 Task: Buy 1 Training Pants of size Medium for Baby Girls from Clothing section under best seller category for shipping address: Elle Wilson, 1130 Star Trek Drive, Pensacola, Florida 32501, Cell Number 8503109646. Pay from credit card ending with 2005, CVV 3321
Action: Mouse moved to (251, 70)
Screenshot: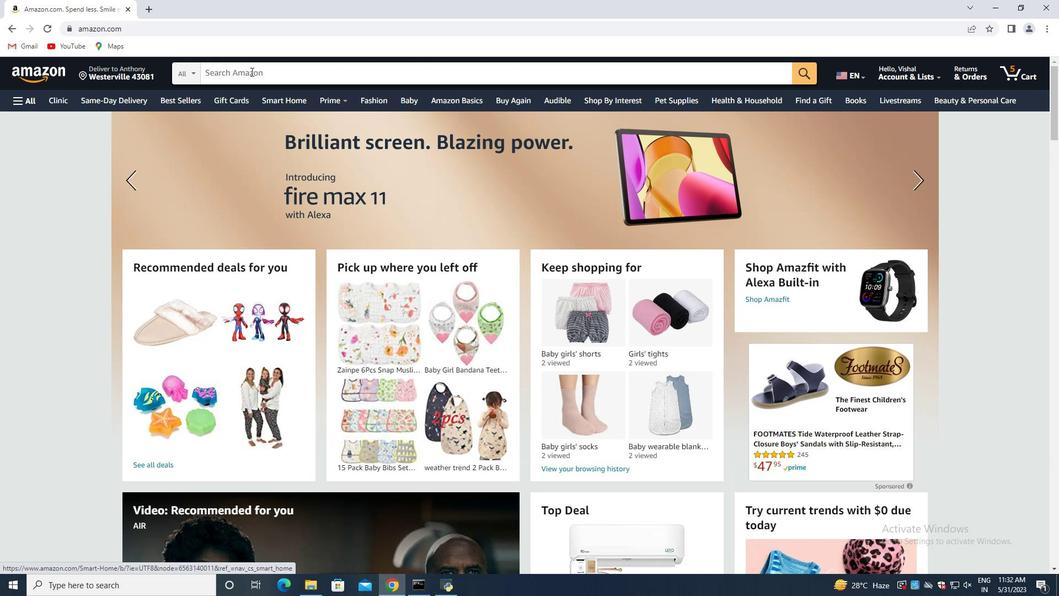 
Action: Mouse pressed left at (251, 70)
Screenshot: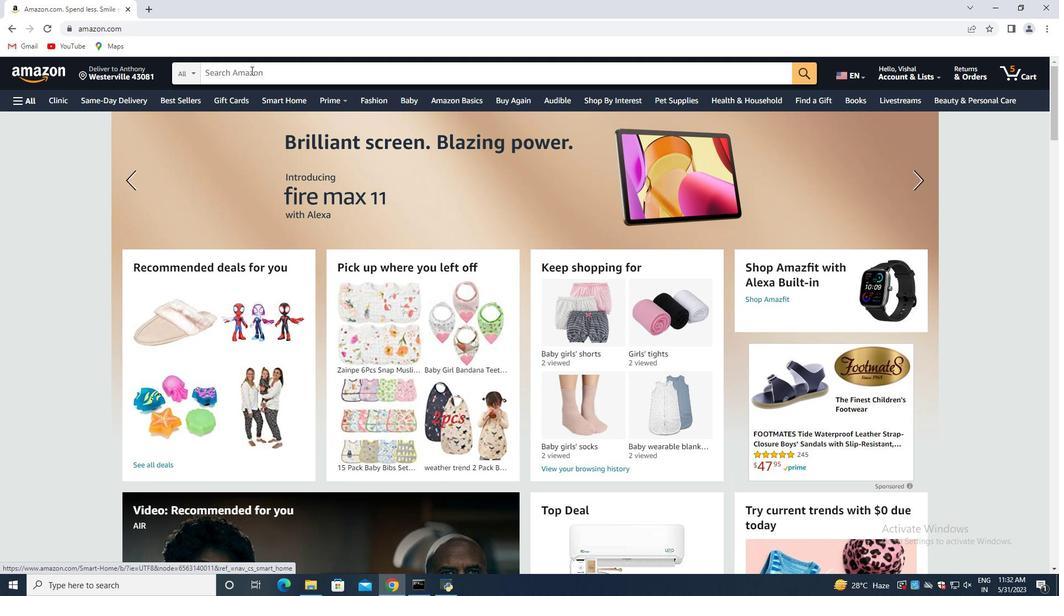 
Action: Key pressed <Key.shift>Training<Key.space><Key.shift>Pants<Key.space>of<Key.space>size<Key.space><Key.shift>Medium<Key.space>for<Key.space><Key.shift>Baby<Key.space><Key.shift><Key.shift><Key.shift><Key.shift><Key.shift><Key.shift>Girls<Key.enter>
Screenshot: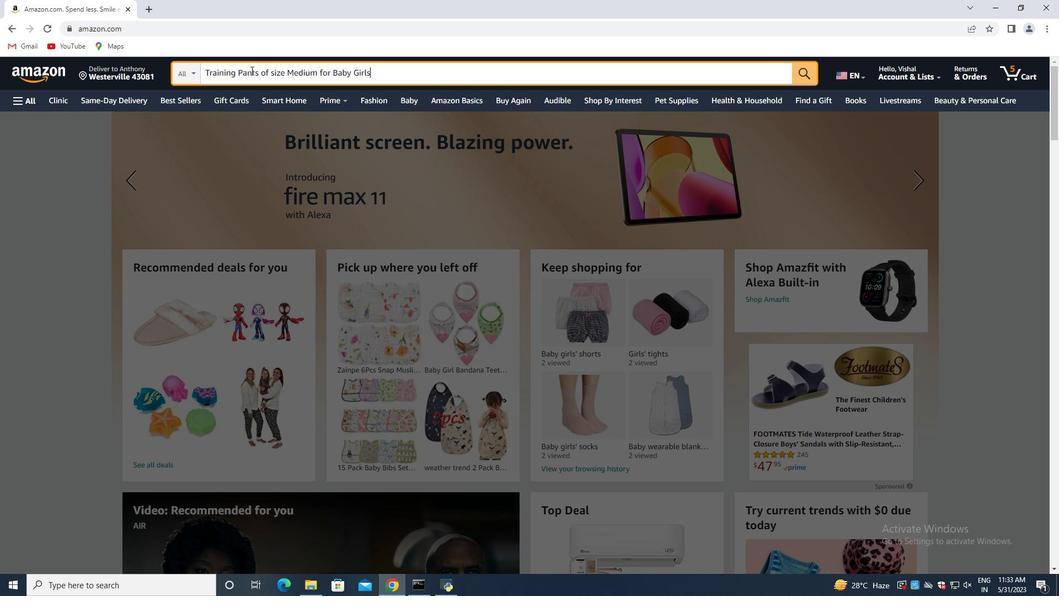 
Action: Mouse moved to (173, 71)
Screenshot: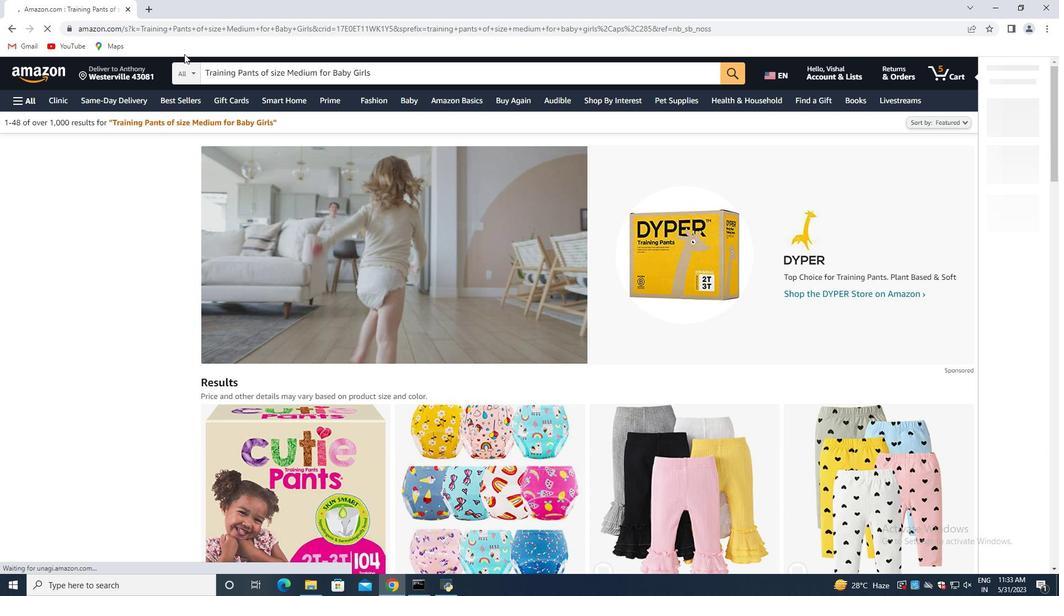 
Action: Mouse scrolled (173, 70) with delta (0, 0)
Screenshot: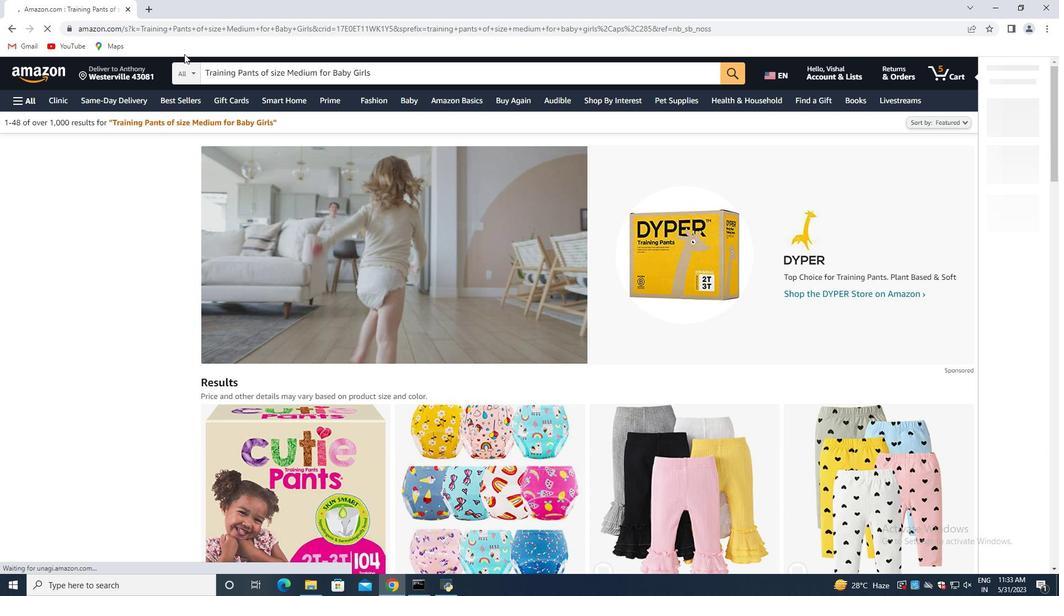 
Action: Mouse moved to (166, 79)
Screenshot: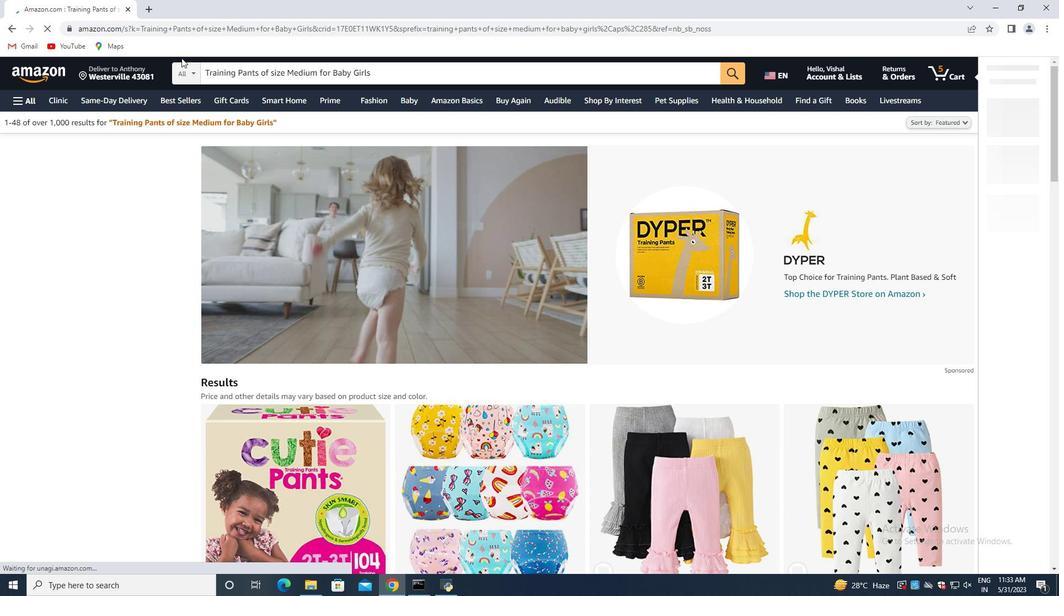 
Action: Mouse scrolled (166, 78) with delta (0, 0)
Screenshot: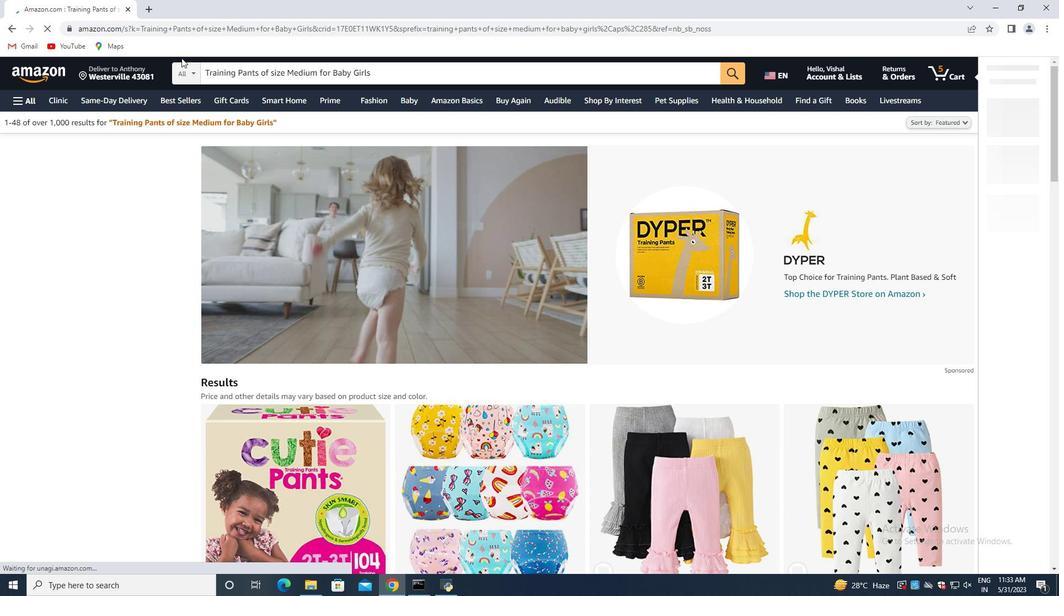 
Action: Mouse moved to (140, 156)
Screenshot: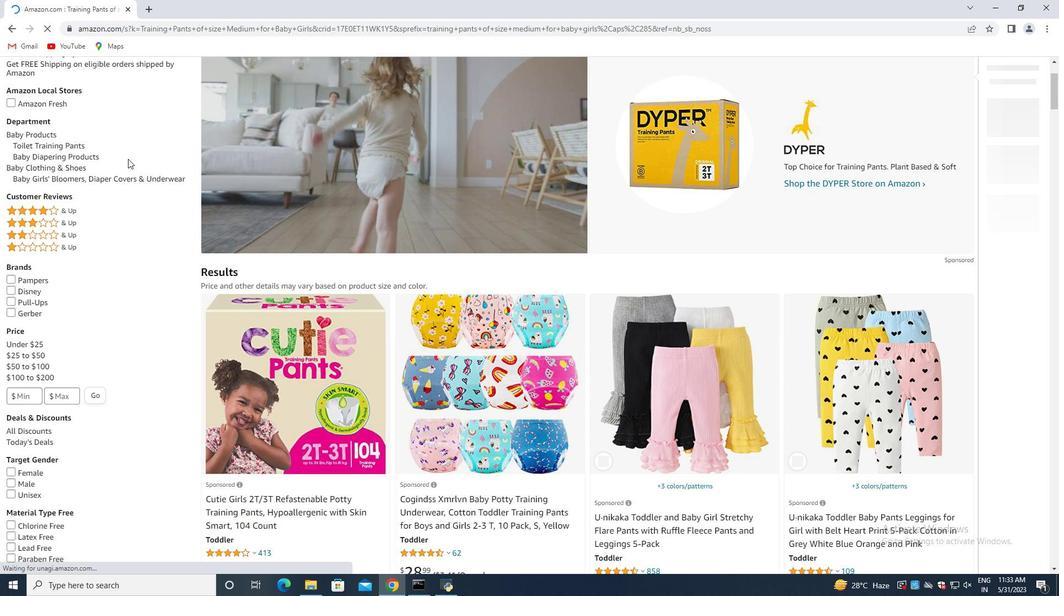 
Action: Mouse scrolled (140, 156) with delta (0, 0)
Screenshot: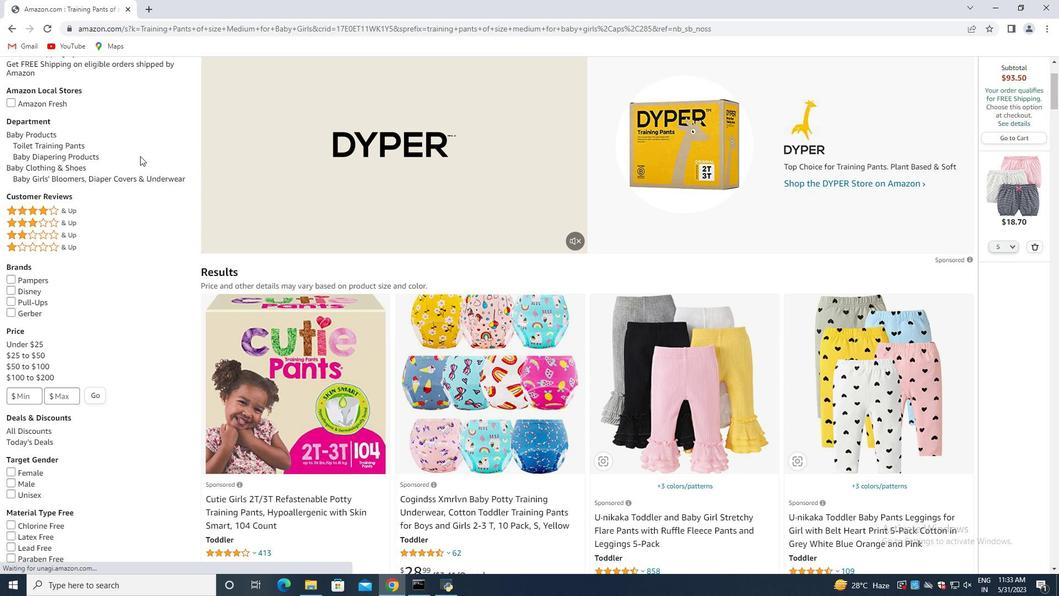 
Action: Mouse scrolled (140, 156) with delta (0, 0)
Screenshot: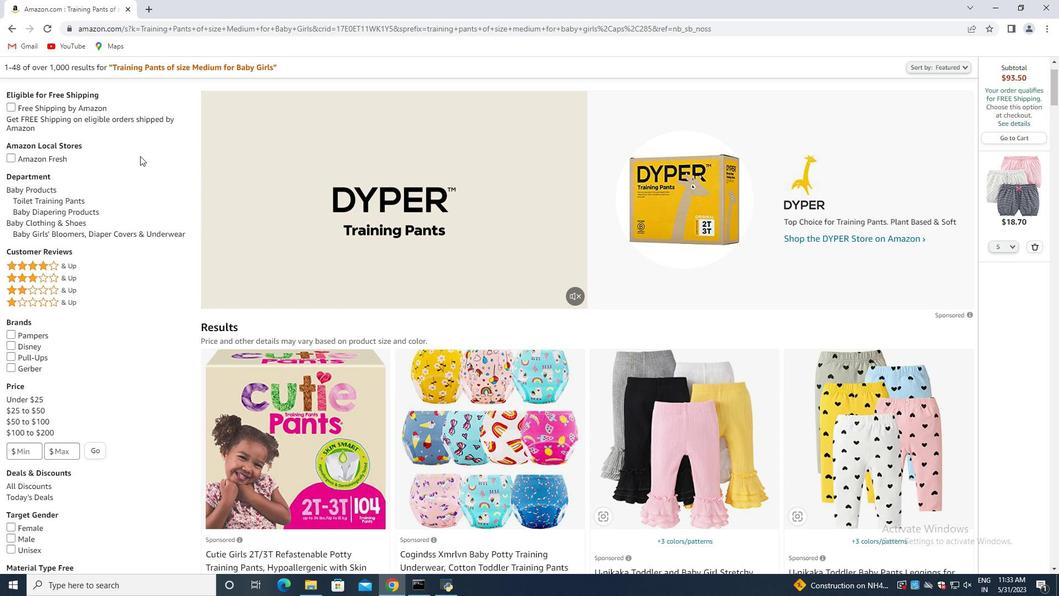 
Action: Mouse scrolled (140, 156) with delta (0, 0)
Screenshot: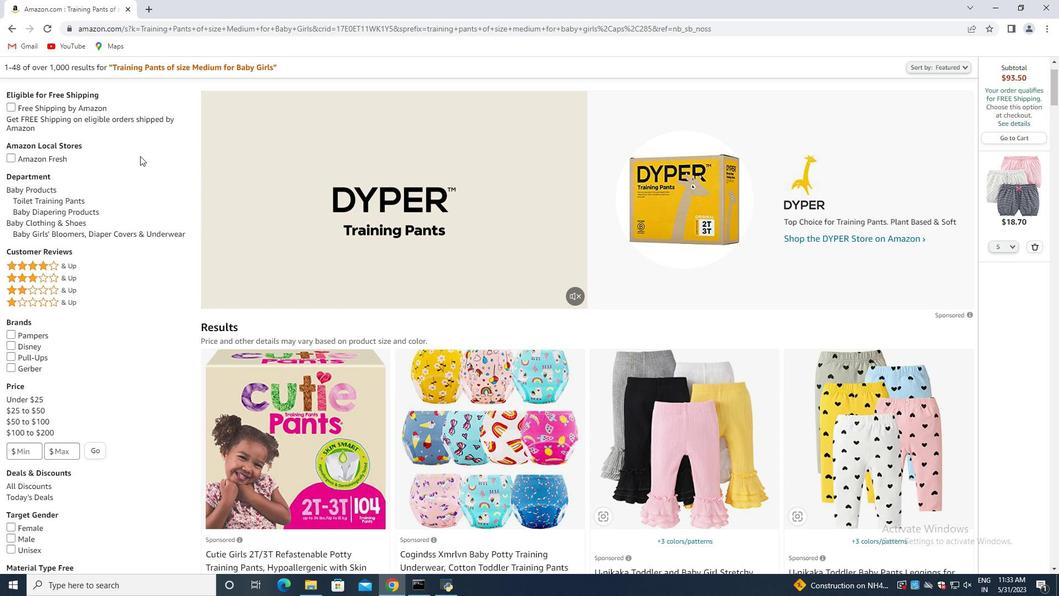 
Action: Mouse moved to (54, 277)
Screenshot: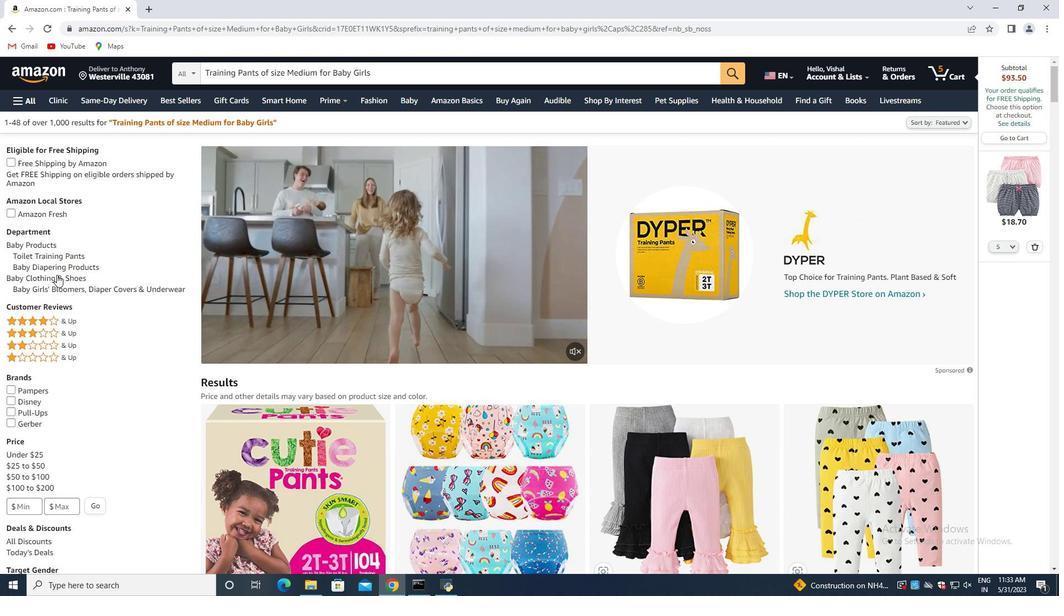 
Action: Mouse pressed left at (54, 277)
Screenshot: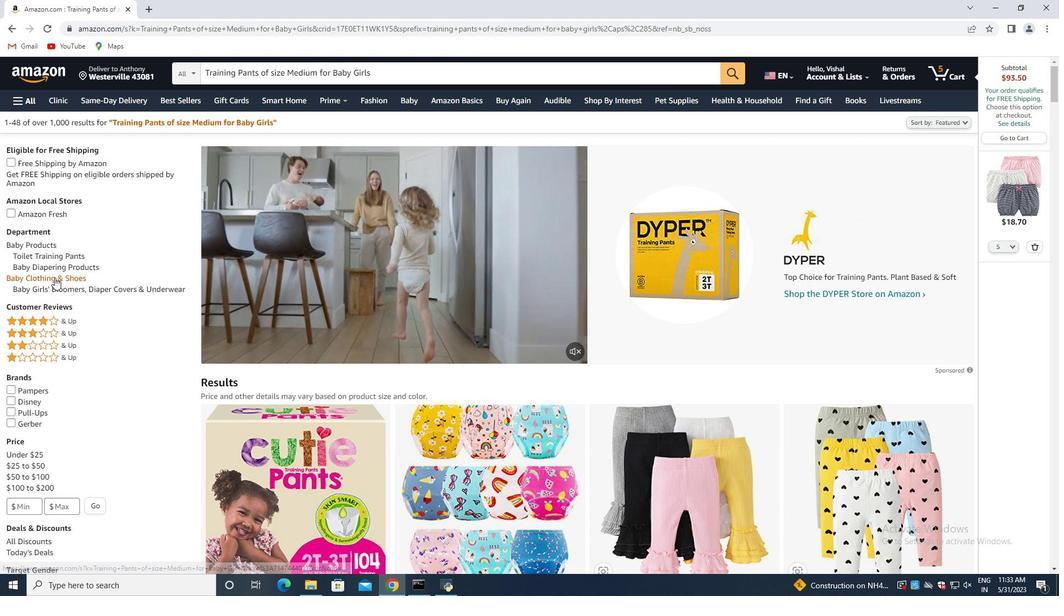 
Action: Mouse moved to (200, 72)
Screenshot: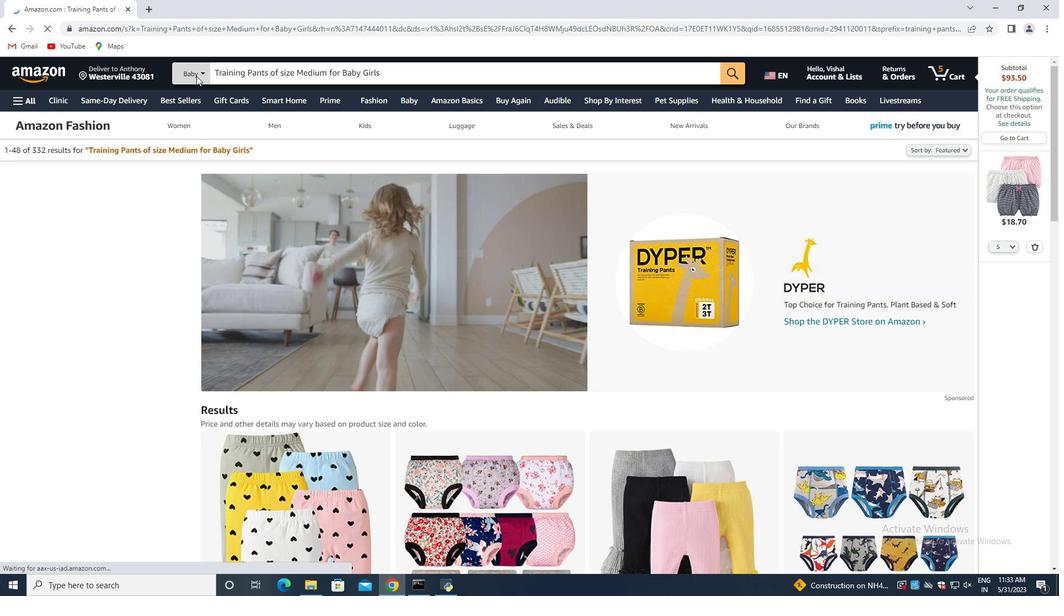 
Action: Mouse pressed left at (200, 72)
Screenshot: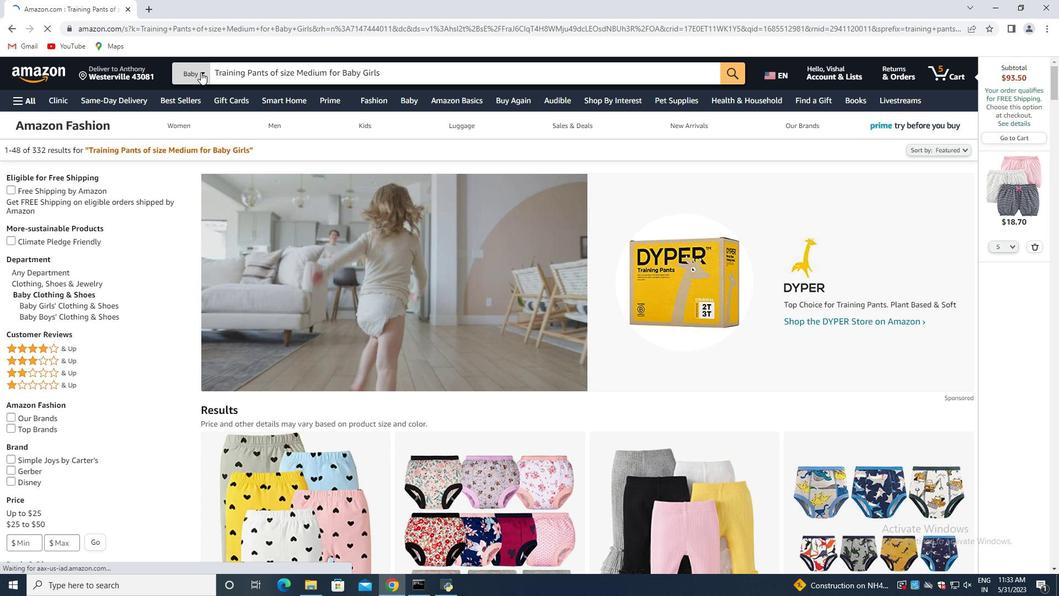 
Action: Mouse moved to (243, 208)
Screenshot: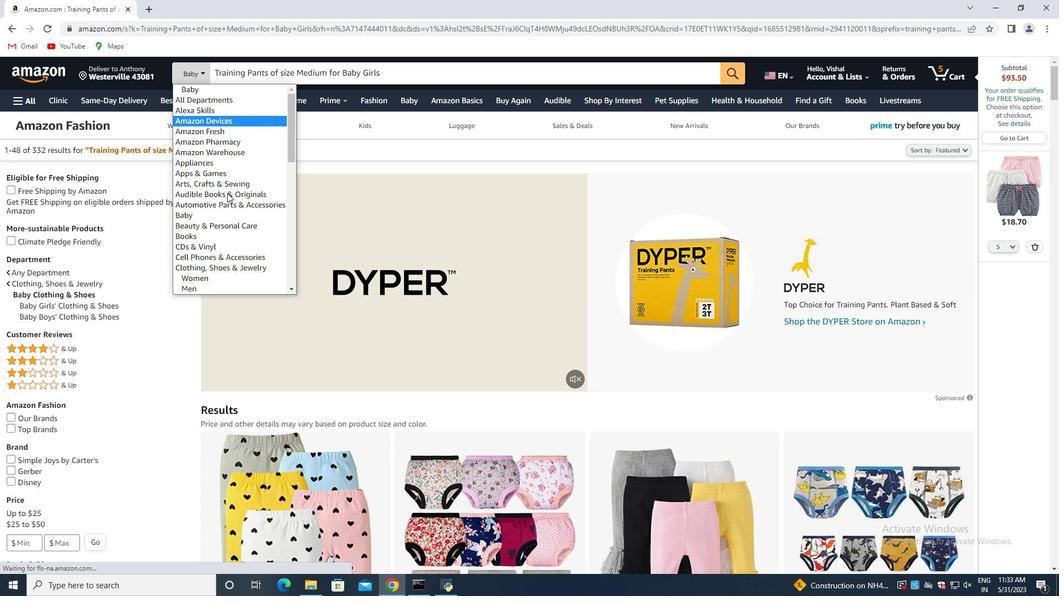 
Action: Mouse scrolled (243, 208) with delta (0, 0)
Screenshot: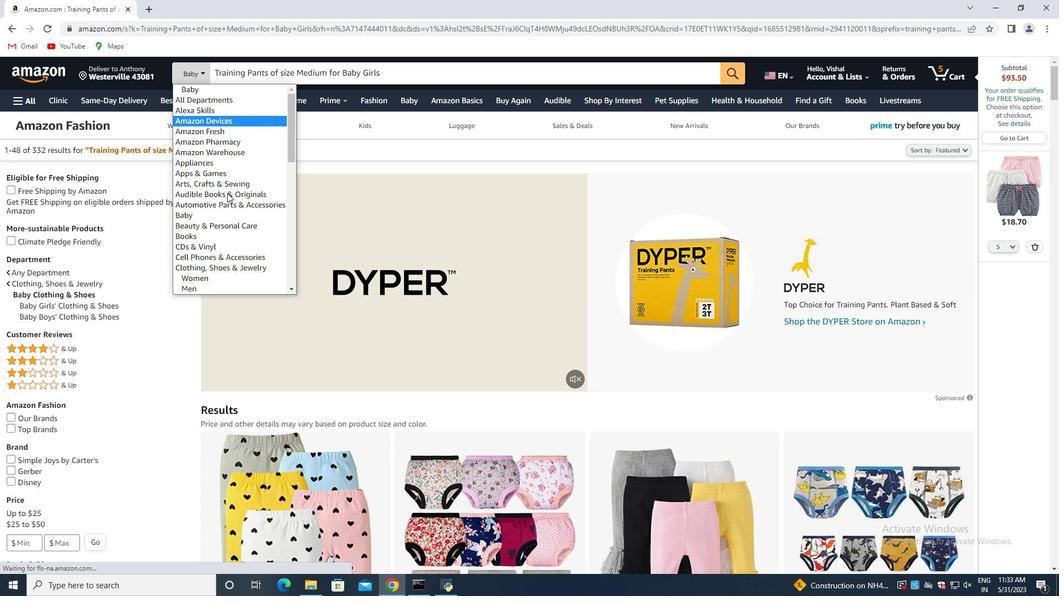 
Action: Mouse moved to (243, 208)
Screenshot: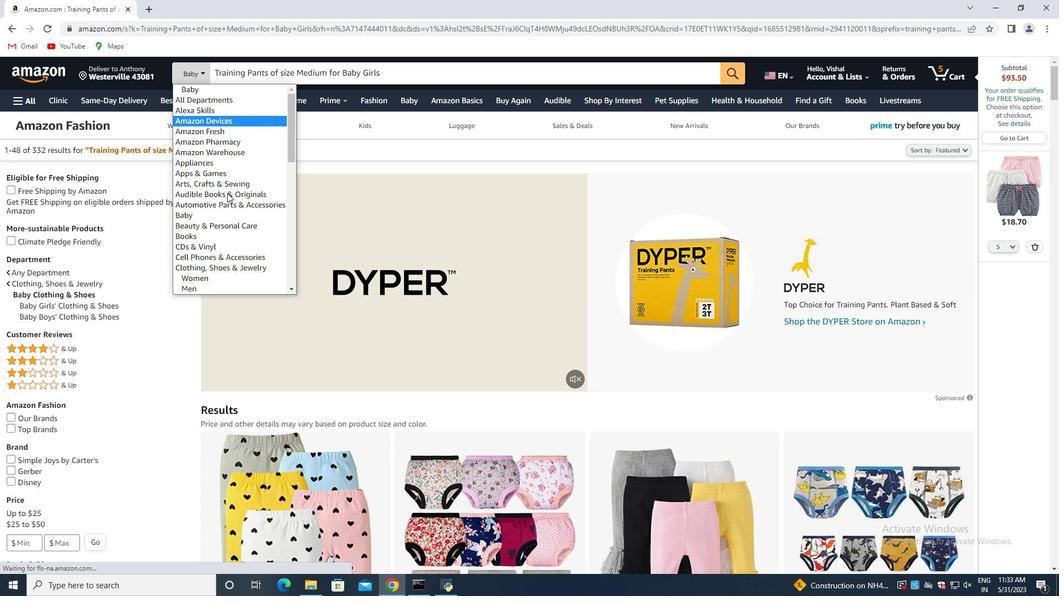 
Action: Mouse scrolled (243, 208) with delta (0, 0)
Screenshot: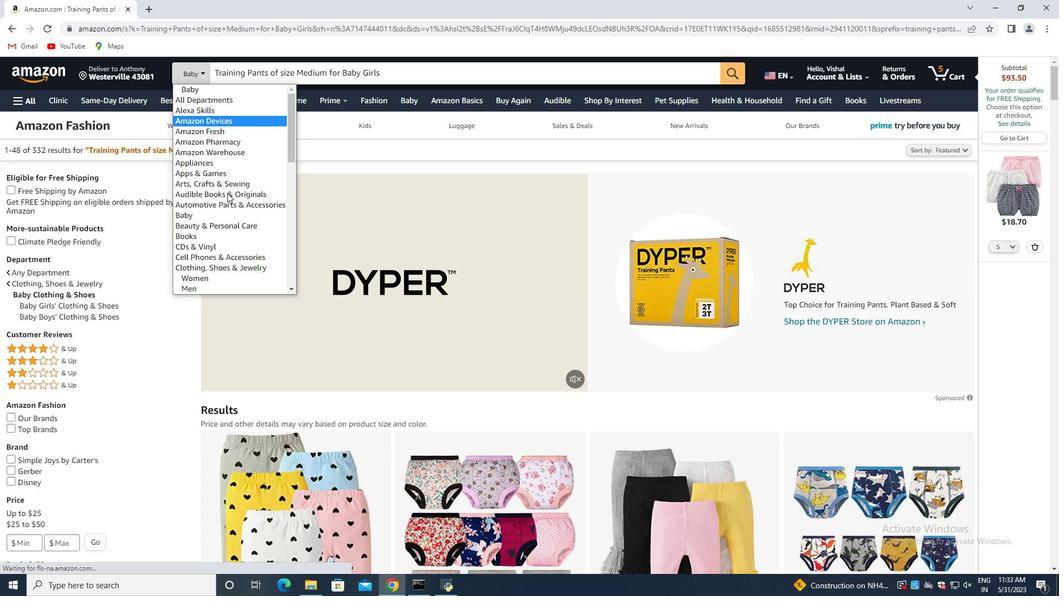 
Action: Mouse moved to (243, 210)
Screenshot: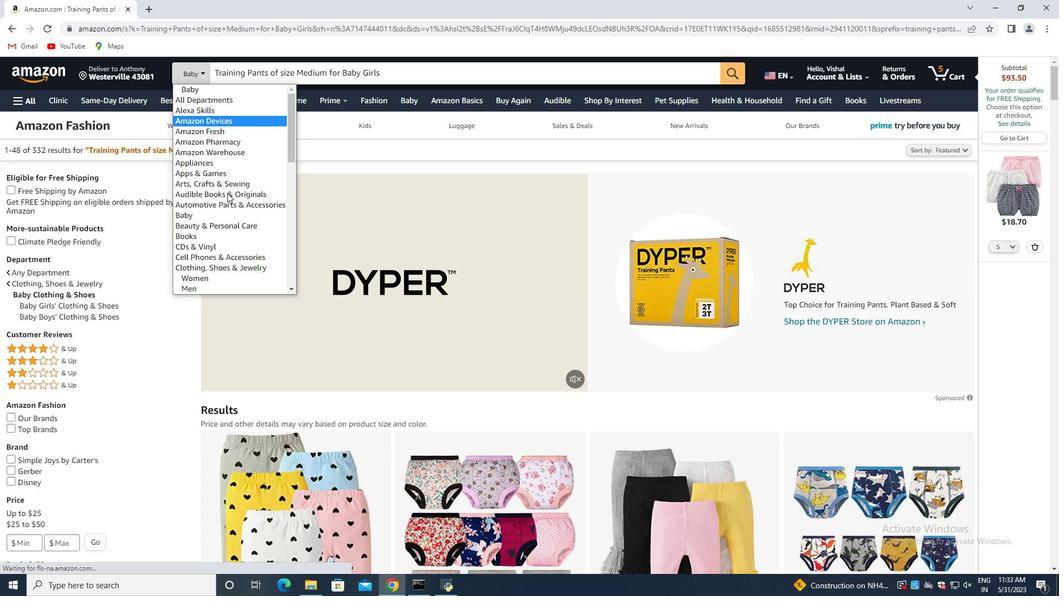 
Action: Mouse scrolled (243, 209) with delta (0, 0)
Screenshot: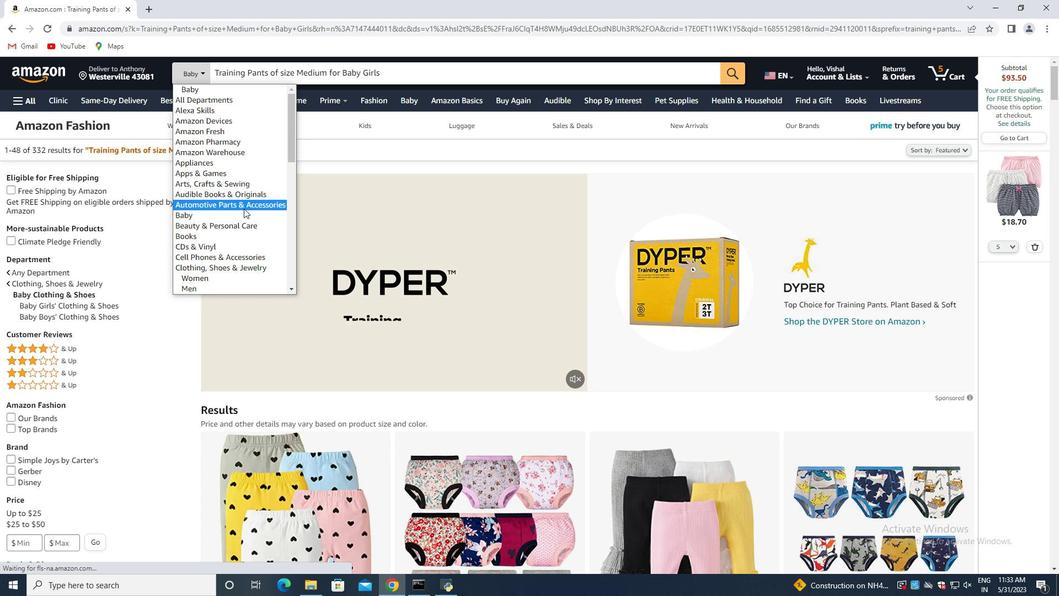
Action: Mouse moved to (243, 211)
Screenshot: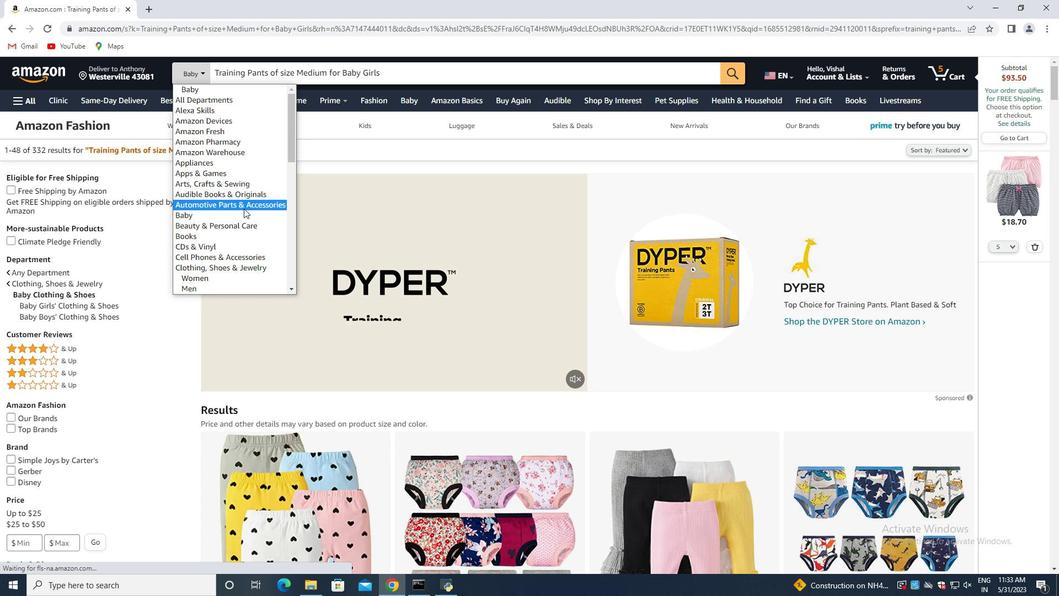 
Action: Mouse scrolled (243, 210) with delta (0, 0)
Screenshot: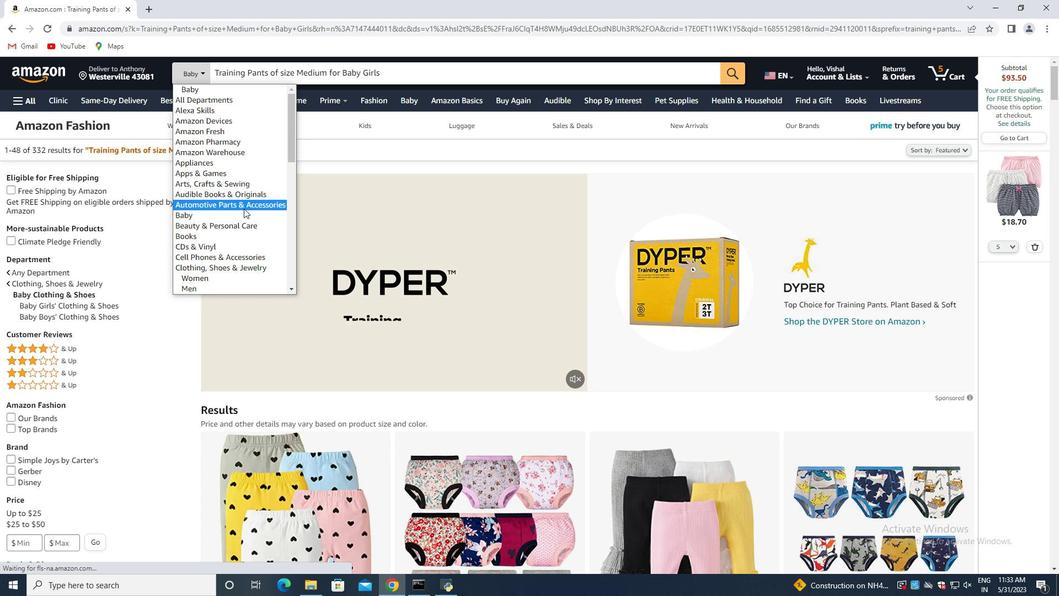 
Action: Mouse moved to (243, 213)
Screenshot: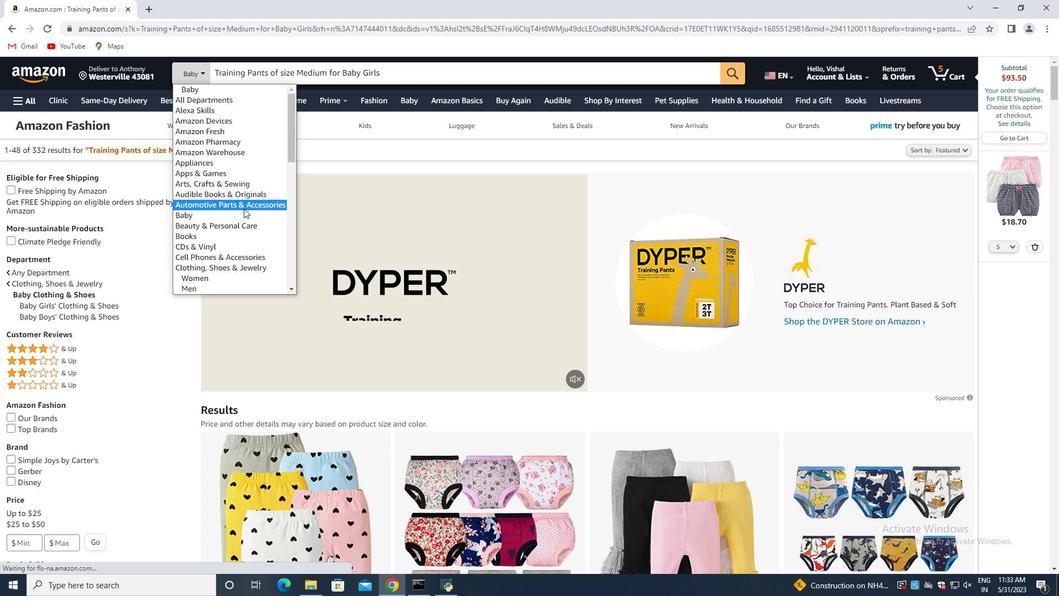 
Action: Mouse scrolled (243, 212) with delta (0, 0)
Screenshot: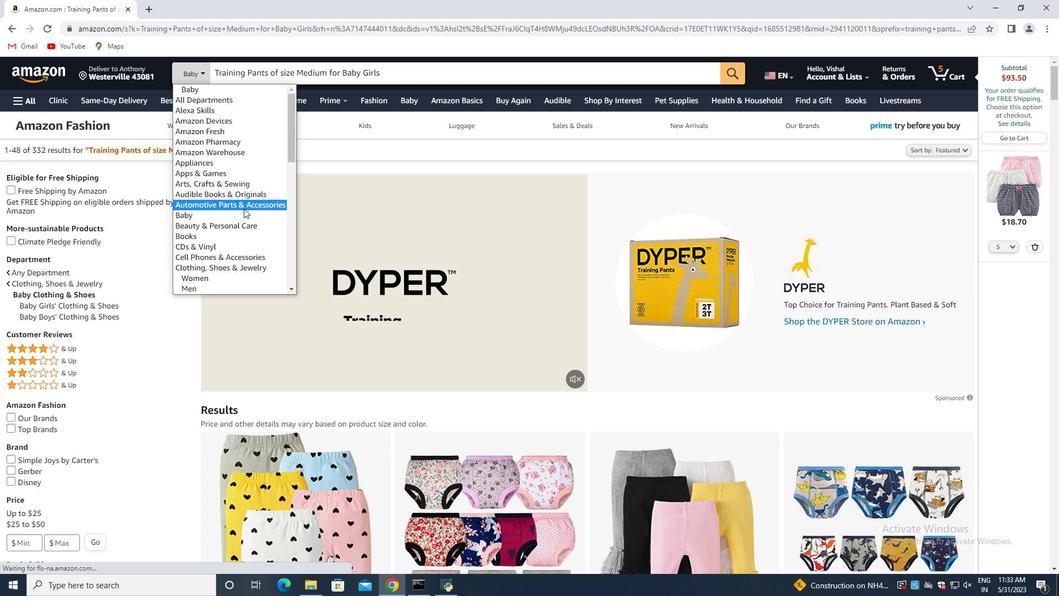 
Action: Mouse moved to (245, 214)
Screenshot: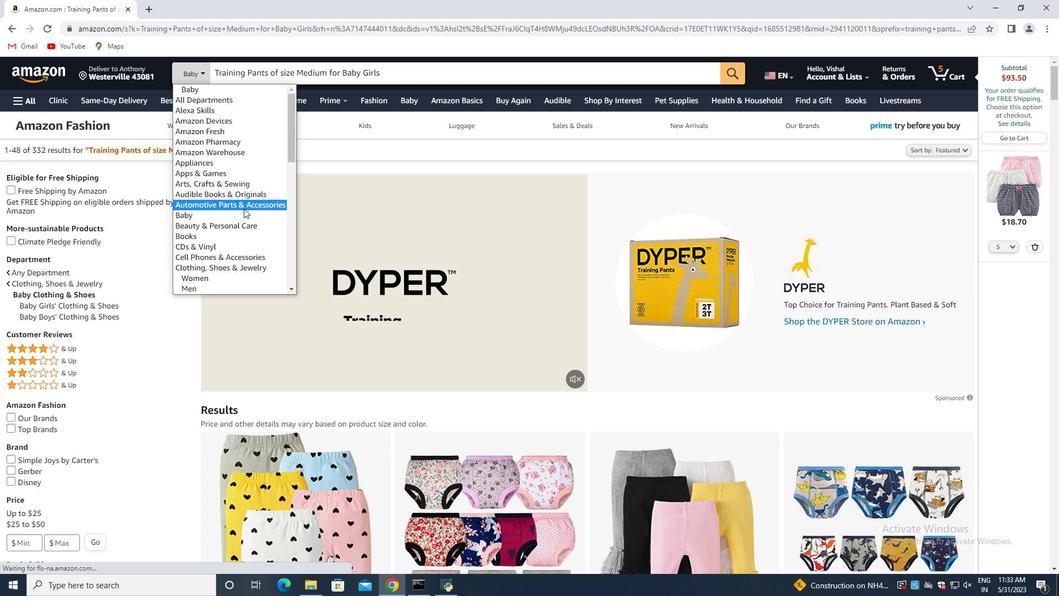 
Action: Mouse scrolled (245, 213) with delta (0, 0)
Screenshot: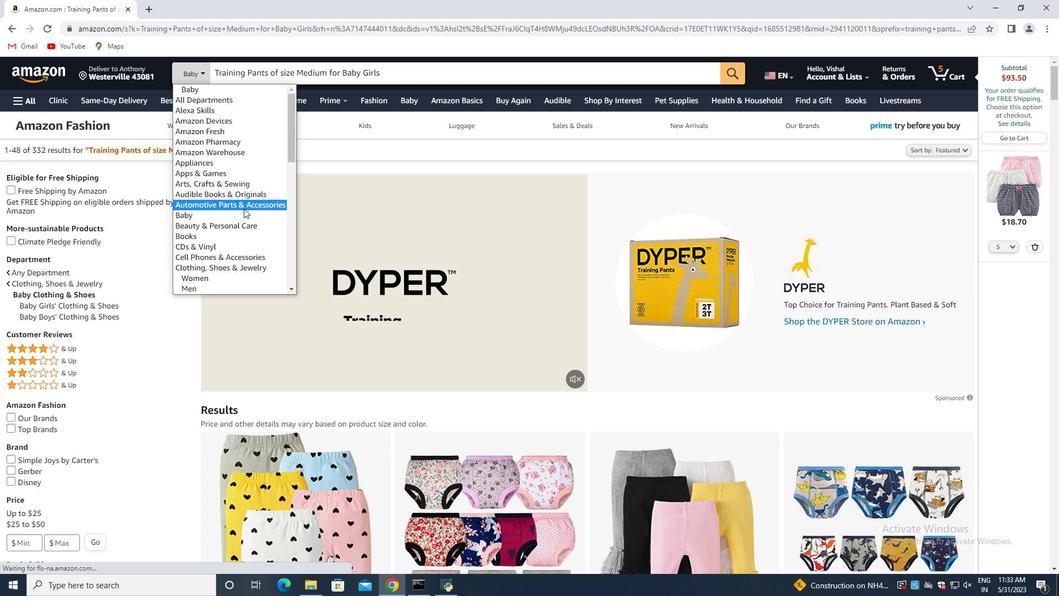 
Action: Mouse moved to (242, 225)
Screenshot: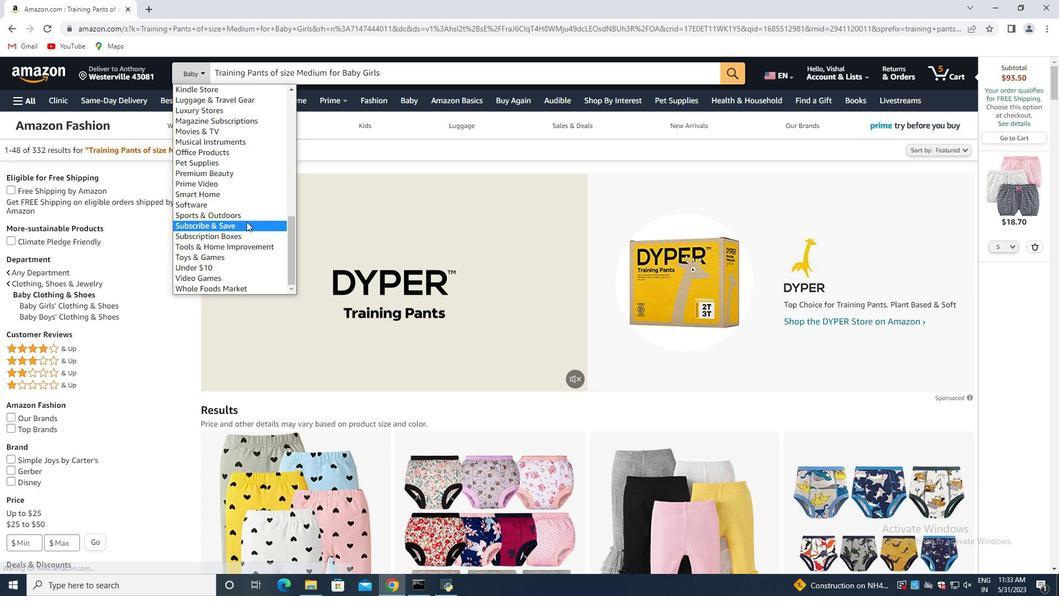 
Action: Mouse scrolled (243, 224) with delta (0, 0)
Screenshot: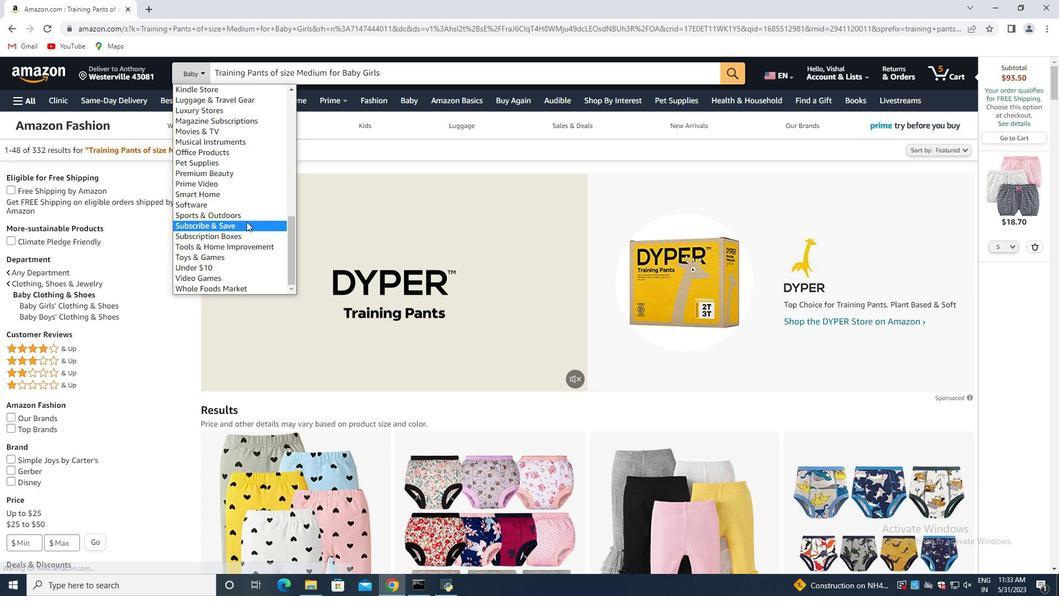 
Action: Mouse moved to (242, 226)
Screenshot: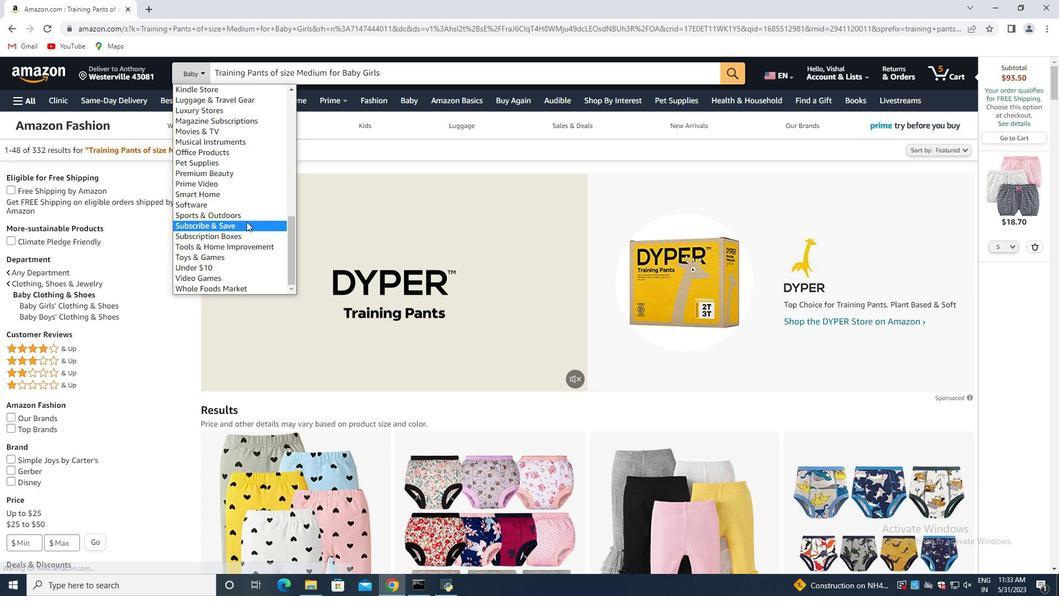 
Action: Mouse scrolled (242, 224) with delta (0, 0)
Screenshot: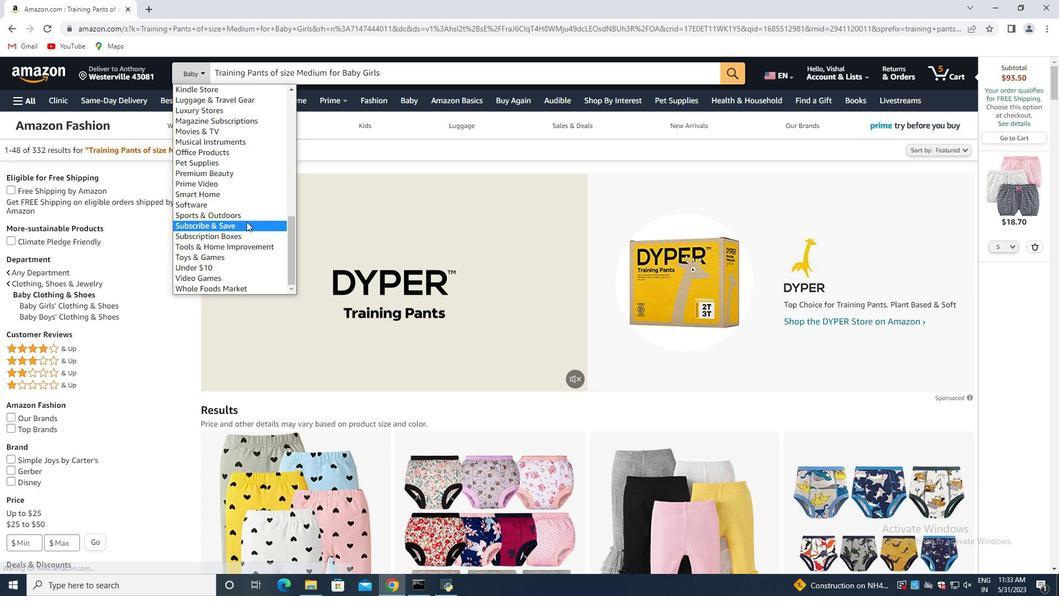 
Action: Mouse moved to (239, 232)
Screenshot: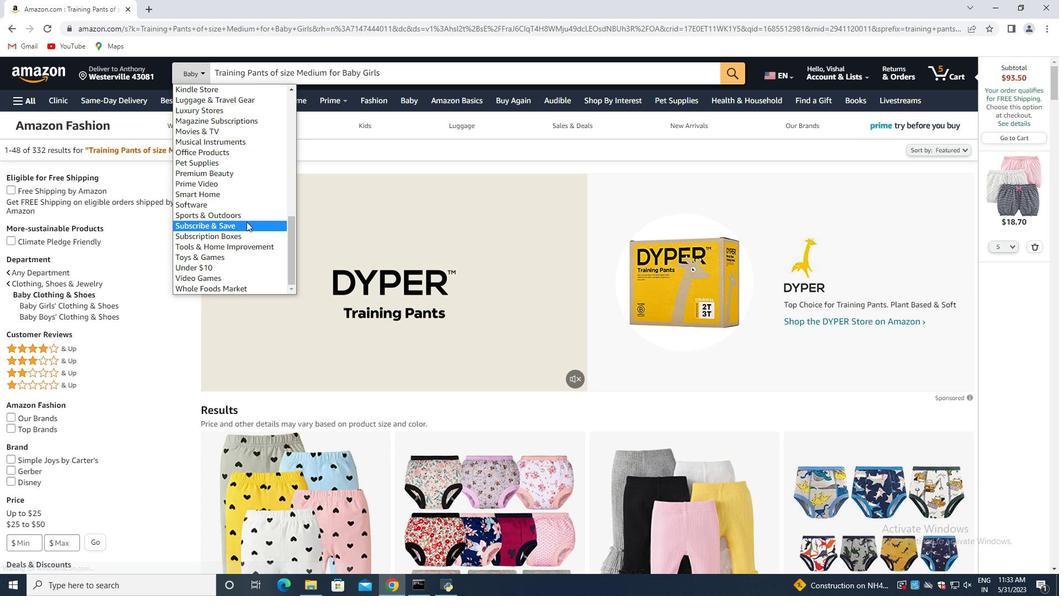
Action: Mouse scrolled (241, 227) with delta (0, 0)
Screenshot: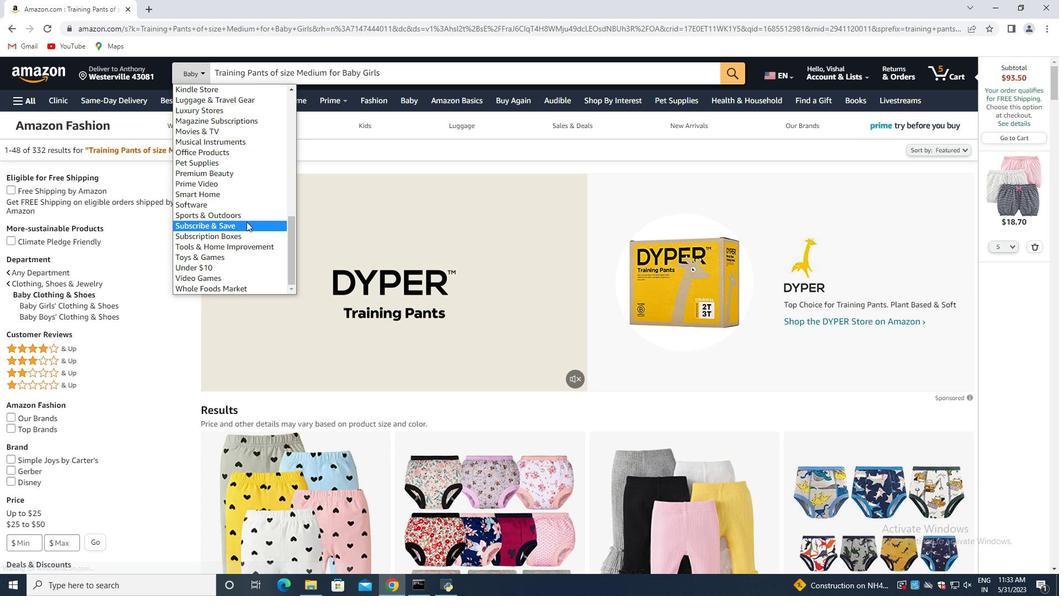 
Action: Mouse scrolled (240, 229) with delta (0, 0)
Screenshot: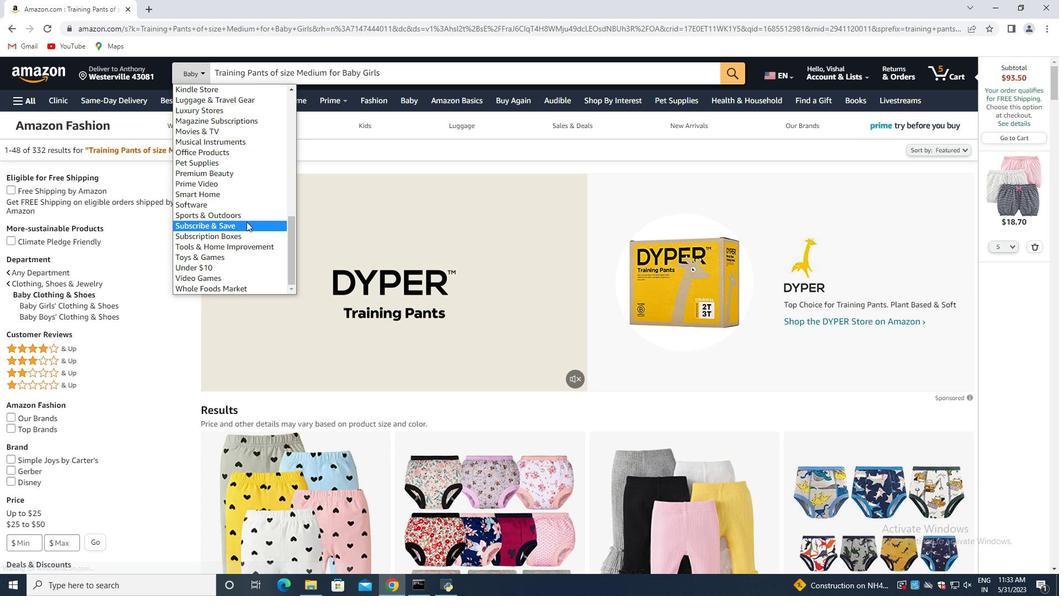 
Action: Mouse moved to (229, 246)
Screenshot: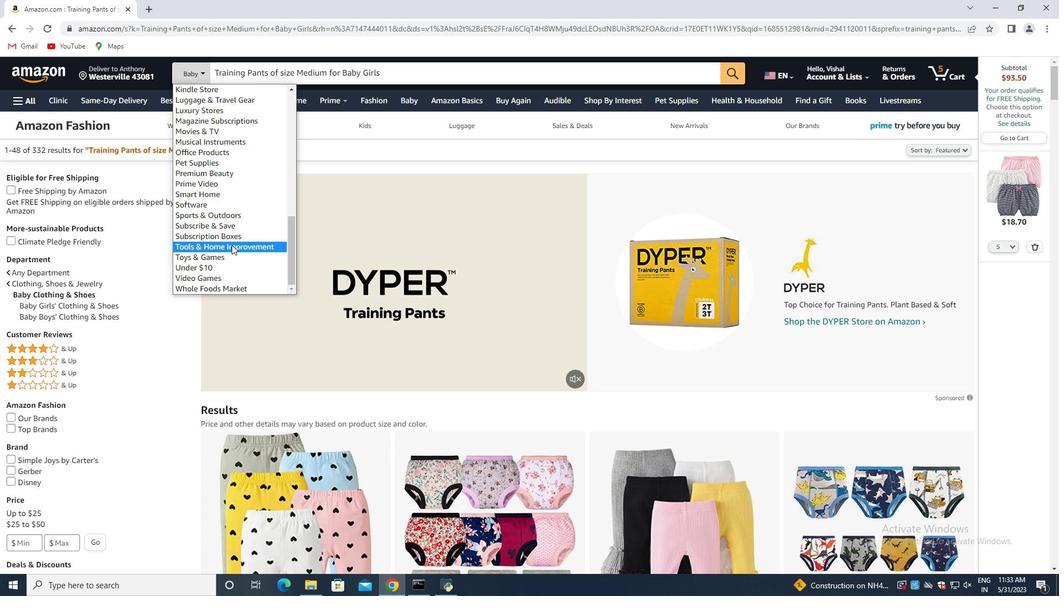 
Action: Mouse scrolled (229, 246) with delta (0, 0)
Screenshot: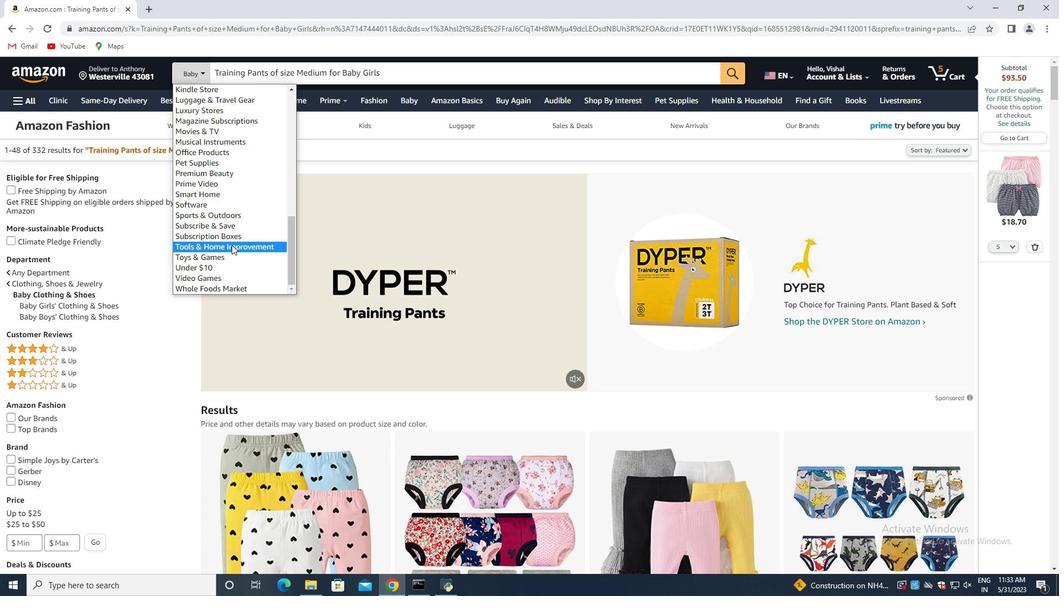 
Action: Mouse moved to (229, 247)
Screenshot: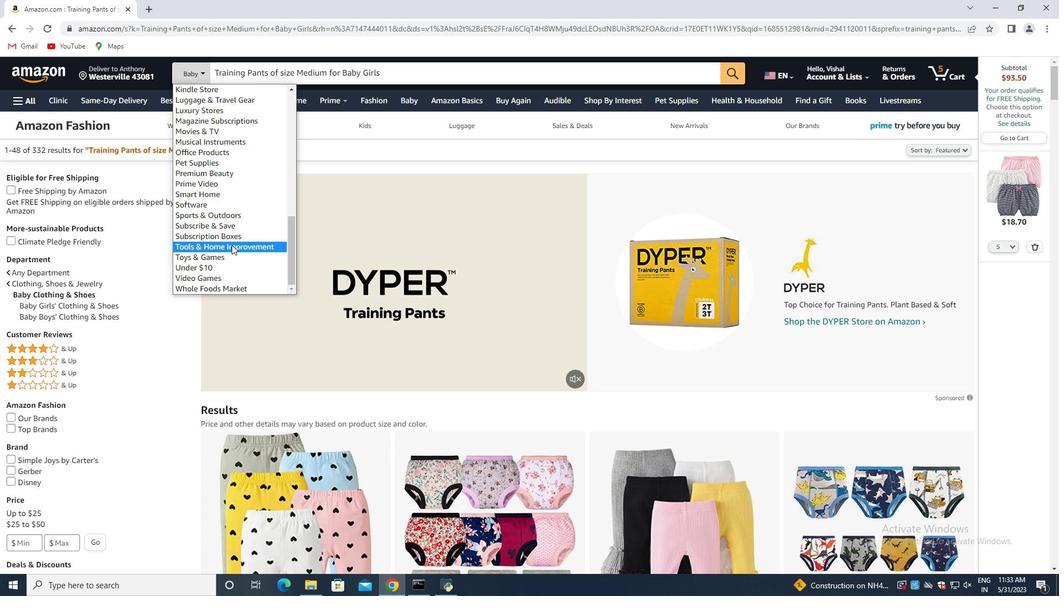 
Action: Mouse scrolled (229, 246) with delta (0, 0)
Screenshot: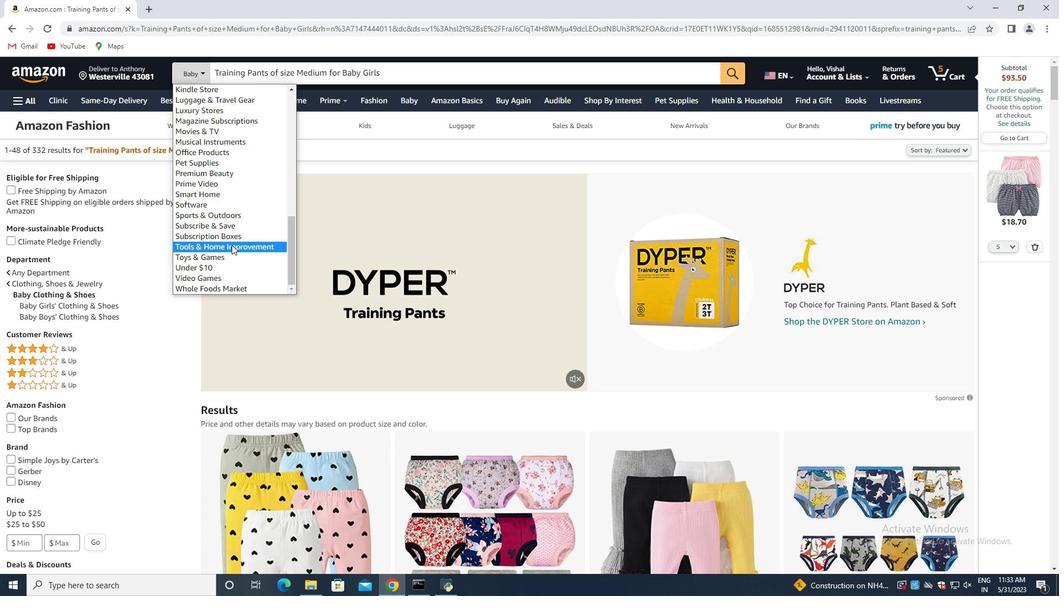
Action: Mouse moved to (229, 248)
Screenshot: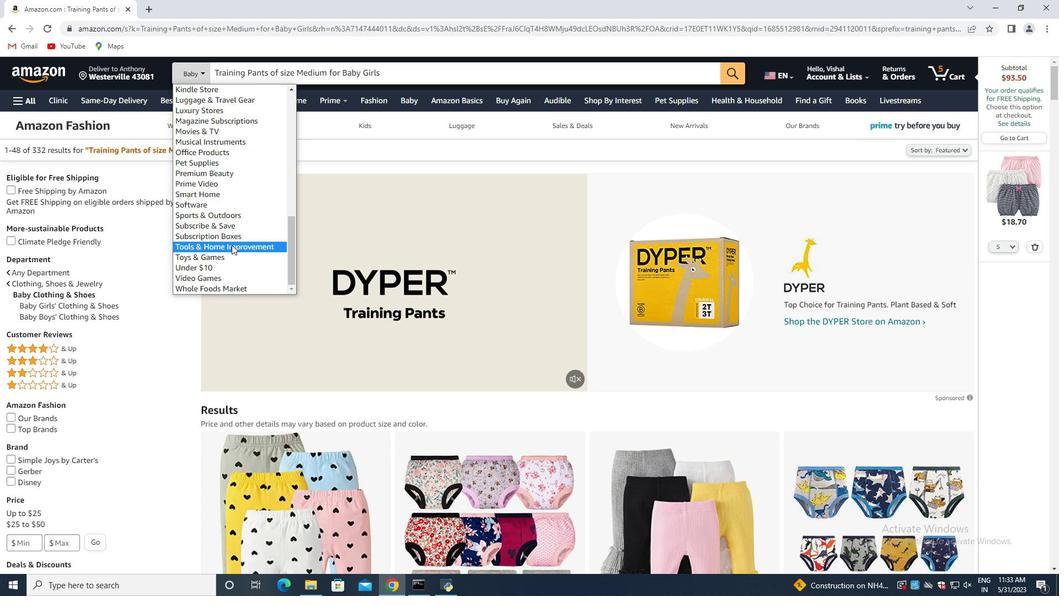 
Action: Mouse scrolled (229, 247) with delta (0, 0)
Screenshot: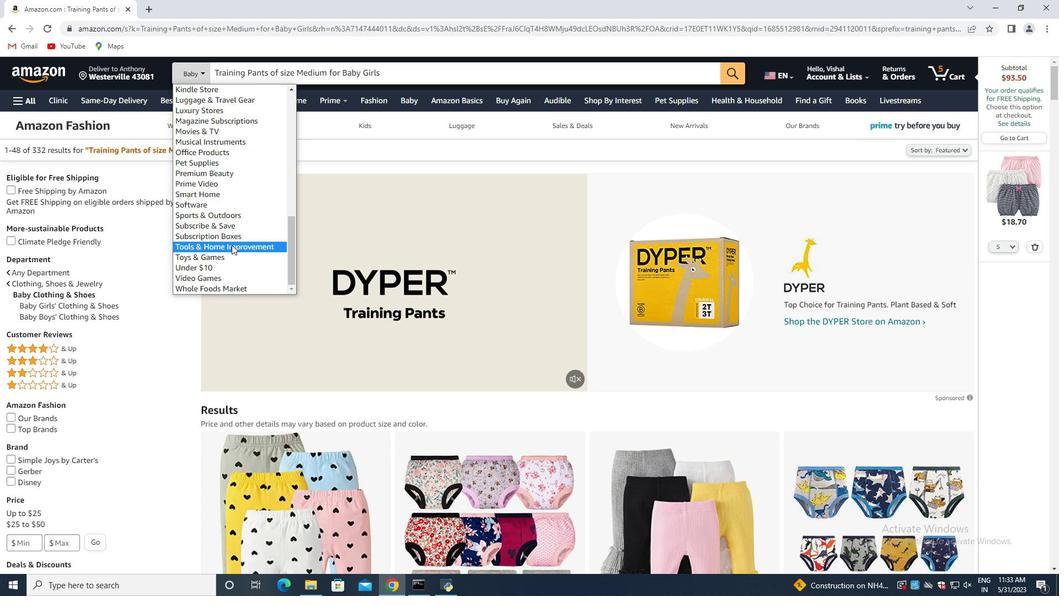 
Action: Mouse moved to (157, 316)
Screenshot: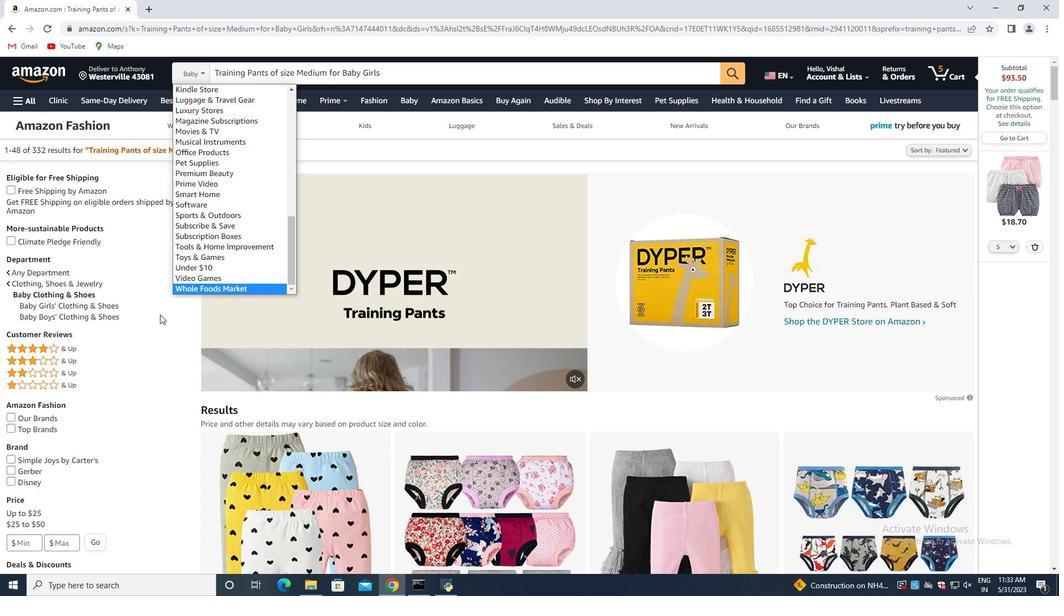 
Action: Mouse pressed left at (157, 316)
Screenshot: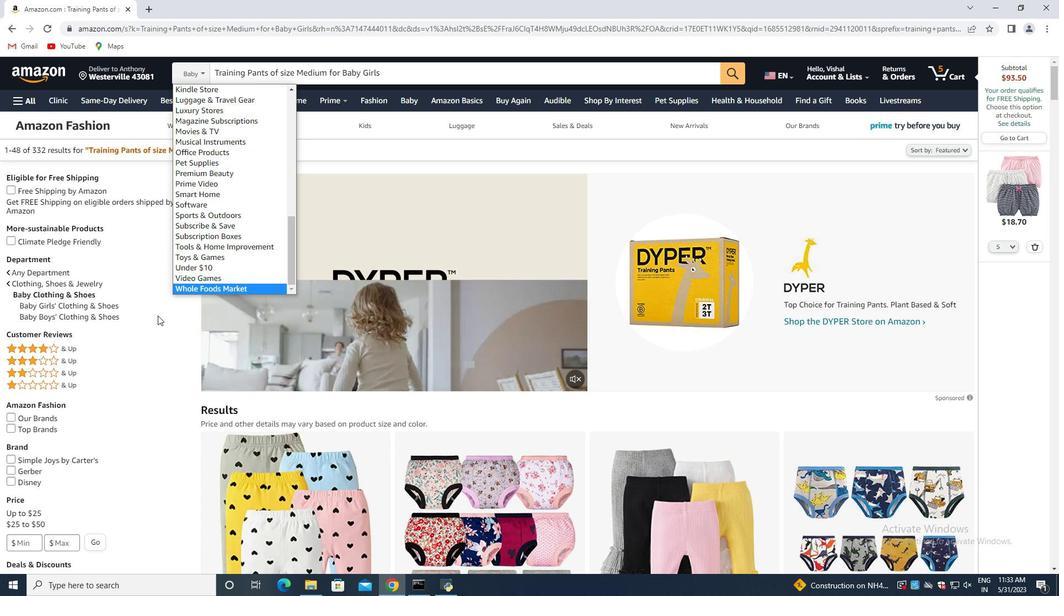 
Action: Mouse moved to (404, 295)
Screenshot: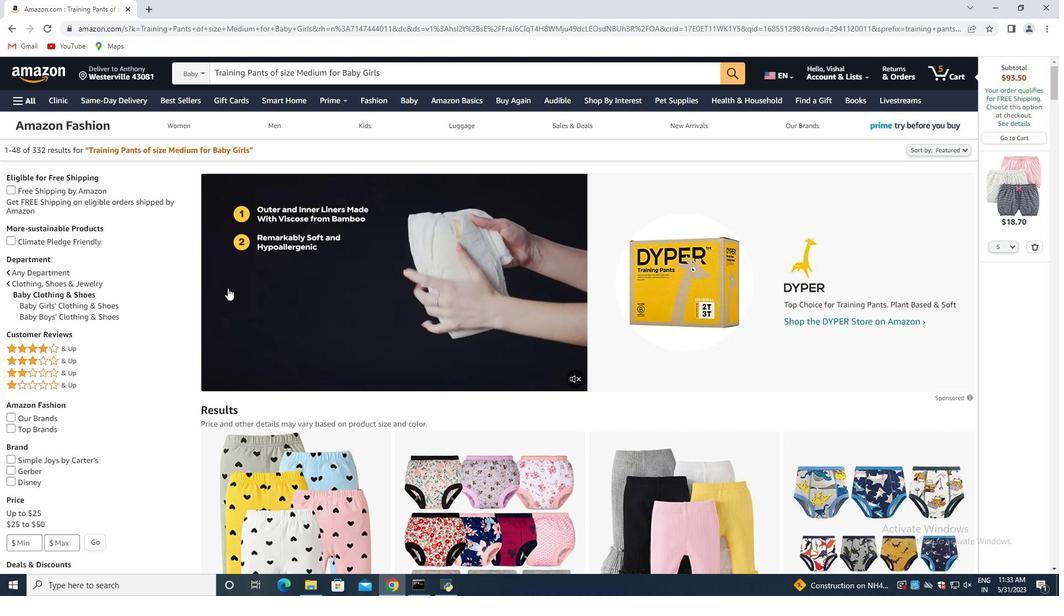 
Action: Mouse scrolled (404, 295) with delta (0, 0)
Screenshot: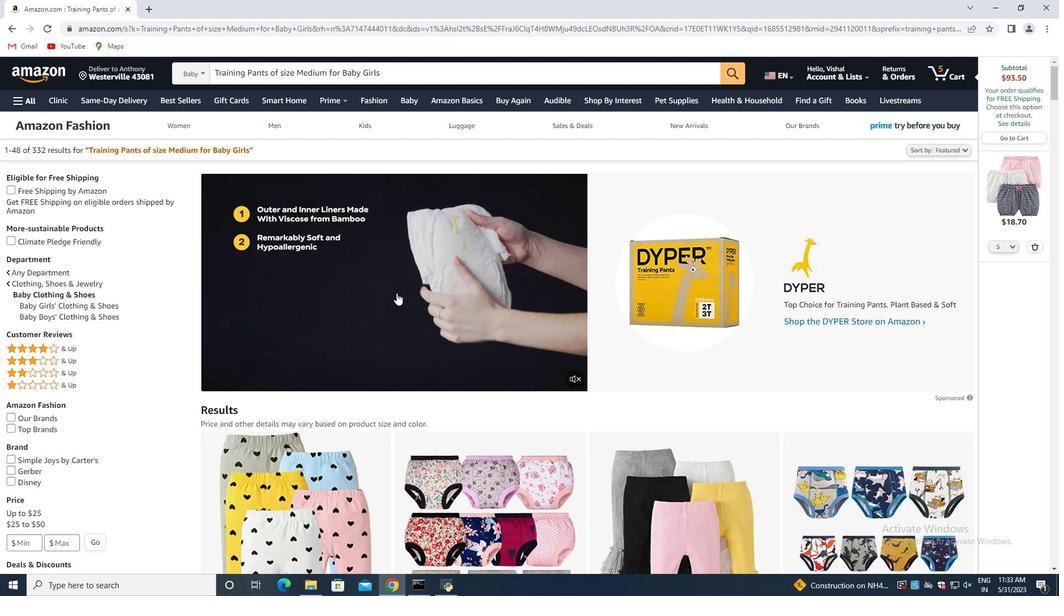 
Action: Mouse moved to (404, 298)
Screenshot: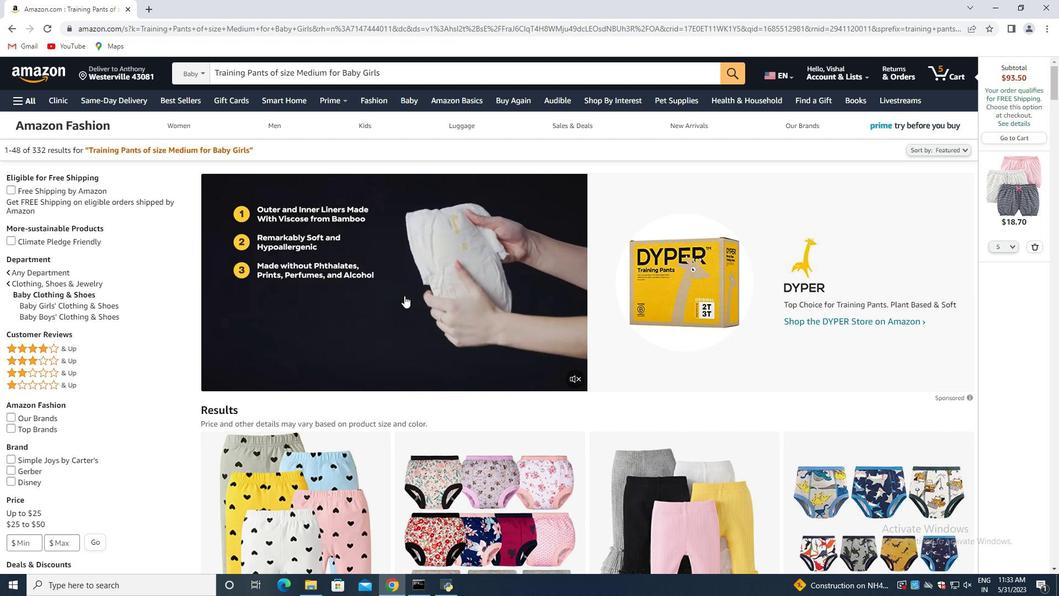 
Action: Mouse scrolled (404, 297) with delta (0, 0)
Screenshot: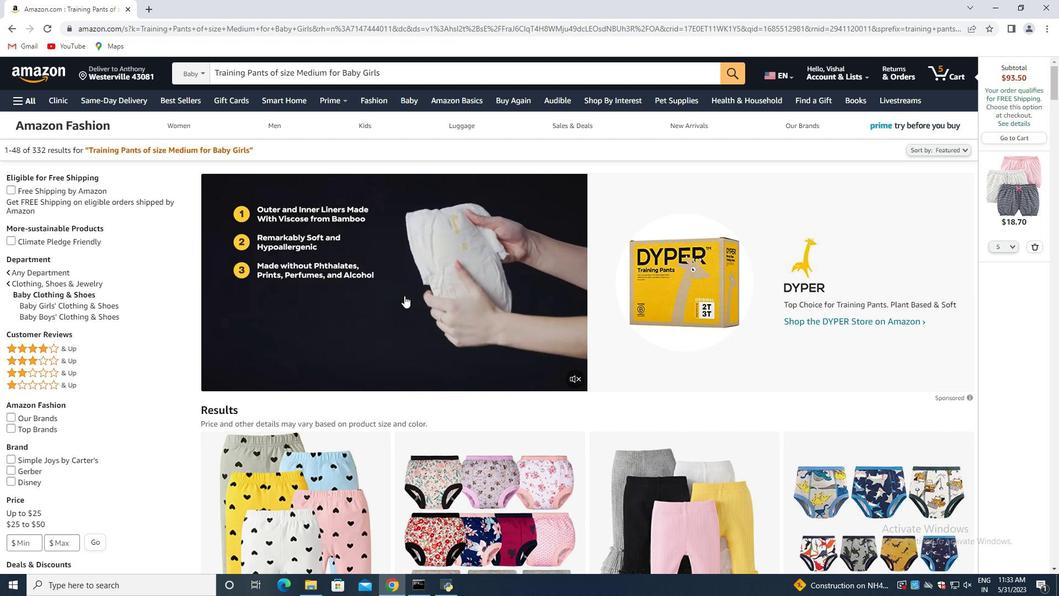 
Action: Mouse moved to (404, 299)
Screenshot: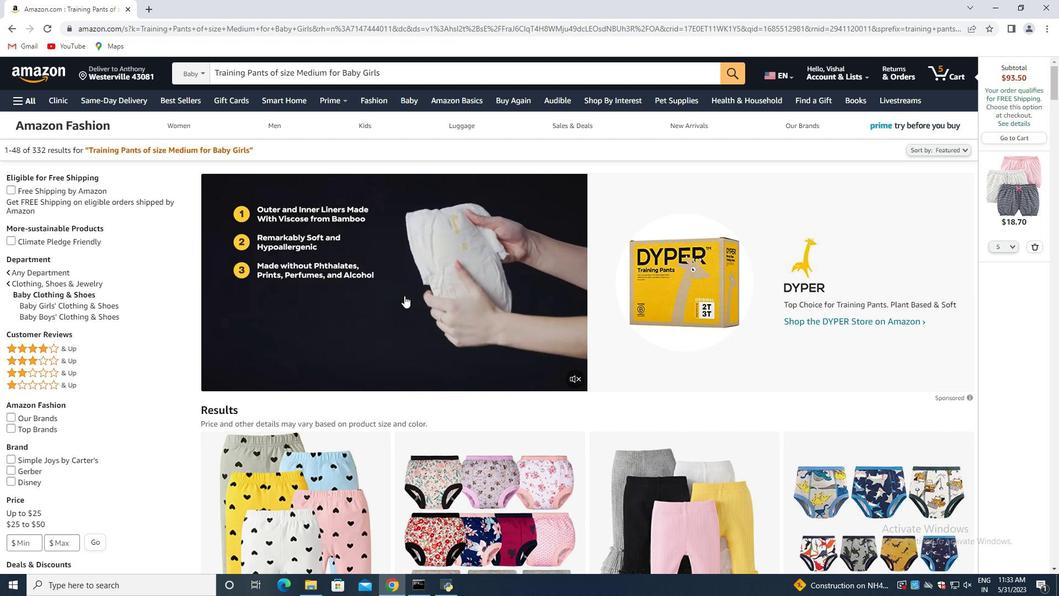
Action: Mouse scrolled (404, 298) with delta (0, 0)
Screenshot: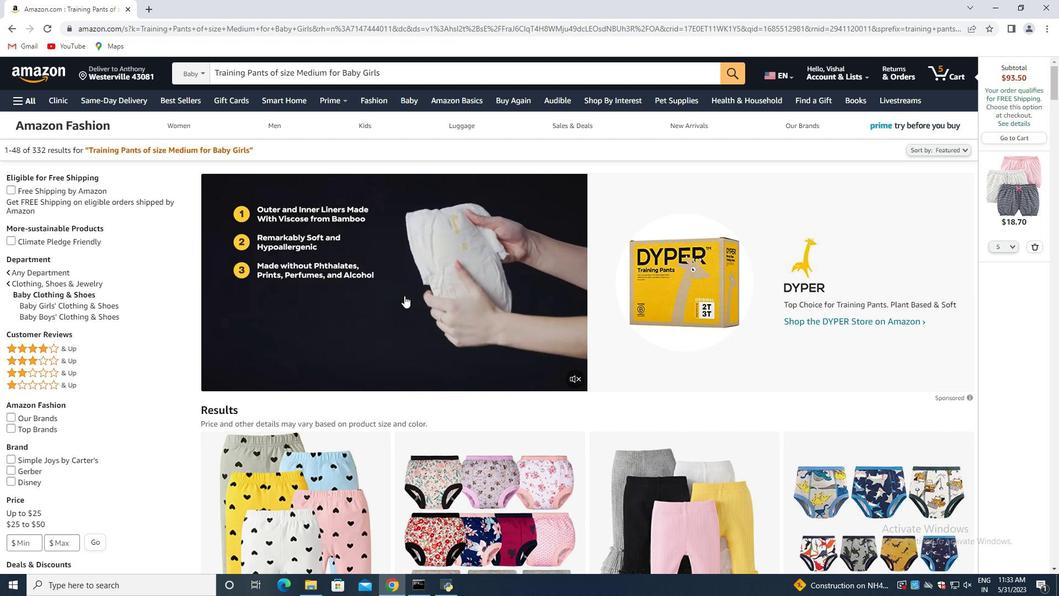 
Action: Mouse moved to (404, 299)
Screenshot: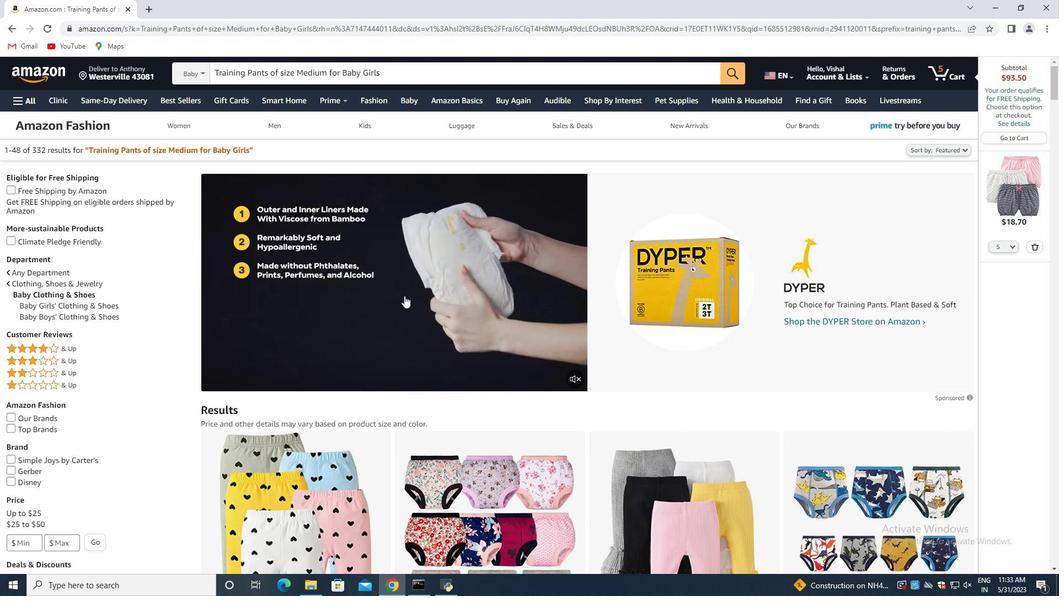 
Action: Mouse scrolled (404, 299) with delta (0, 0)
Screenshot: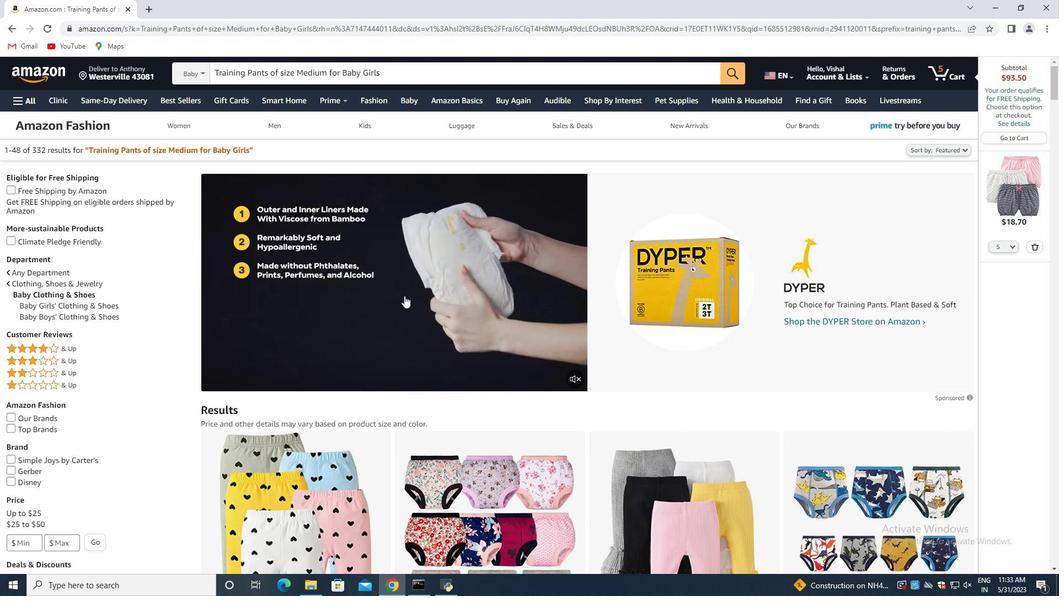 
Action: Mouse moved to (494, 302)
Screenshot: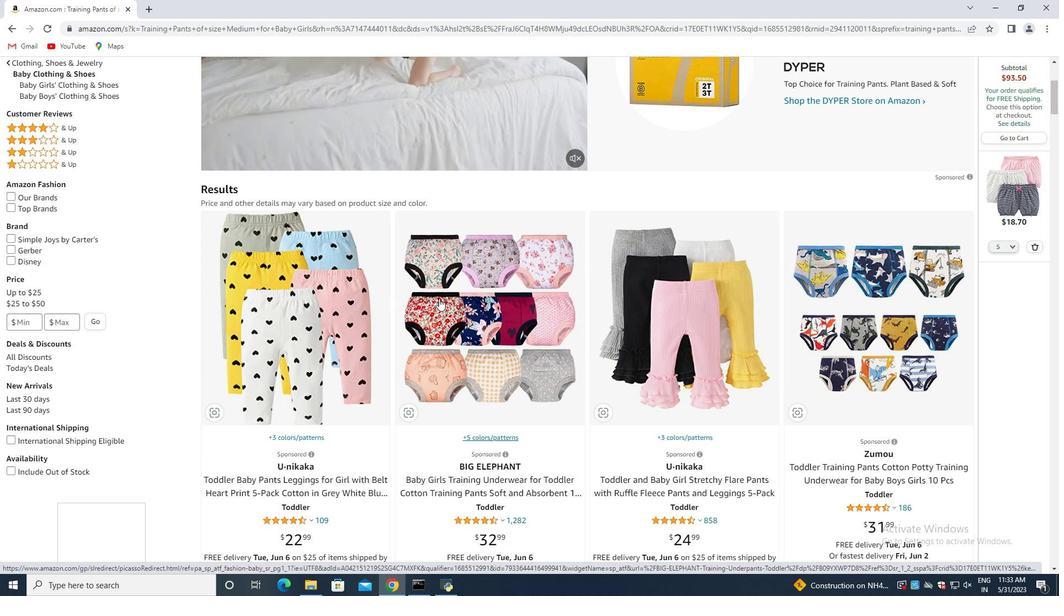 
Action: Mouse scrolled (478, 299) with delta (0, 0)
Screenshot: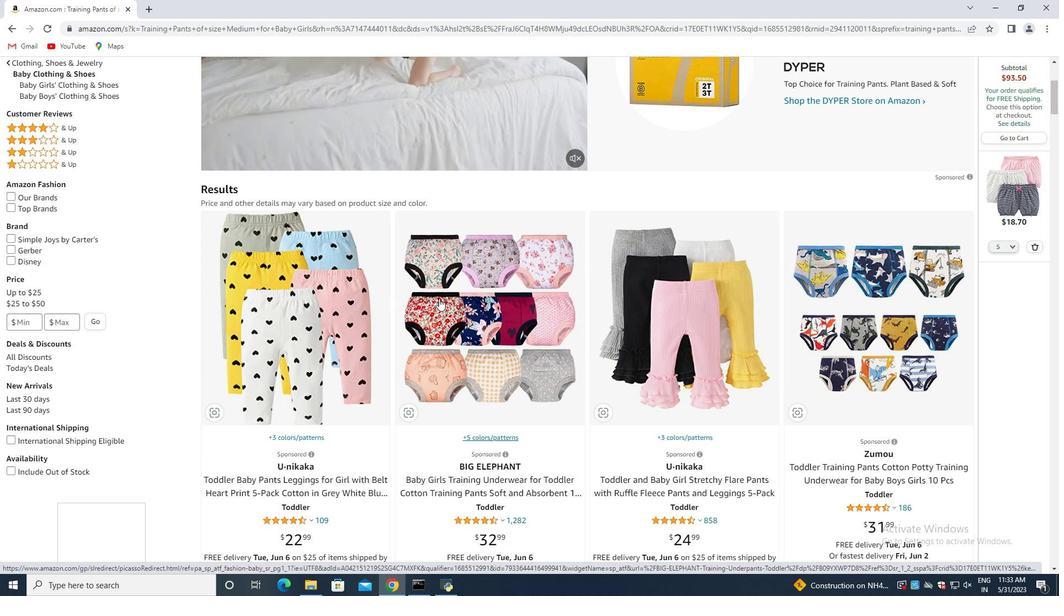 
Action: Mouse moved to (496, 302)
Screenshot: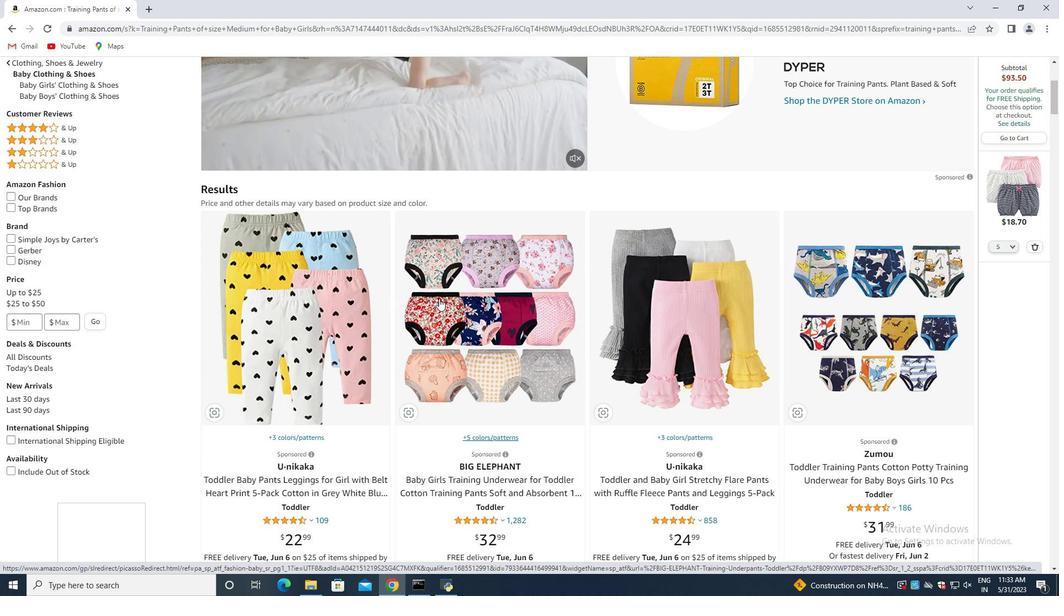 
Action: Mouse scrolled (495, 301) with delta (0, 0)
Screenshot: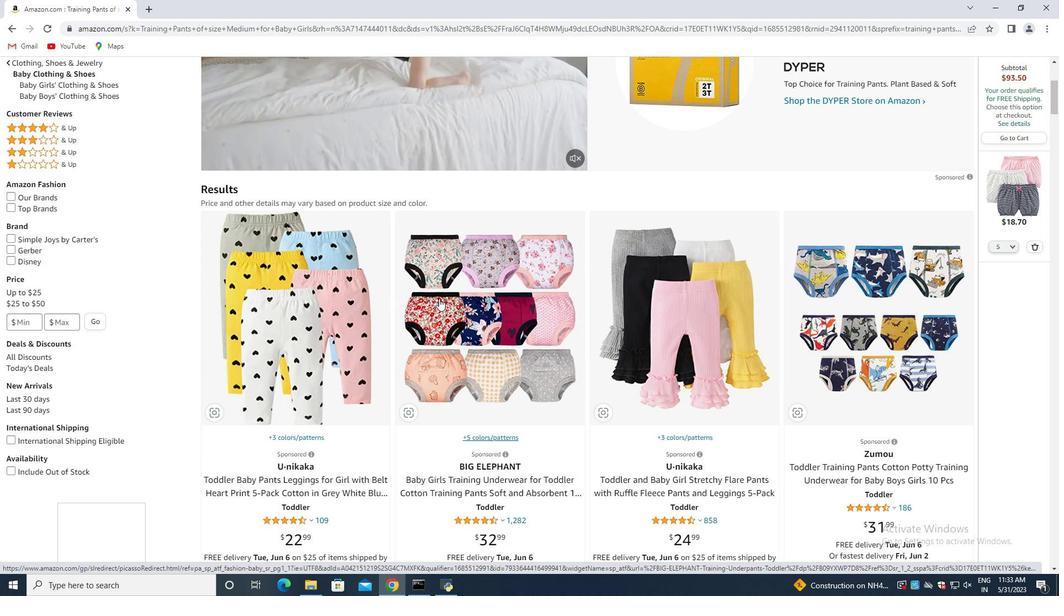 
Action: Mouse moved to (499, 290)
Screenshot: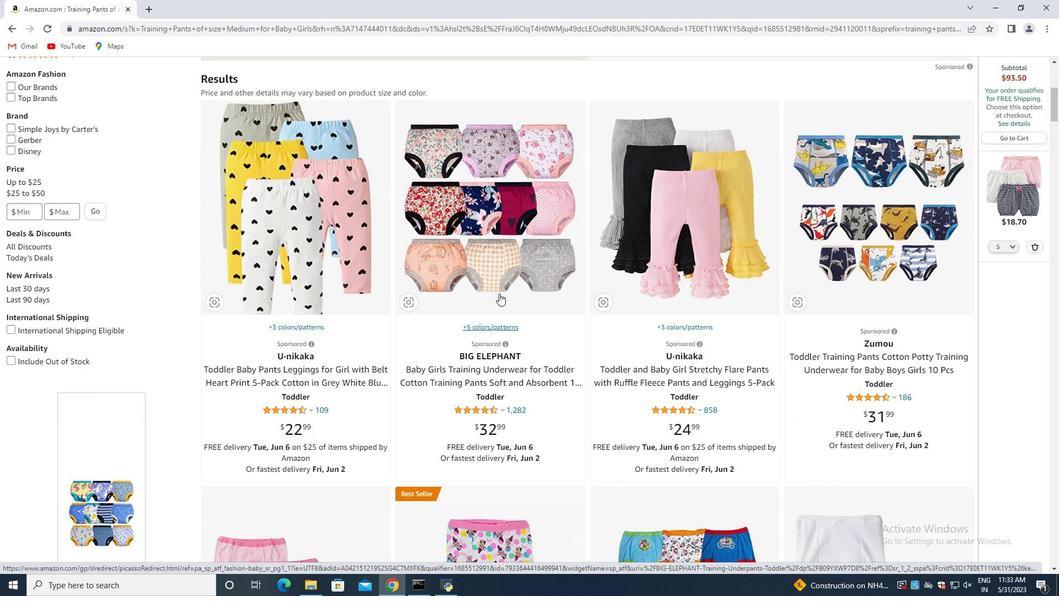 
Action: Mouse scrolled (499, 290) with delta (0, 0)
Screenshot: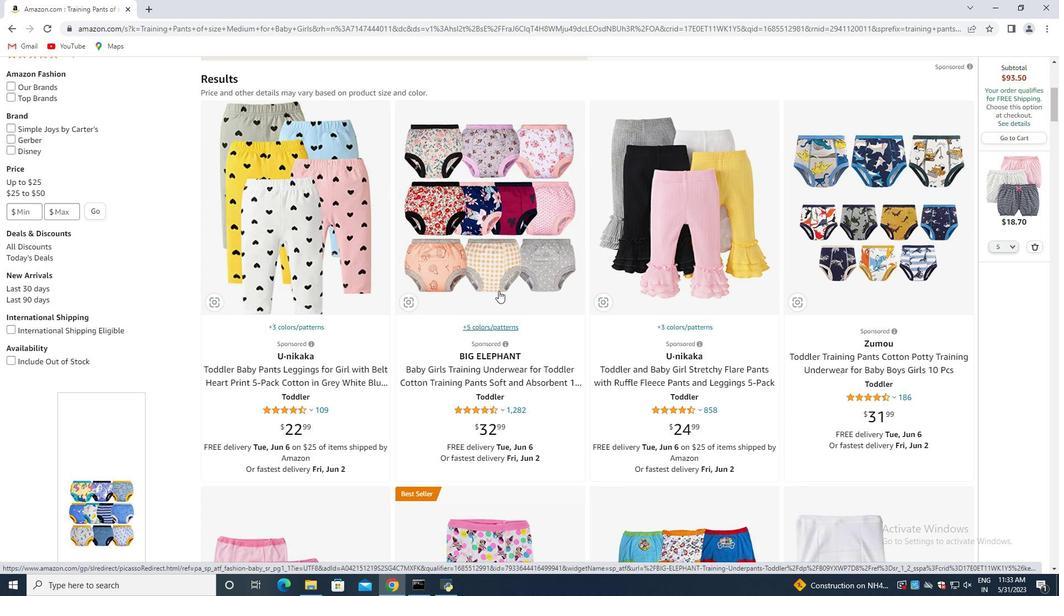 
Action: Mouse scrolled (499, 290) with delta (0, 0)
Screenshot: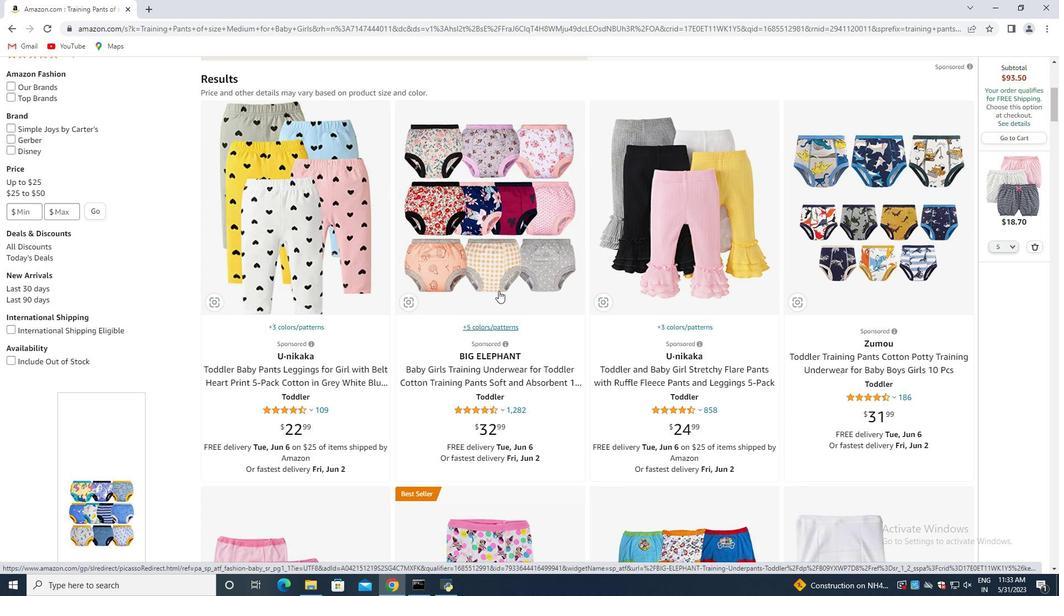 
Action: Mouse scrolled (499, 290) with delta (0, 0)
Screenshot: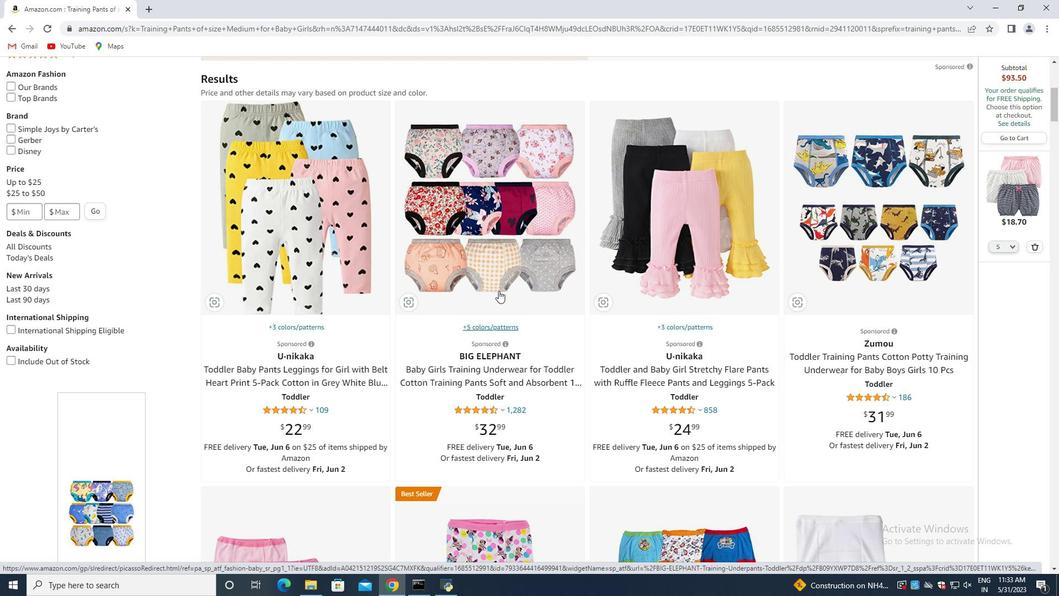 
Action: Mouse moved to (1039, 248)
Screenshot: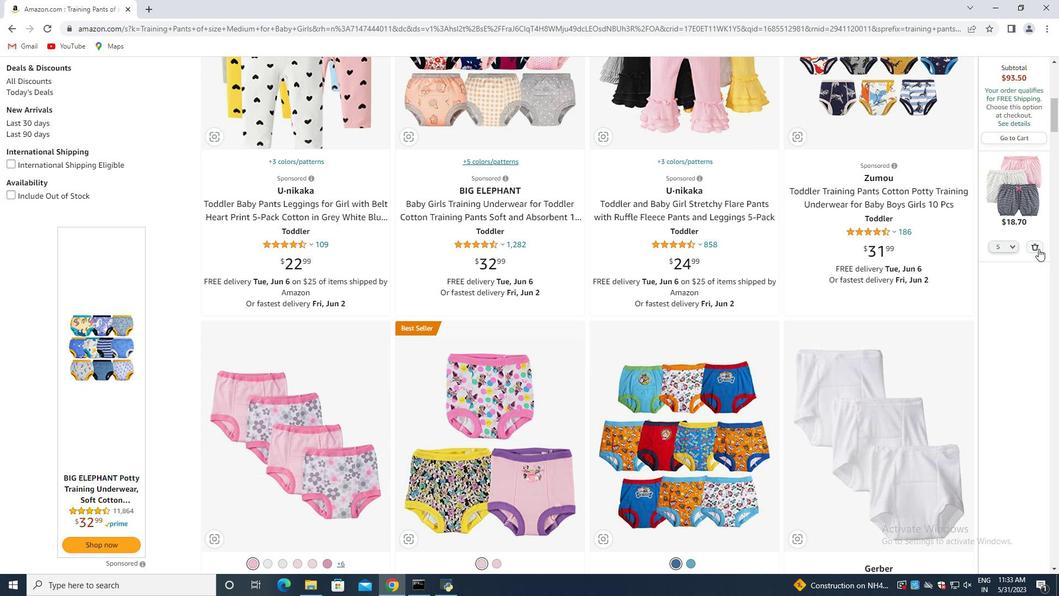 
Action: Mouse pressed left at (1039, 248)
Screenshot: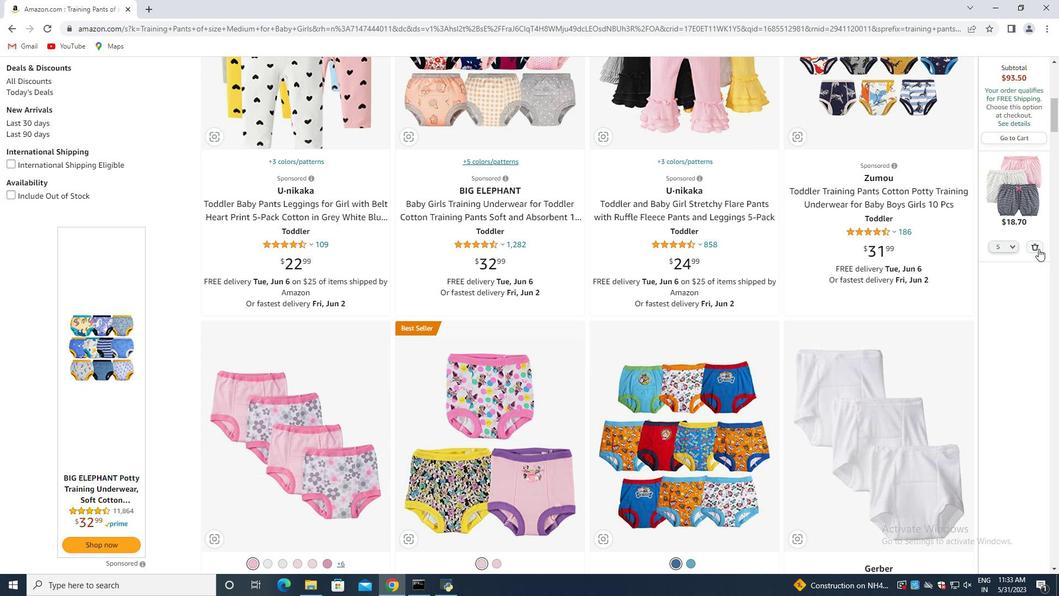 
Action: Mouse moved to (504, 304)
Screenshot: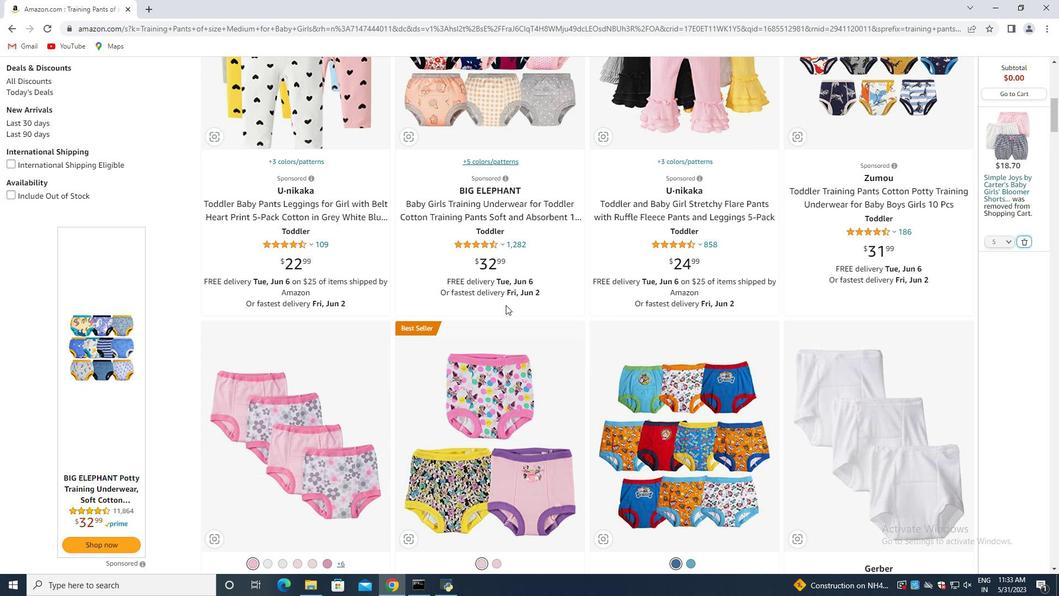 
Action: Mouse scrolled (504, 304) with delta (0, 0)
Screenshot: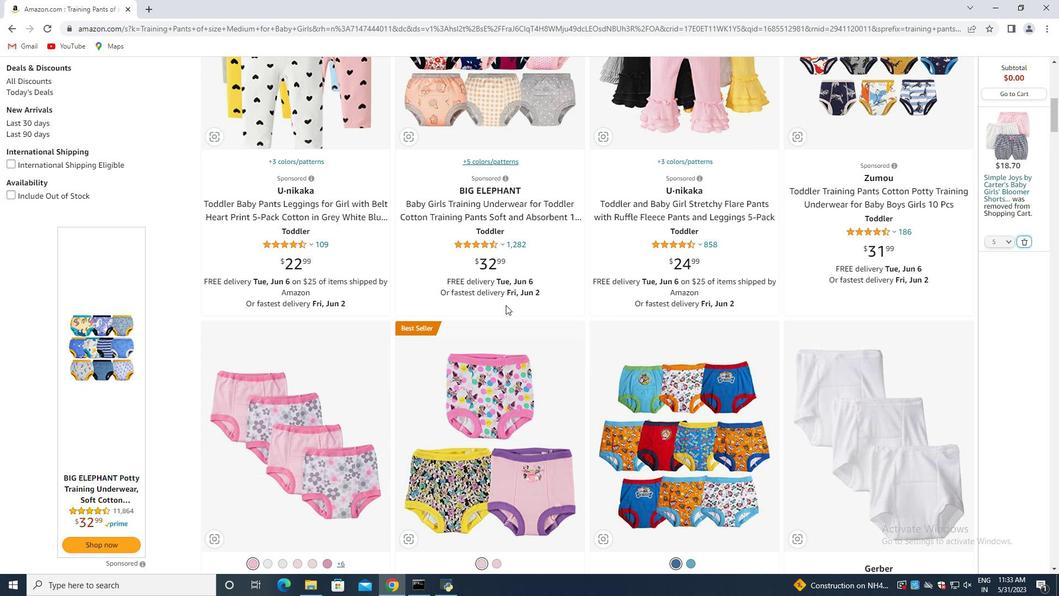 
Action: Mouse moved to (502, 305)
Screenshot: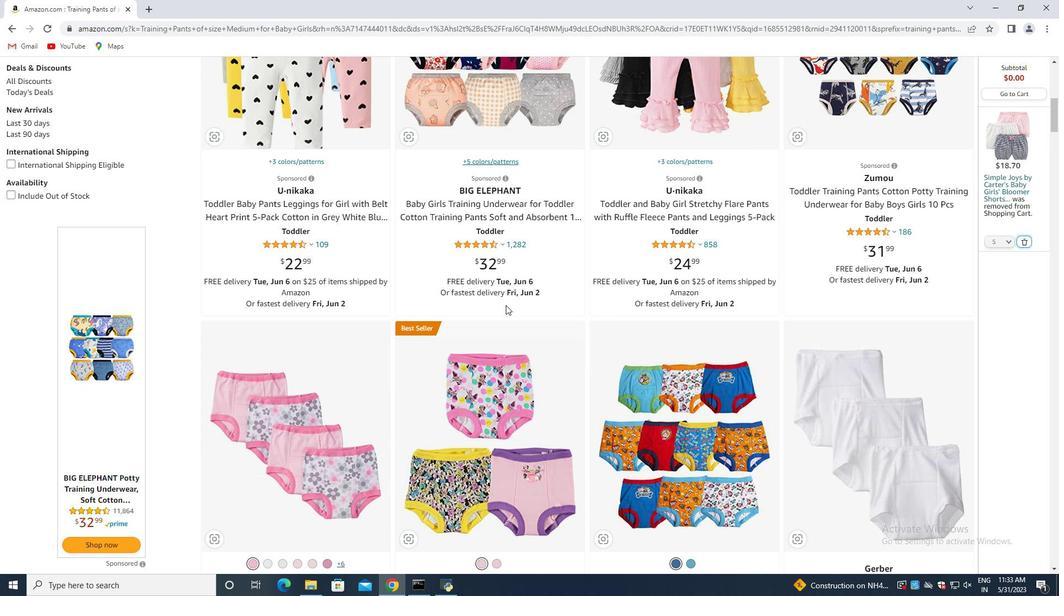 
Action: Mouse scrolled (502, 304) with delta (0, 0)
Screenshot: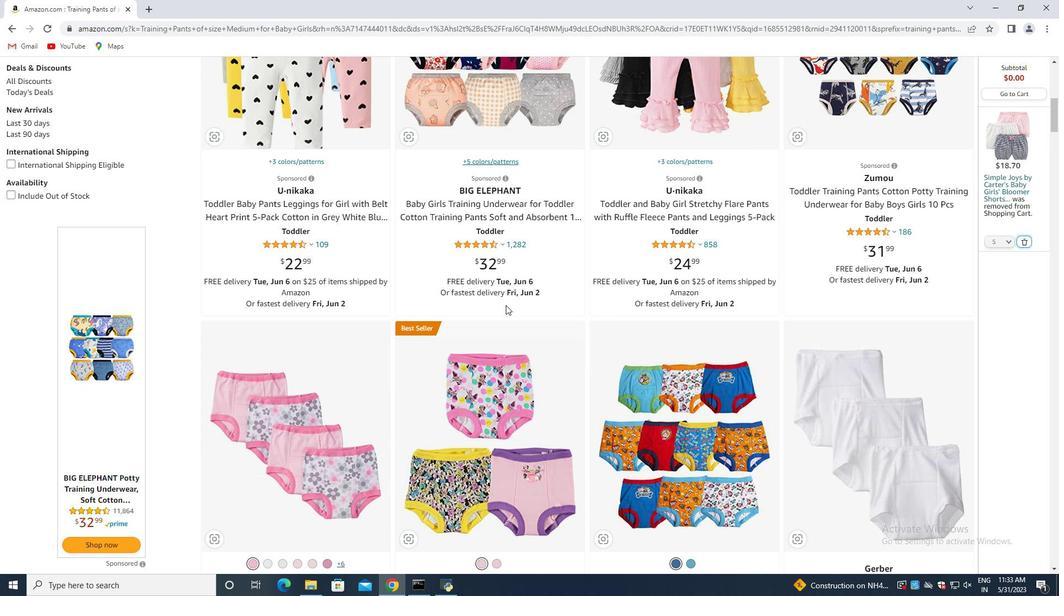 
Action: Mouse moved to (499, 307)
Screenshot: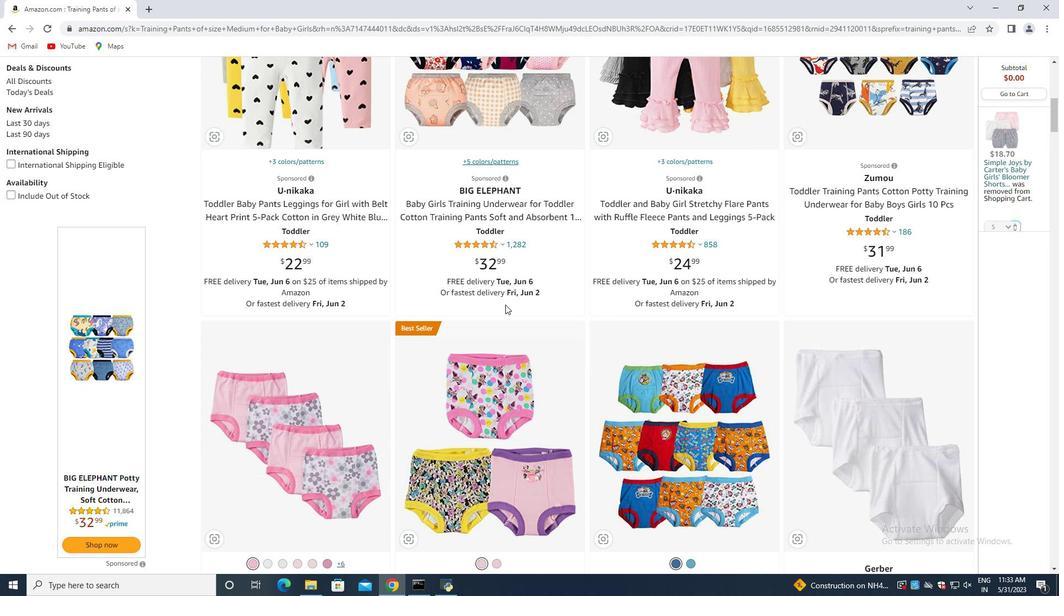 
Action: Mouse scrolled (499, 306) with delta (0, 0)
Screenshot: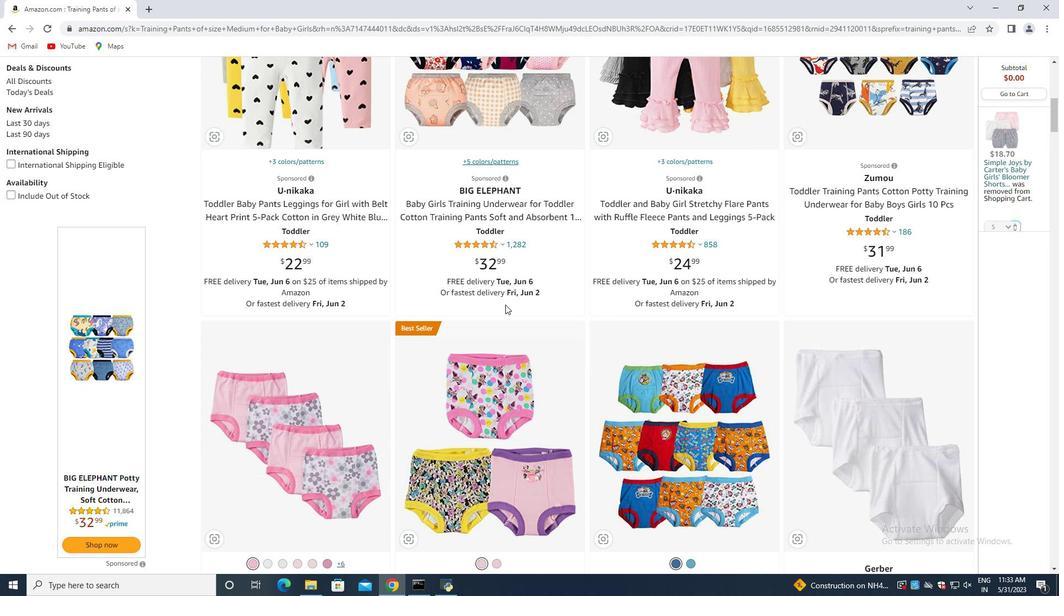 
Action: Mouse moved to (500, 273)
Screenshot: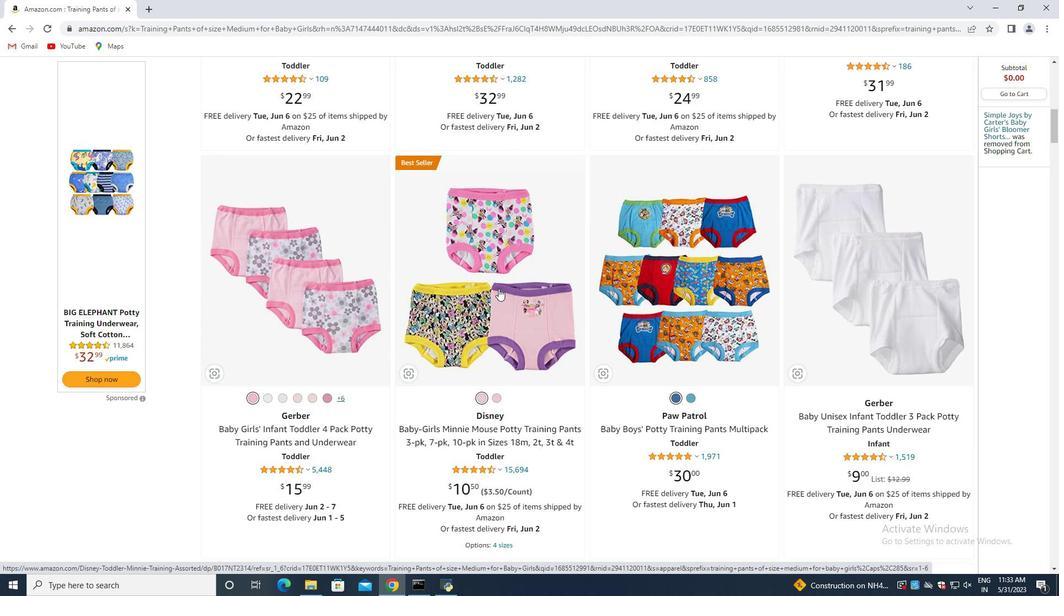 
Action: Mouse pressed left at (500, 273)
Screenshot: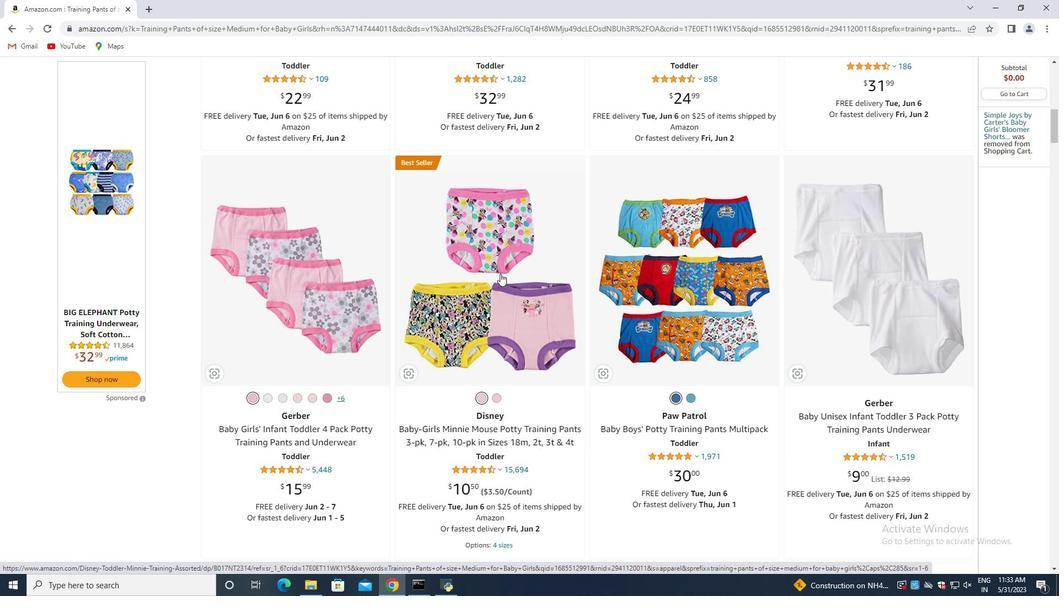 
Action: Mouse moved to (527, 371)
Screenshot: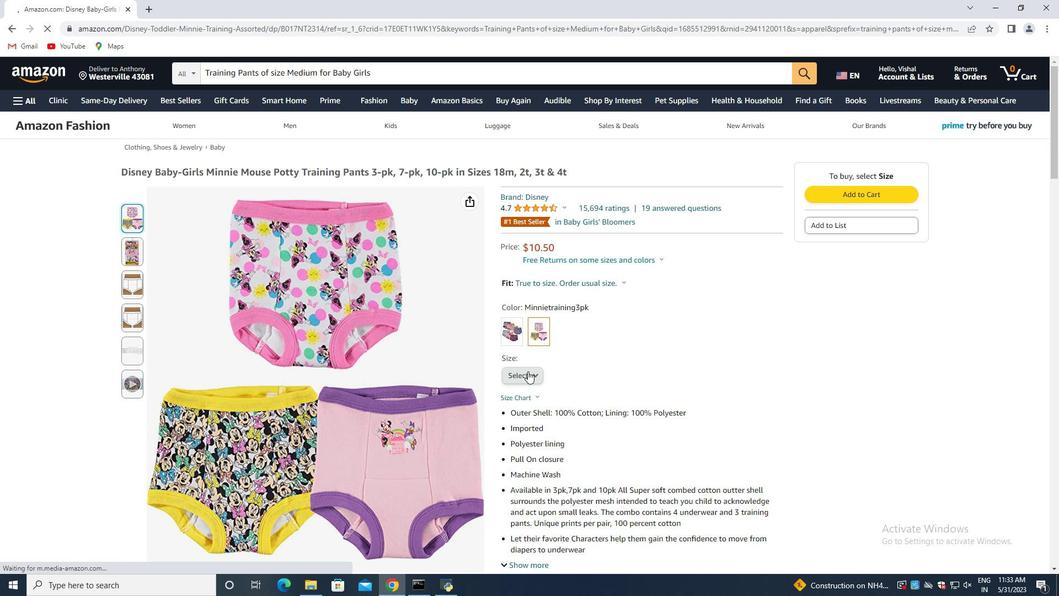 
Action: Mouse pressed left at (527, 371)
Screenshot: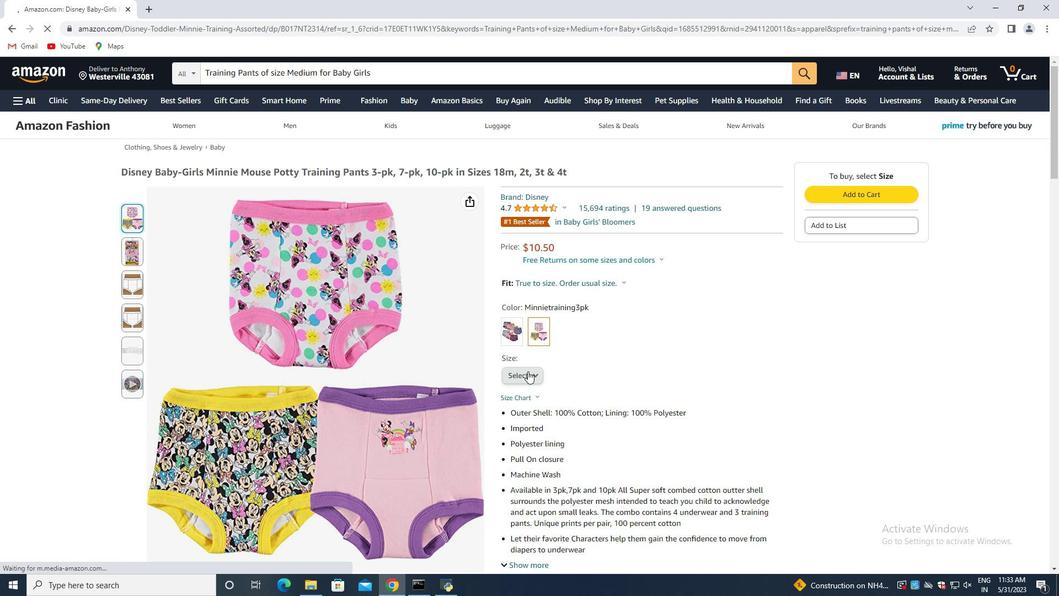 
Action: Mouse moved to (534, 408)
Screenshot: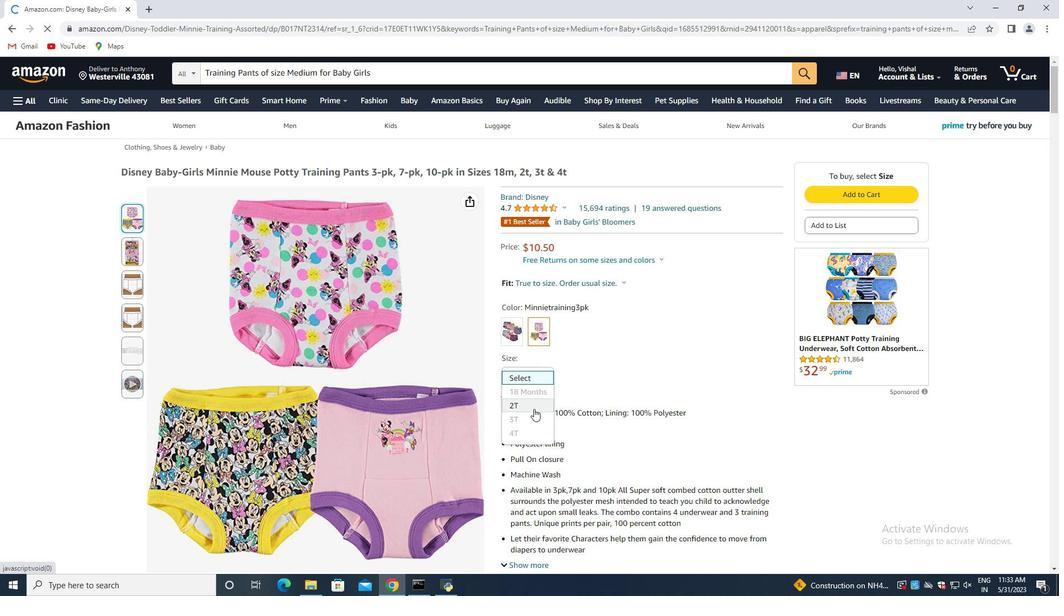 
Action: Mouse pressed left at (534, 408)
Screenshot: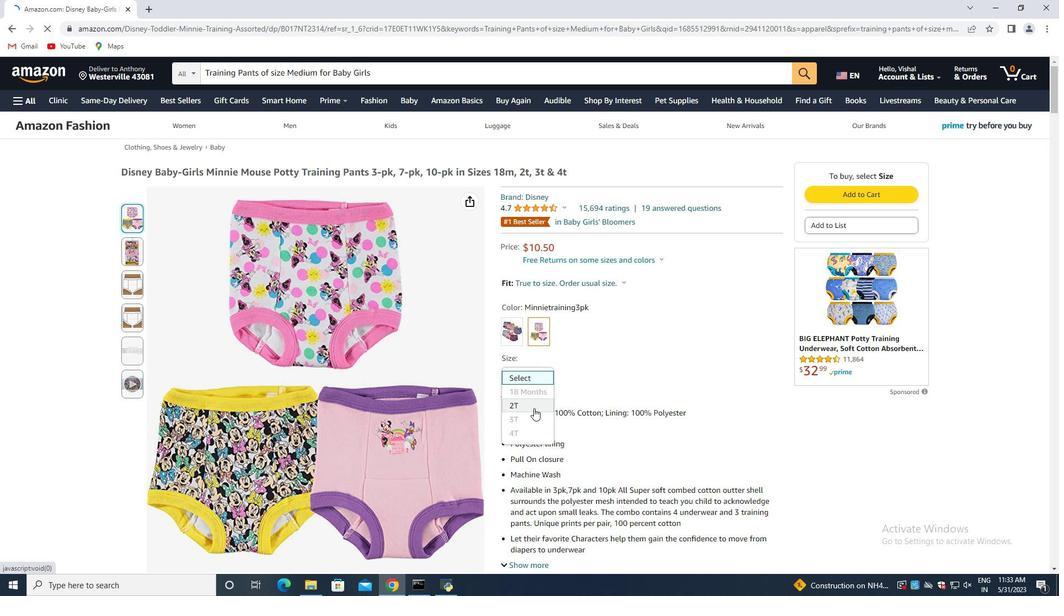 
Action: Mouse moved to (468, 309)
Screenshot: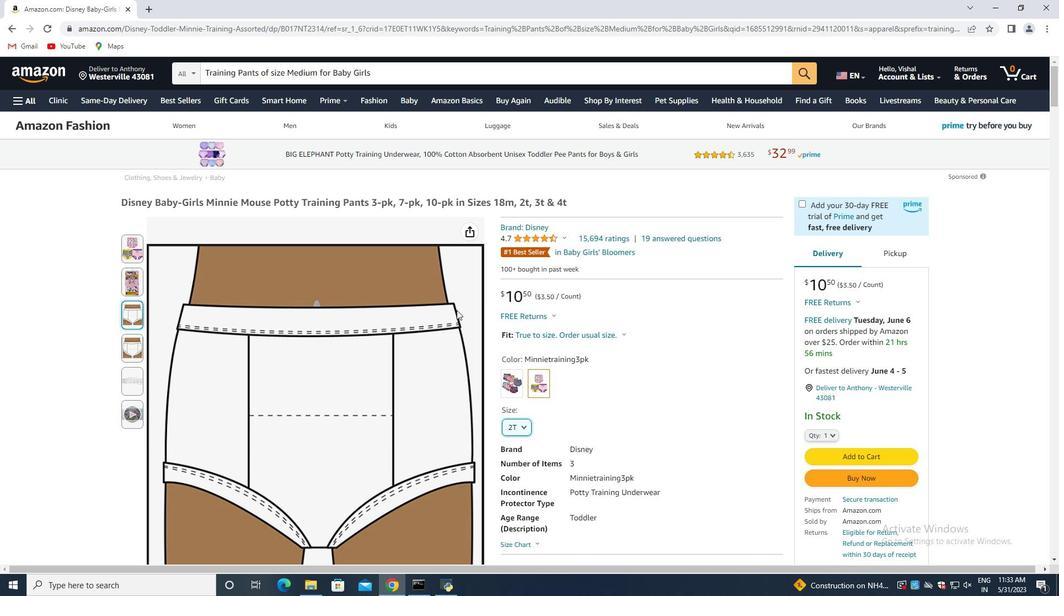 
Action: Mouse scrolled (468, 308) with delta (0, 0)
Screenshot: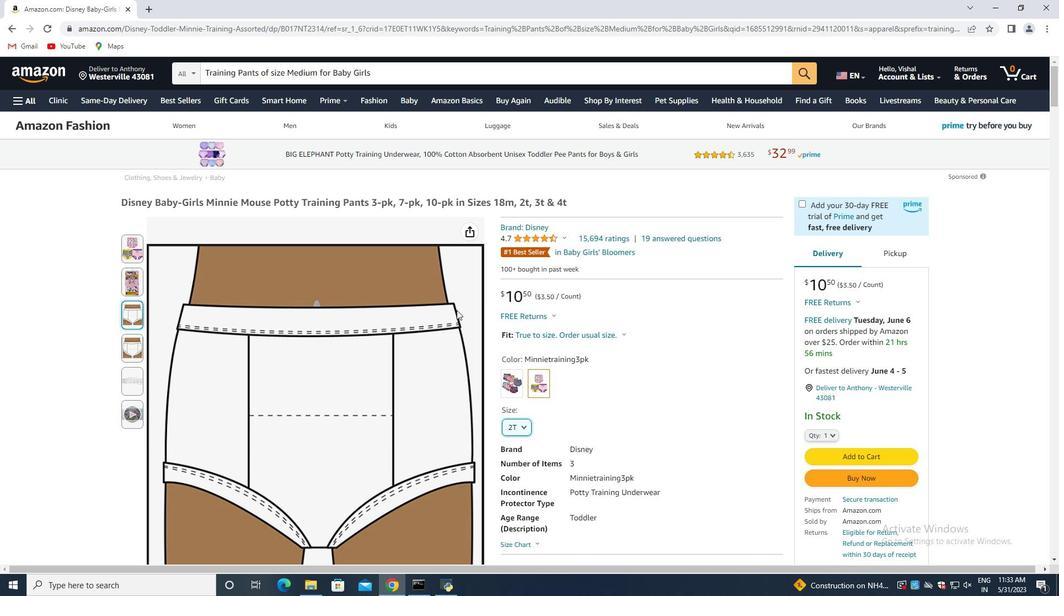
Action: Mouse moved to (469, 310)
Screenshot: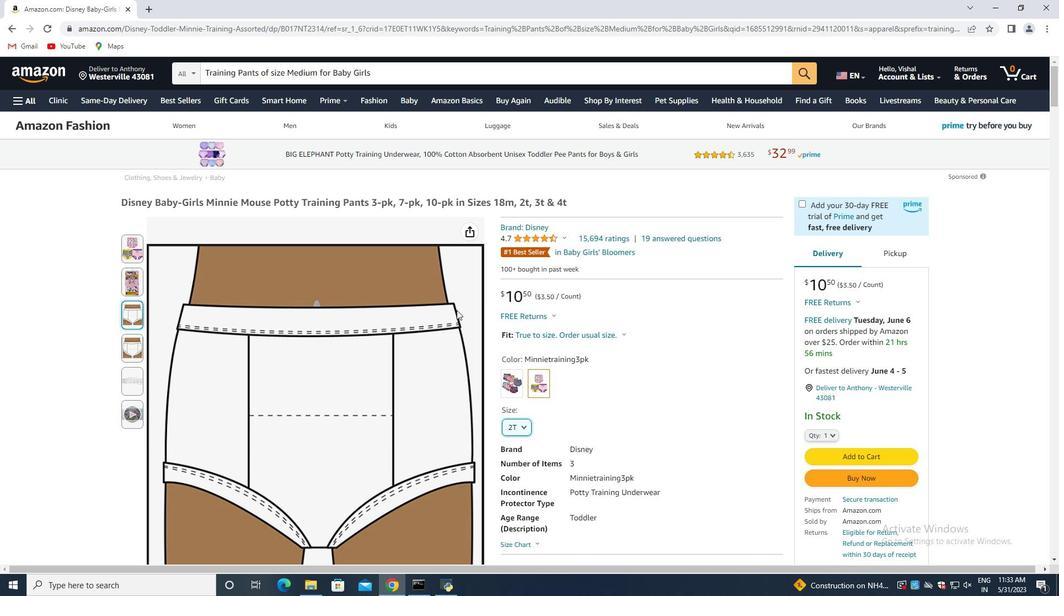 
Action: Mouse scrolled (469, 309) with delta (0, 0)
Screenshot: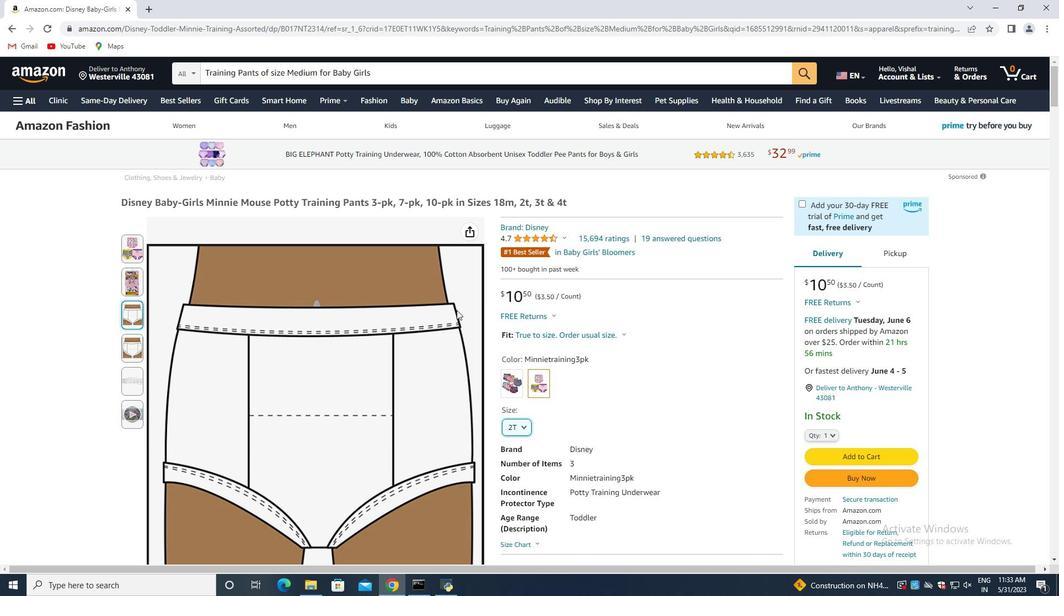 
Action: Mouse moved to (470, 310)
Screenshot: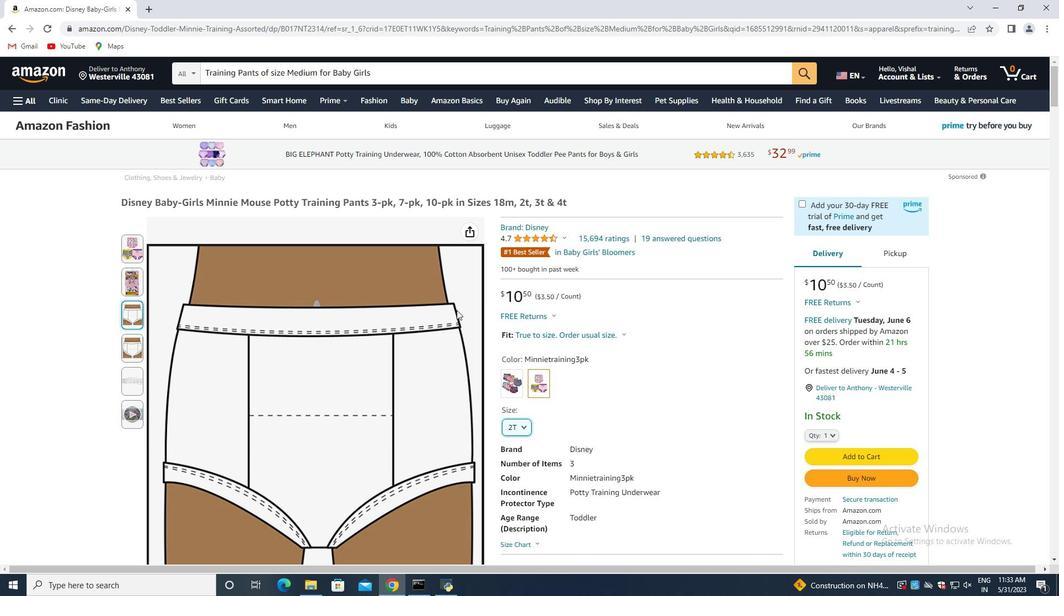 
Action: Mouse scrolled (470, 309) with delta (0, 0)
Screenshot: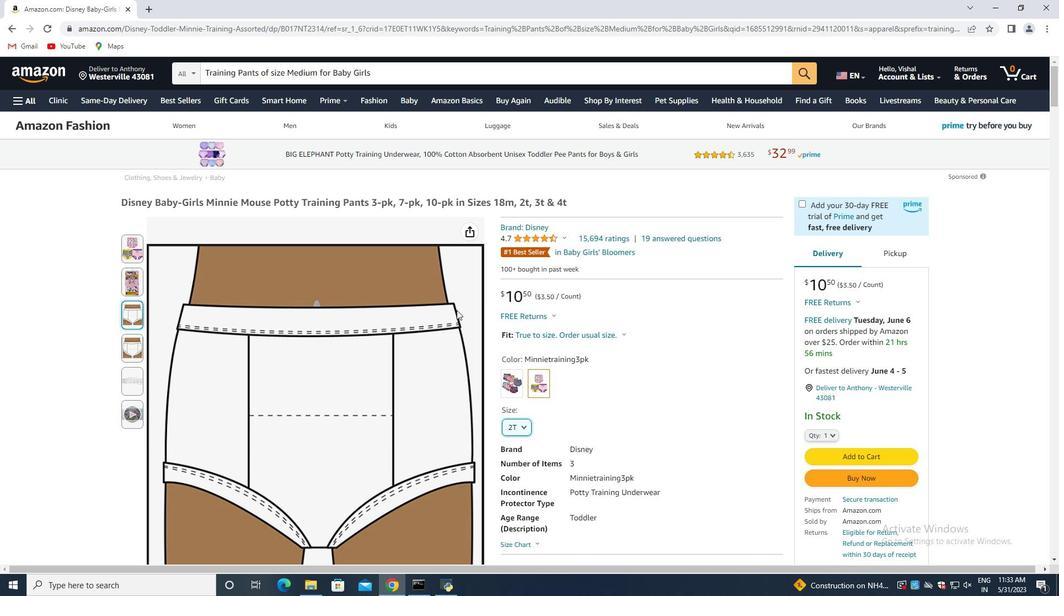 
Action: Mouse moved to (470, 310)
Screenshot: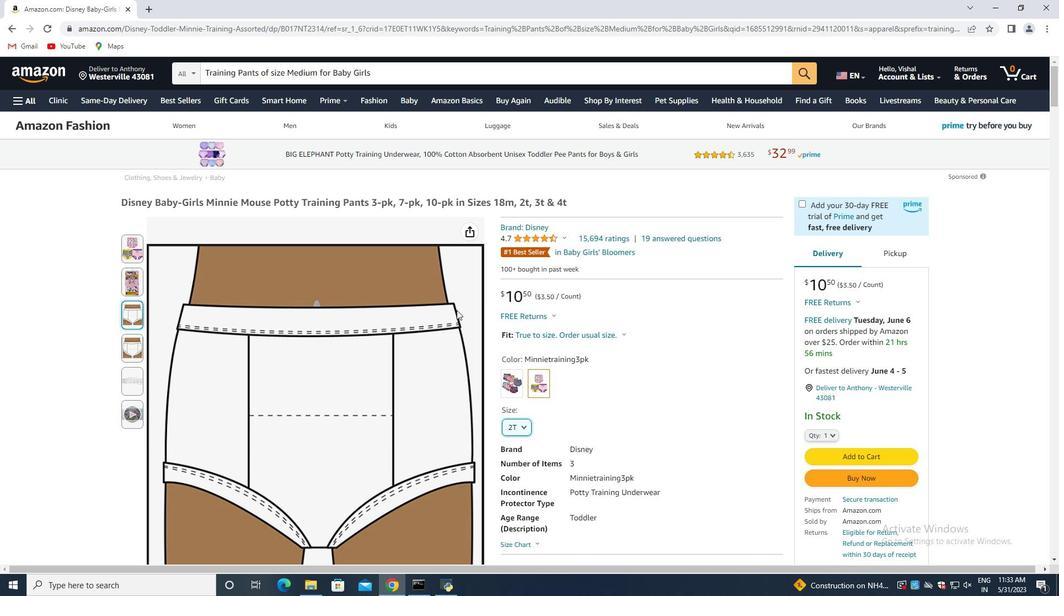
Action: Mouse scrolled (470, 310) with delta (0, 0)
Screenshot: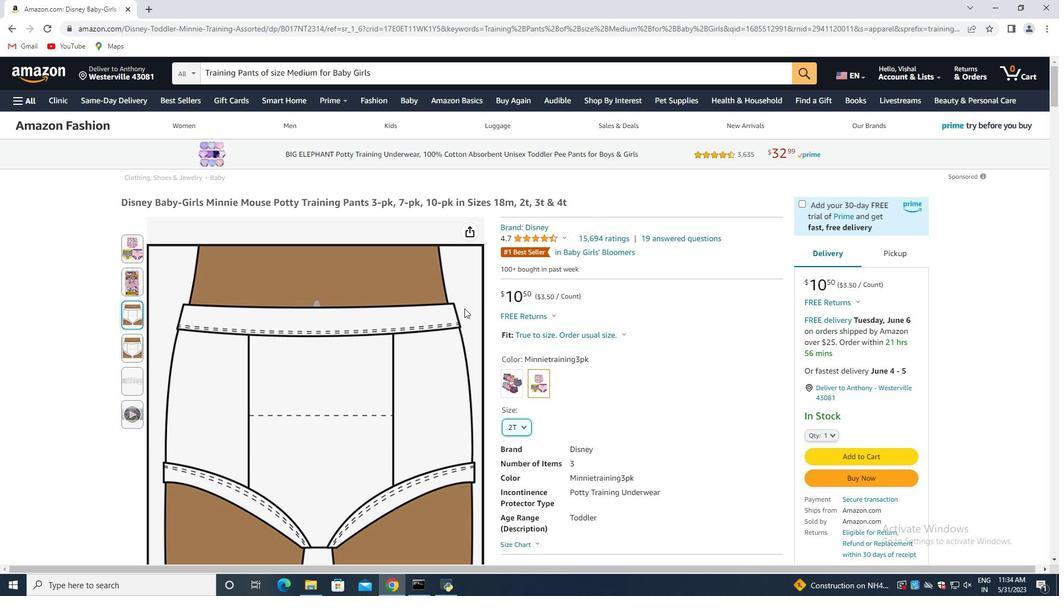 
Action: Mouse moved to (470, 310)
Screenshot: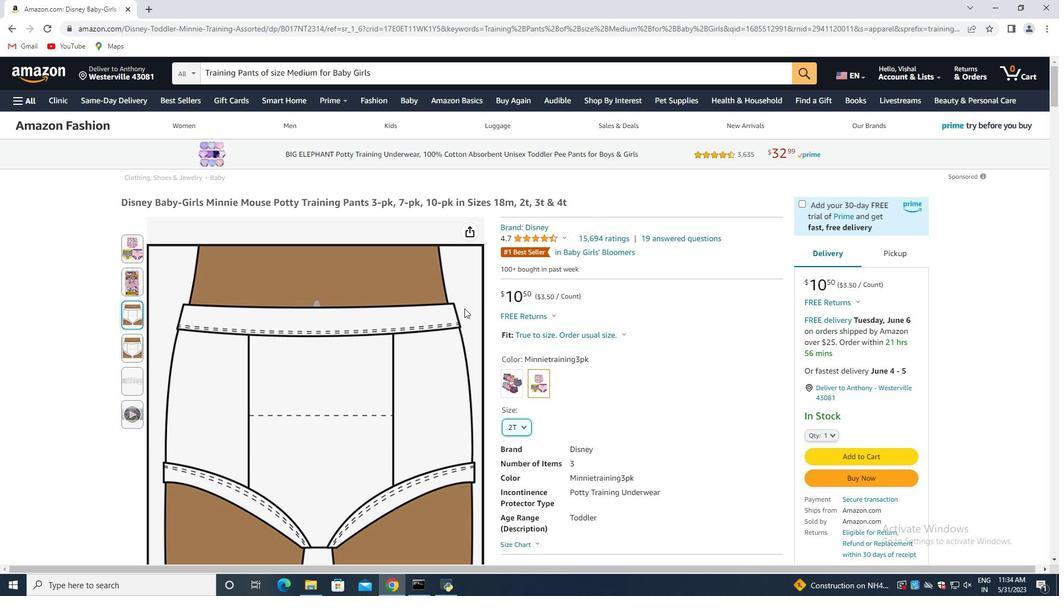 
Action: Mouse scrolled (470, 310) with delta (0, 0)
Screenshot: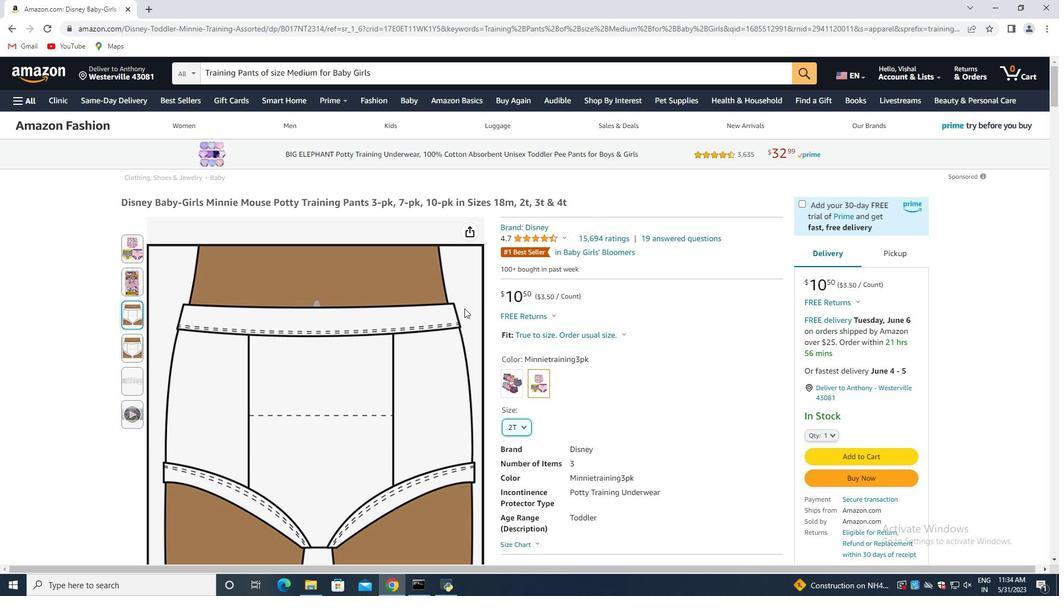 
Action: Mouse moved to (470, 303)
Screenshot: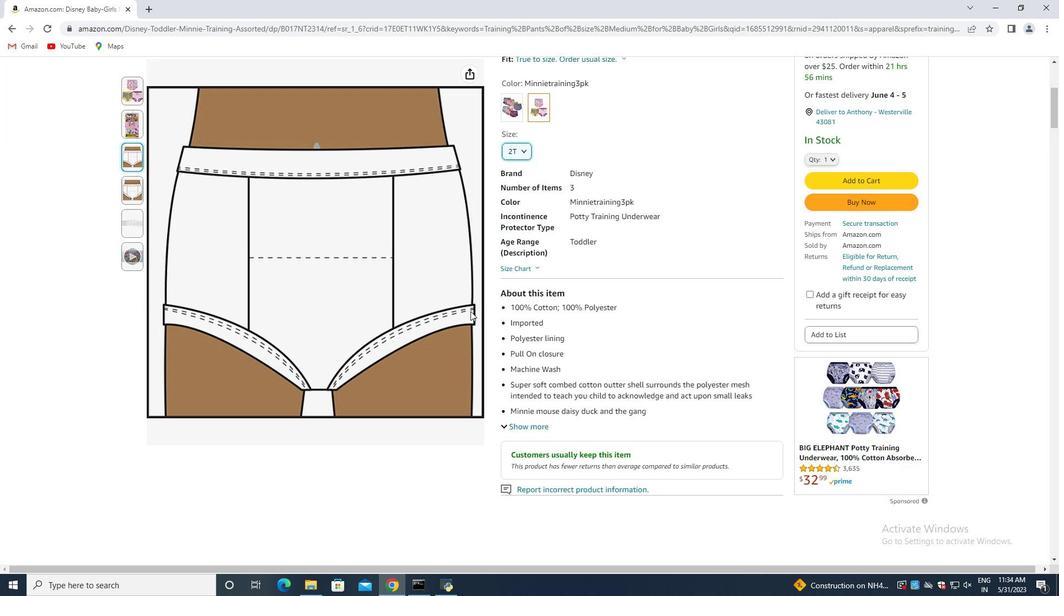 
Action: Mouse scrolled (470, 303) with delta (0, 0)
Screenshot: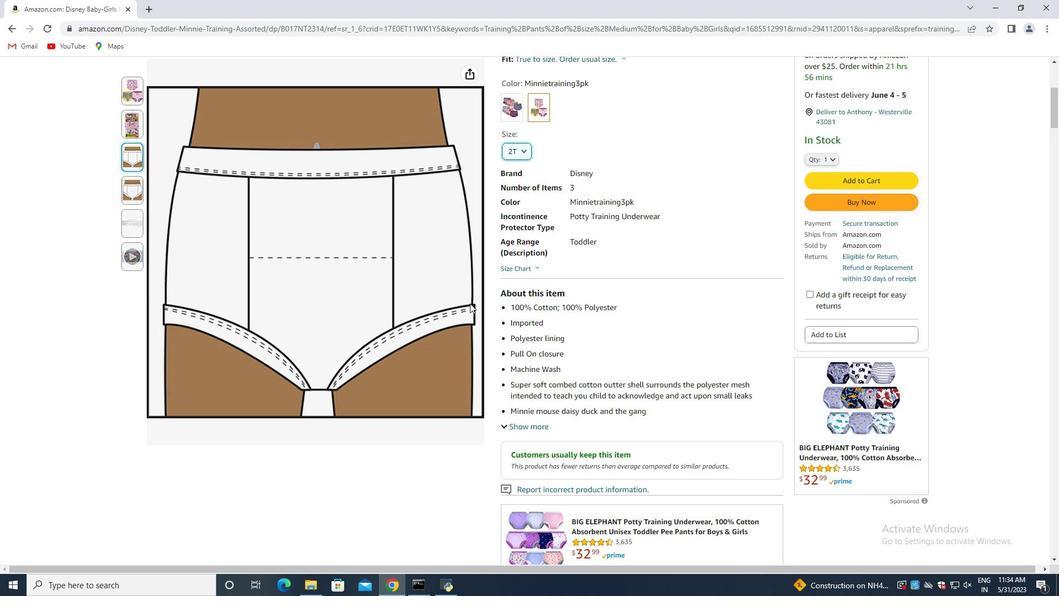 
Action: Mouse scrolled (470, 303) with delta (0, 0)
Screenshot: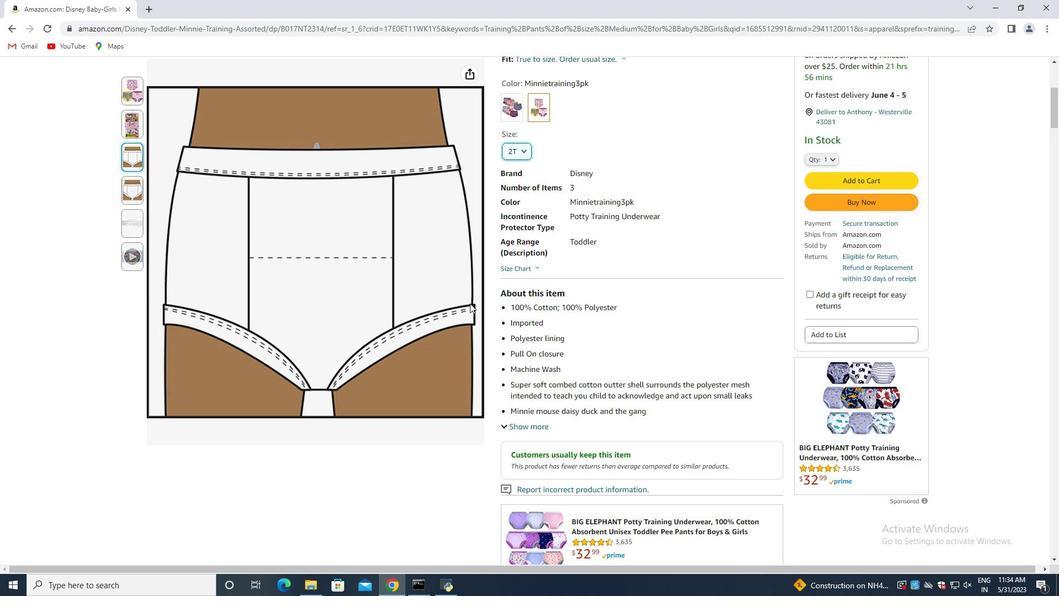 
Action: Mouse scrolled (470, 303) with delta (0, 0)
Screenshot: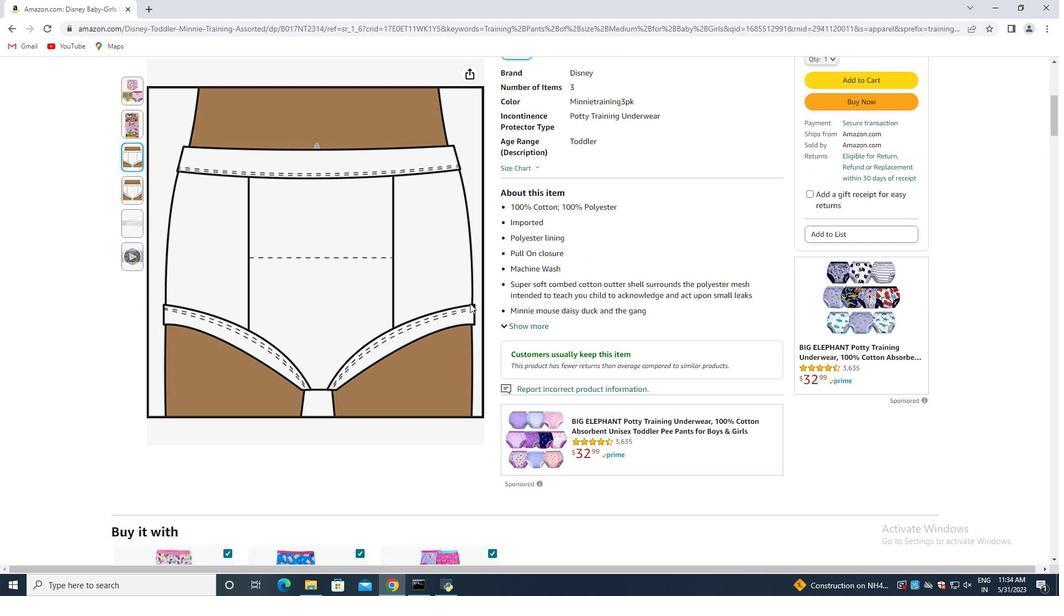 
Action: Mouse moved to (469, 303)
Screenshot: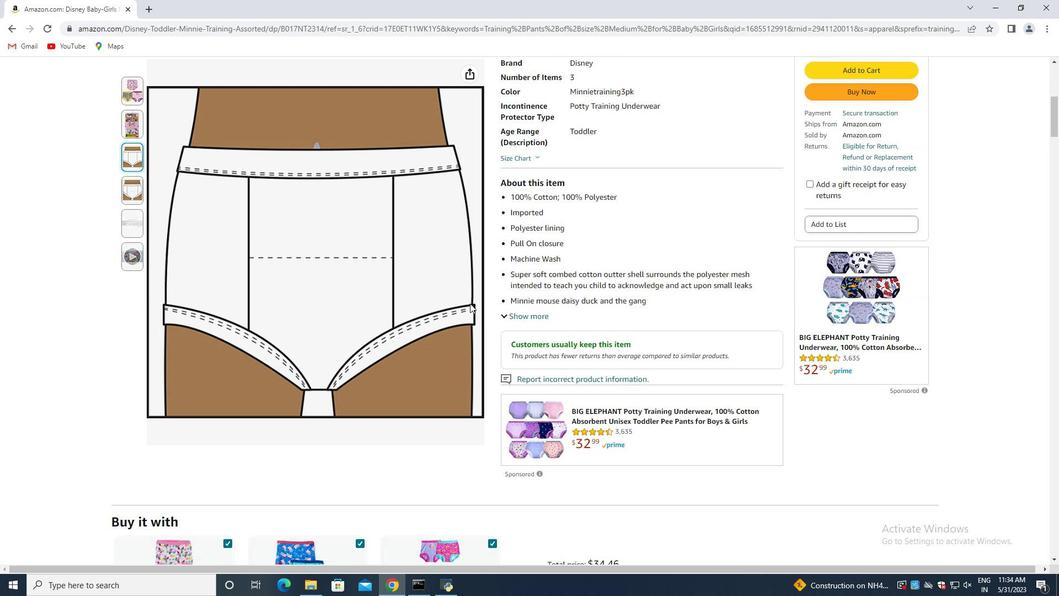 
Action: Mouse scrolled (469, 303) with delta (0, 0)
Screenshot: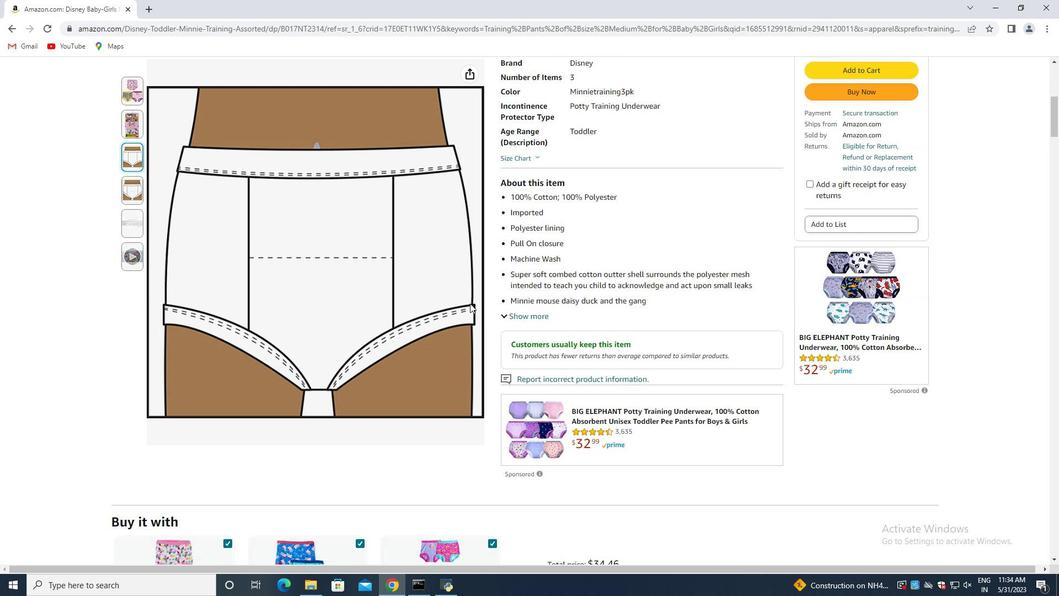 
Action: Mouse moved to (469, 303)
Screenshot: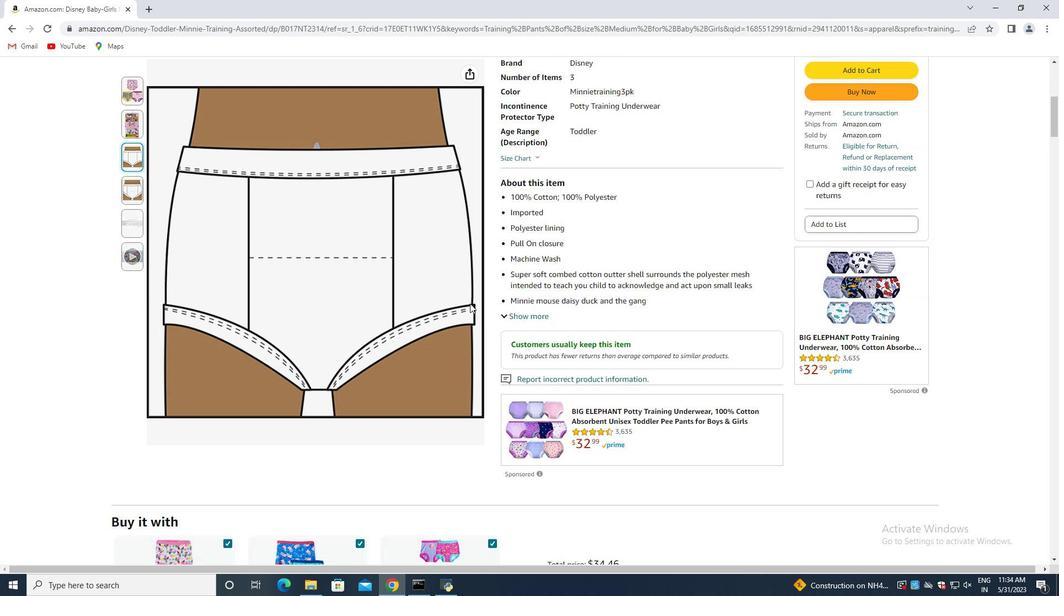 
Action: Mouse scrolled (469, 303) with delta (0, 0)
Screenshot: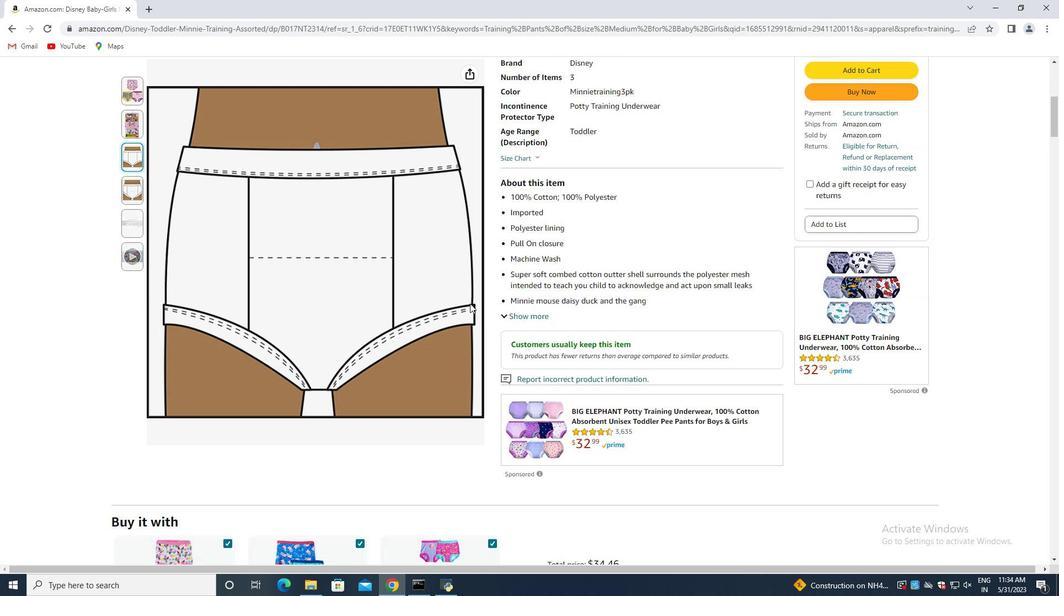 
Action: Mouse scrolled (469, 303) with delta (0, 0)
Screenshot: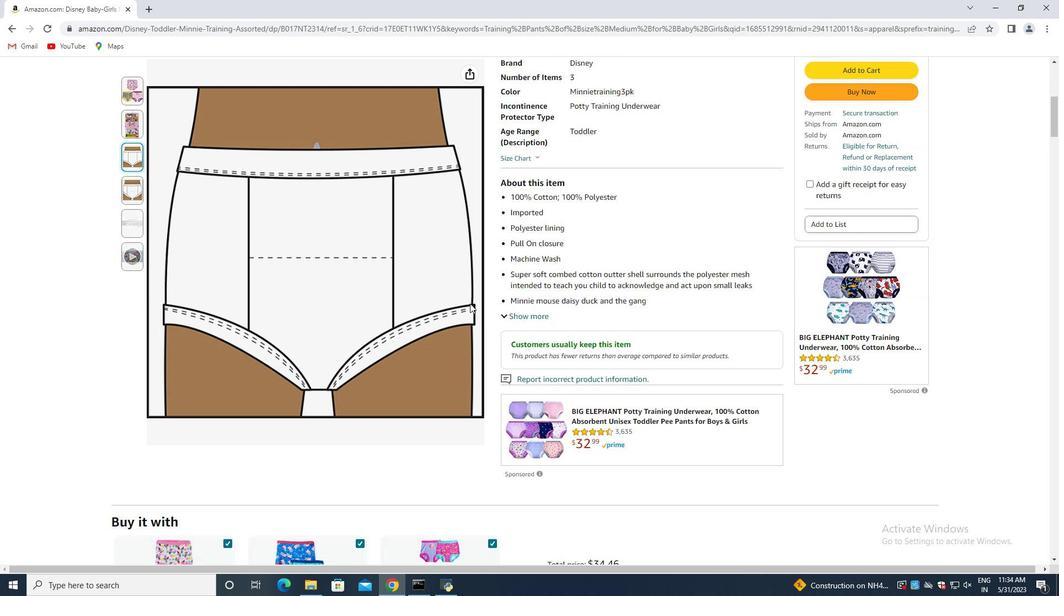 
Action: Mouse moved to (474, 304)
Screenshot: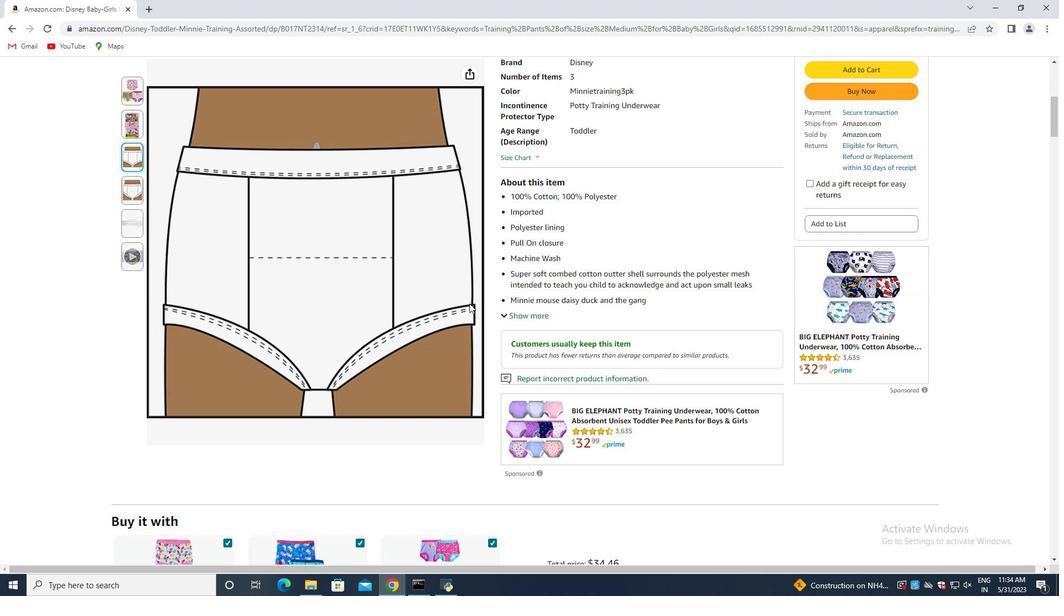 
Action: Mouse scrolled (474, 303) with delta (0, 0)
Screenshot: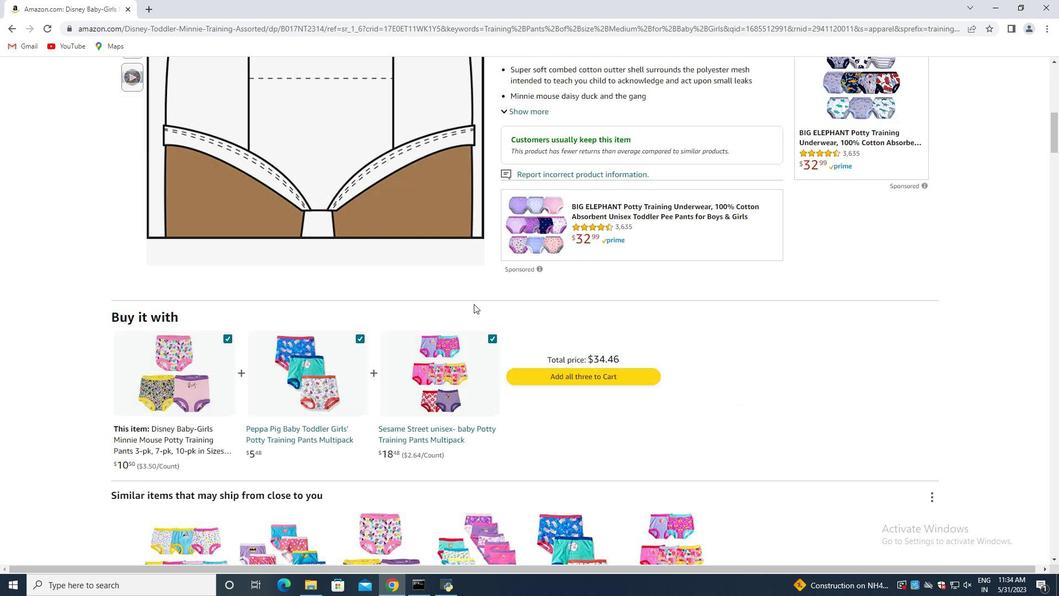 
Action: Mouse scrolled (474, 303) with delta (0, 0)
Screenshot: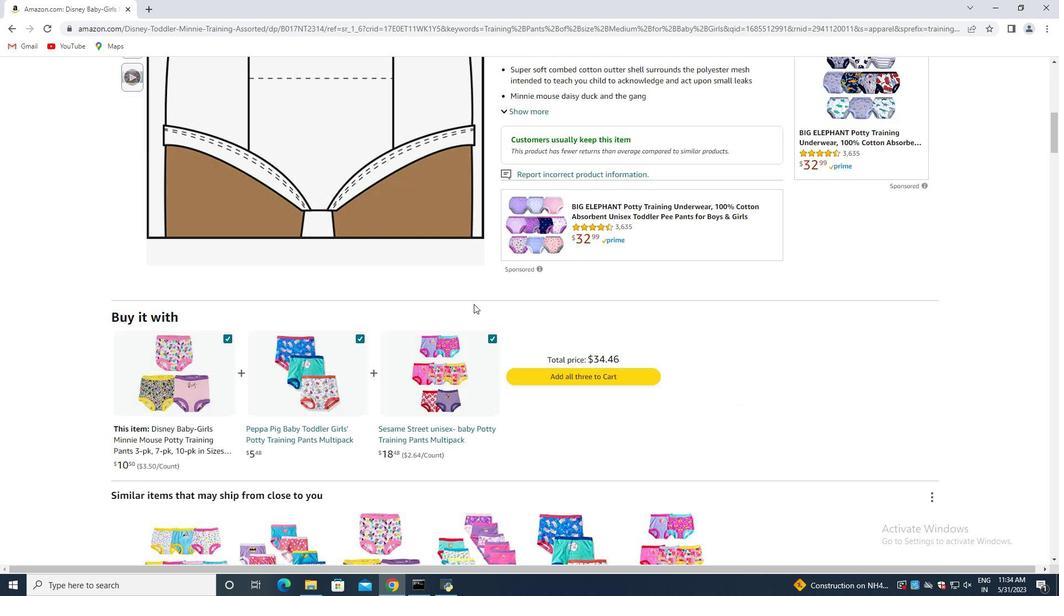 
Action: Mouse moved to (474, 305)
Screenshot: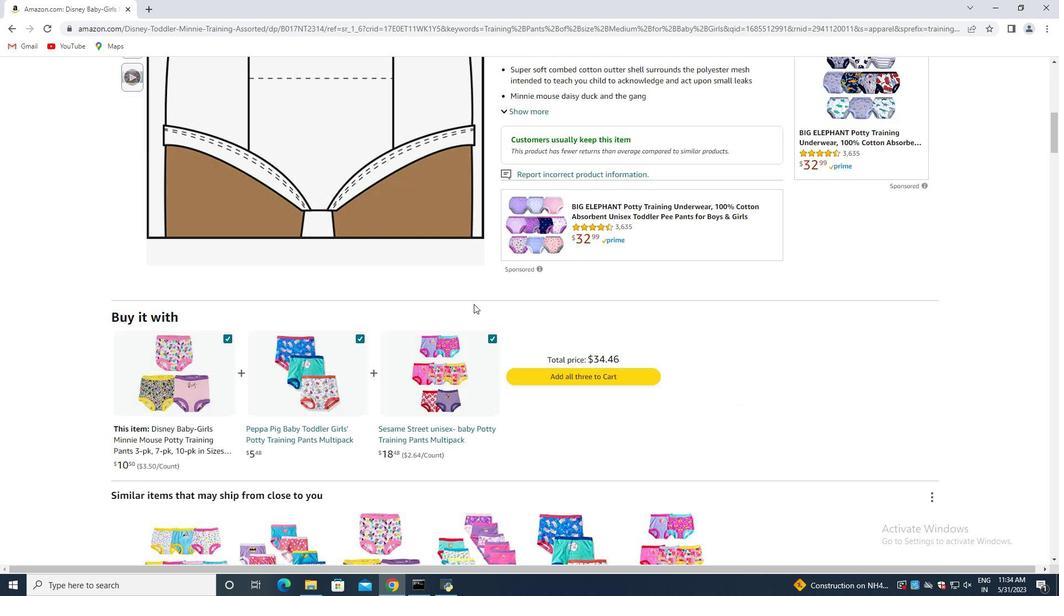 
Action: Mouse scrolled (474, 304) with delta (0, 0)
Screenshot: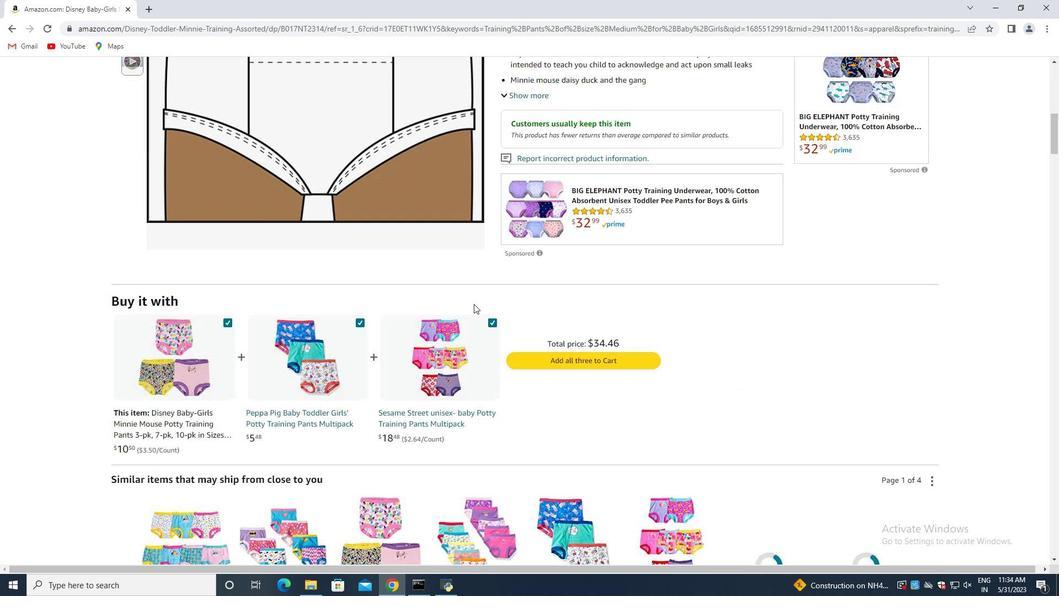 
Action: Mouse moved to (470, 305)
Screenshot: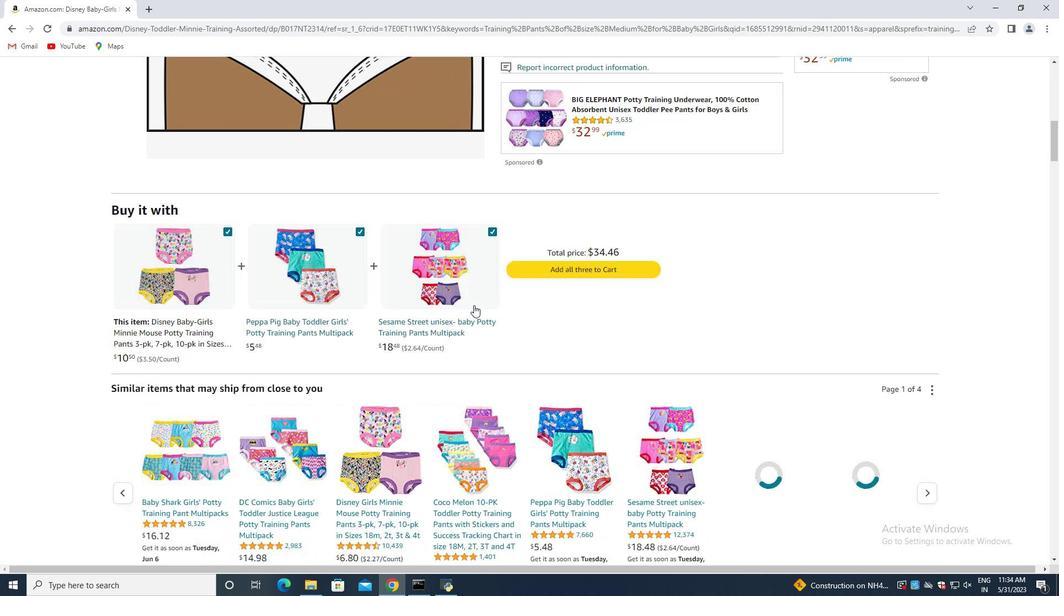 
Action: Mouse scrolled (470, 305) with delta (0, 0)
Screenshot: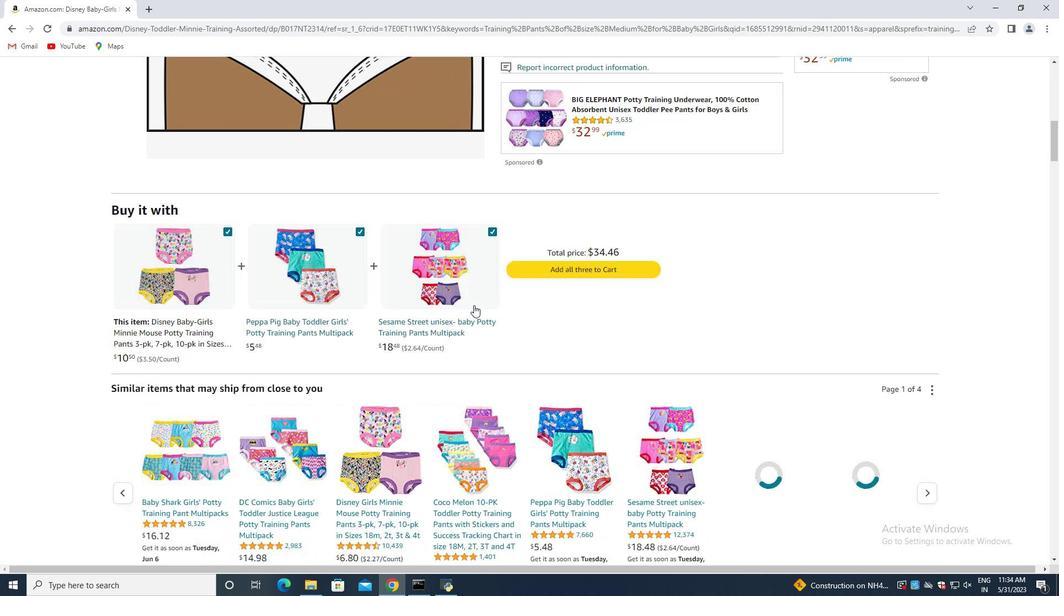 
Action: Mouse moved to (469, 305)
Screenshot: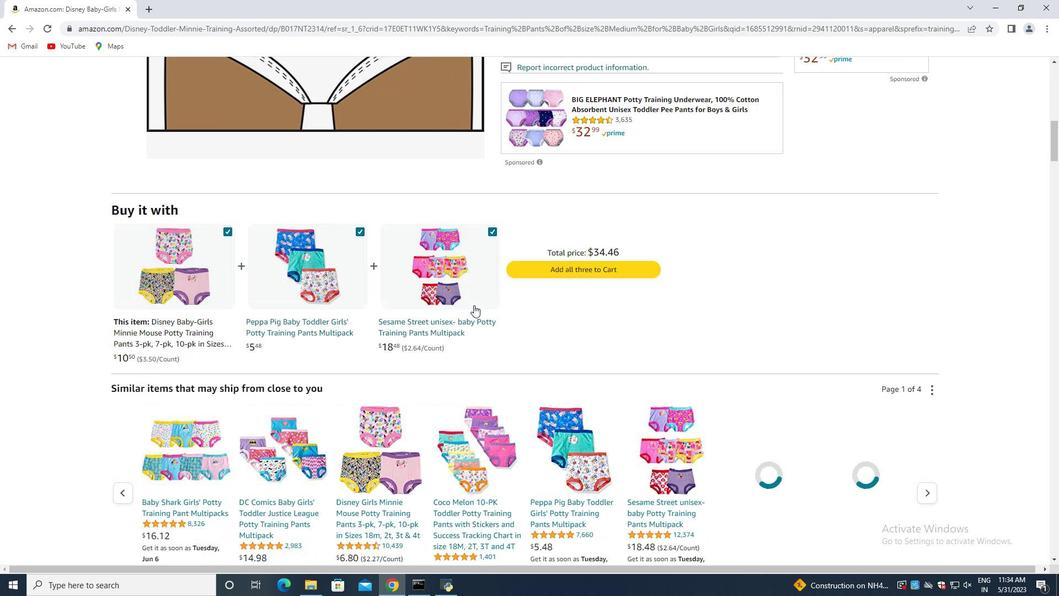 
Action: Mouse scrolled (469, 305) with delta (0, 0)
Screenshot: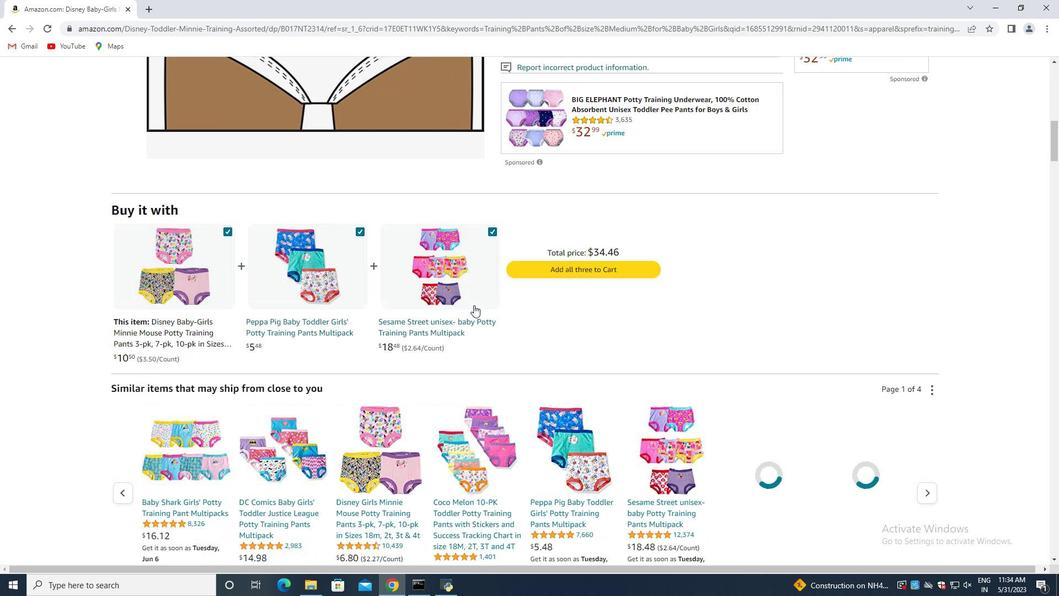 
Action: Mouse moved to (468, 305)
Screenshot: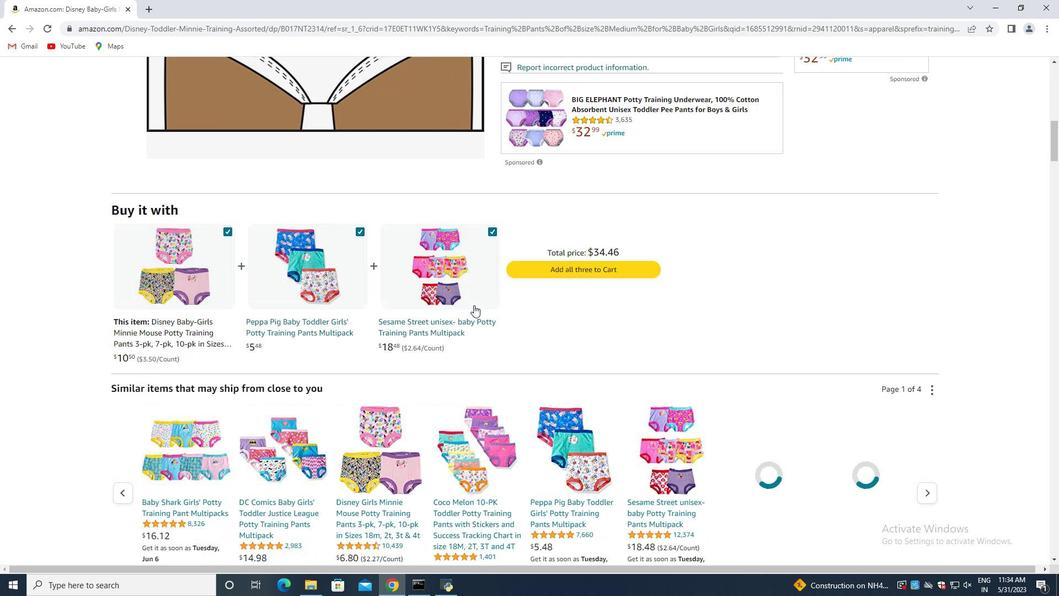 
Action: Mouse scrolled (468, 305) with delta (0, 0)
Screenshot: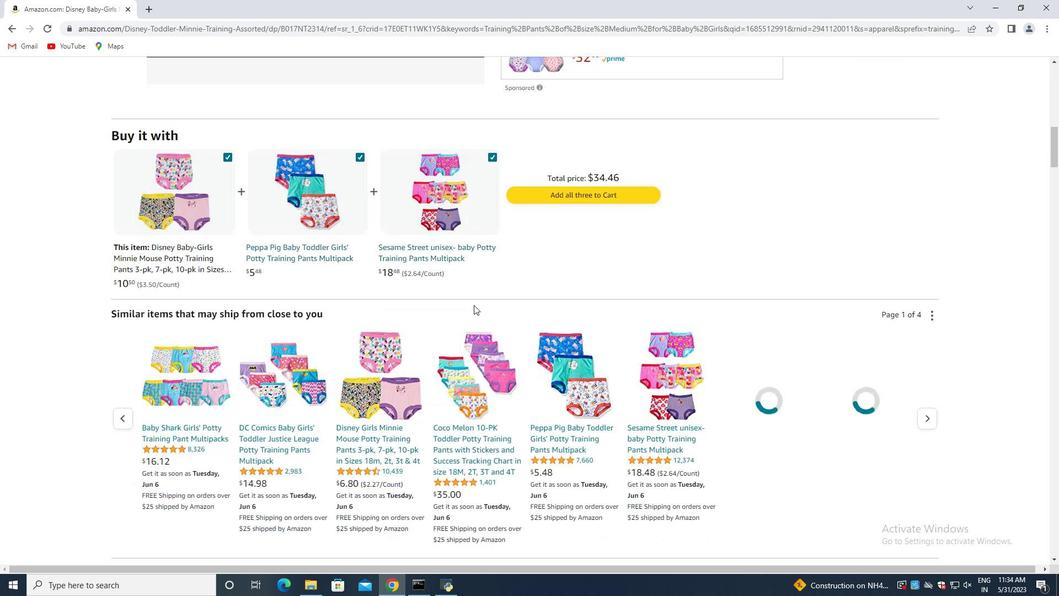 
Action: Mouse moved to (471, 305)
Screenshot: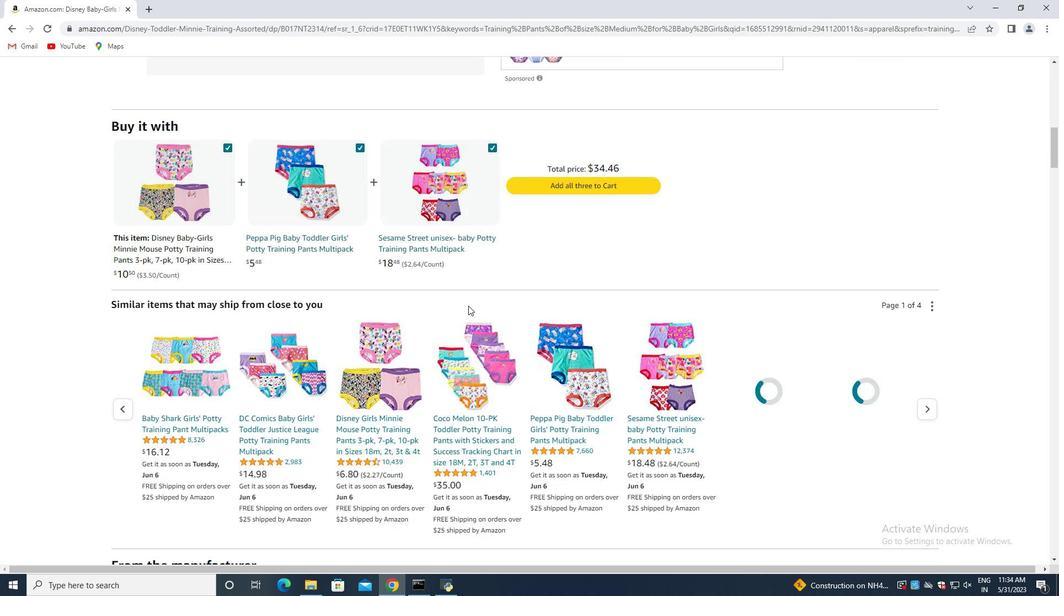 
Action: Mouse scrolled (471, 304) with delta (0, 0)
Screenshot: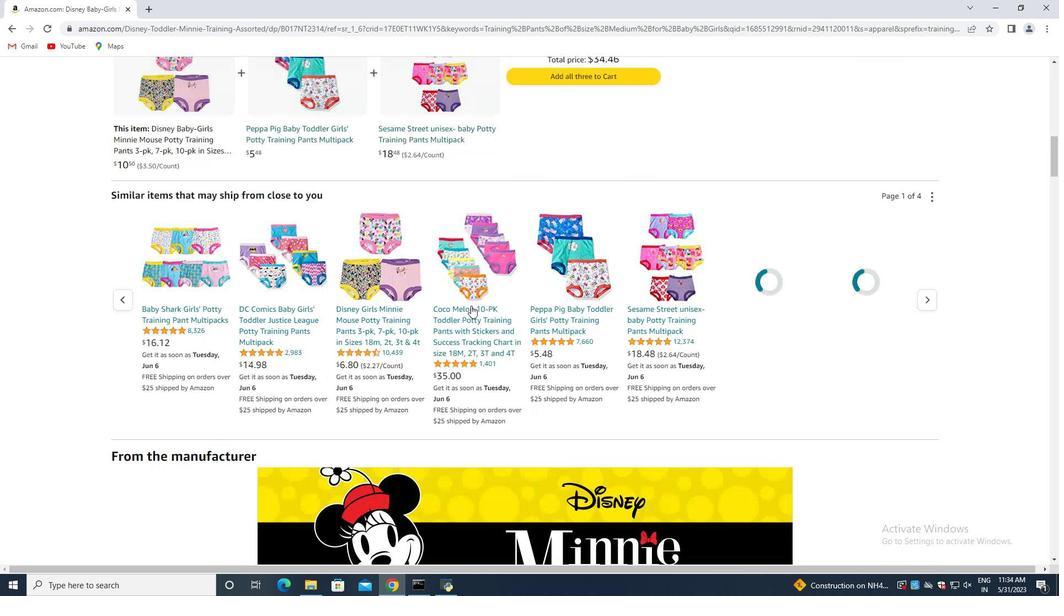 
Action: Mouse scrolled (471, 304) with delta (0, 0)
Screenshot: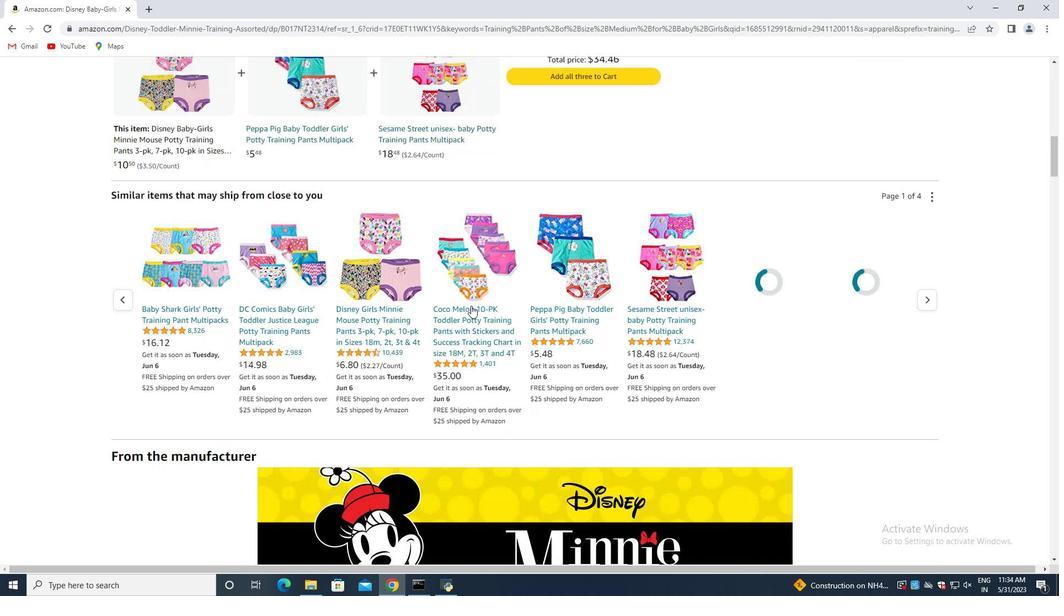 
Action: Mouse scrolled (471, 304) with delta (0, 0)
Screenshot: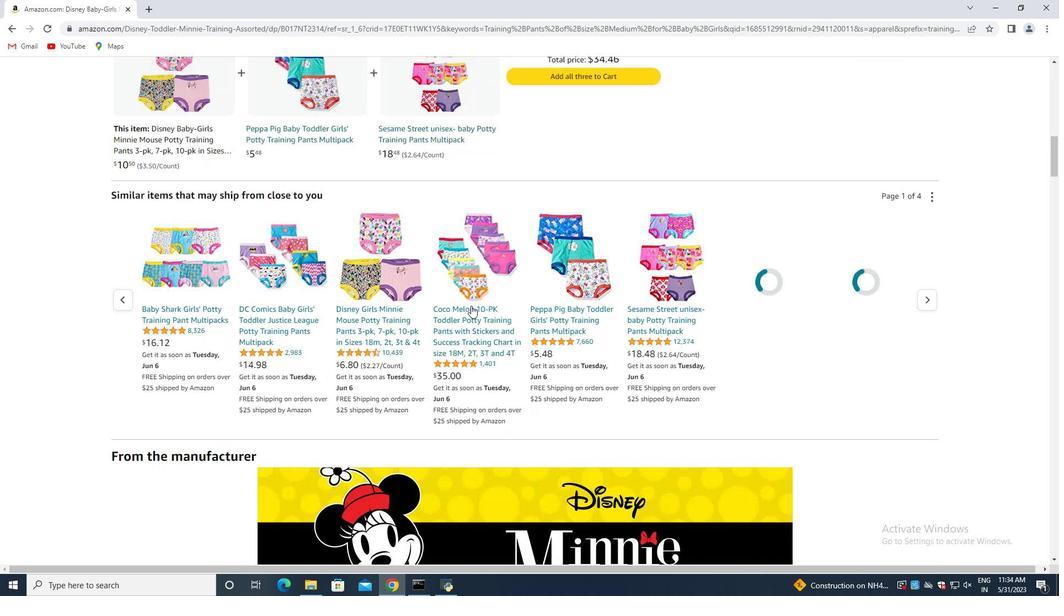 
Action: Mouse moved to (471, 305)
Screenshot: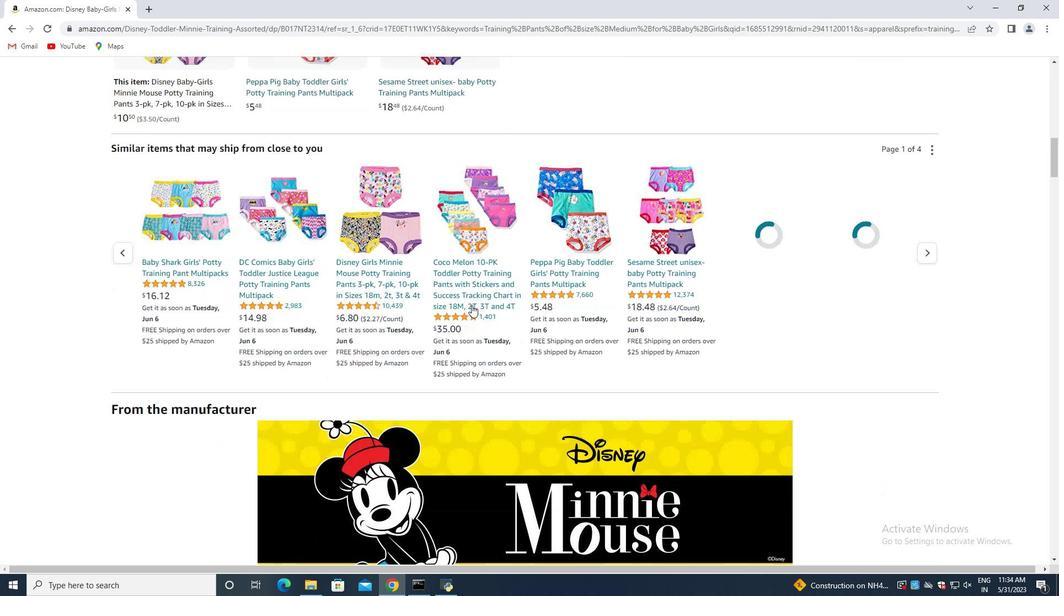 
Action: Mouse scrolled (471, 304) with delta (0, 0)
Screenshot: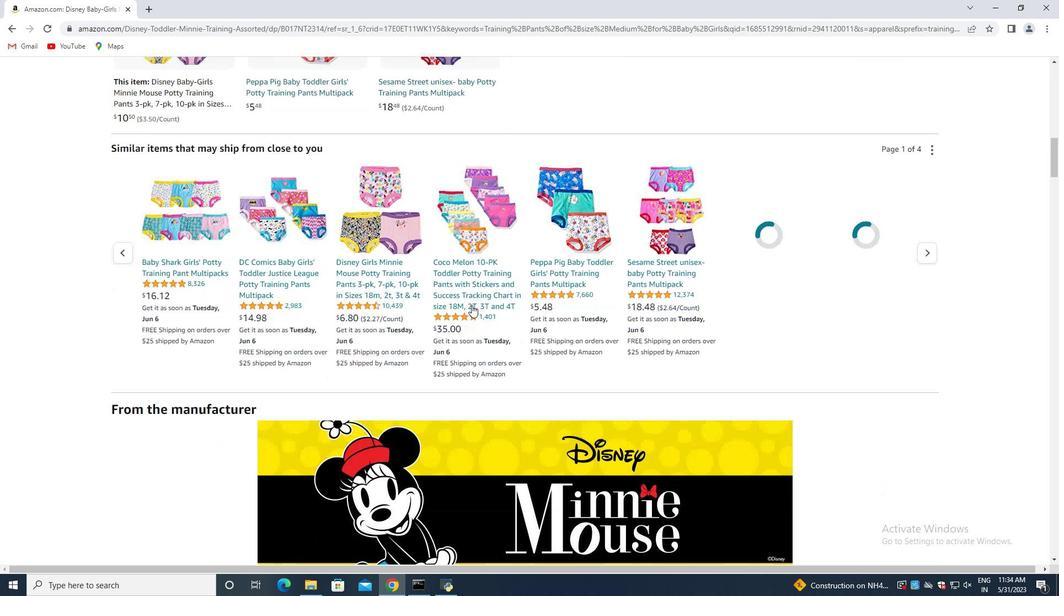 
Action: Mouse moved to (473, 303)
Screenshot: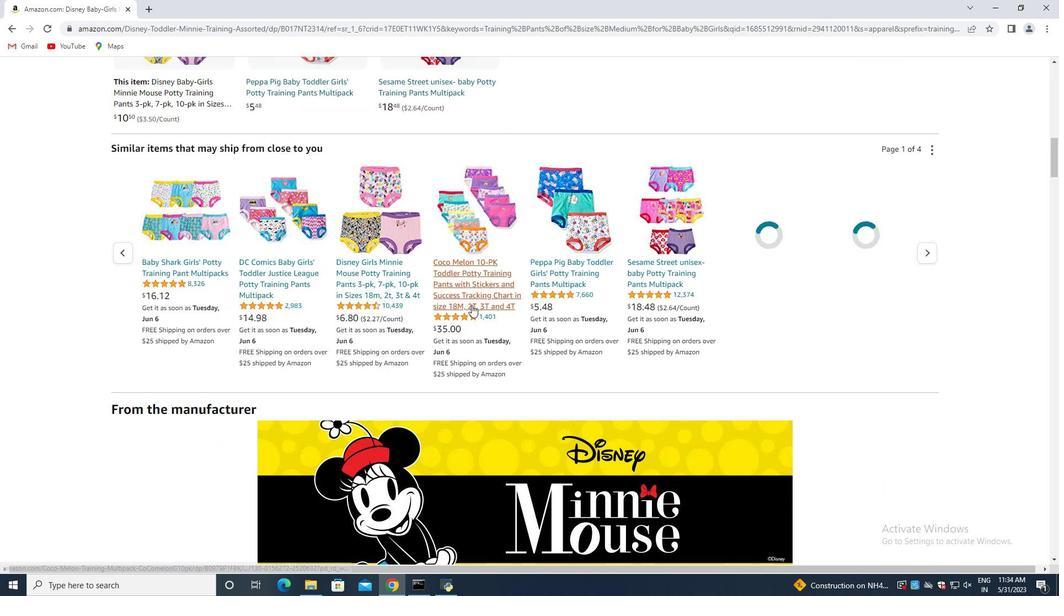 
Action: Mouse scrolled (473, 303) with delta (0, 0)
Screenshot: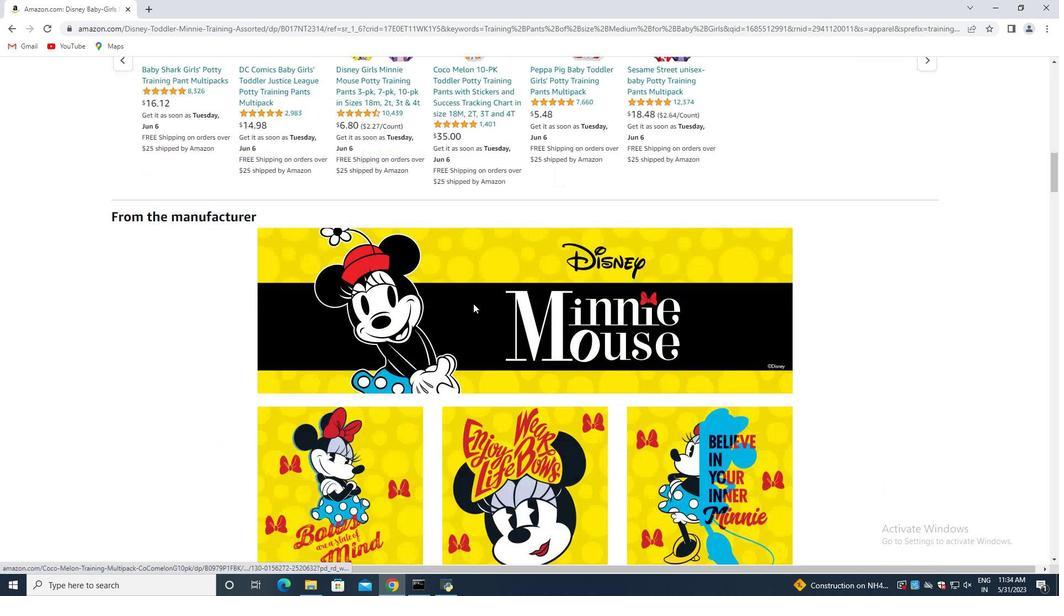 
Action: Mouse scrolled (473, 303) with delta (0, 0)
Screenshot: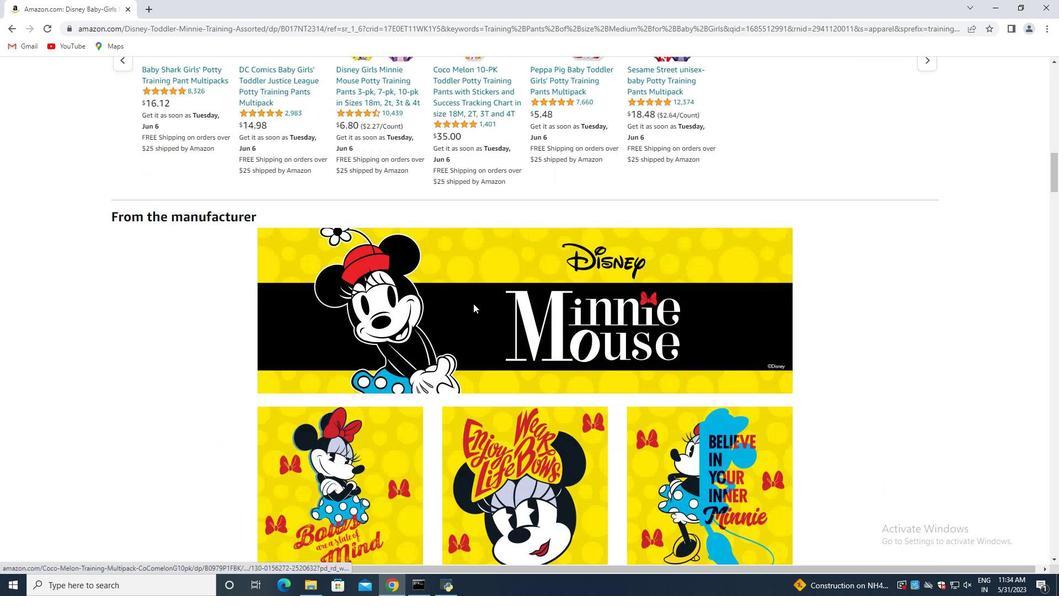 
Action: Mouse scrolled (473, 303) with delta (0, 0)
Screenshot: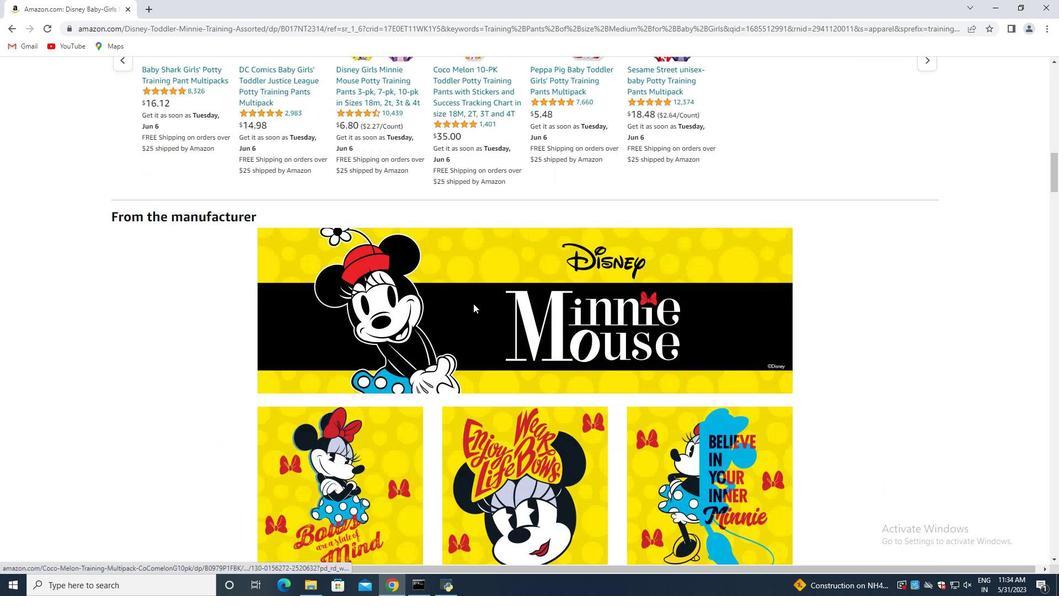 
Action: Mouse scrolled (473, 303) with delta (0, 0)
Screenshot: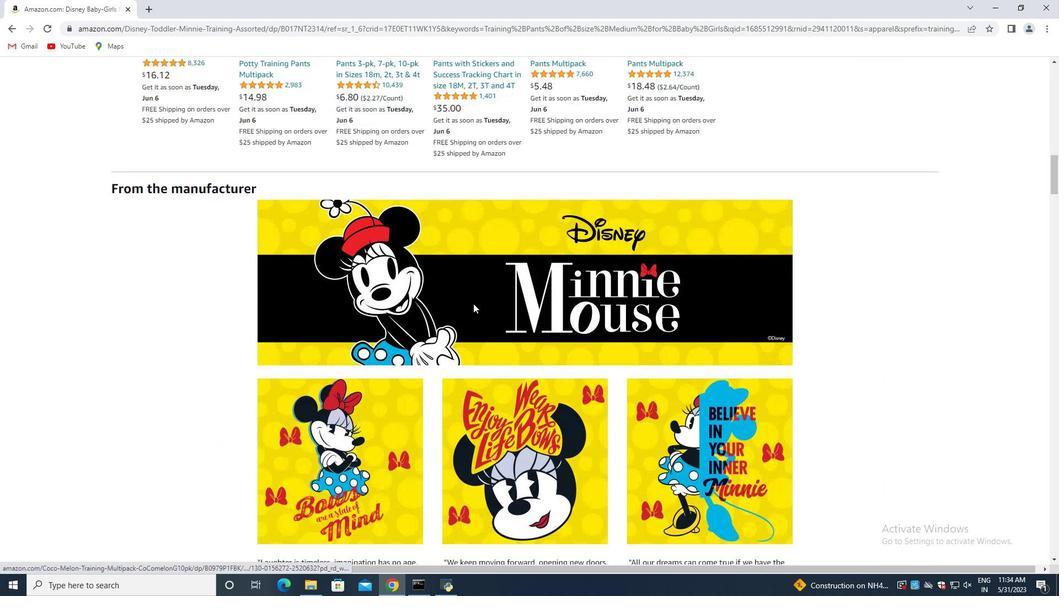 
Action: Mouse moved to (470, 304)
Screenshot: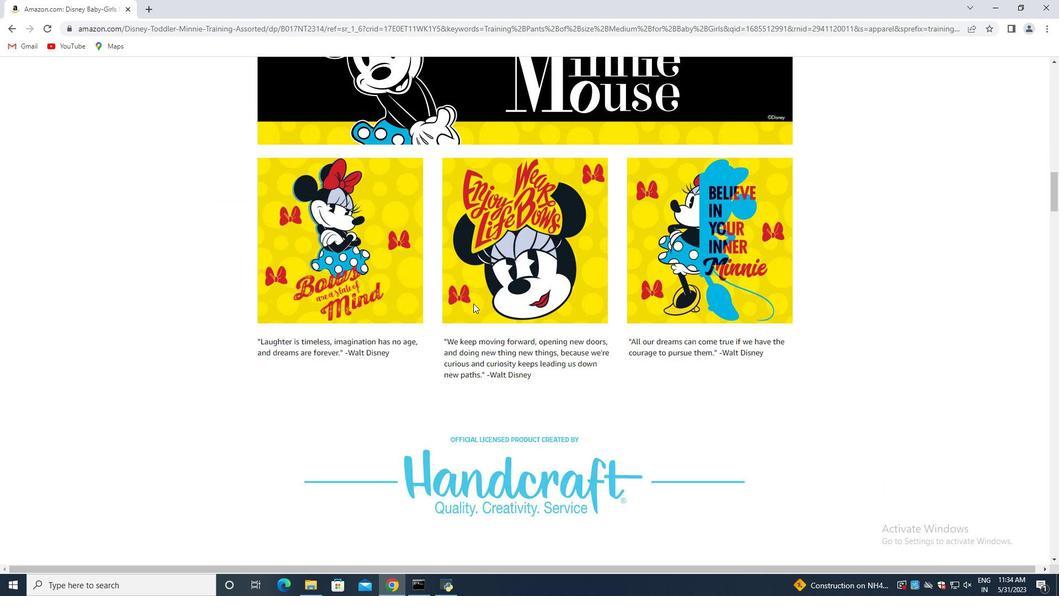 
Action: Mouse scrolled (470, 304) with delta (0, 0)
Screenshot: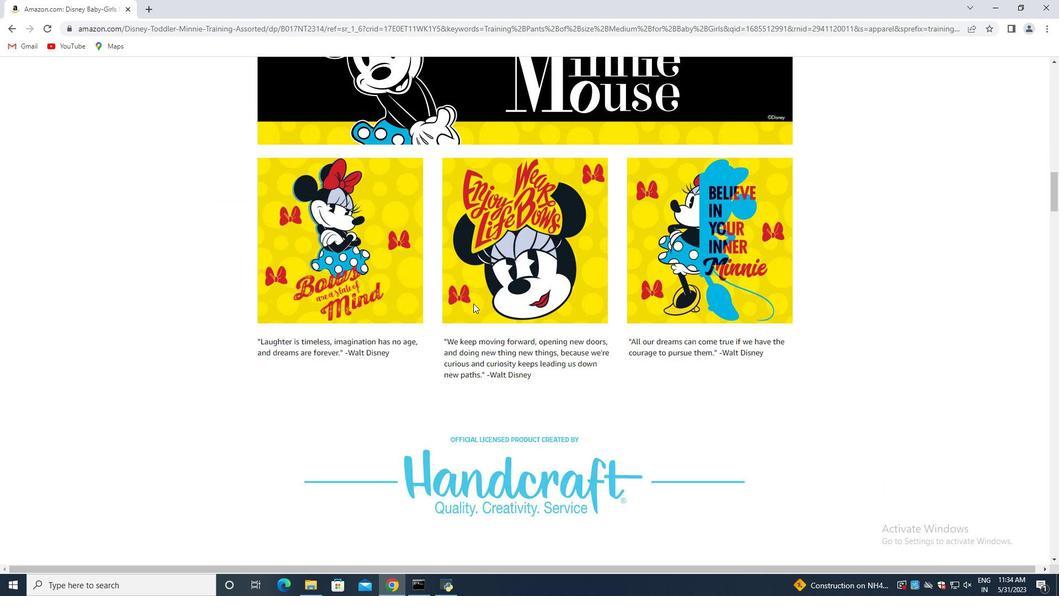 
Action: Mouse scrolled (470, 304) with delta (0, 0)
Screenshot: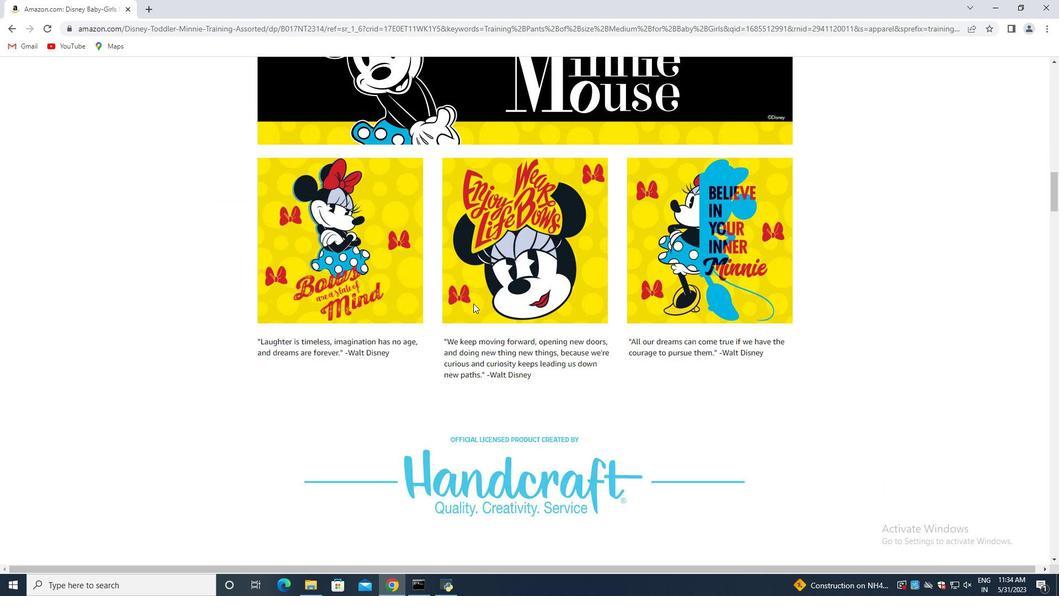 
Action: Mouse scrolled (470, 304) with delta (0, 0)
Screenshot: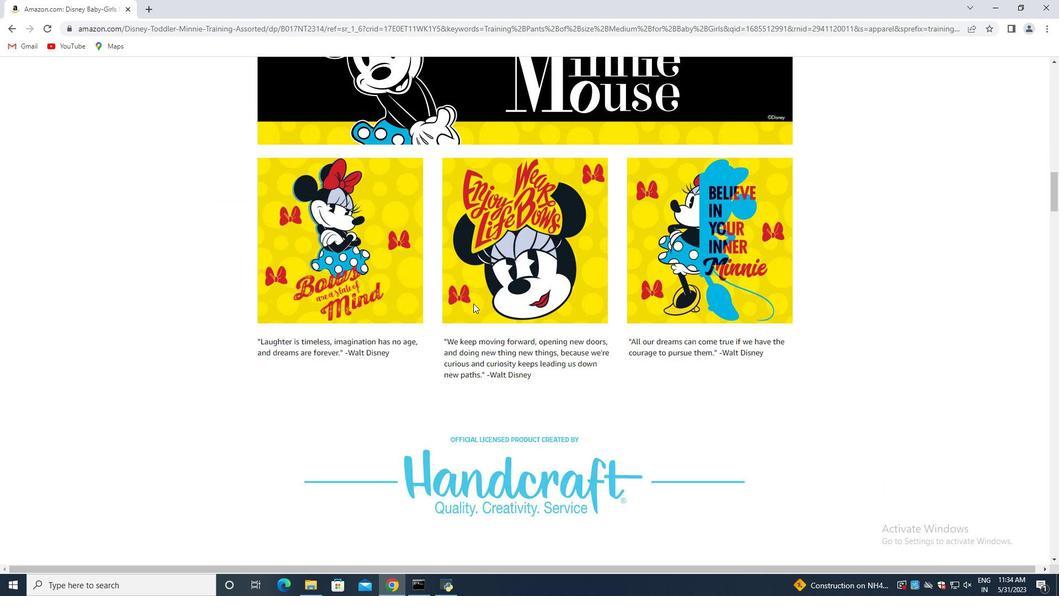 
Action: Mouse scrolled (470, 304) with delta (0, 0)
Screenshot: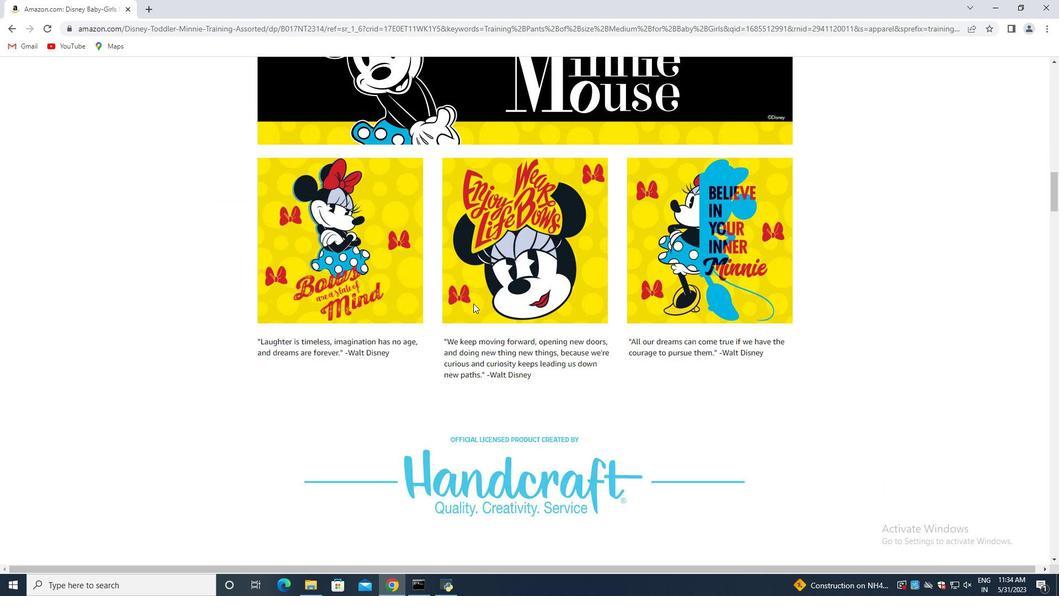 
Action: Mouse moved to (469, 308)
Screenshot: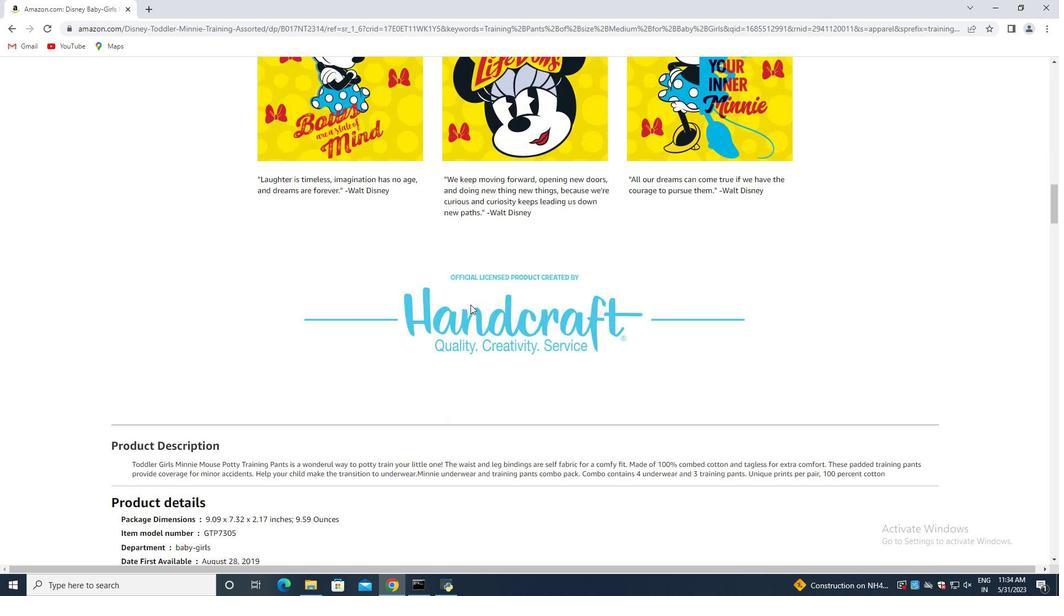 
Action: Mouse scrolled (469, 307) with delta (0, 0)
Screenshot: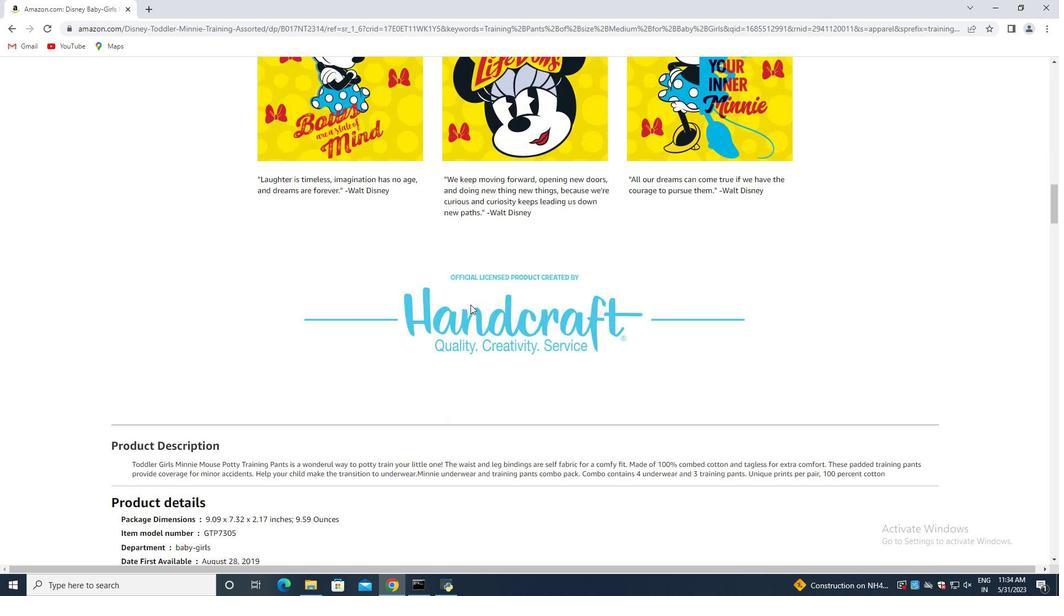 
Action: Mouse scrolled (469, 307) with delta (0, 0)
Screenshot: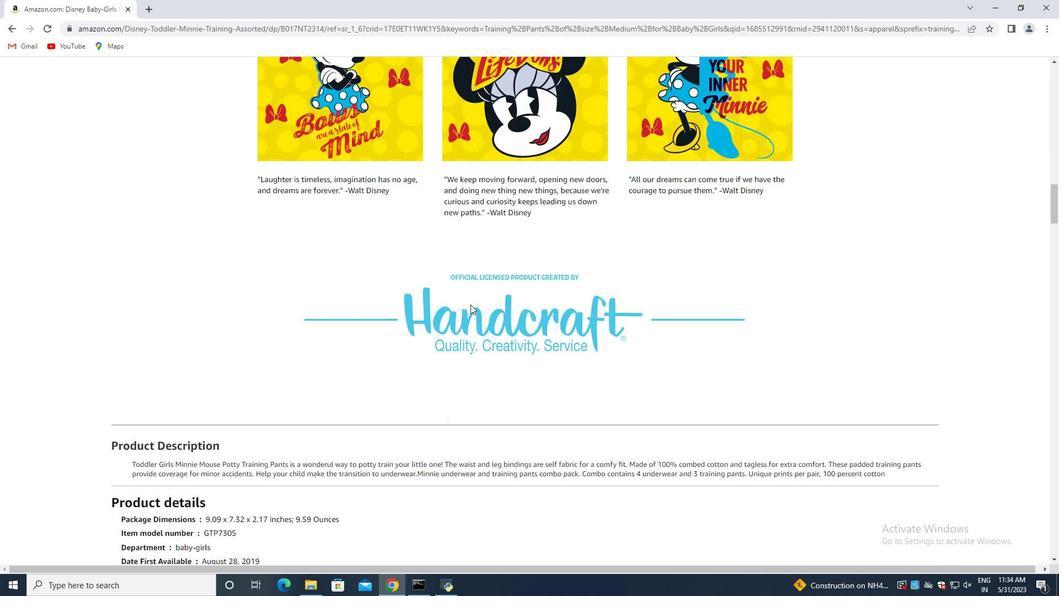 
Action: Mouse scrolled (469, 307) with delta (0, 0)
Screenshot: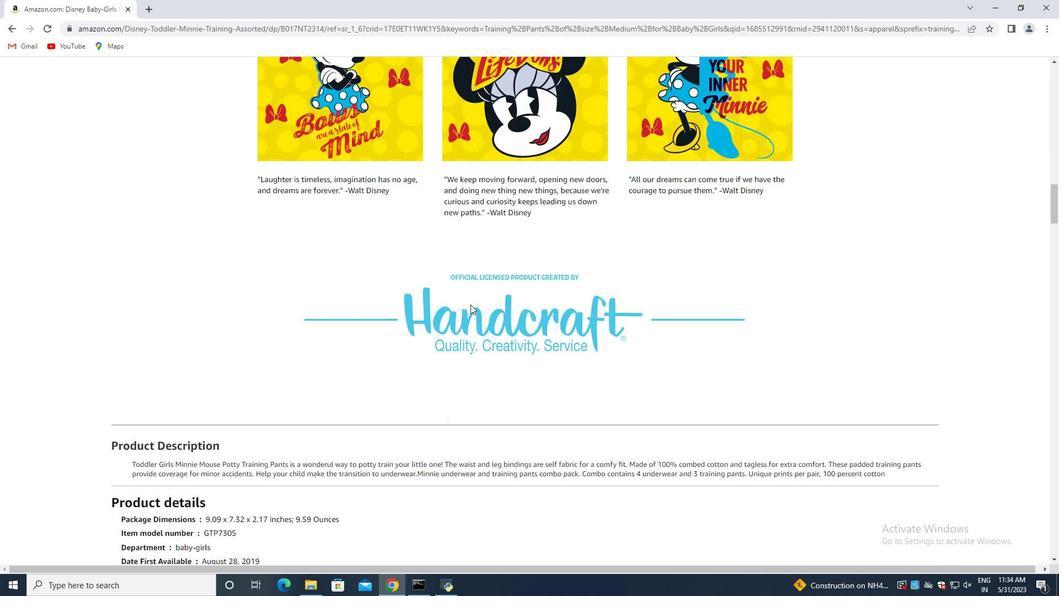 
Action: Key pressed <Key.down><Key.down><Key.down><Key.down>
Screenshot: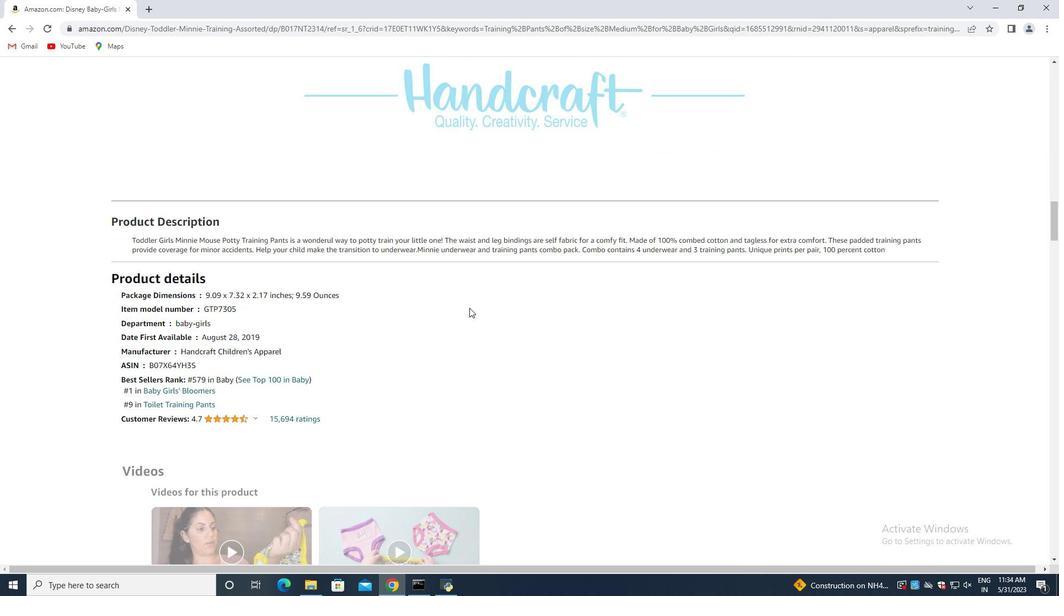 
Action: Mouse moved to (478, 280)
Screenshot: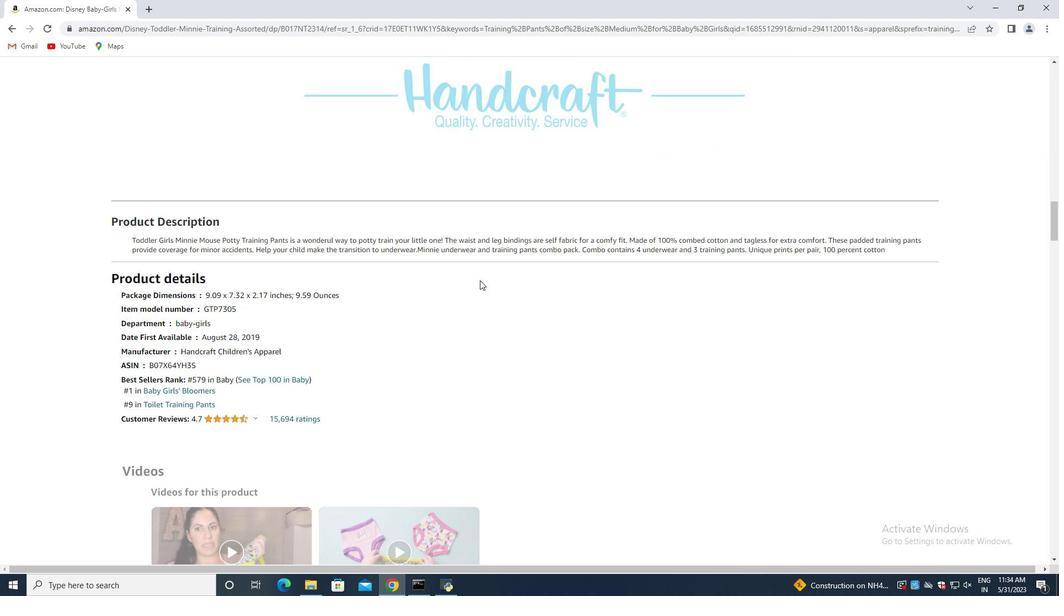 
Action: Mouse scrolled (478, 280) with delta (0, 0)
Screenshot: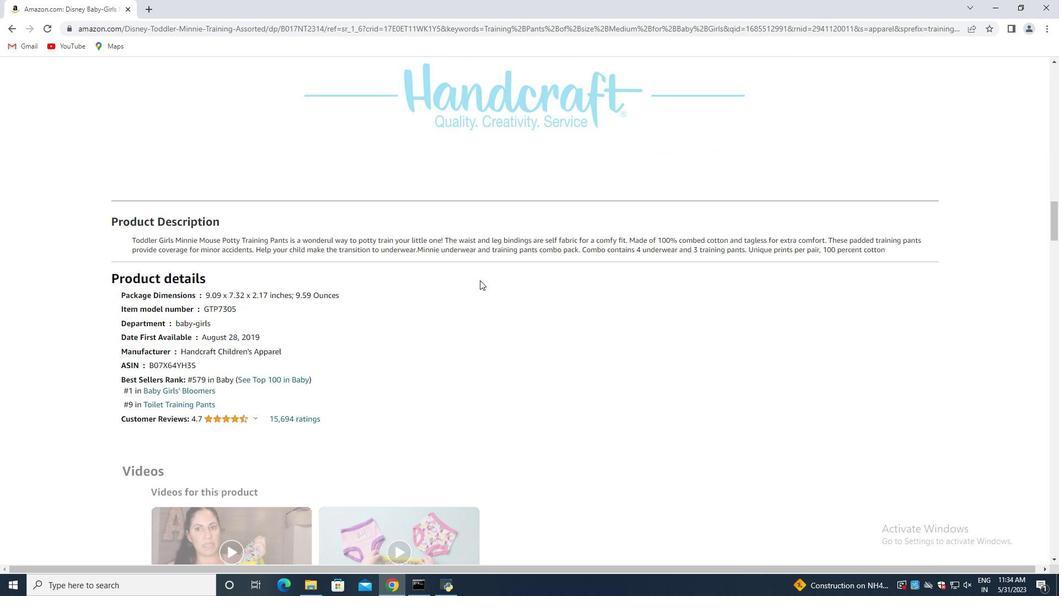 
Action: Mouse moved to (477, 280)
Screenshot: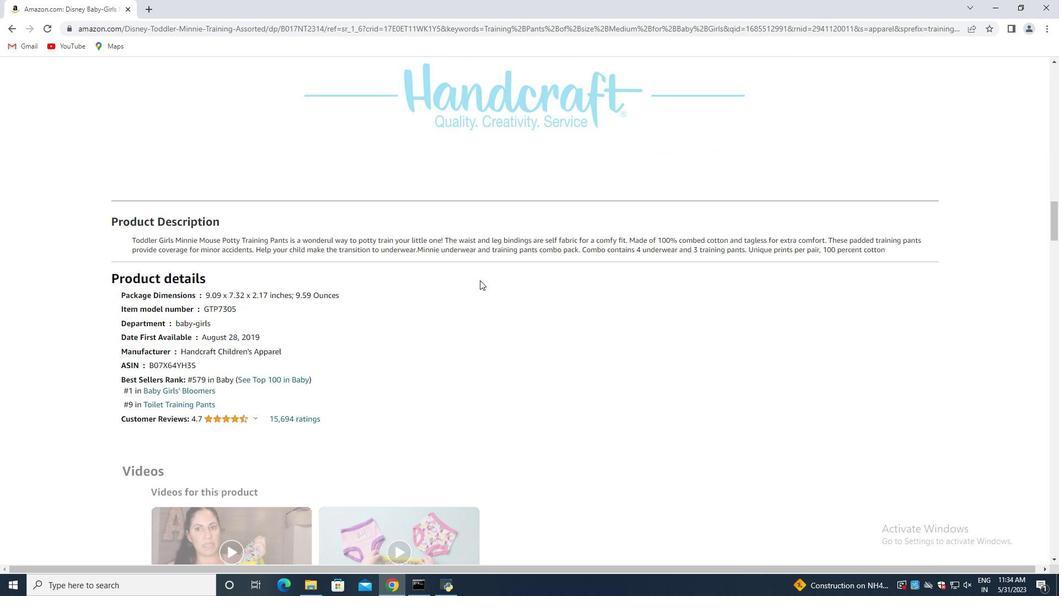 
Action: Mouse scrolled (477, 280) with delta (0, 0)
Screenshot: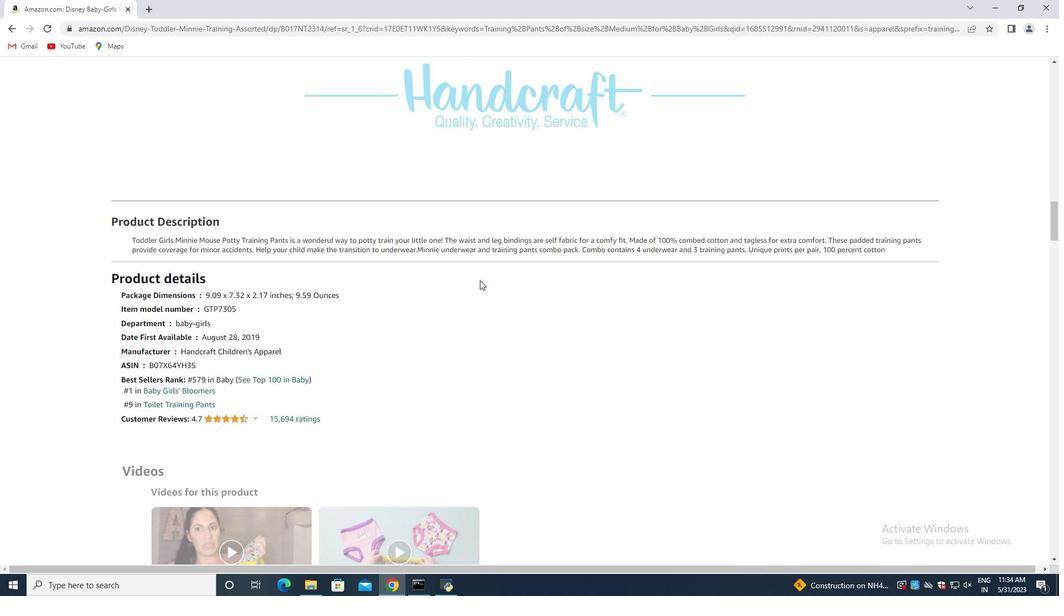 
Action: Mouse moved to (476, 282)
Screenshot: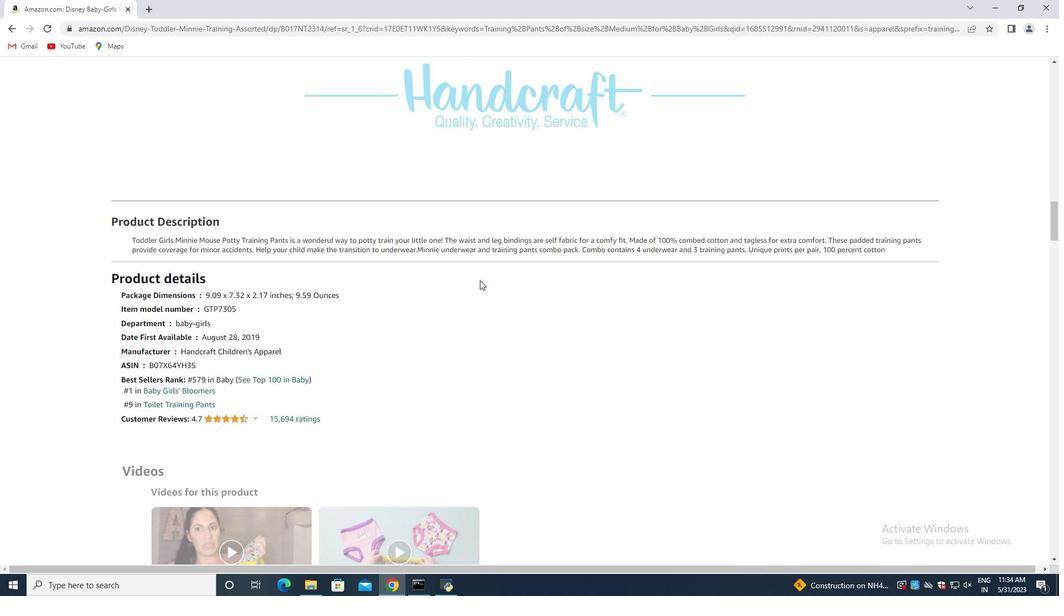 
Action: Mouse scrolled (476, 282) with delta (0, 0)
Screenshot: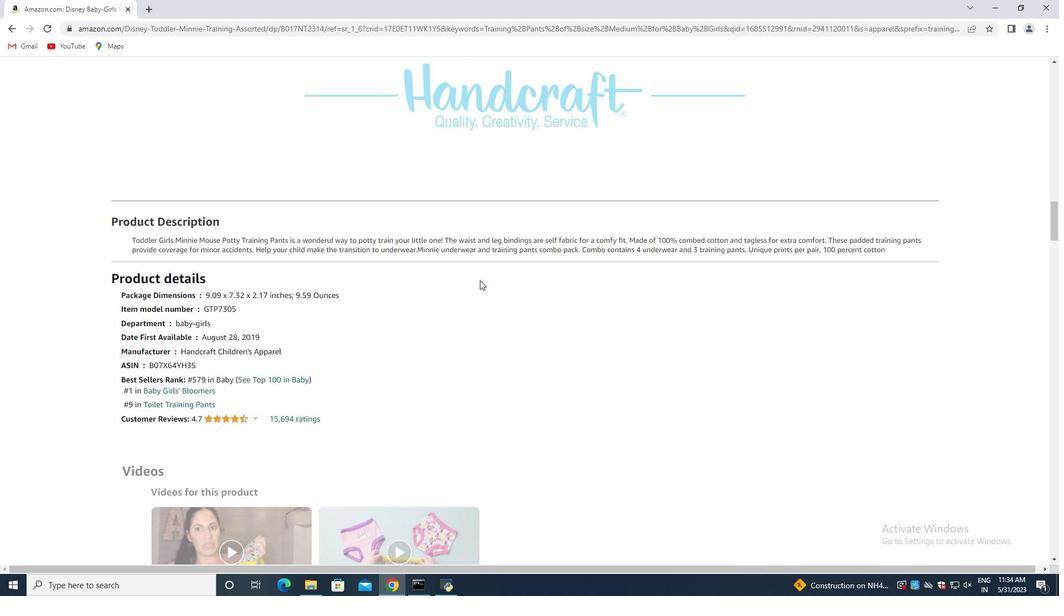 
Action: Mouse moved to (475, 286)
Screenshot: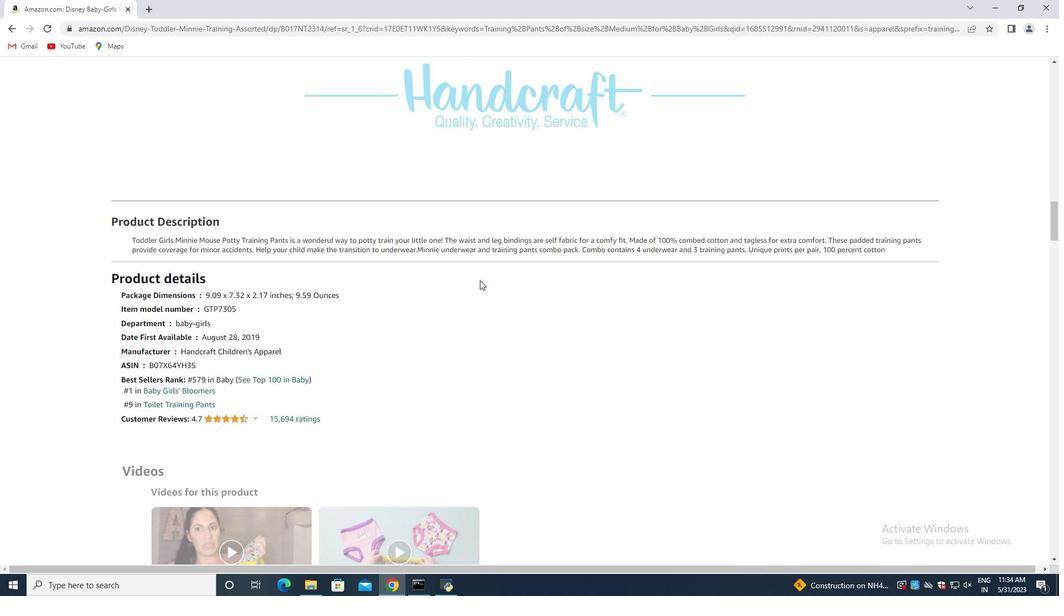 
Action: Mouse scrolled (475, 285) with delta (0, 0)
Screenshot: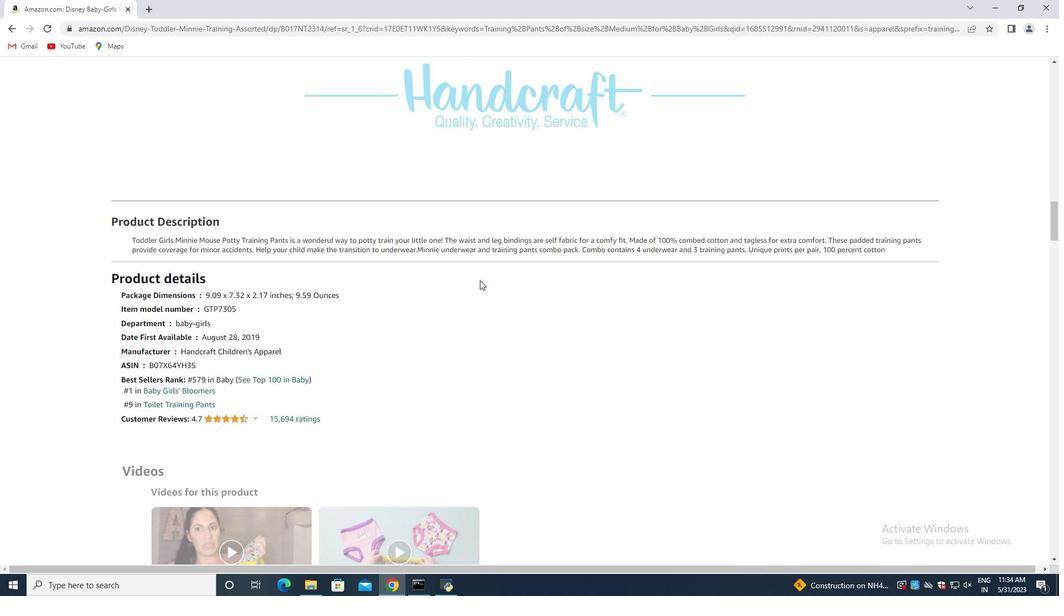 
Action: Mouse moved to (474, 287)
Screenshot: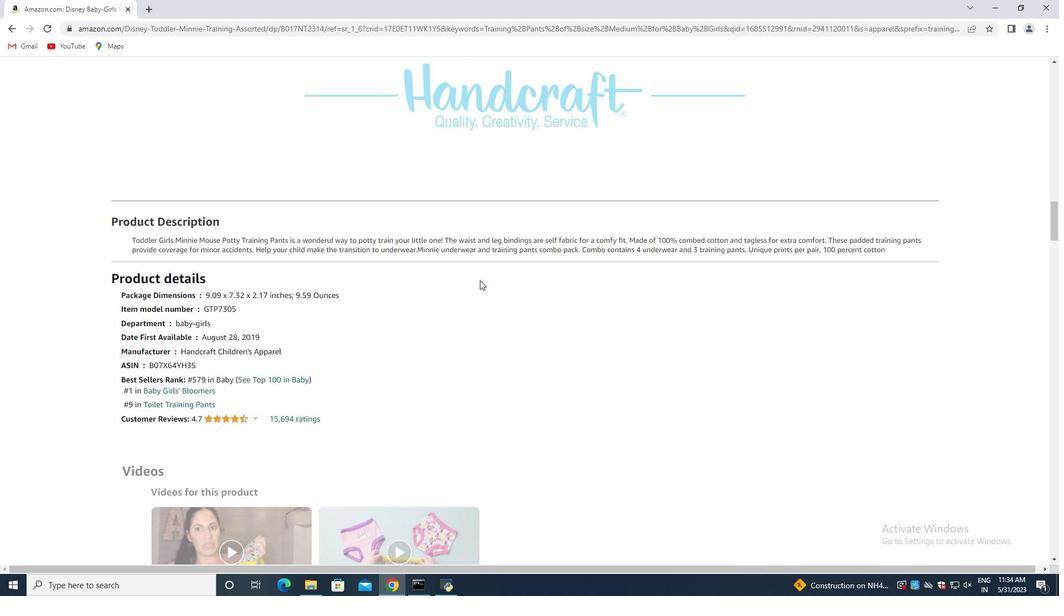 
Action: Mouse scrolled (474, 286) with delta (0, 0)
Screenshot: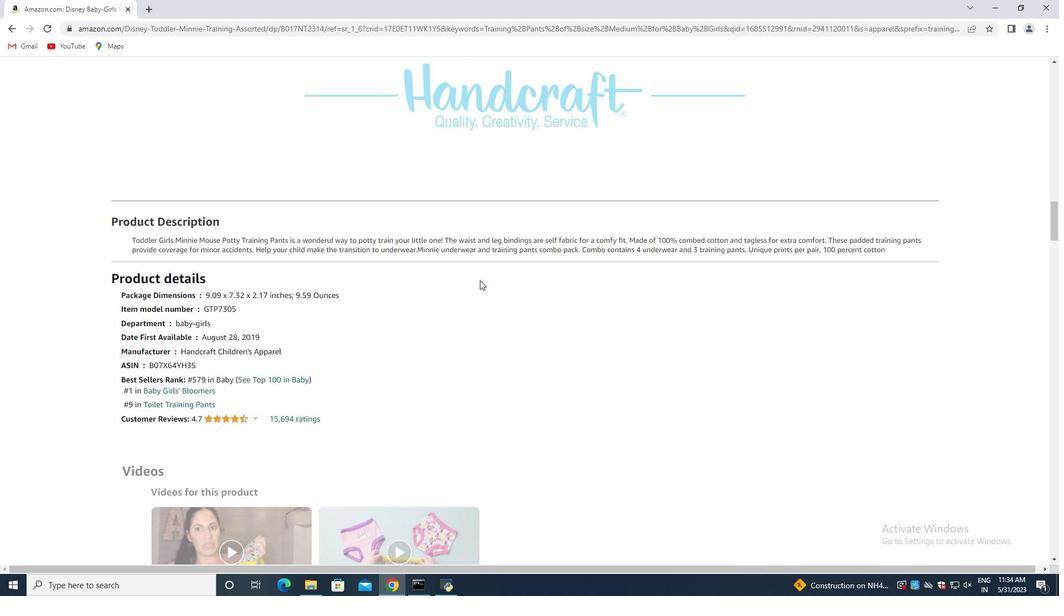 
Action: Mouse moved to (386, 221)
Screenshot: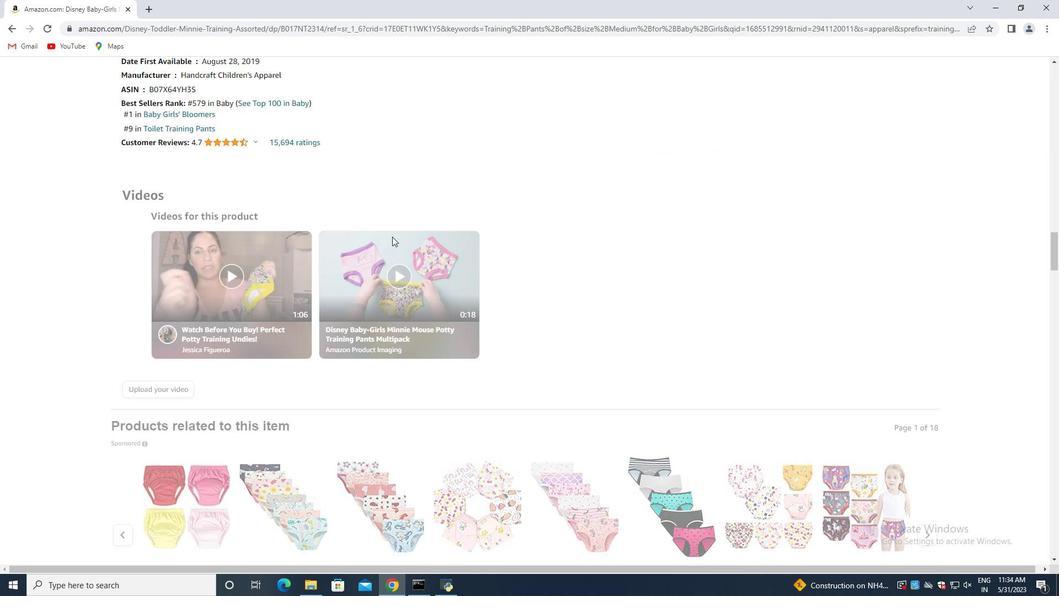 
Action: Mouse scrolled (386, 221) with delta (0, 0)
Screenshot: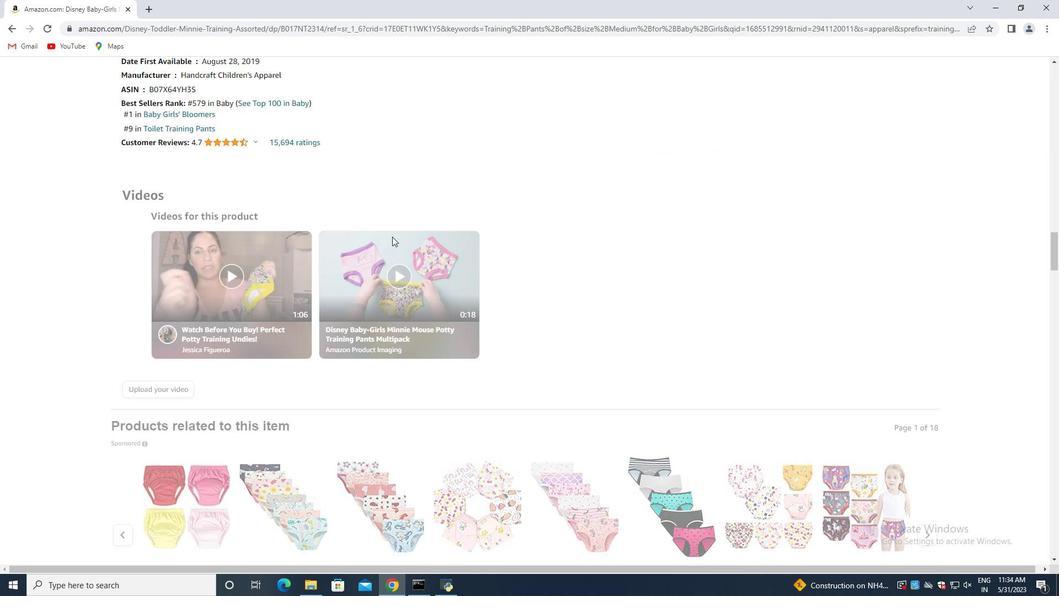 
Action: Mouse moved to (383, 223)
Screenshot: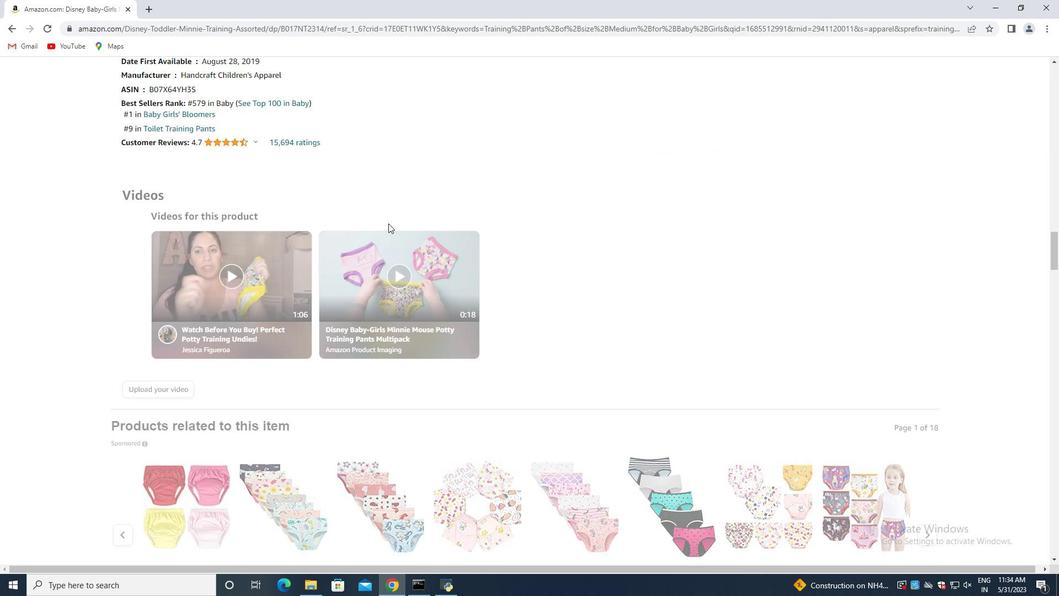 
Action: Mouse scrolled (383, 222) with delta (0, 0)
Screenshot: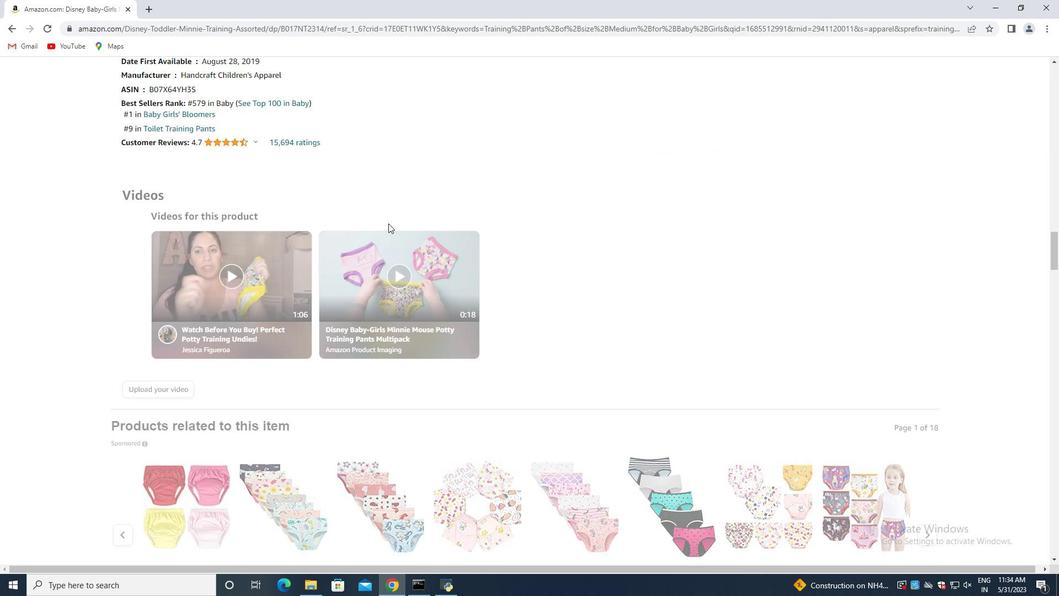 
Action: Mouse moved to (365, 216)
Screenshot: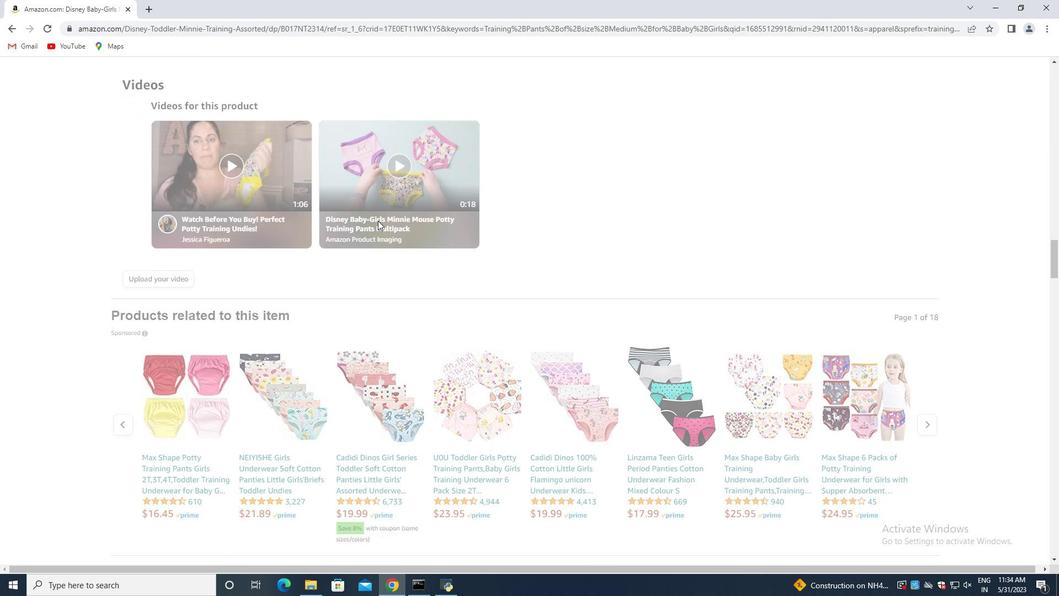 
Action: Mouse scrolled (365, 215) with delta (0, 0)
Screenshot: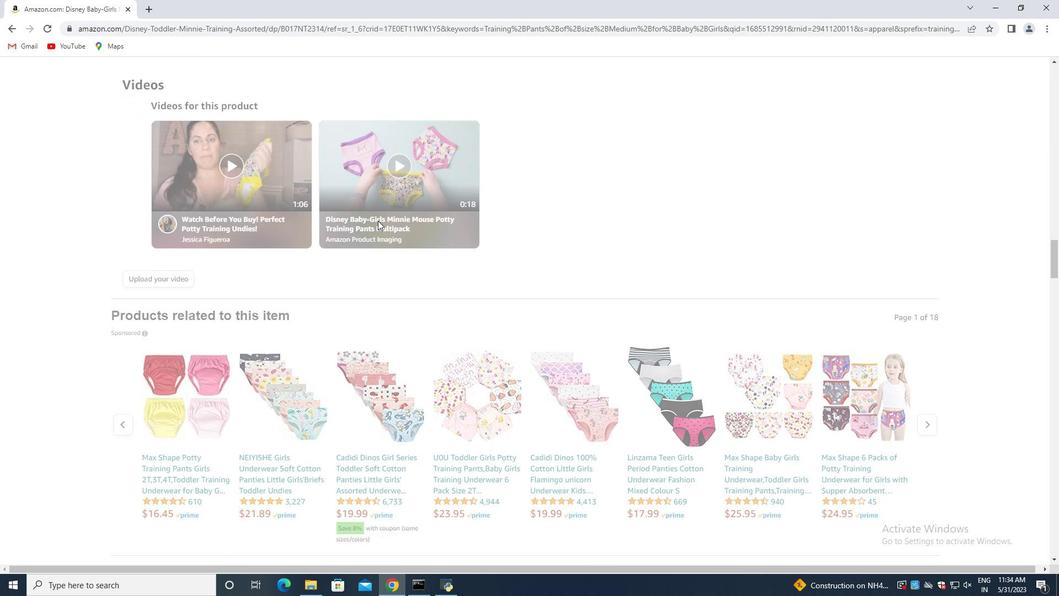 
Action: Mouse moved to (364, 217)
Screenshot: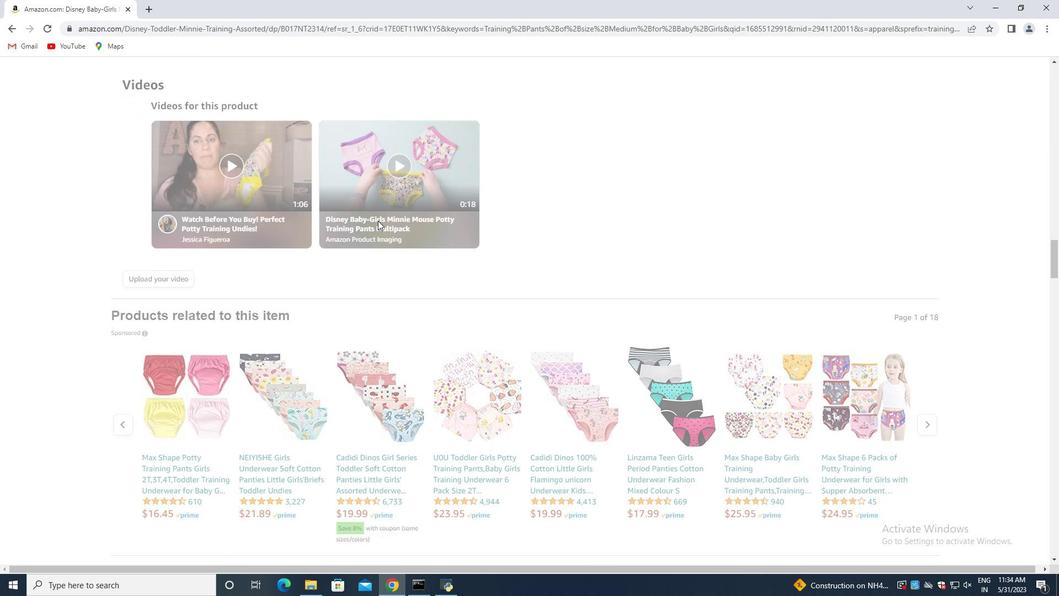 
Action: Mouse scrolled (364, 216) with delta (0, 0)
Screenshot: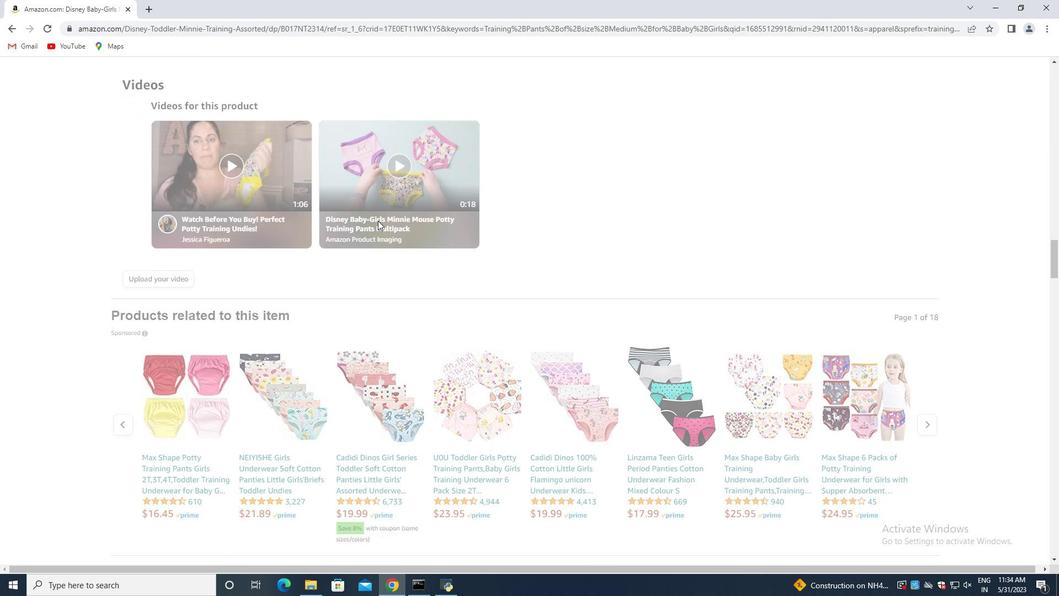 
Action: Mouse moved to (363, 220)
Screenshot: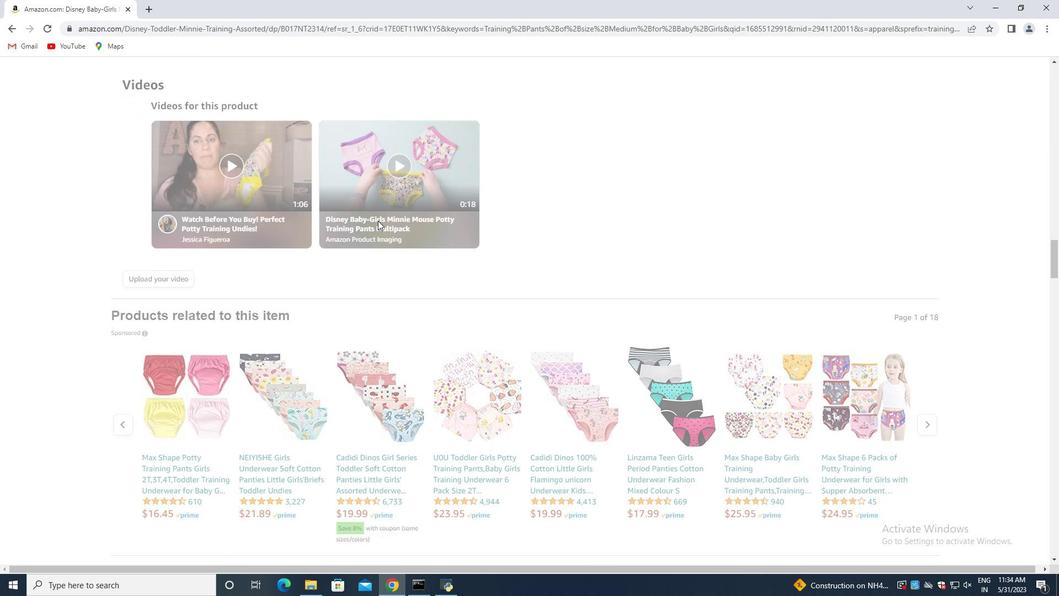 
Action: Mouse scrolled (363, 219) with delta (0, 0)
Screenshot: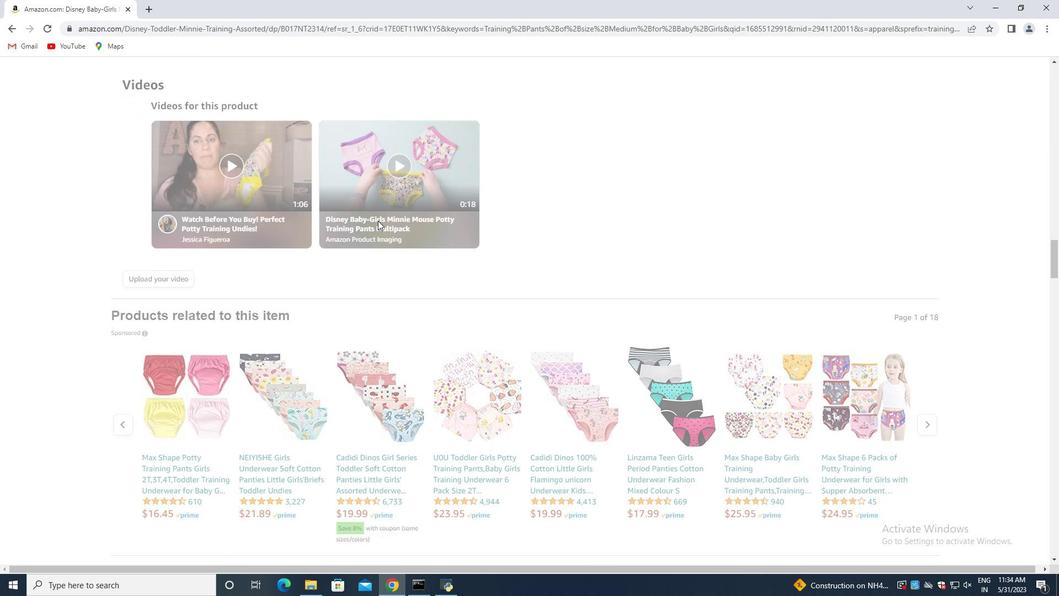
Action: Mouse moved to (363, 222)
Screenshot: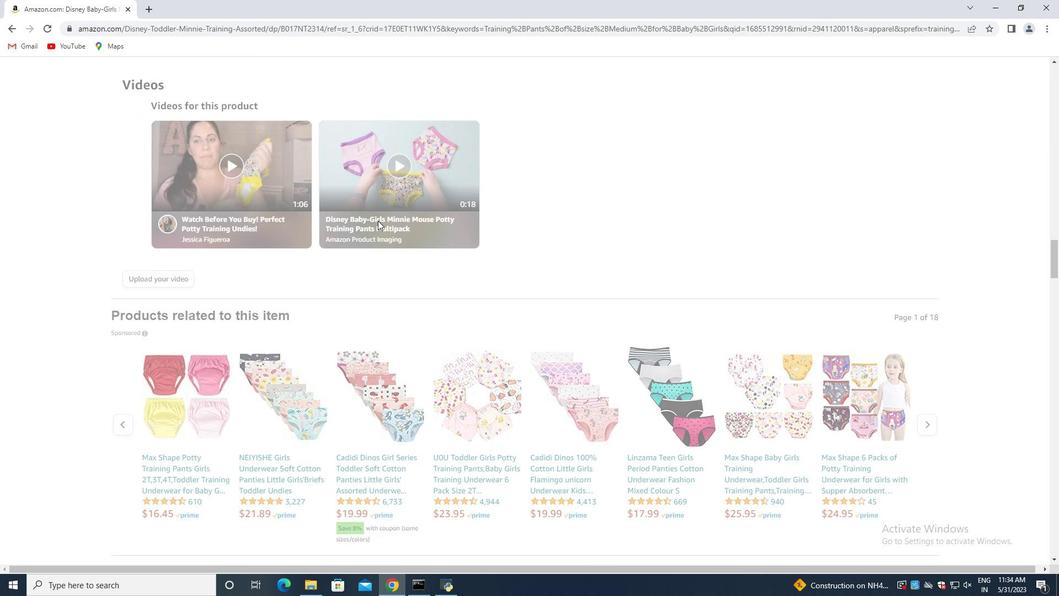 
Action: Mouse scrolled (363, 221) with delta (0, 0)
Screenshot: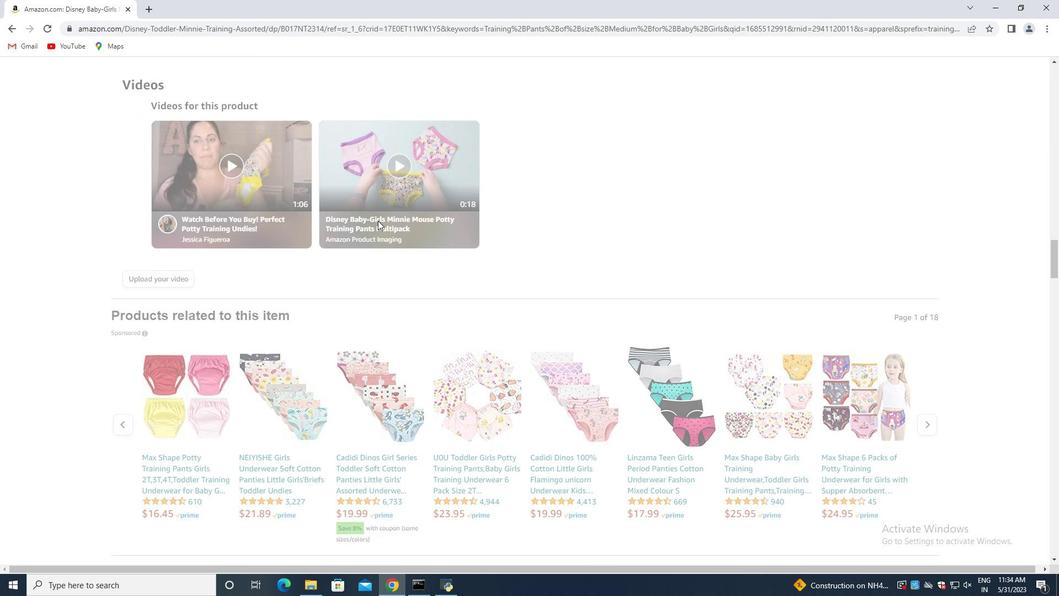 
Action: Mouse moved to (363, 224)
Screenshot: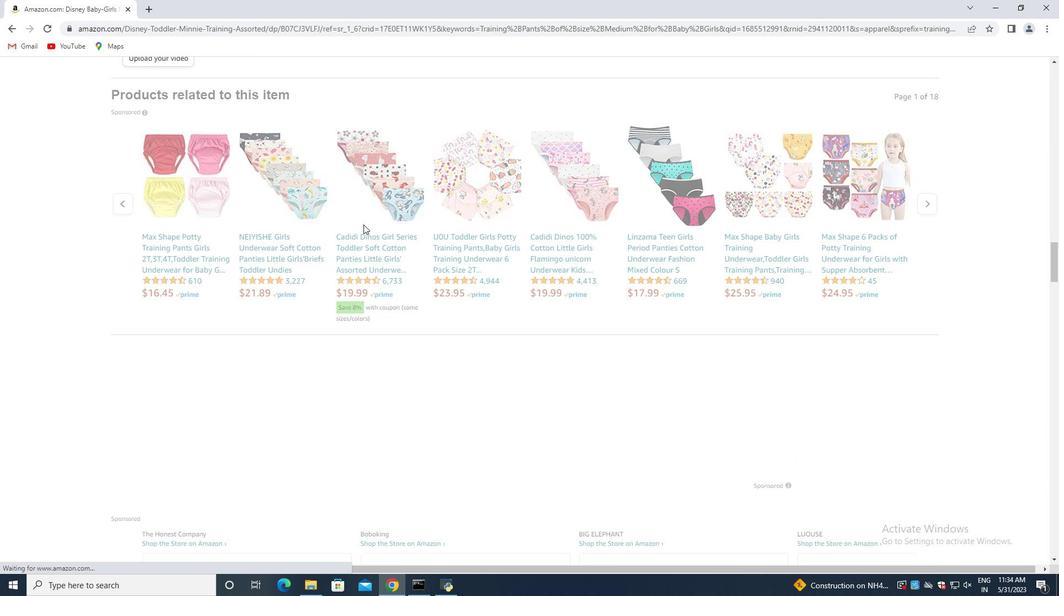 
Action: Mouse scrolled (363, 224) with delta (0, 0)
Screenshot: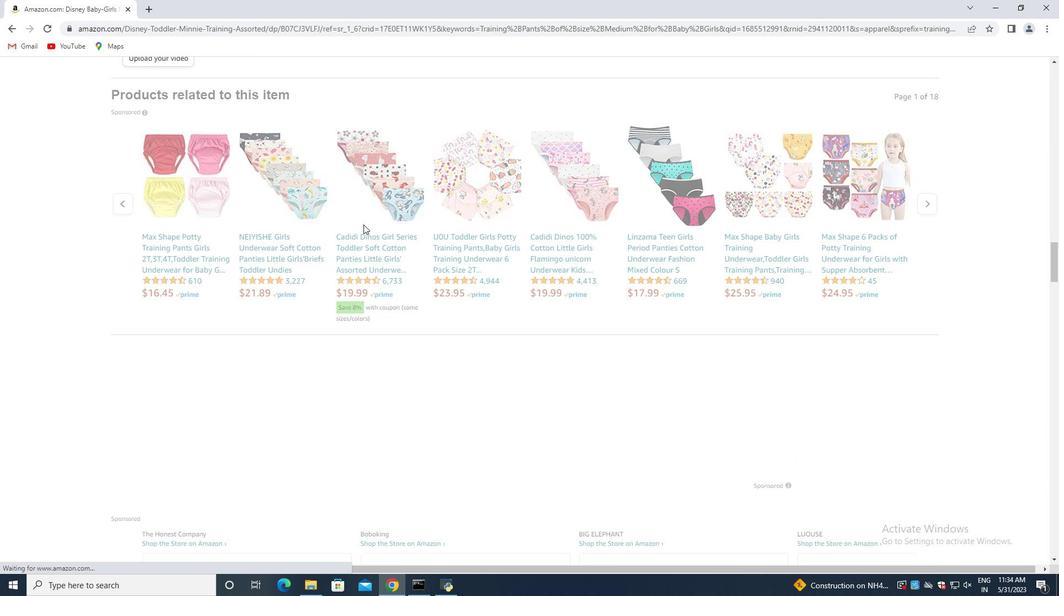 
Action: Mouse moved to (362, 224)
Screenshot: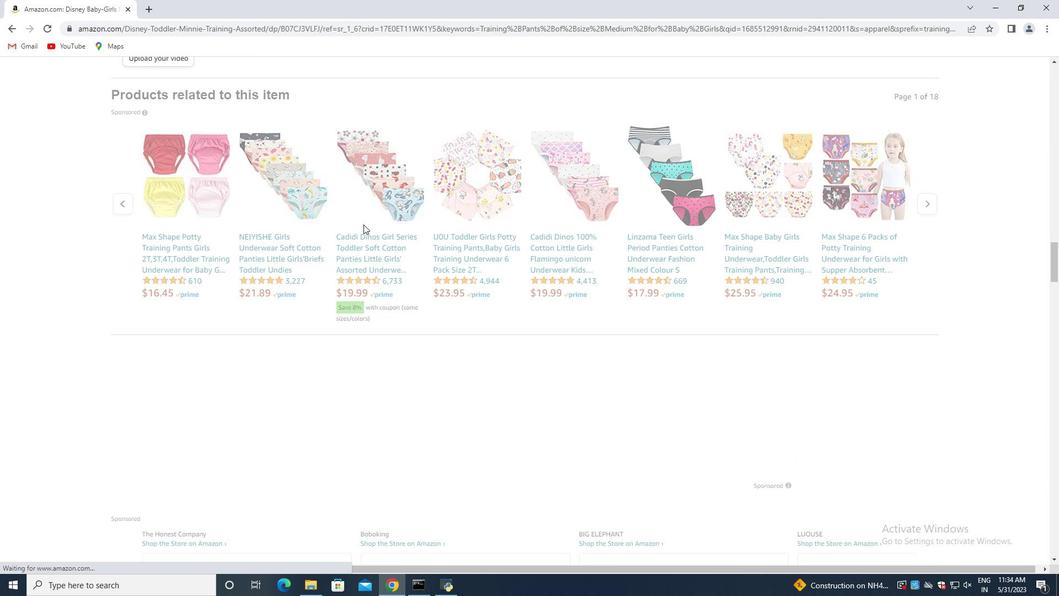
Action: Mouse scrolled (362, 224) with delta (0, 0)
Screenshot: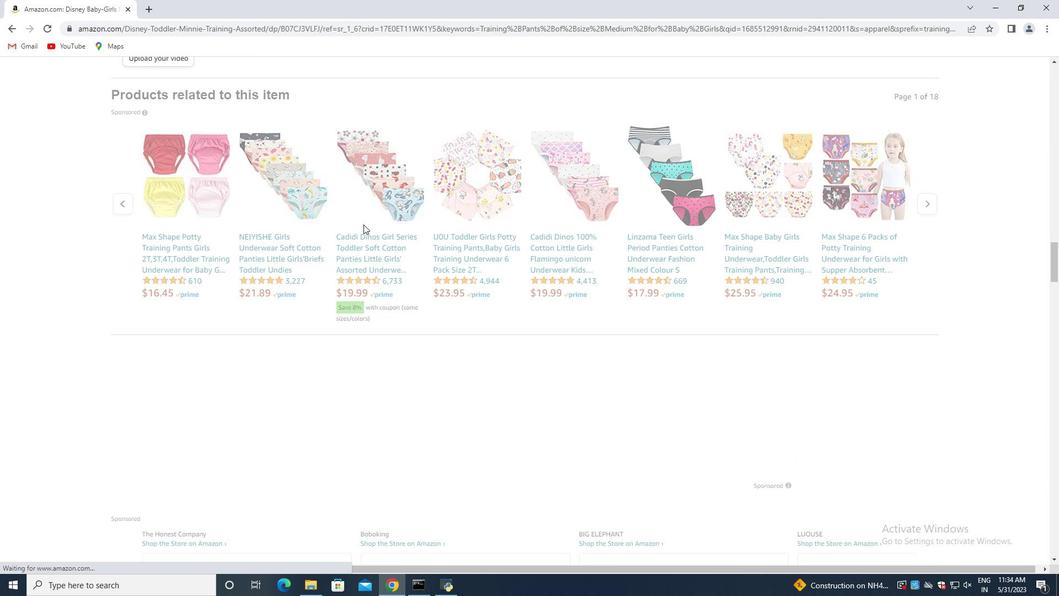 
Action: Mouse moved to (361, 225)
Screenshot: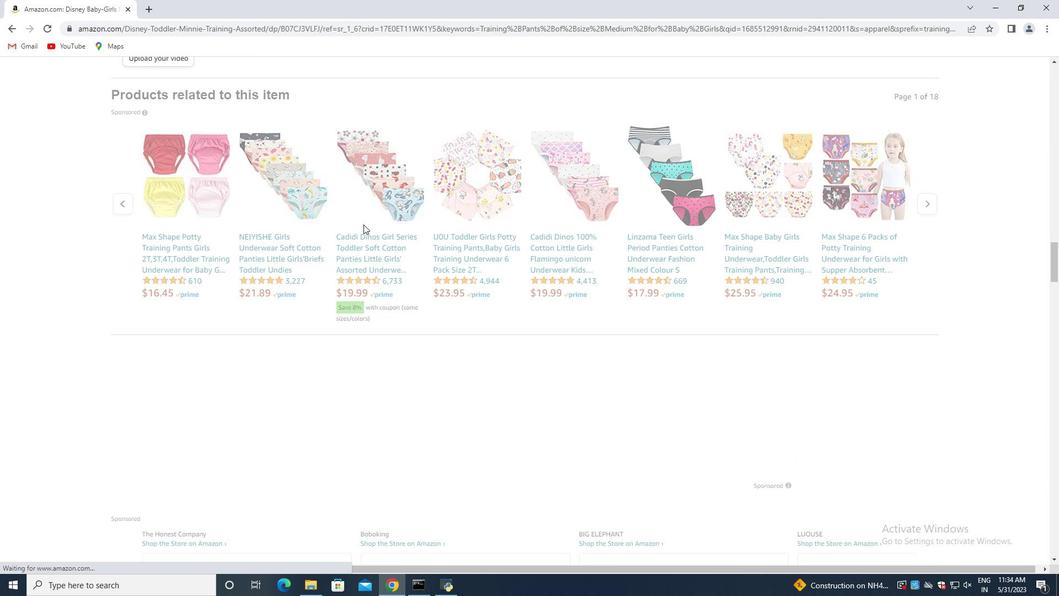 
Action: Mouse scrolled (361, 225) with delta (0, 0)
Screenshot: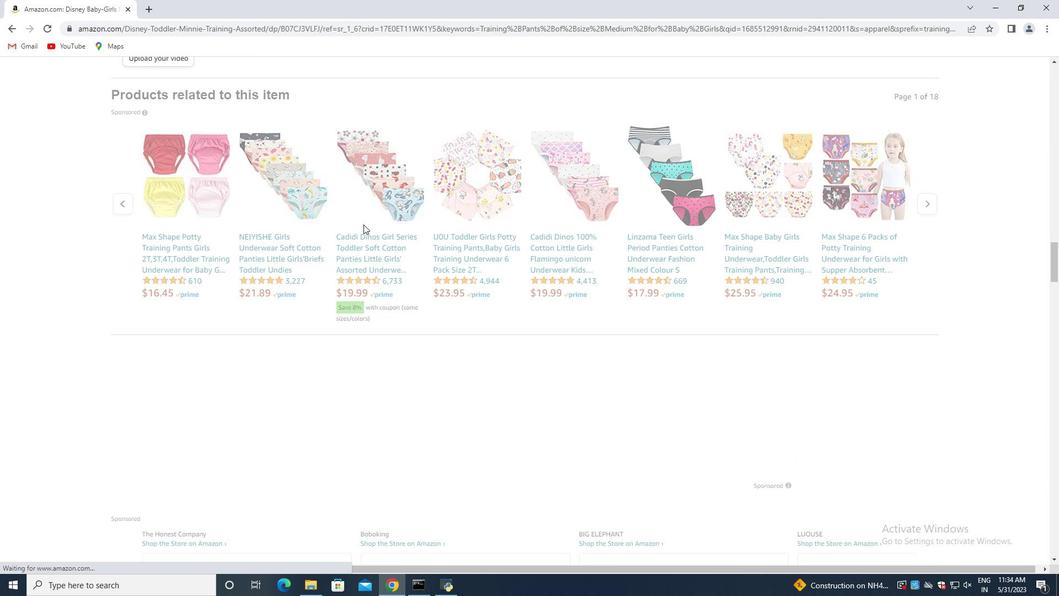 
Action: Mouse moved to (361, 225)
Screenshot: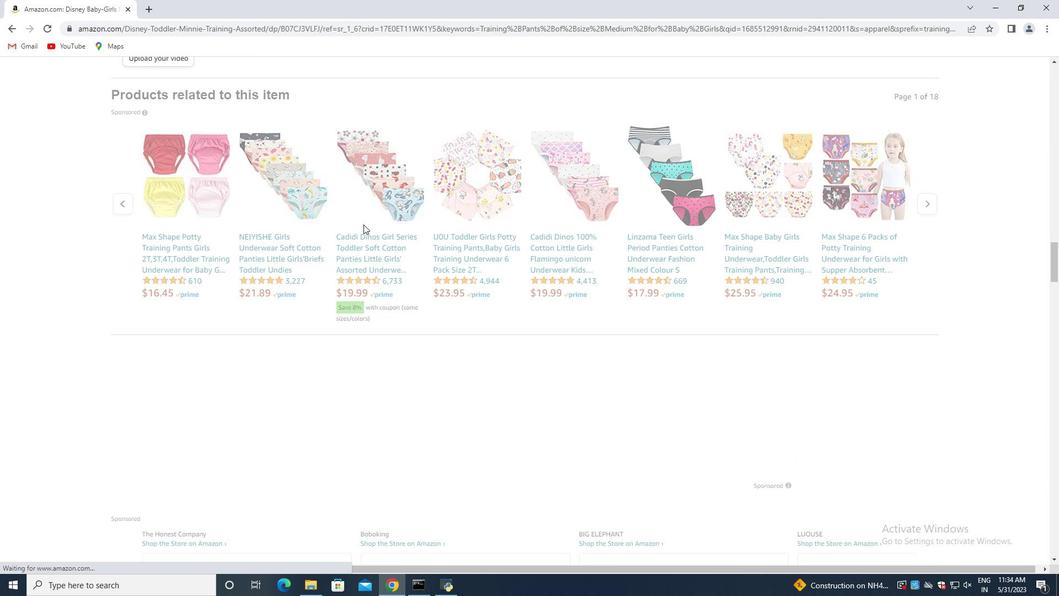 
Action: Mouse scrolled (361, 225) with delta (0, 0)
Screenshot: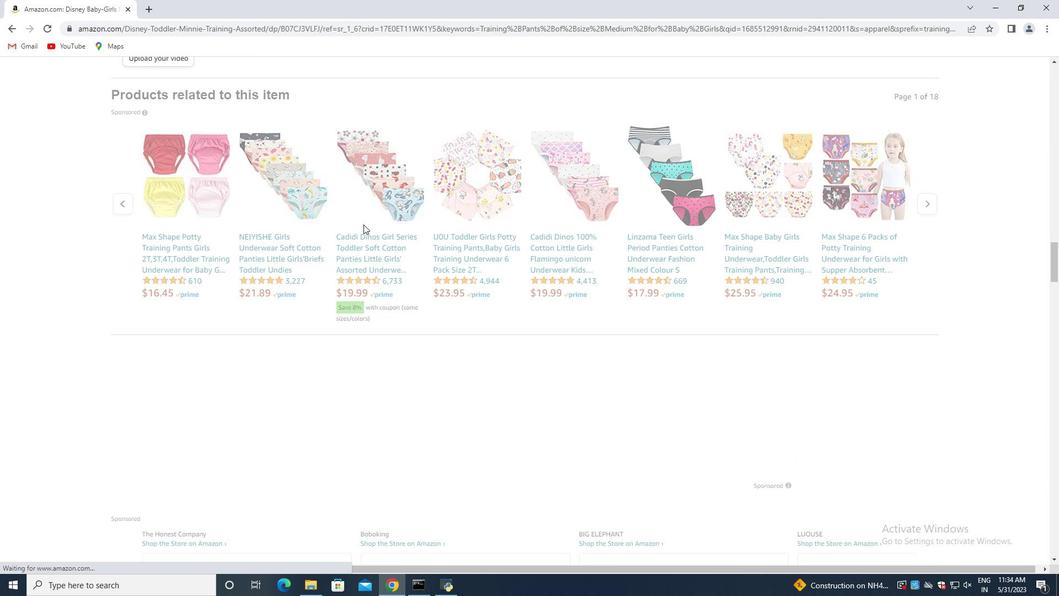 
Action: Mouse moved to (362, 227)
Screenshot: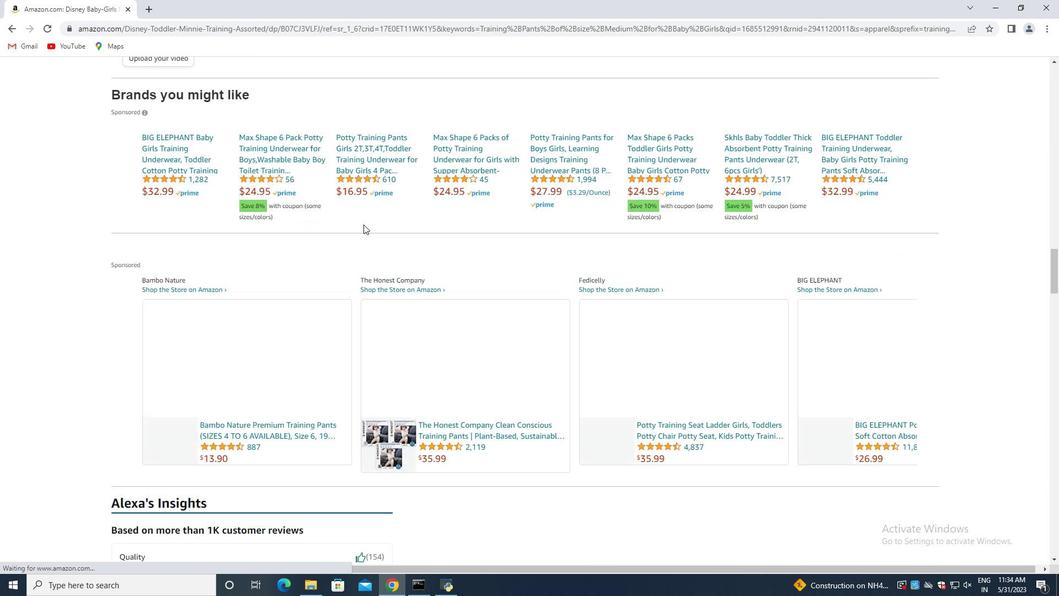 
Action: Mouse scrolled (362, 226) with delta (0, 0)
Screenshot: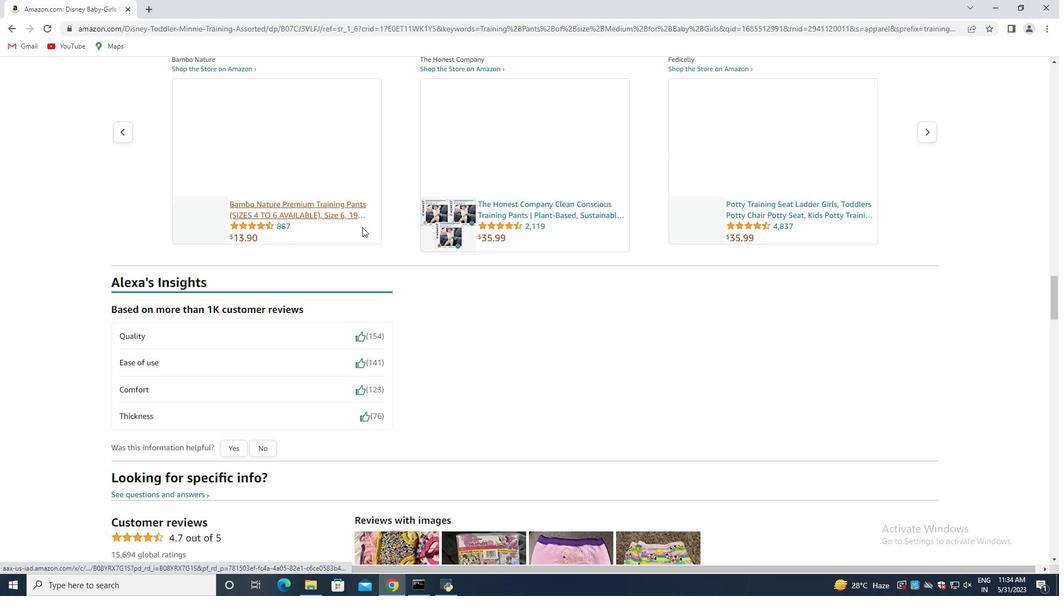 
Action: Mouse scrolled (362, 226) with delta (0, 0)
Screenshot: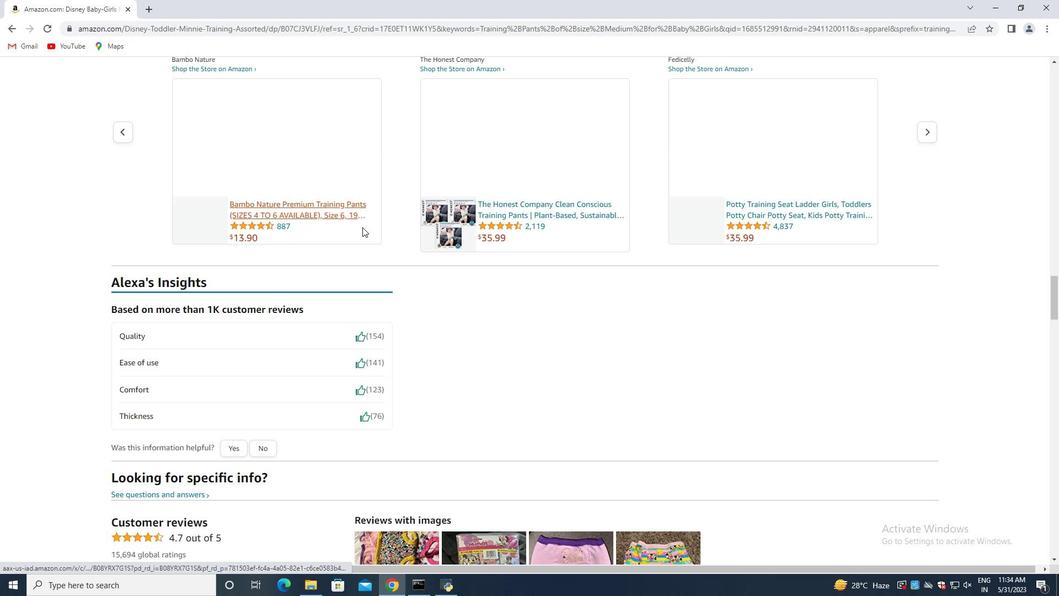 
Action: Mouse scrolled (362, 226) with delta (0, 0)
Screenshot: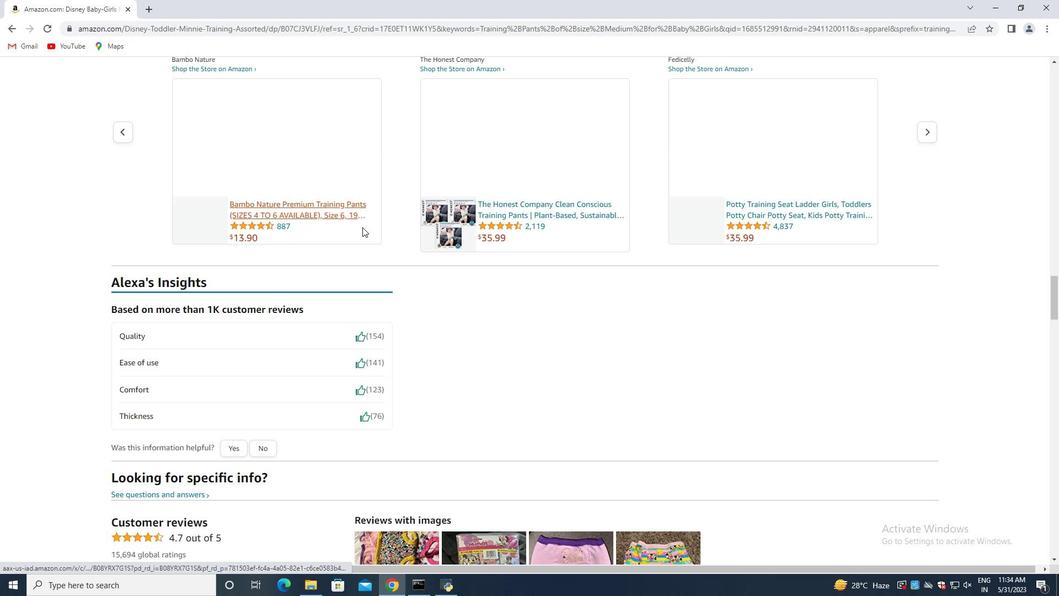 
Action: Mouse moved to (356, 277)
Screenshot: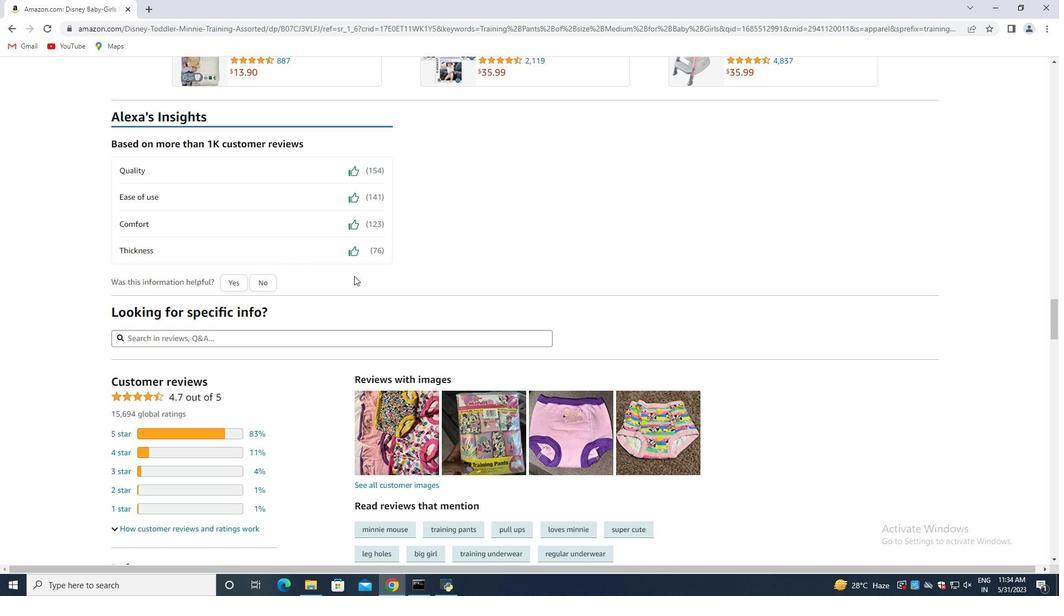 
Action: Mouse scrolled (356, 276) with delta (0, 0)
Screenshot: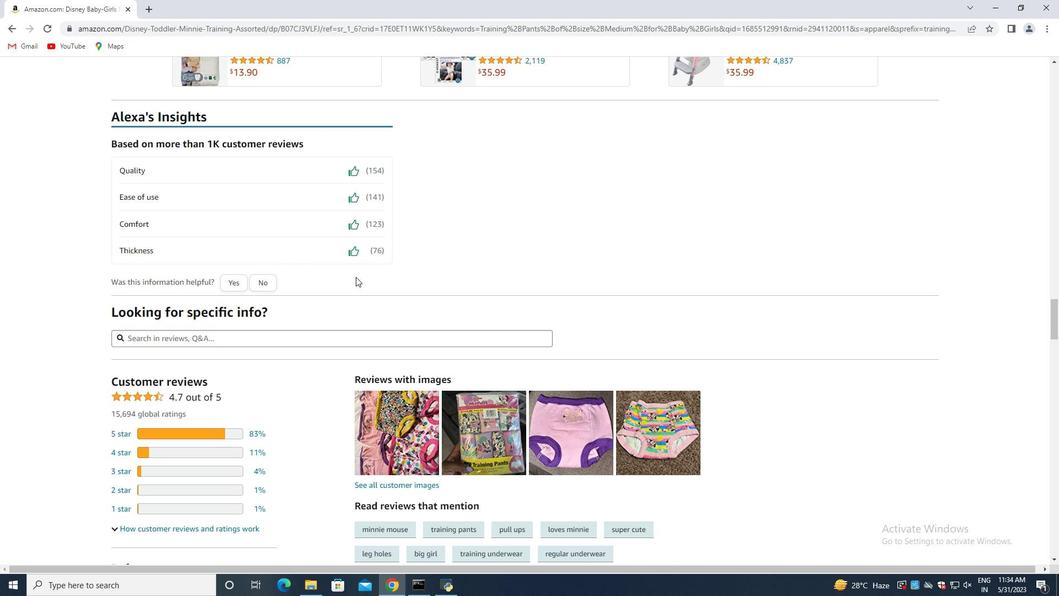 
Action: Mouse scrolled (356, 276) with delta (0, 0)
Screenshot: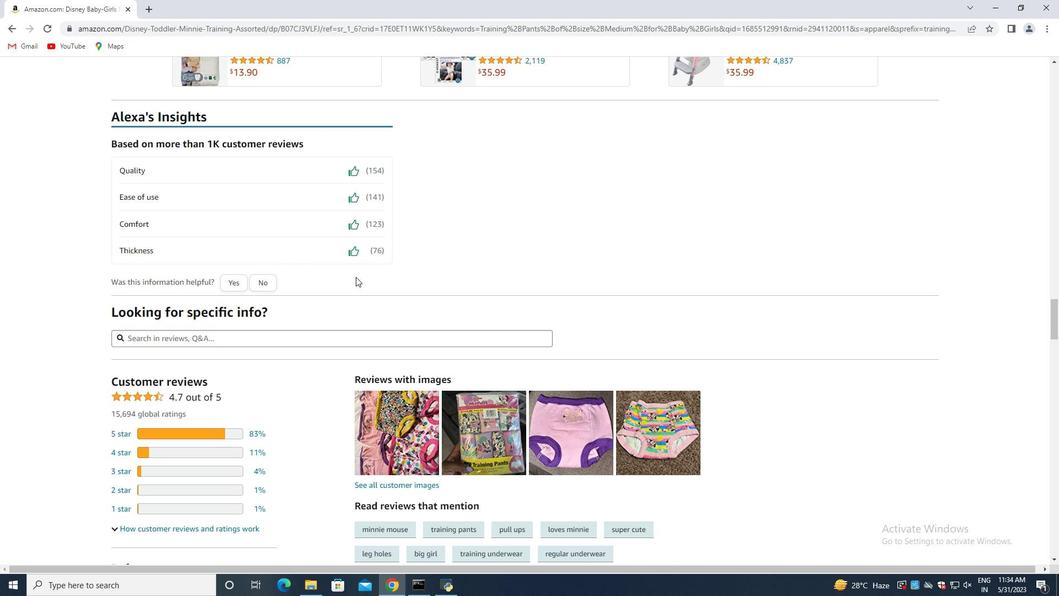 
Action: Mouse scrolled (356, 276) with delta (0, 0)
Screenshot: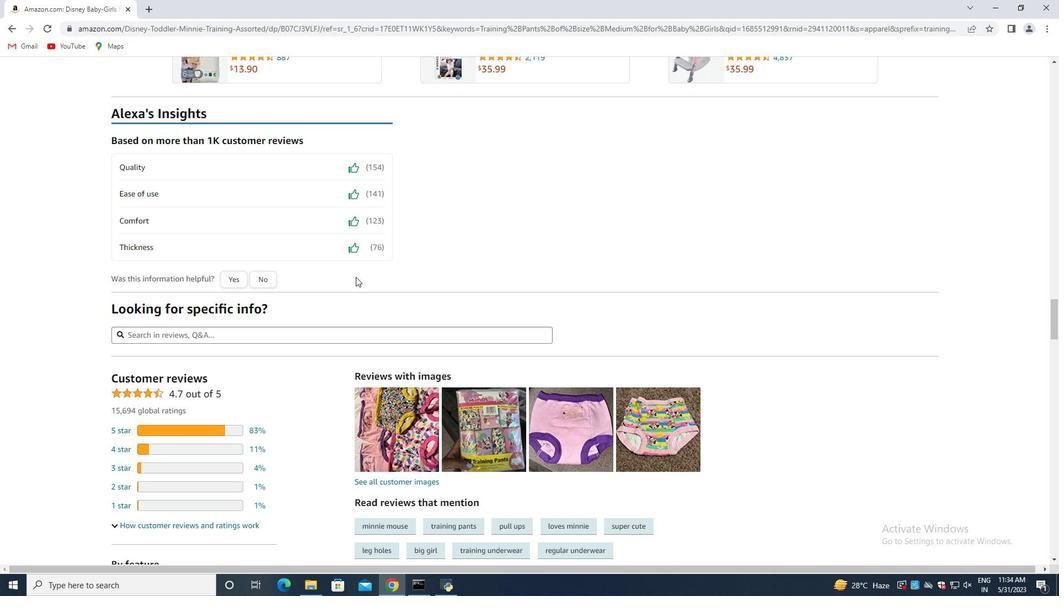 
Action: Mouse moved to (336, 289)
Screenshot: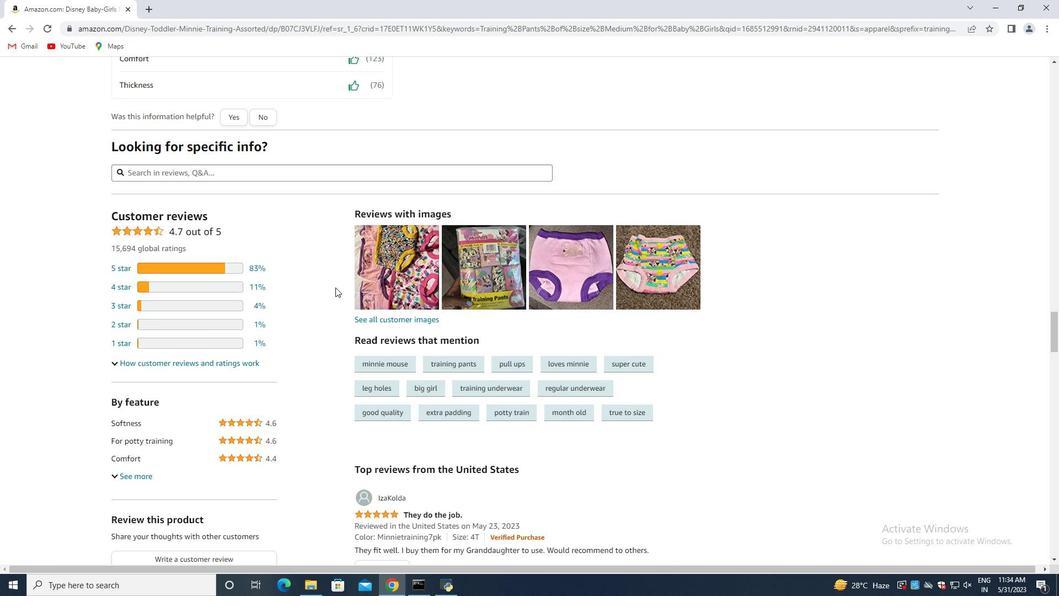 
Action: Mouse scrolled (335, 287) with delta (0, 0)
Screenshot: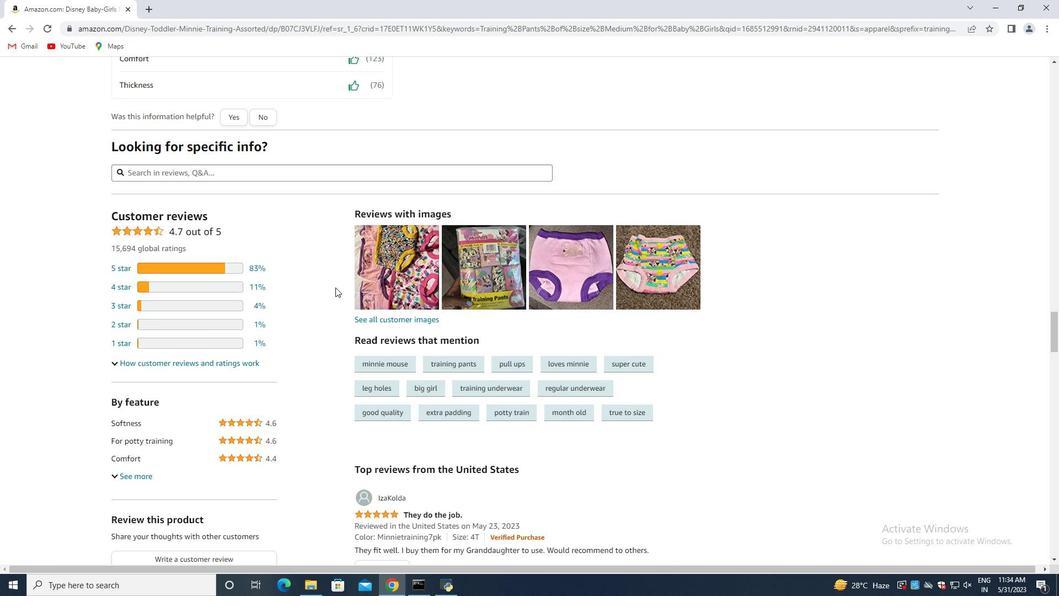 
Action: Mouse moved to (344, 294)
Screenshot: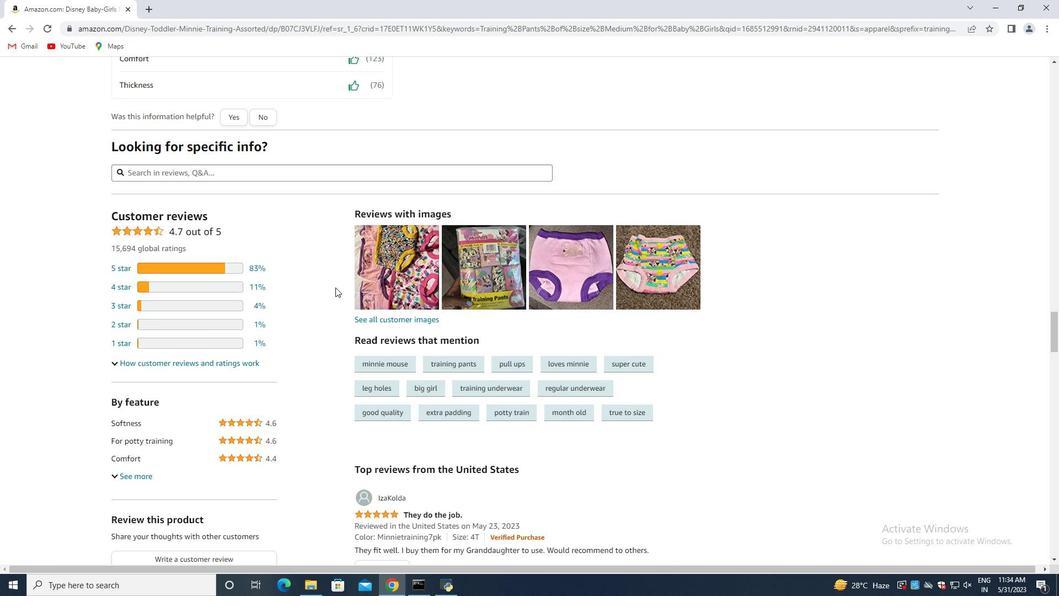 
Action: Mouse scrolled (336, 289) with delta (0, 0)
Screenshot: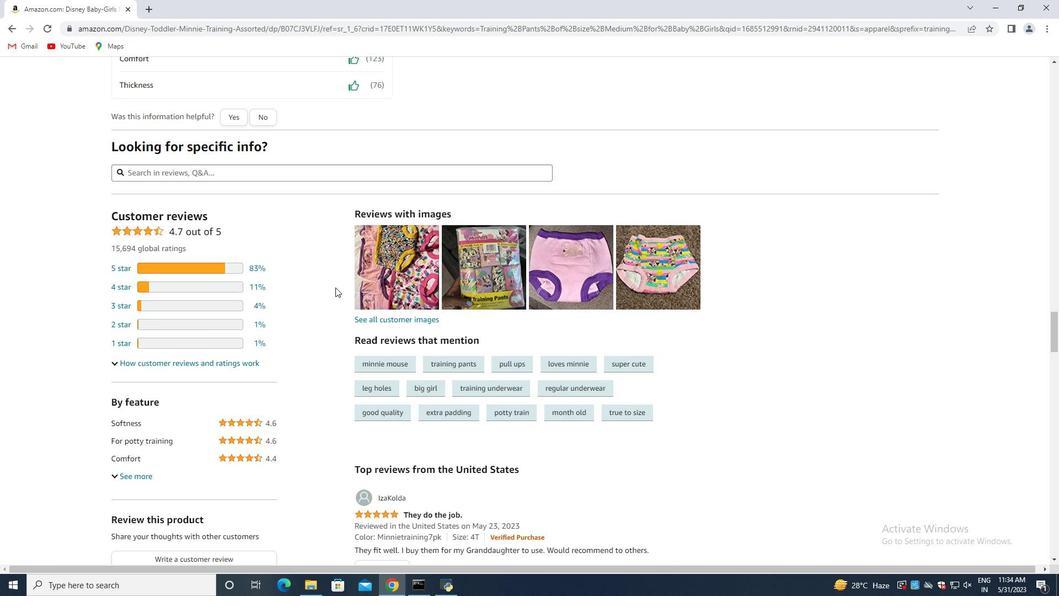 
Action: Mouse moved to (346, 294)
Screenshot: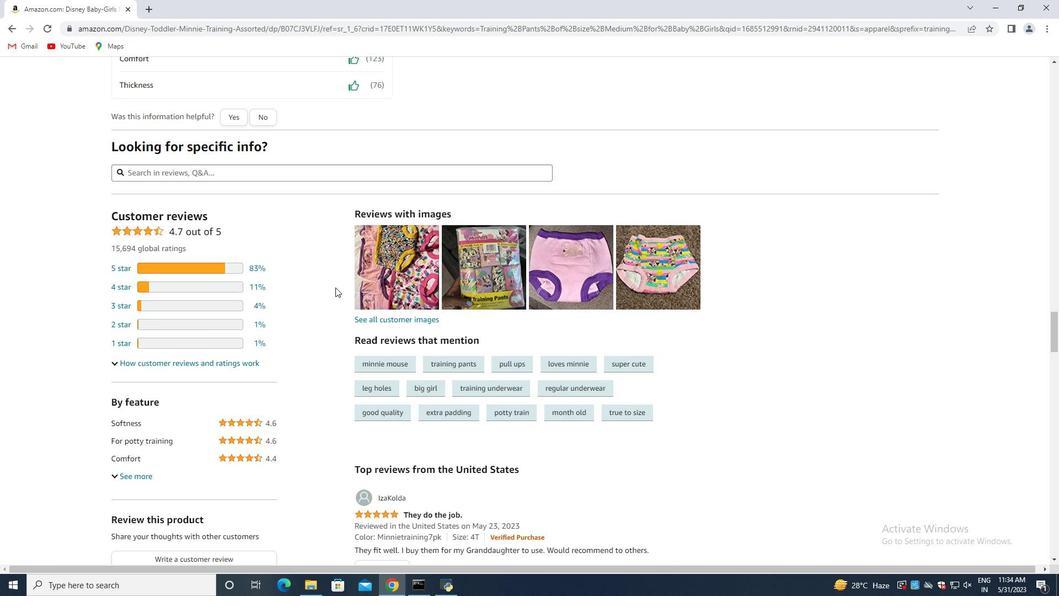
Action: Mouse scrolled (340, 292) with delta (0, 0)
Screenshot: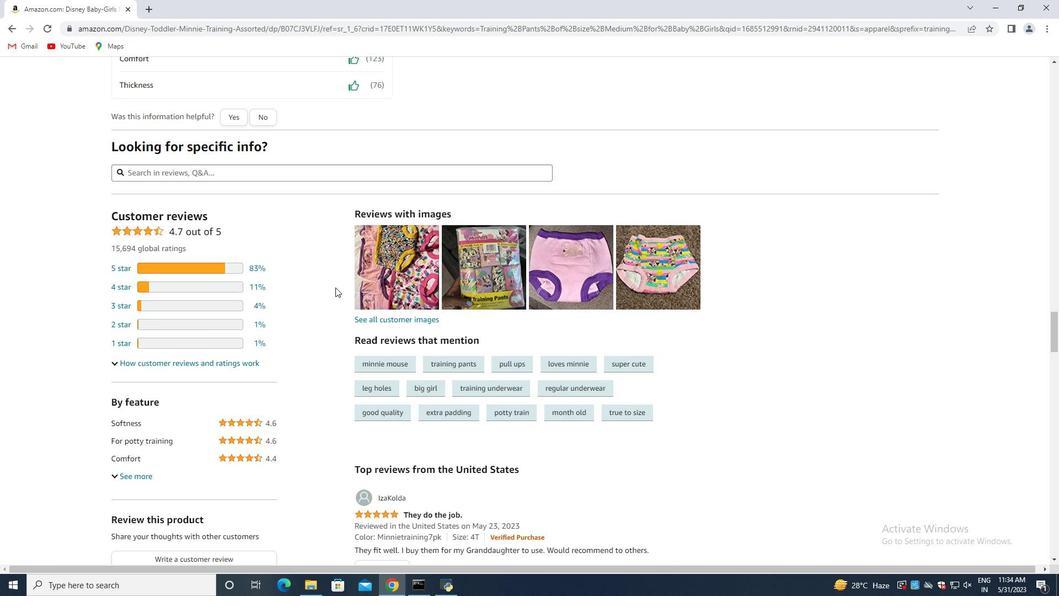 
Action: Mouse moved to (349, 303)
Screenshot: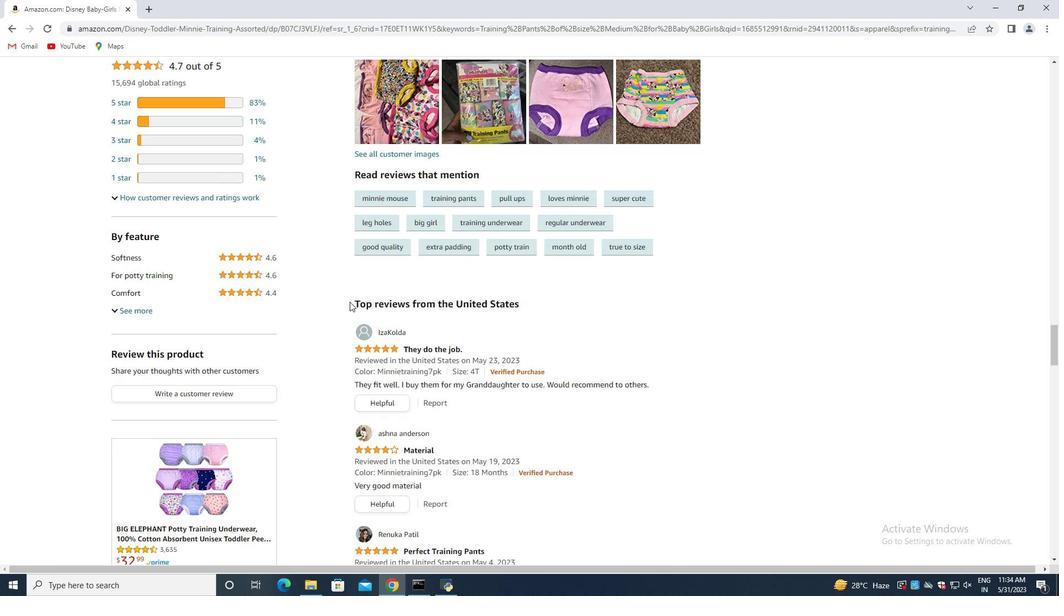 
Action: Mouse scrolled (349, 302) with delta (0, 0)
Screenshot: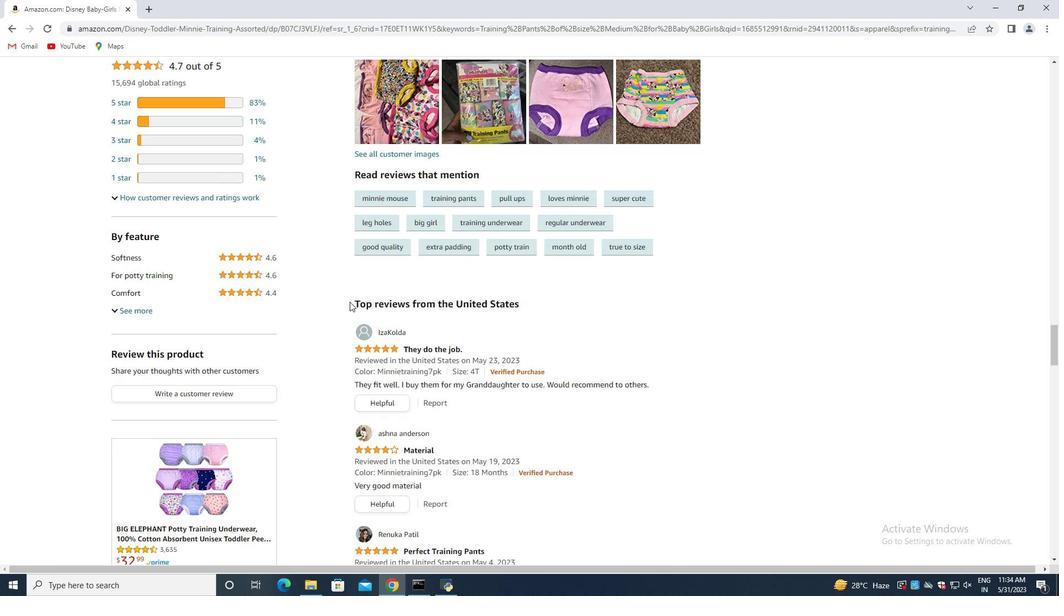 
Action: Mouse scrolled (349, 302) with delta (0, 0)
Screenshot: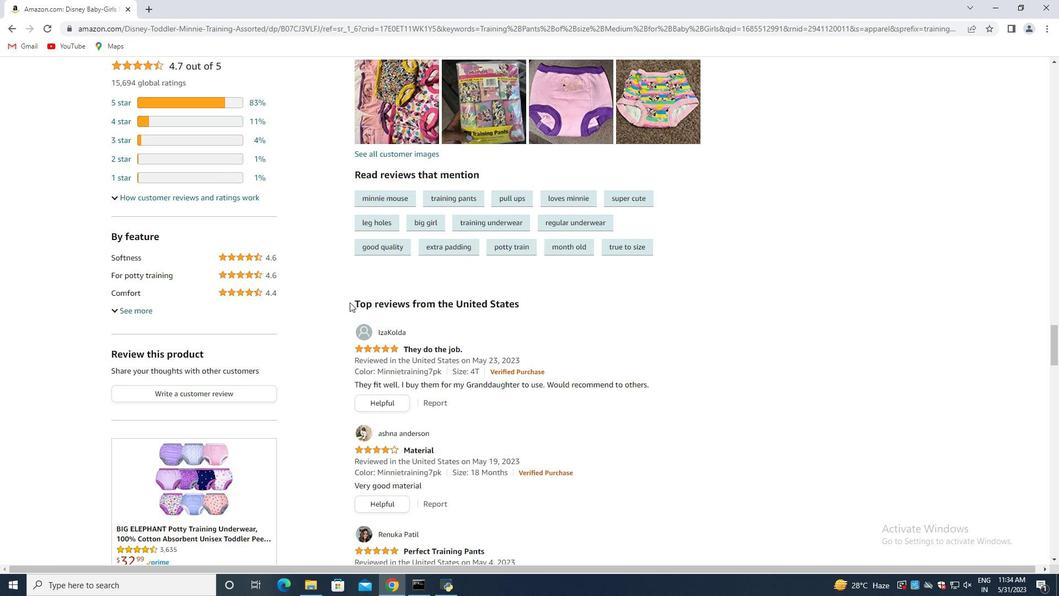 
Action: Mouse moved to (428, 325)
Screenshot: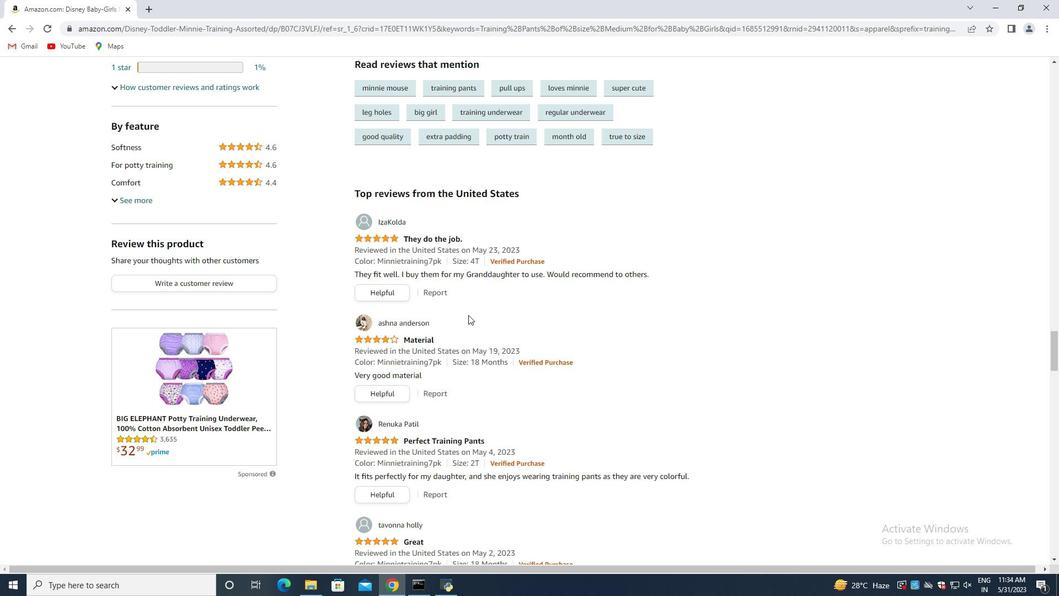 
Action: Mouse scrolled (428, 325) with delta (0, 0)
Screenshot: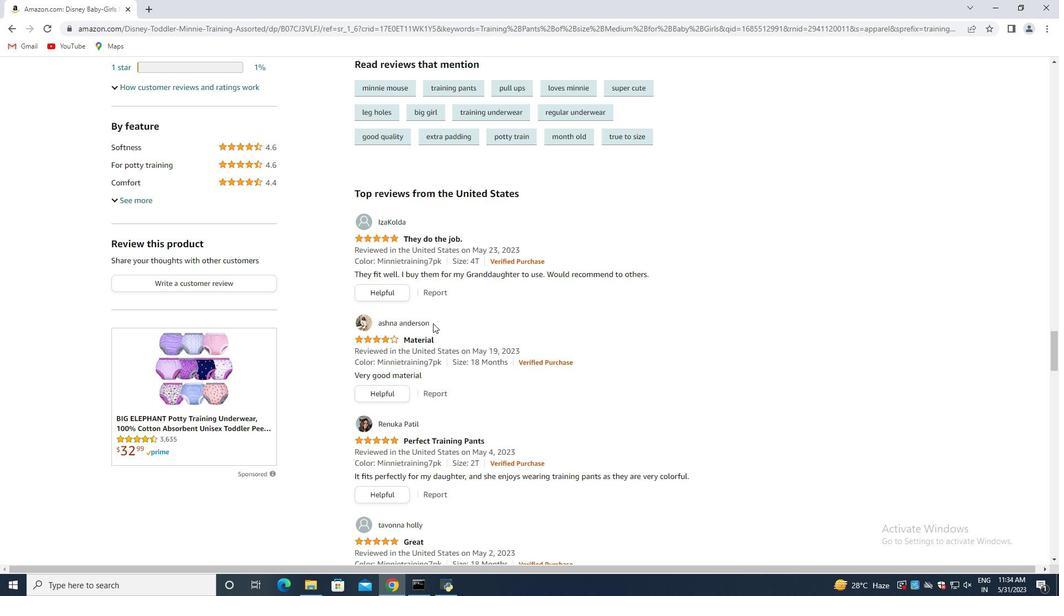 
Action: Mouse scrolled (428, 325) with delta (0, 0)
Screenshot: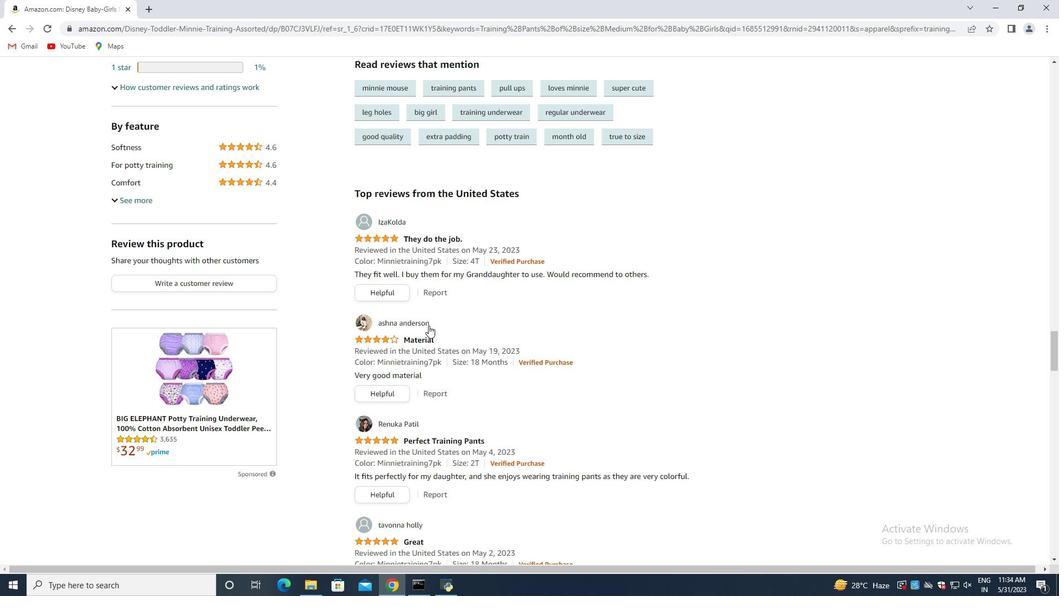 
Action: Mouse moved to (349, 289)
Screenshot: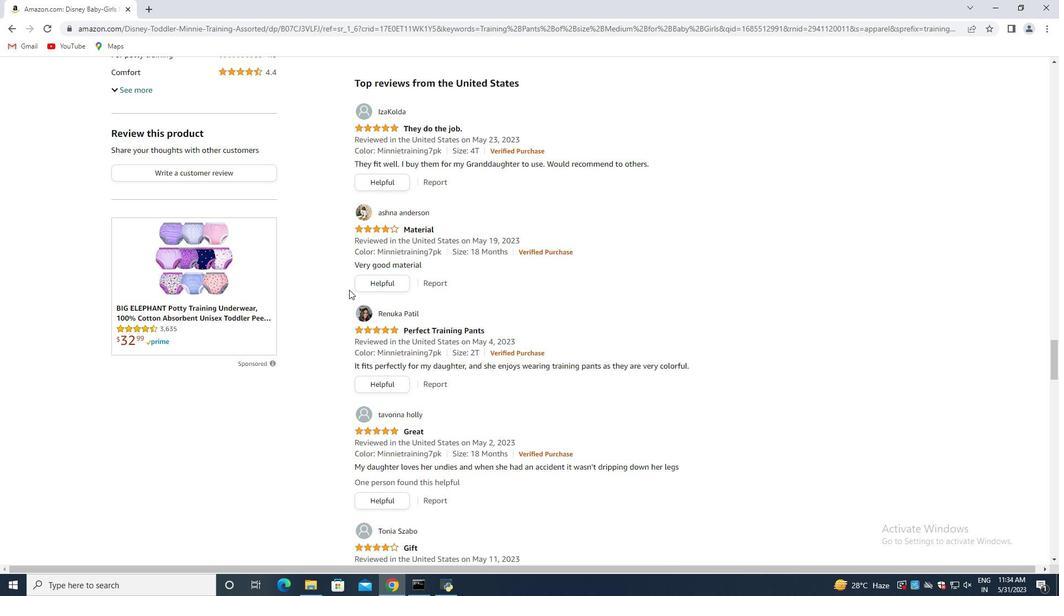
Action: Mouse scrolled (349, 289) with delta (0, 0)
Screenshot: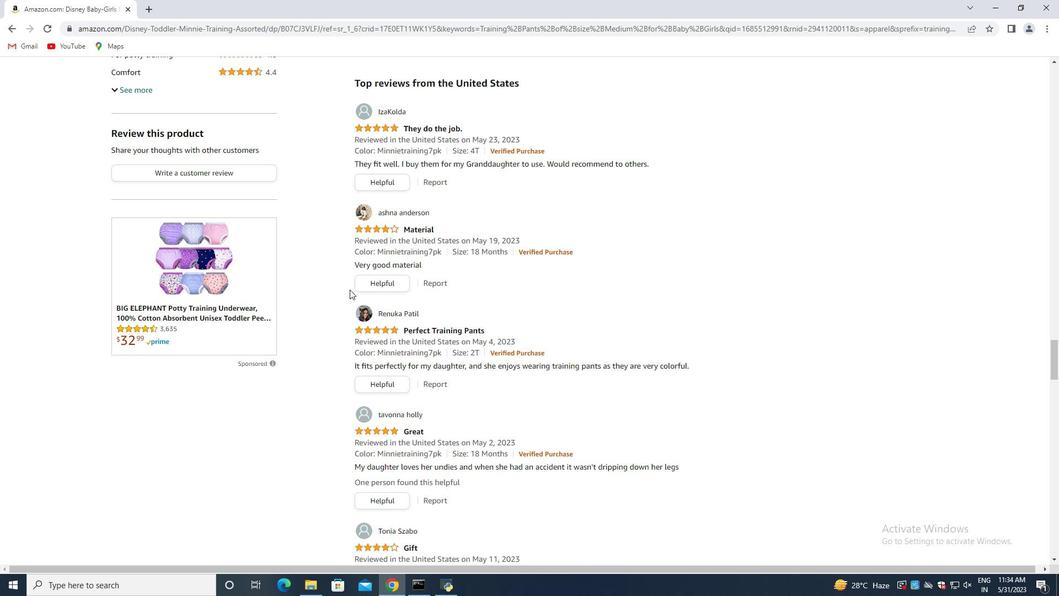 
Action: Mouse scrolled (349, 289) with delta (0, 0)
Screenshot: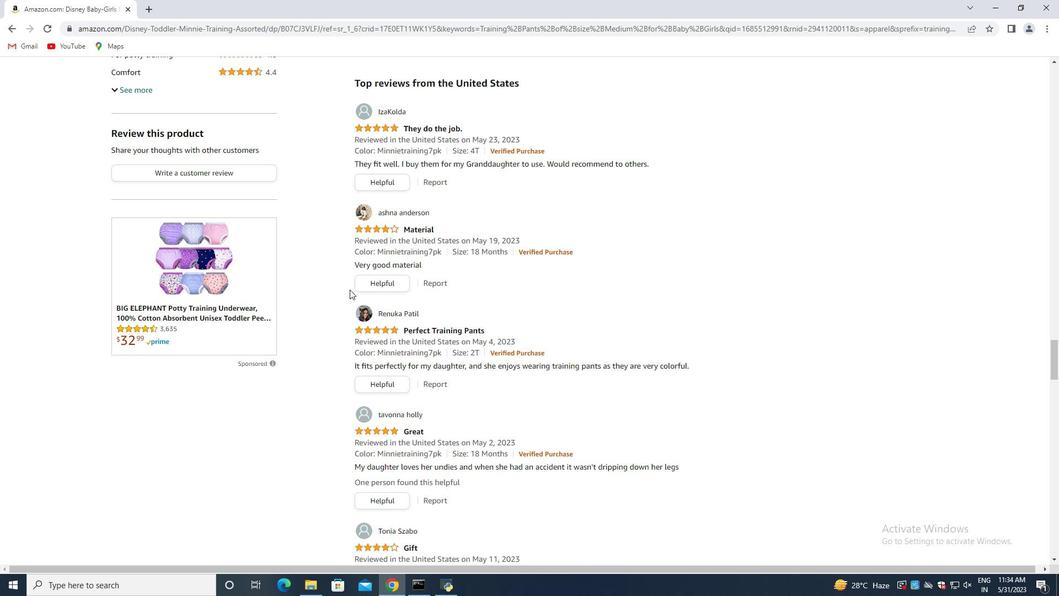 
Action: Mouse scrolled (349, 289) with delta (0, 0)
Screenshot: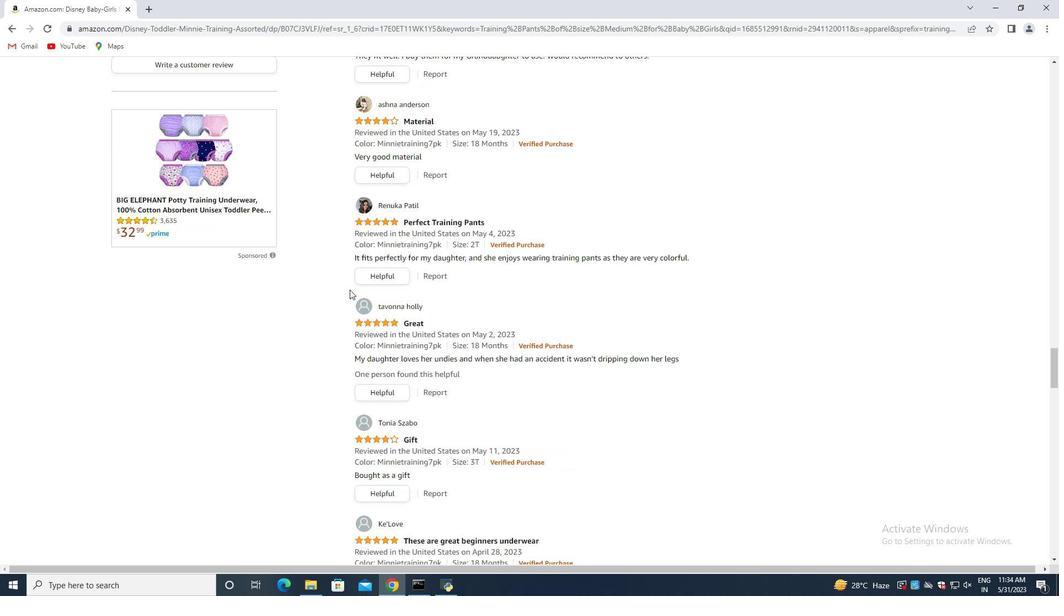 
Action: Mouse scrolled (349, 289) with delta (0, 0)
Screenshot: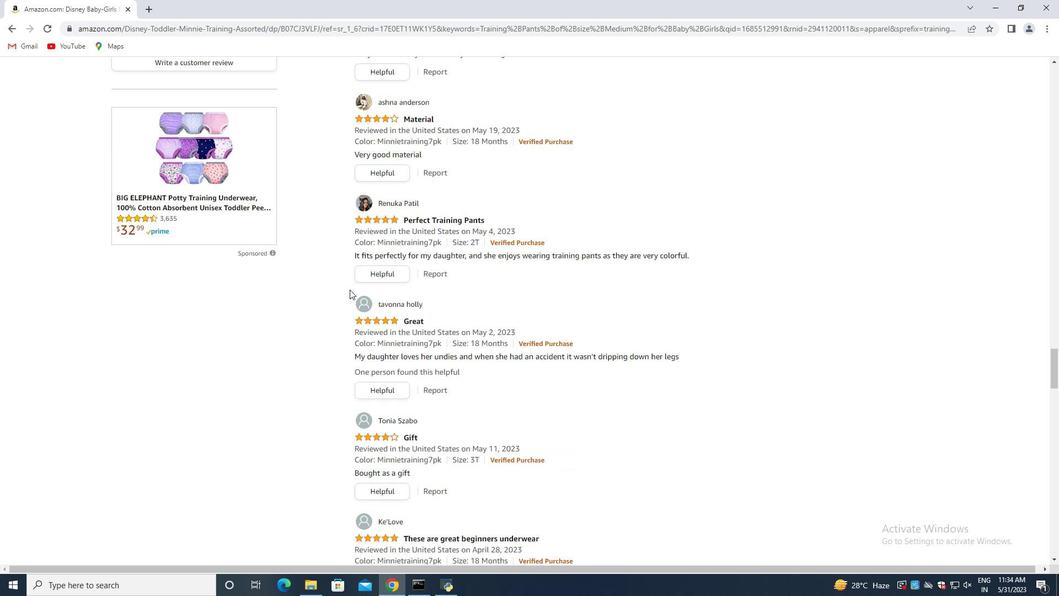 
Action: Mouse scrolled (349, 289) with delta (0, 0)
Screenshot: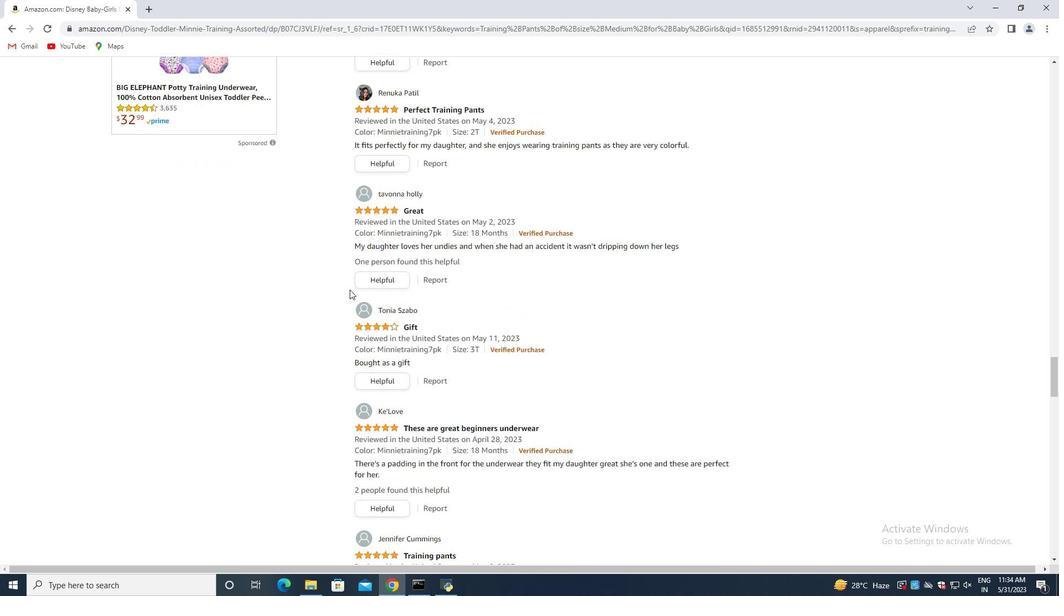
Action: Mouse scrolled (349, 289) with delta (0, 0)
Screenshot: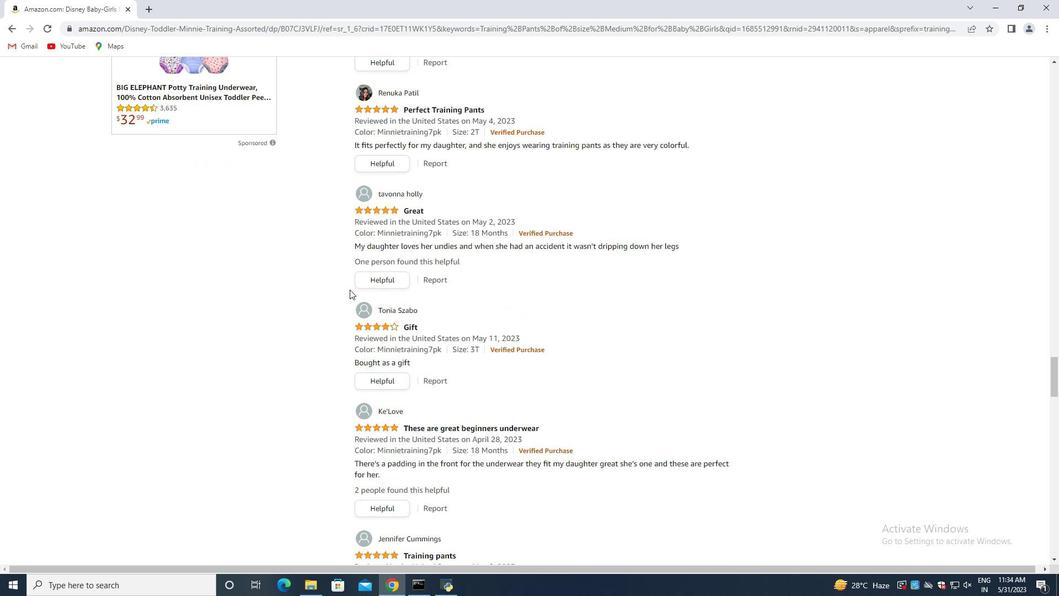 
Action: Mouse scrolled (349, 289) with delta (0, 0)
Screenshot: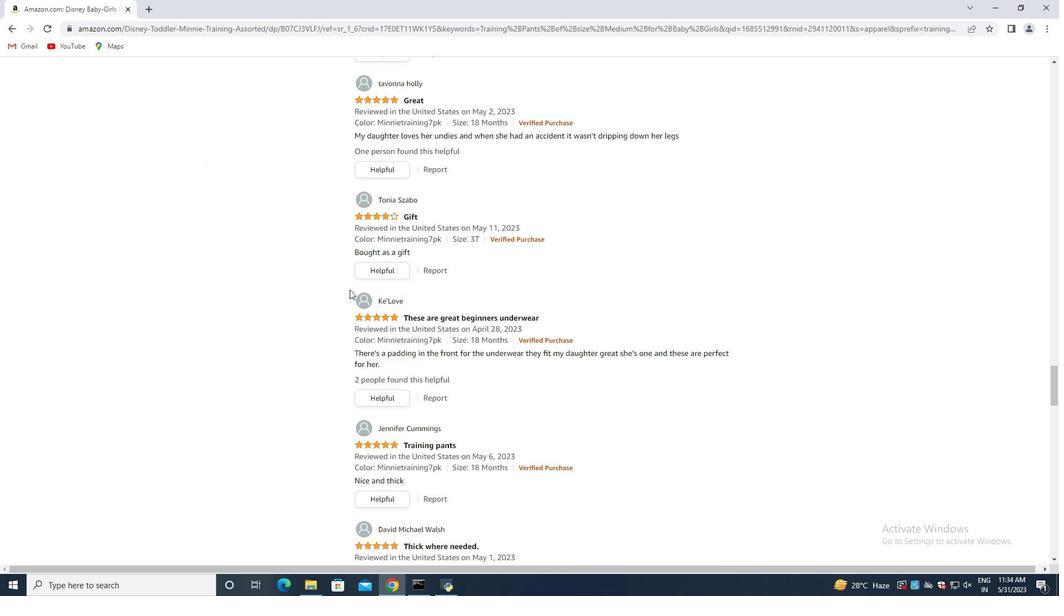 
Action: Mouse moved to (350, 289)
Screenshot: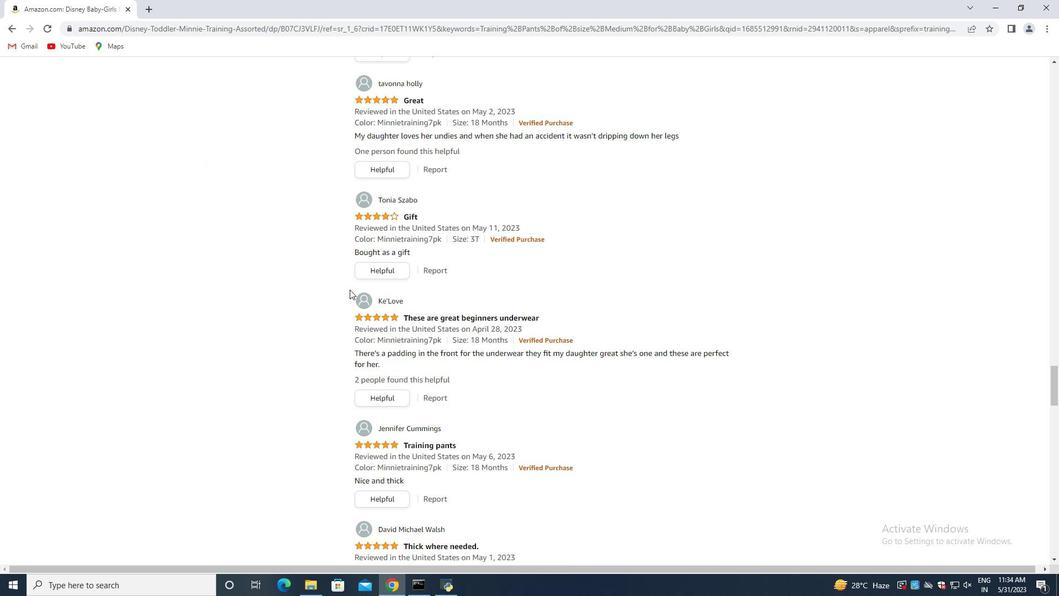 
Action: Mouse scrolled (350, 288) with delta (0, 0)
Screenshot: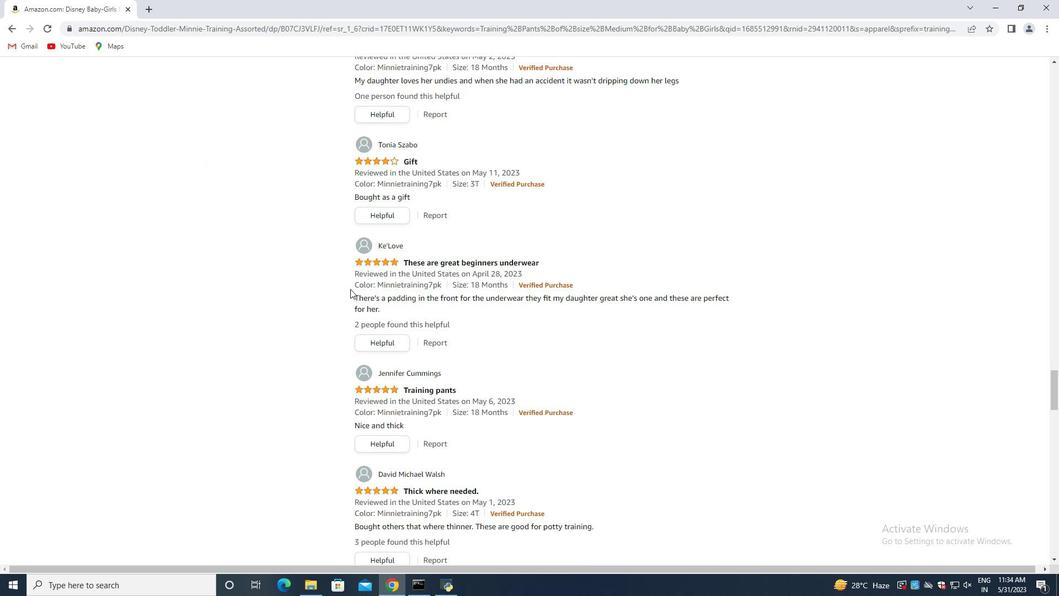 
Action: Mouse scrolled (350, 288) with delta (0, 0)
Screenshot: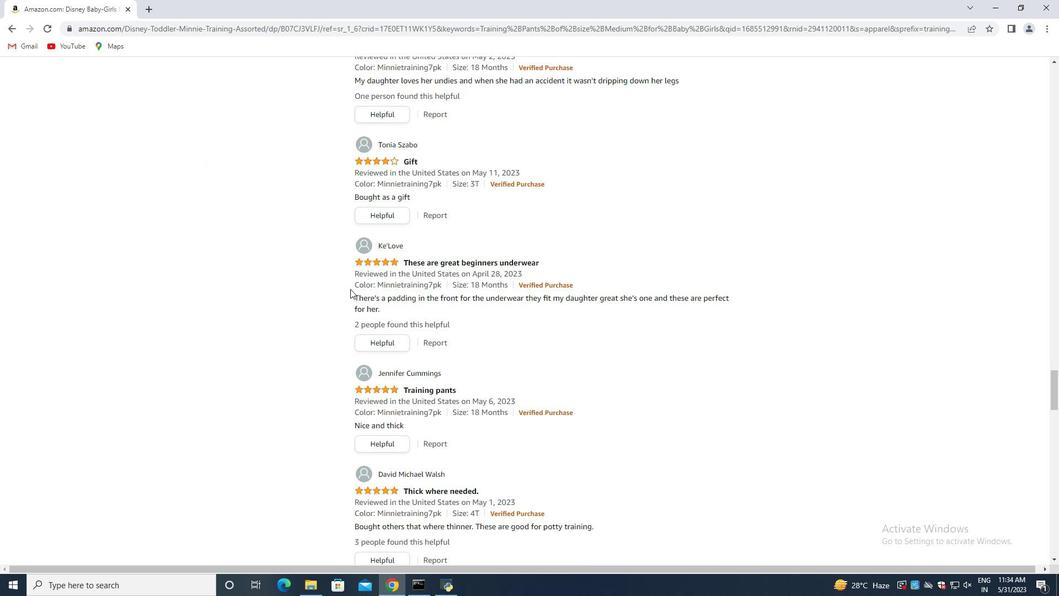 
Action: Mouse scrolled (350, 288) with delta (0, 0)
Screenshot: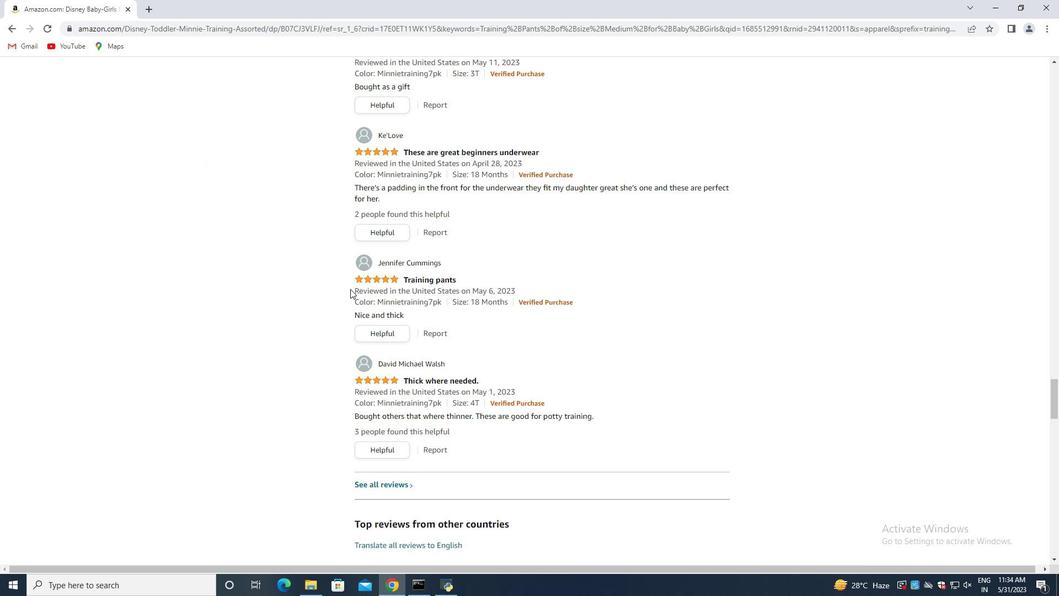 
Action: Mouse scrolled (350, 288) with delta (0, 0)
Screenshot: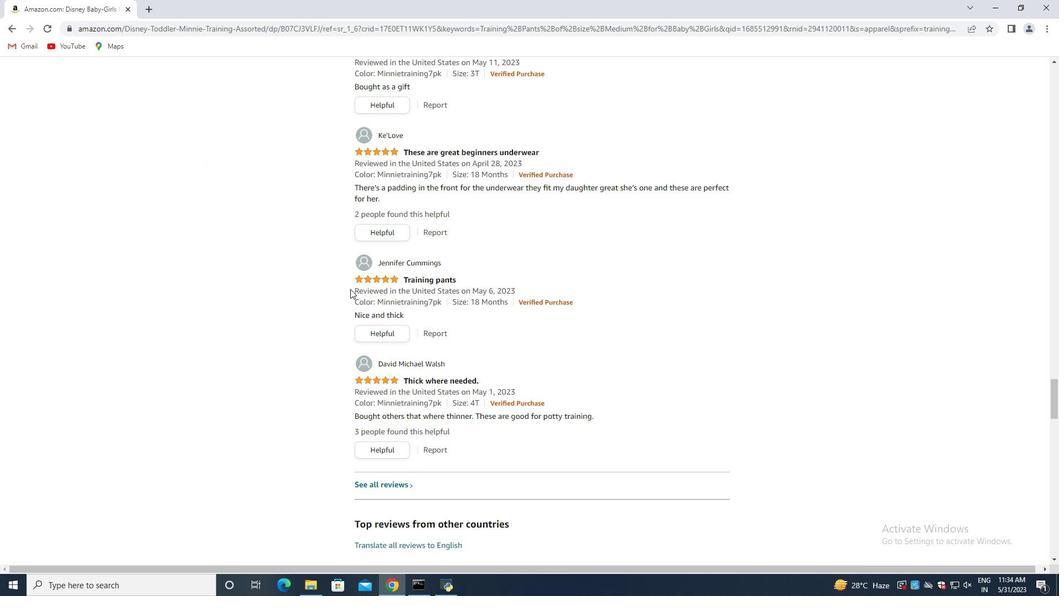 
Action: Mouse moved to (351, 288)
Screenshot: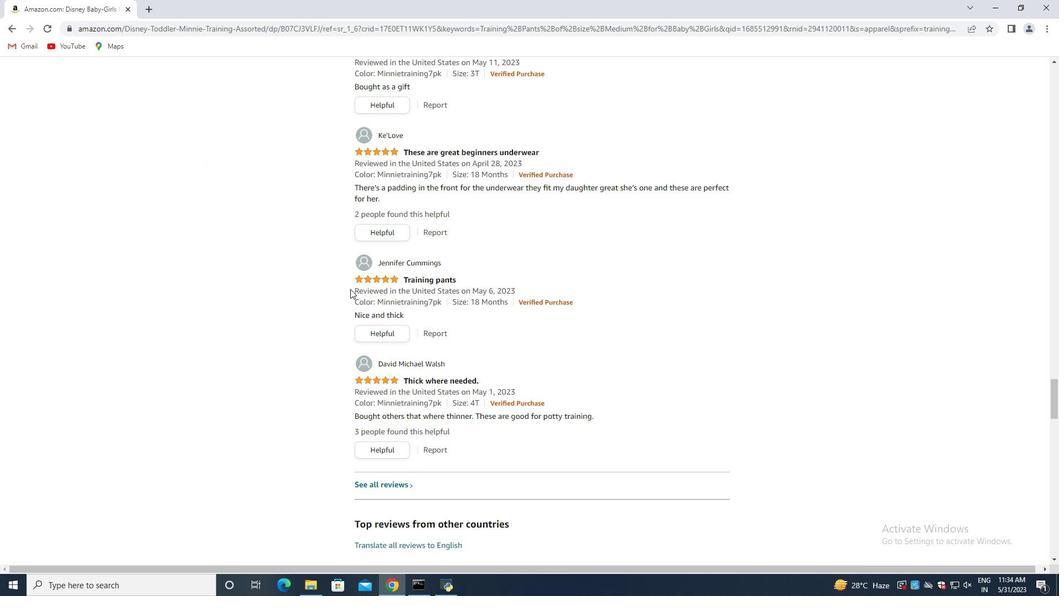 
Action: Mouse scrolled (351, 288) with delta (0, 0)
Screenshot: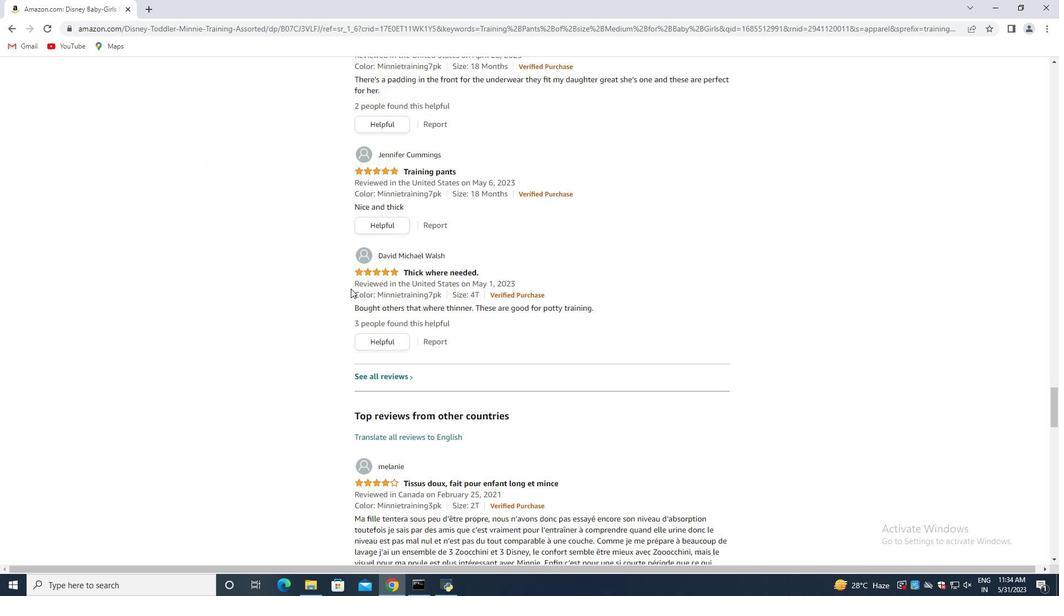 
Action: Mouse scrolled (351, 288) with delta (0, 0)
Screenshot: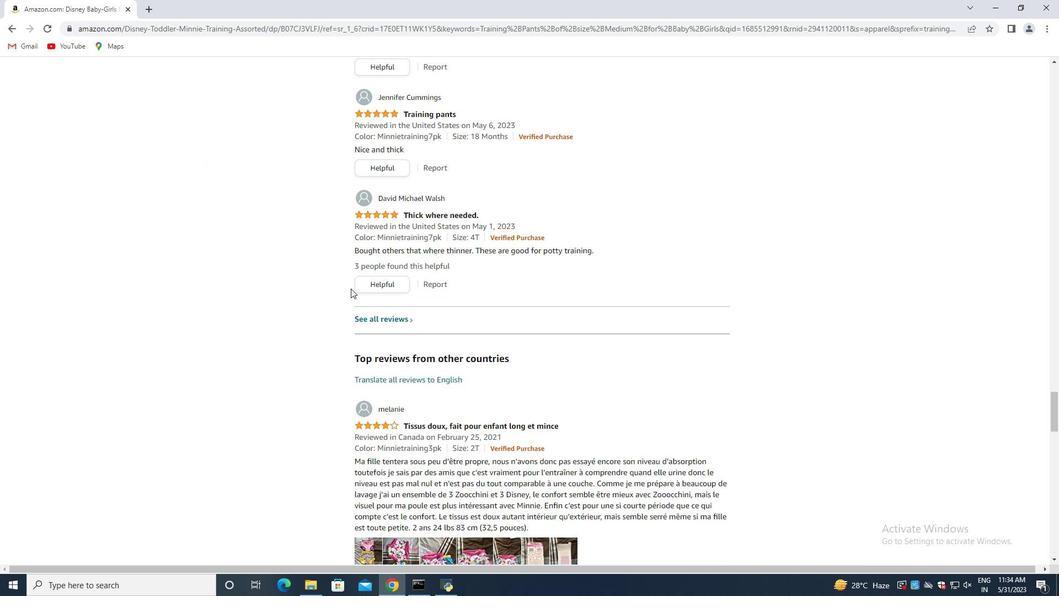 
Action: Mouse scrolled (351, 288) with delta (0, 0)
Screenshot: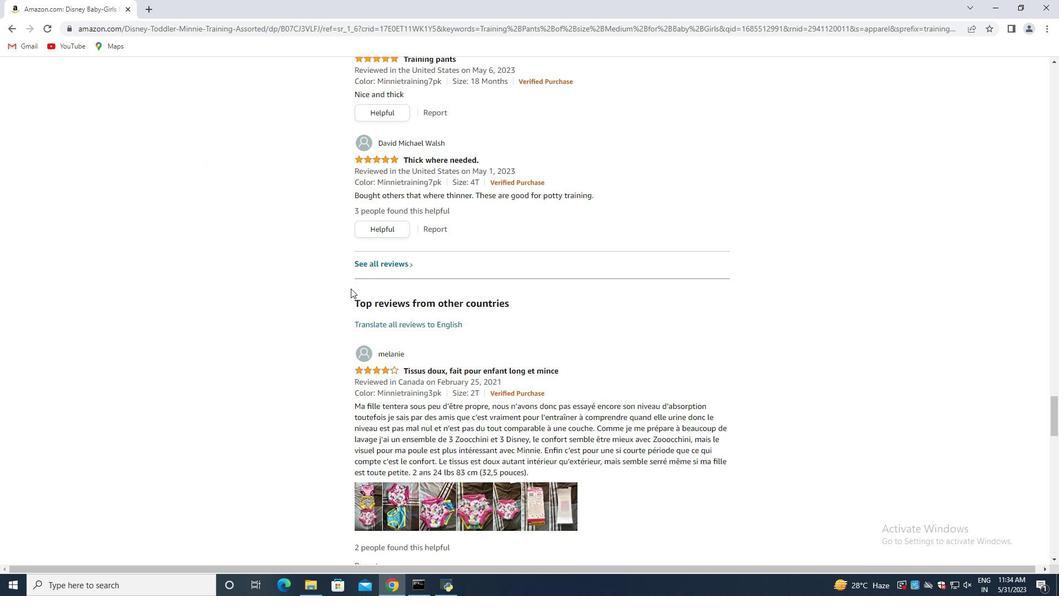 
Action: Mouse scrolled (351, 288) with delta (0, 0)
Screenshot: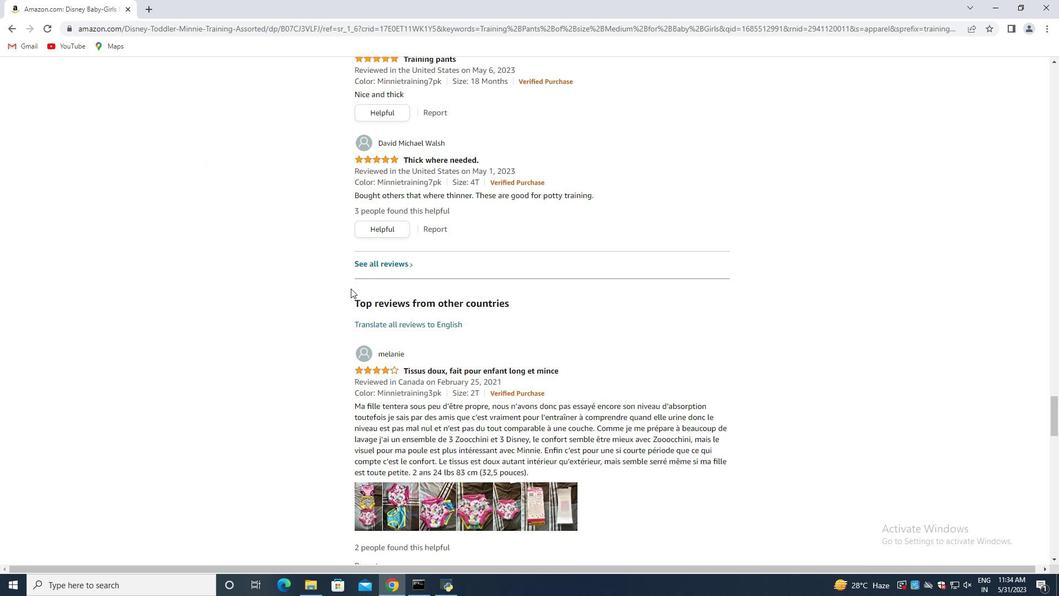
Action: Mouse scrolled (351, 288) with delta (0, 0)
Screenshot: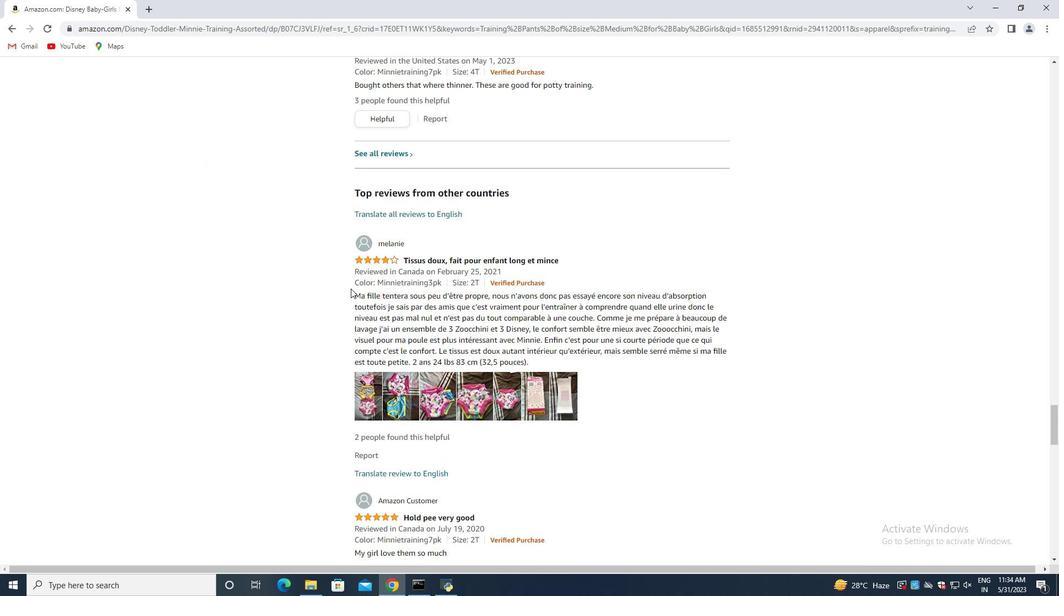 
Action: Mouse scrolled (351, 288) with delta (0, 0)
Screenshot: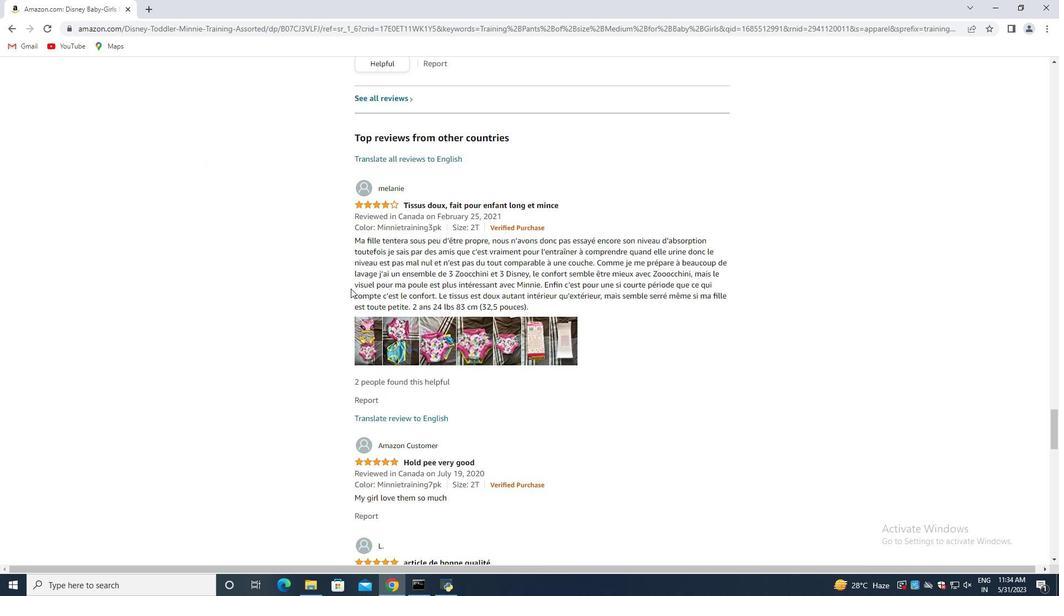 
Action: Mouse moved to (351, 288)
Screenshot: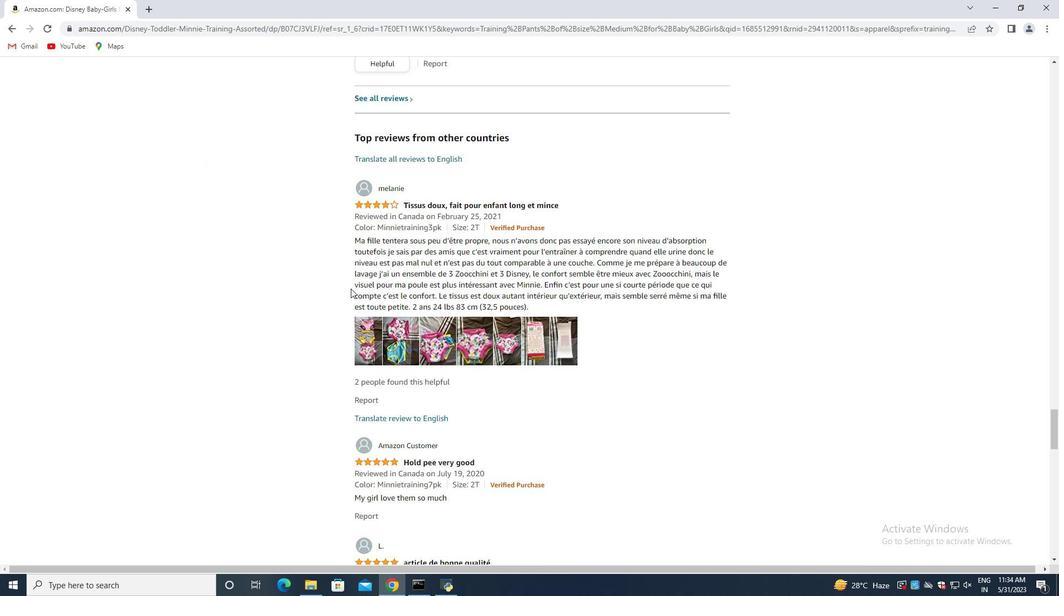 
Action: Mouse scrolled (351, 288) with delta (0, 0)
Screenshot: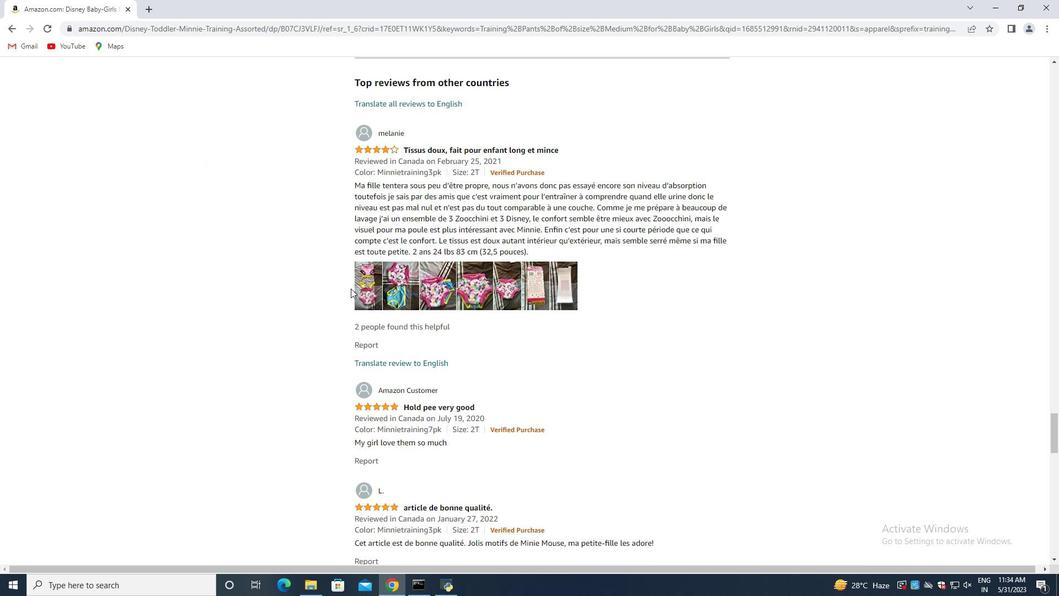 
Action: Mouse moved to (351, 289)
Screenshot: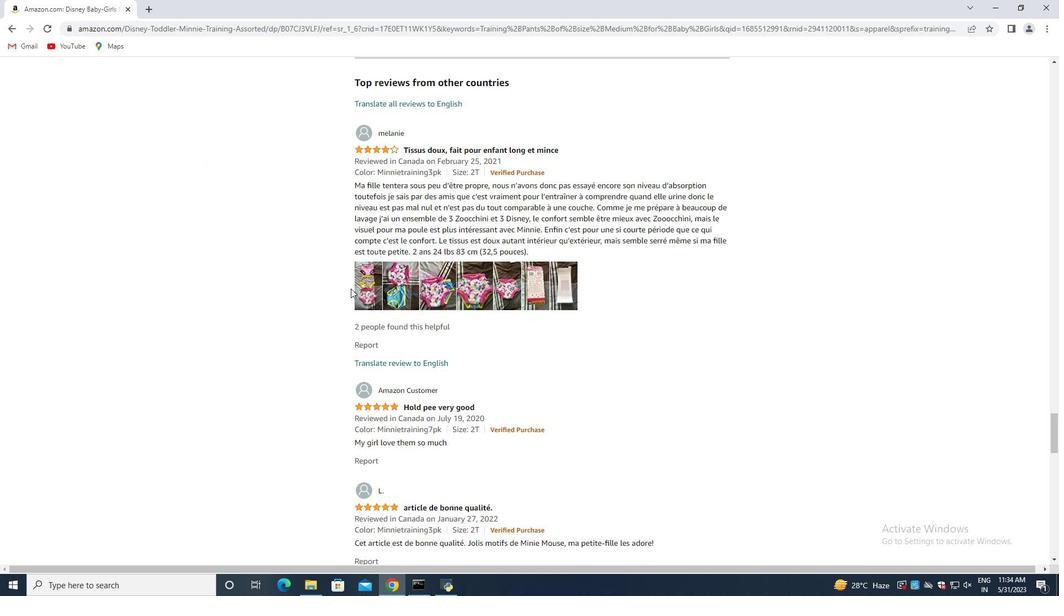 
Action: Mouse scrolled (351, 288) with delta (0, 0)
Screenshot: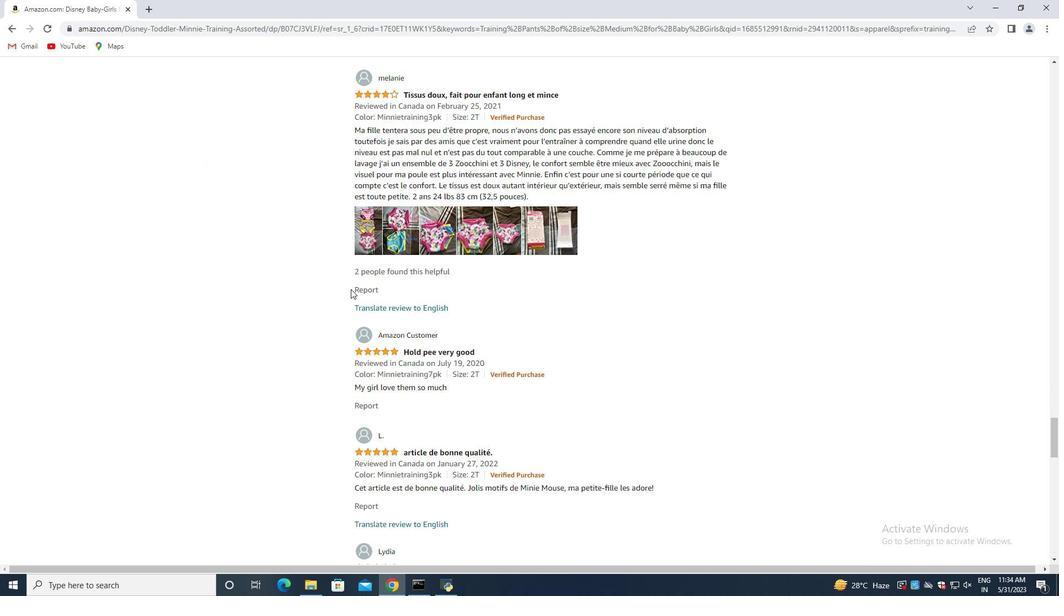 
Action: Mouse scrolled (351, 288) with delta (0, 0)
Screenshot: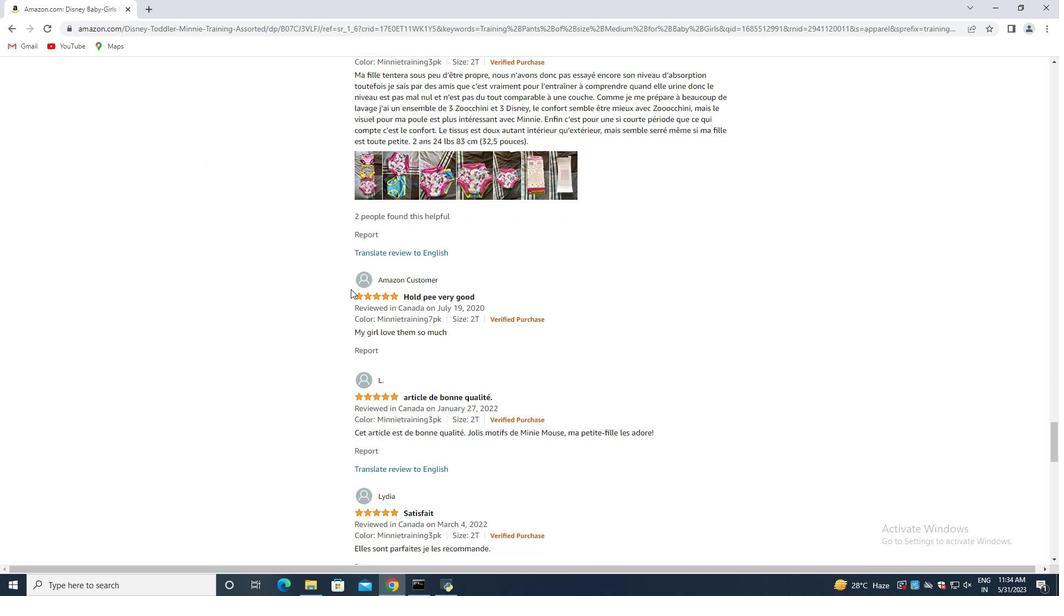 
Action: Mouse moved to (351, 289)
Screenshot: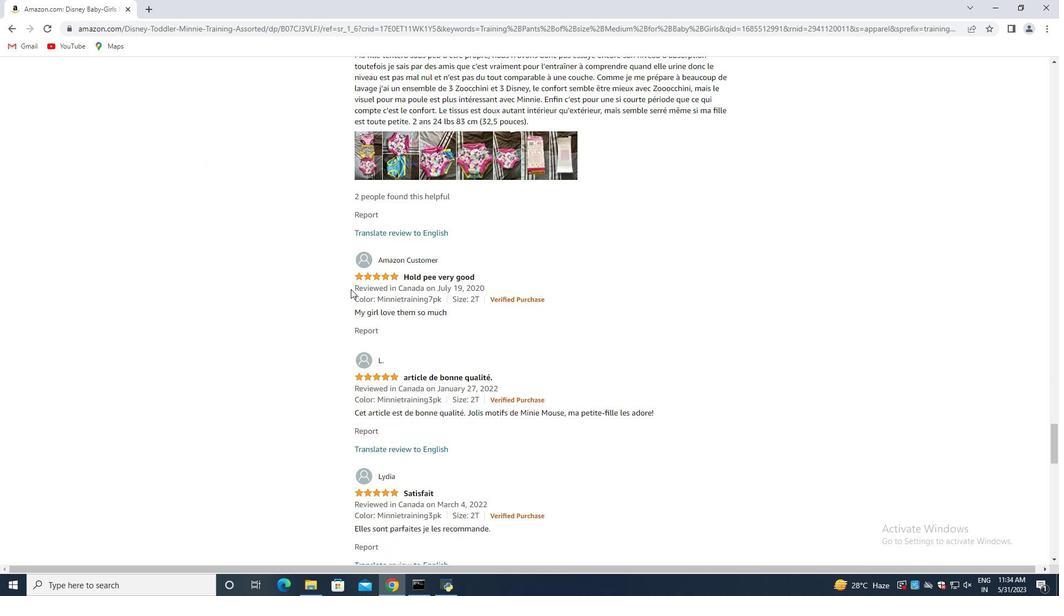 
Action: Mouse scrolled (351, 288) with delta (0, 0)
Screenshot: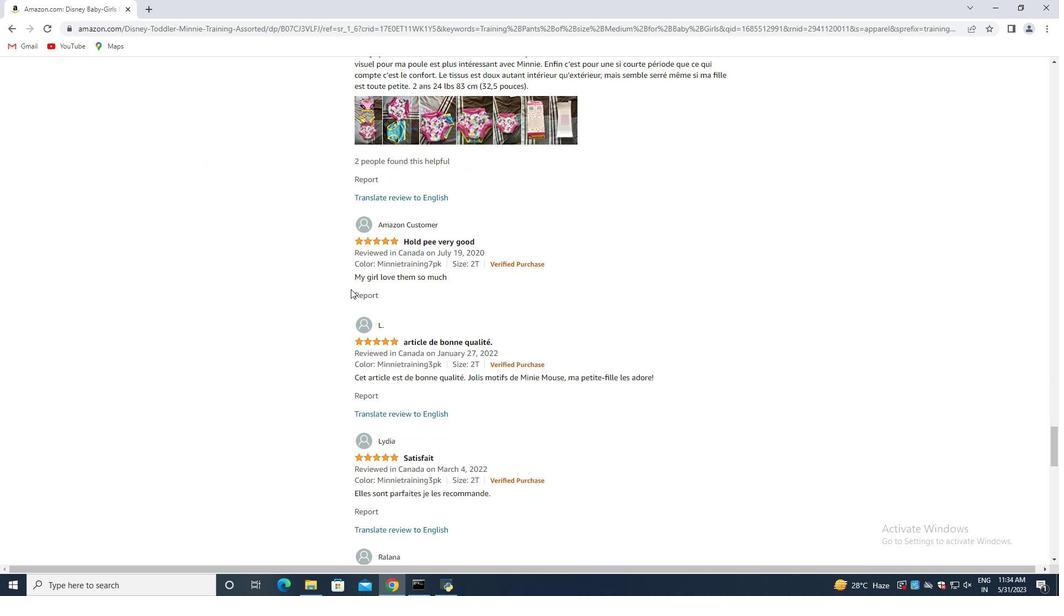 
Action: Mouse scrolled (351, 288) with delta (0, 0)
Screenshot: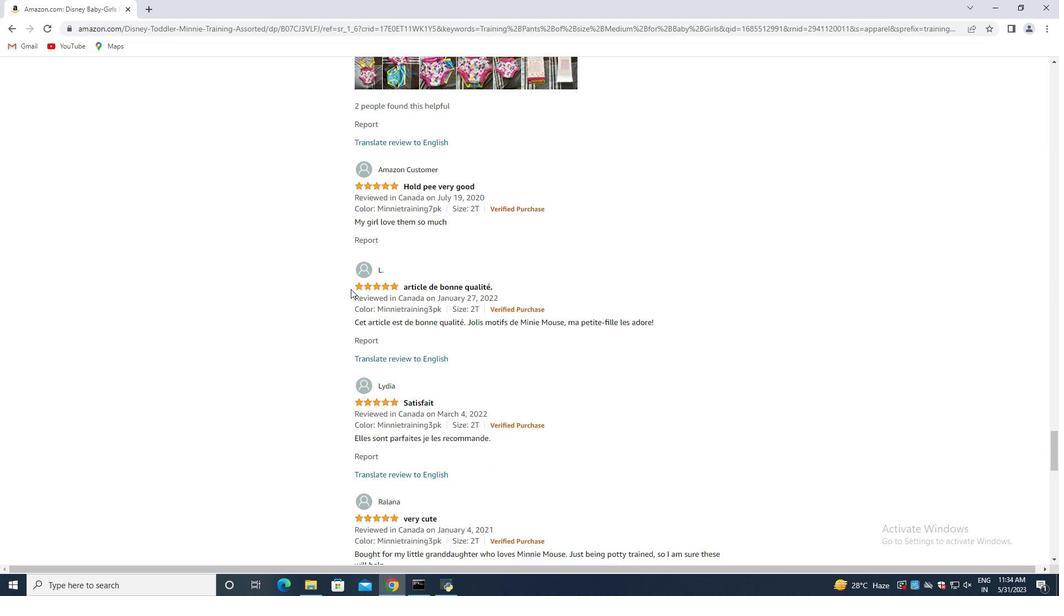 
Action: Mouse scrolled (351, 288) with delta (0, 0)
Screenshot: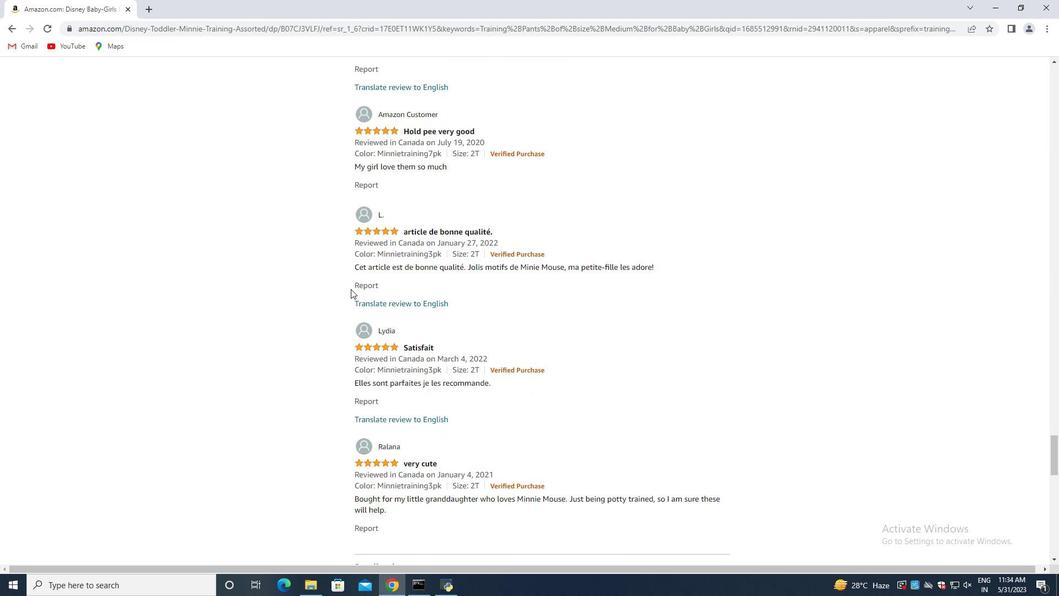 
Action: Mouse scrolled (351, 288) with delta (0, 0)
Screenshot: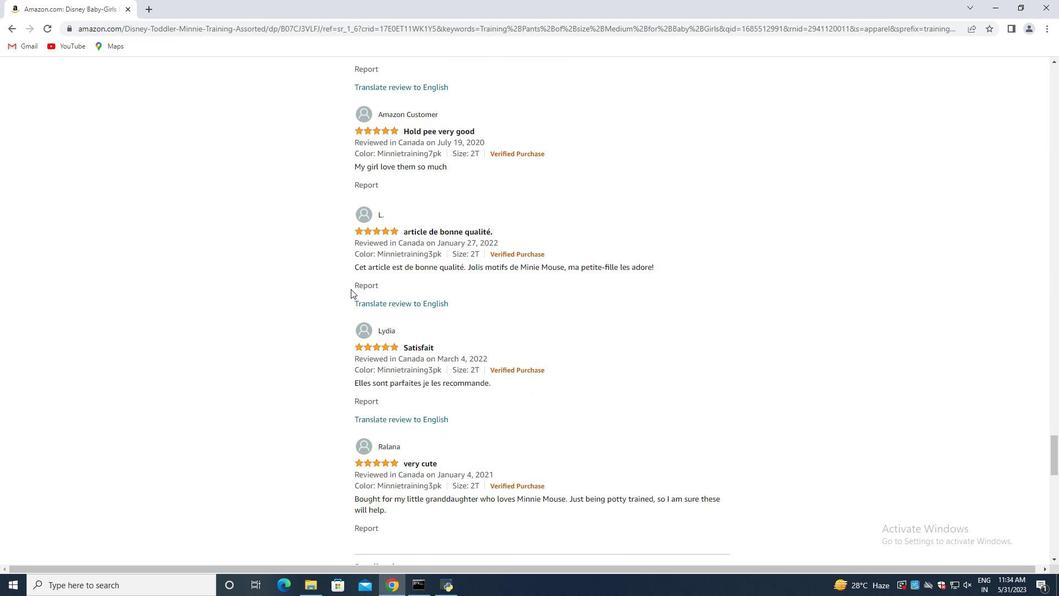 
Action: Mouse scrolled (351, 288) with delta (0, 0)
Screenshot: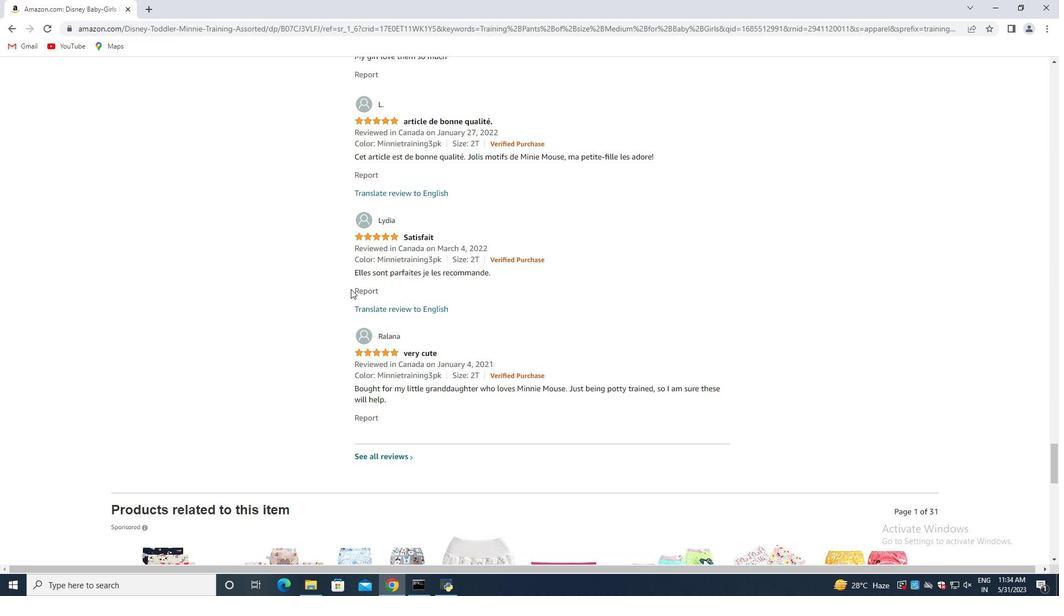 
Action: Mouse scrolled (351, 288) with delta (0, 0)
Screenshot: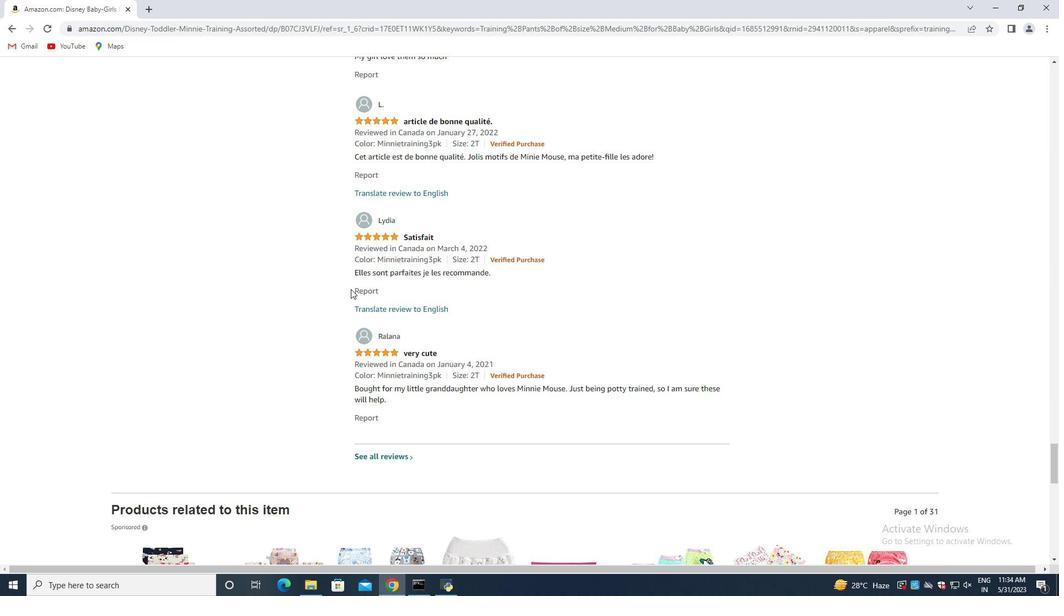 
Action: Mouse moved to (351, 289)
Screenshot: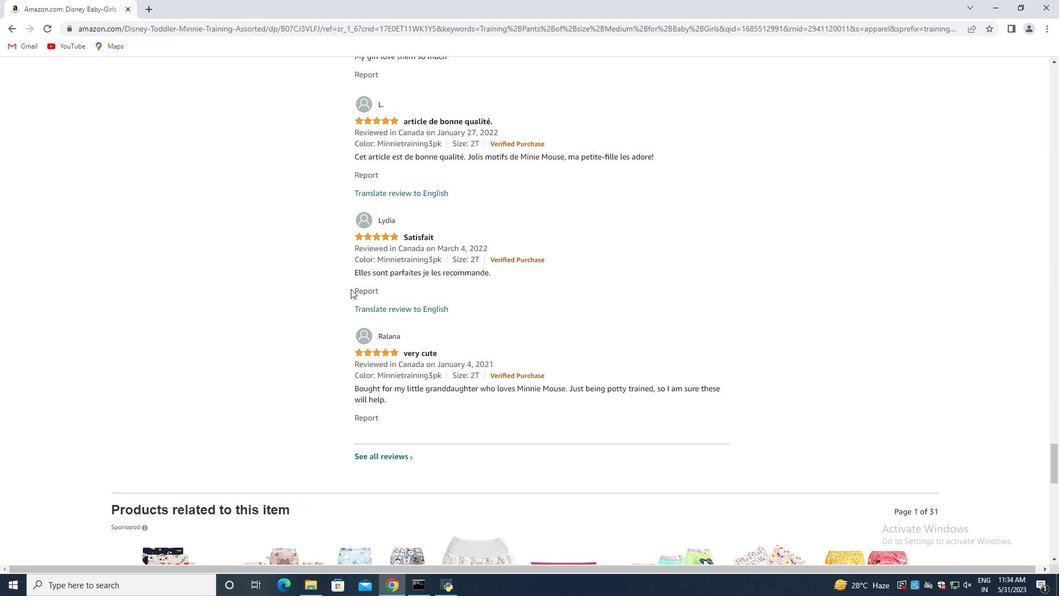 
Action: Mouse scrolled (351, 288) with delta (0, 0)
Screenshot: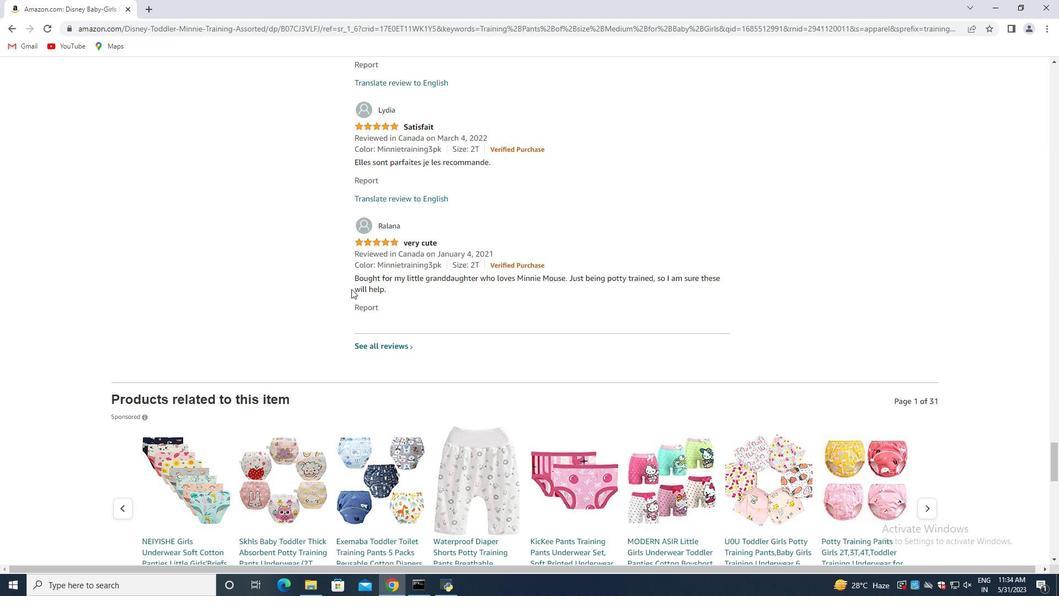 
Action: Mouse scrolled (351, 288) with delta (0, 0)
Screenshot: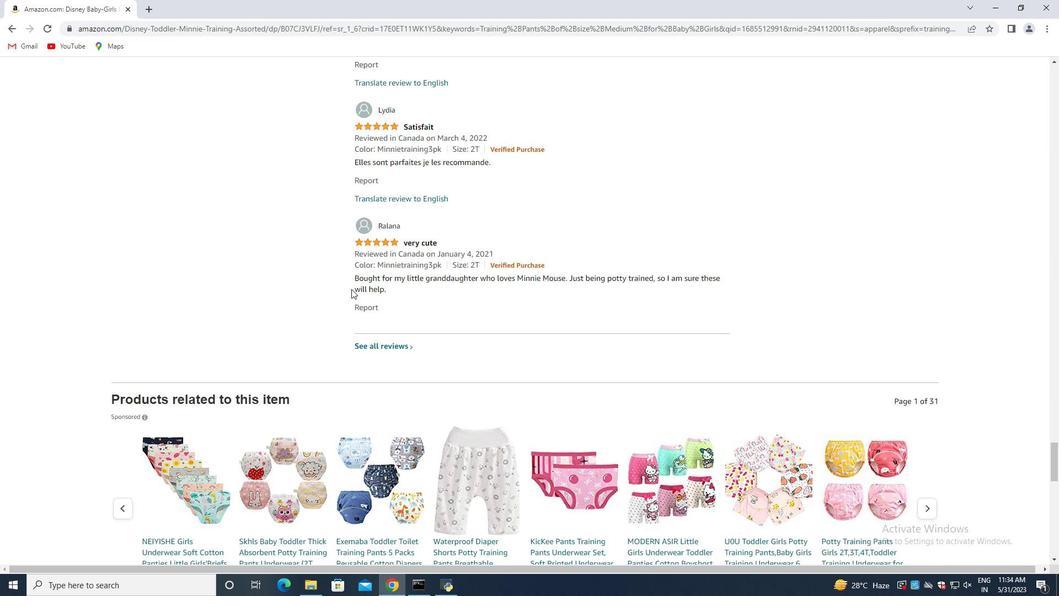 
Action: Mouse moved to (352, 289)
Screenshot: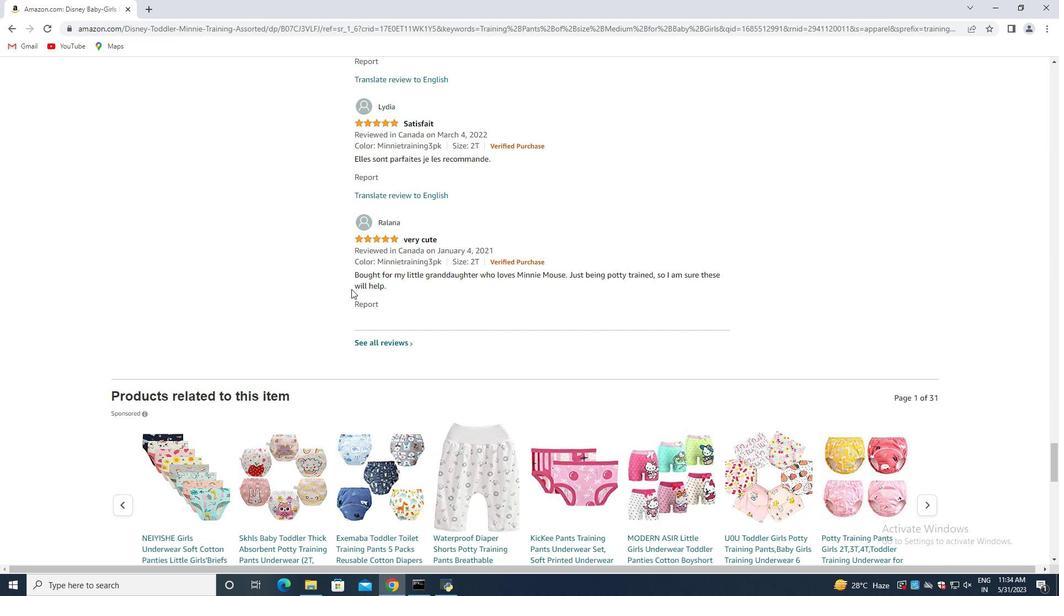 
Action: Mouse scrolled (352, 288) with delta (0, 0)
Screenshot: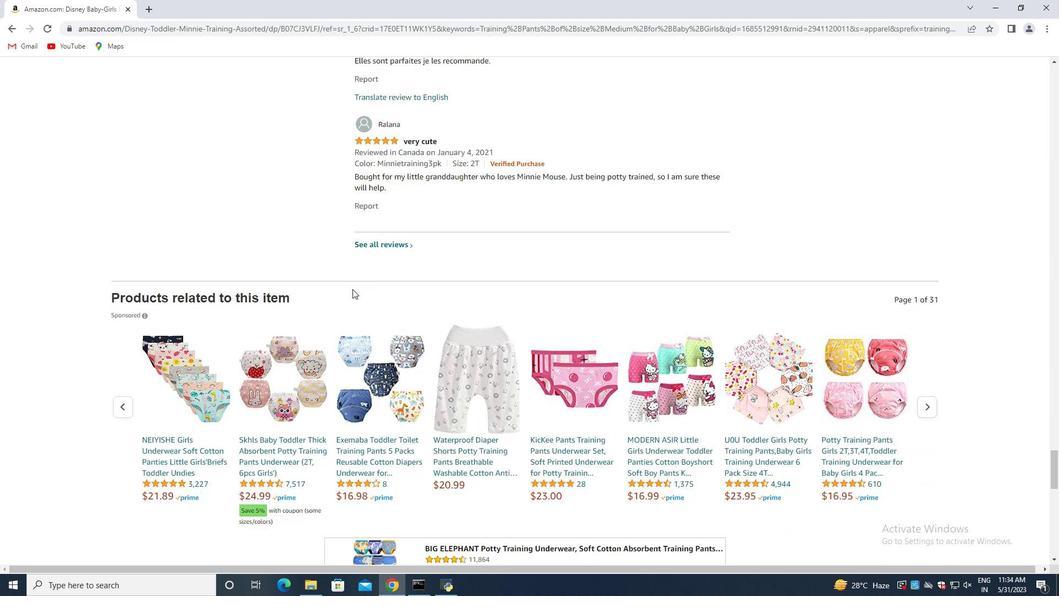 
Action: Mouse scrolled (352, 288) with delta (0, 0)
Screenshot: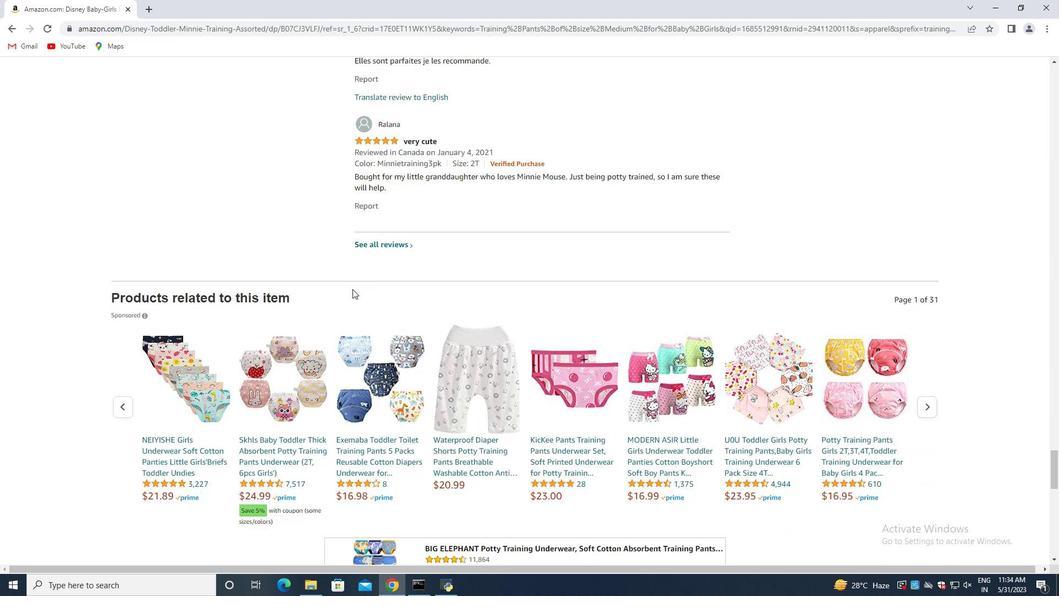 
Action: Mouse scrolled (352, 288) with delta (0, 0)
Screenshot: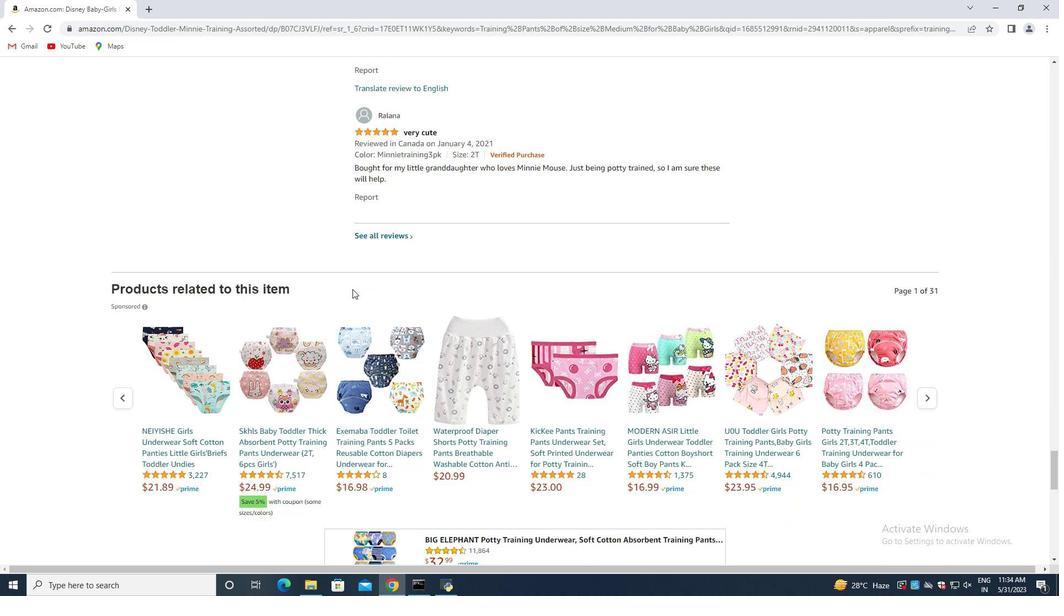 
Action: Mouse scrolled (352, 288) with delta (0, 0)
Screenshot: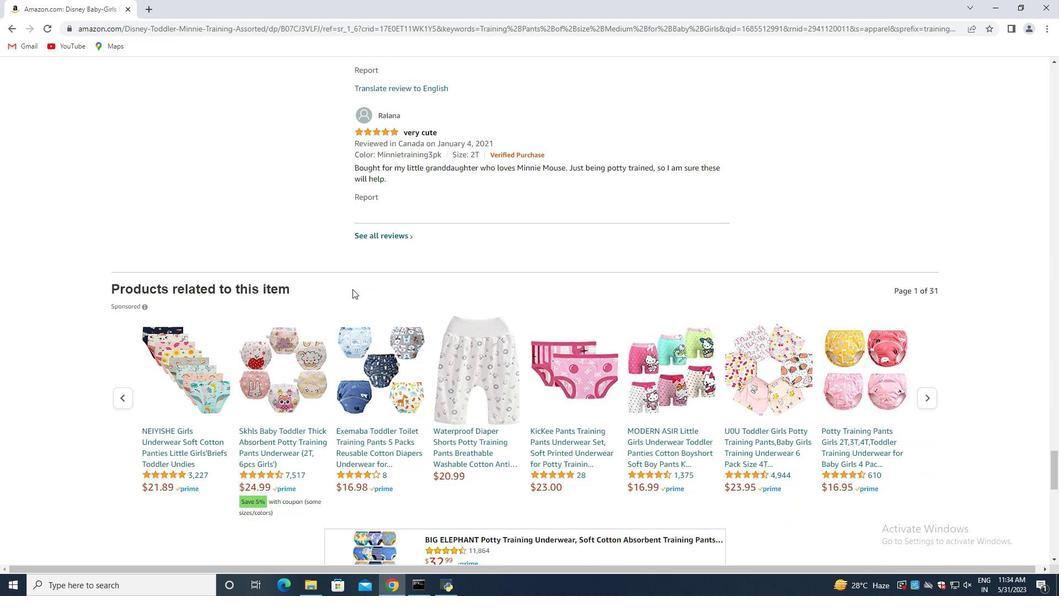 
Action: Mouse moved to (385, 263)
Screenshot: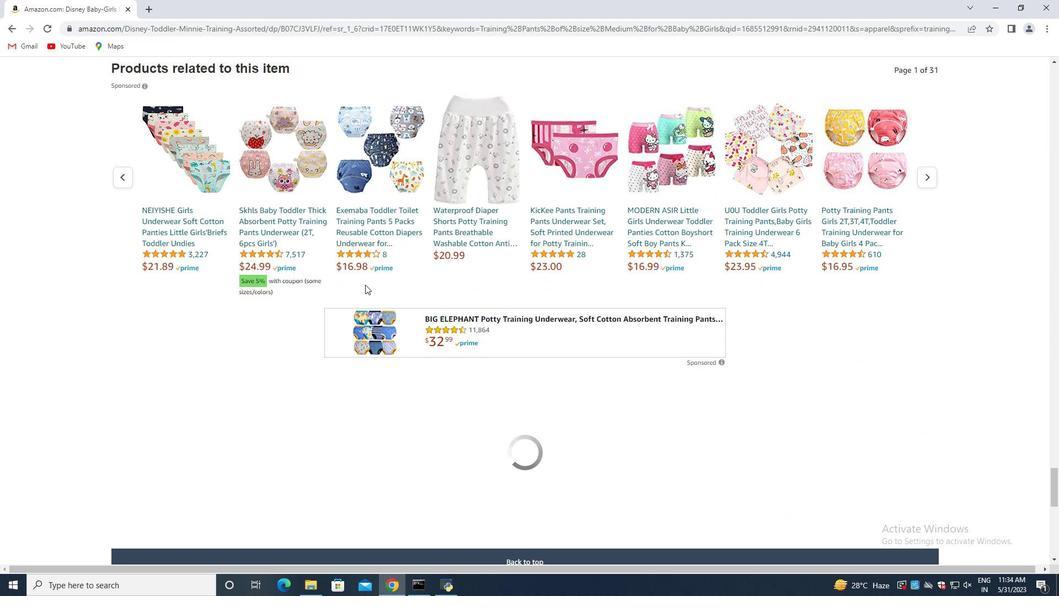 
Action: Mouse scrolled (385, 264) with delta (0, 0)
Screenshot: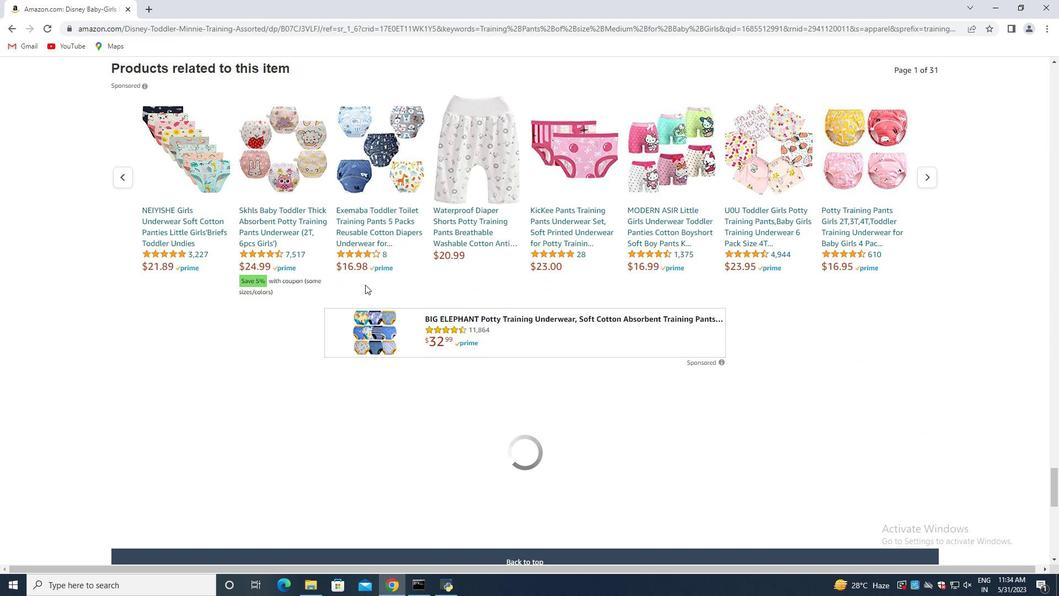 
Action: Mouse moved to (386, 263)
Screenshot: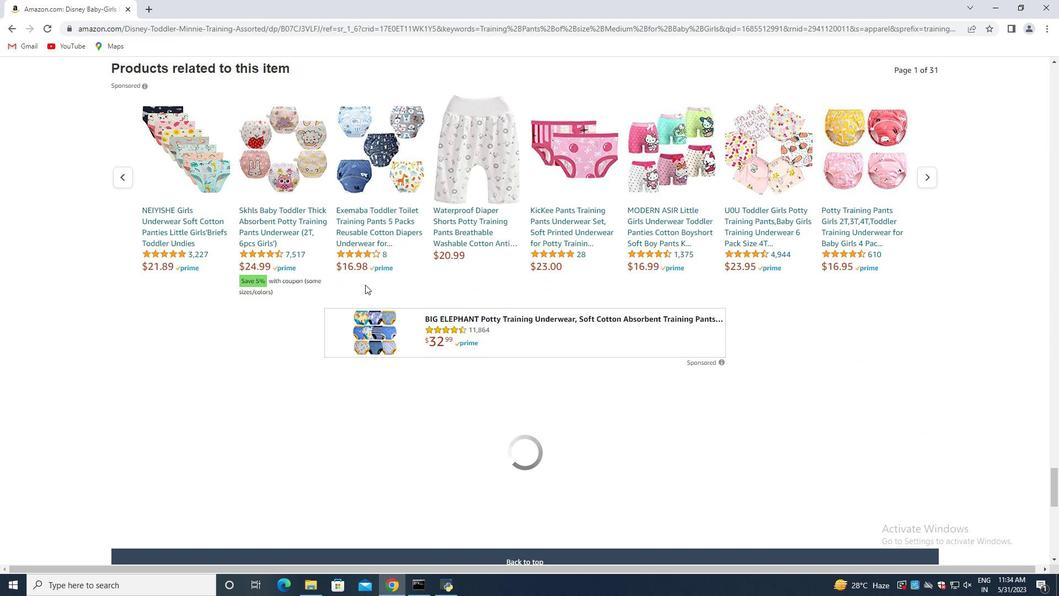 
Action: Mouse scrolled (386, 263) with delta (0, 0)
Screenshot: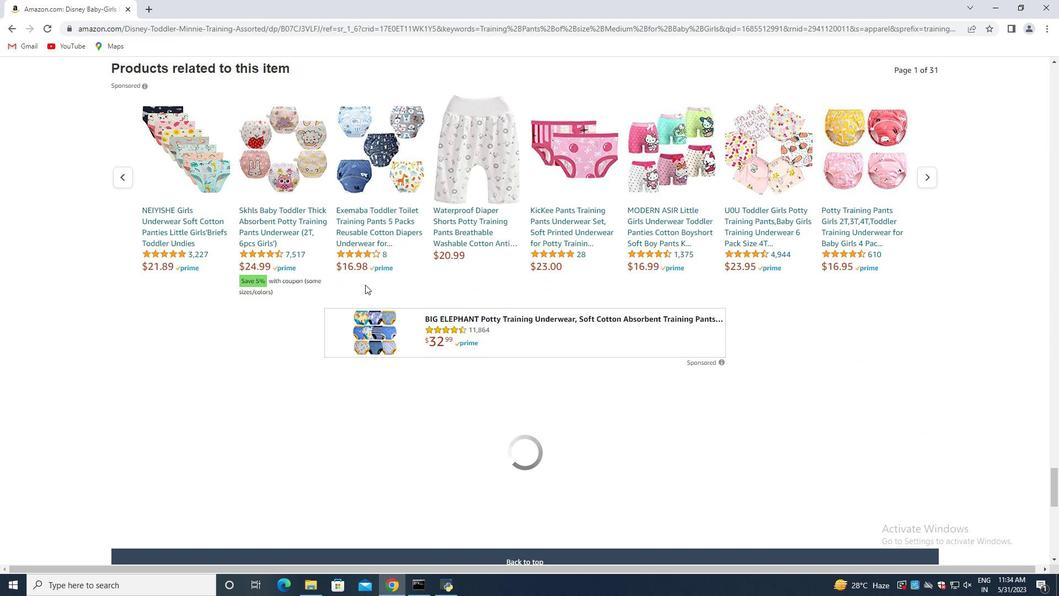 
Action: Mouse moved to (386, 263)
Screenshot: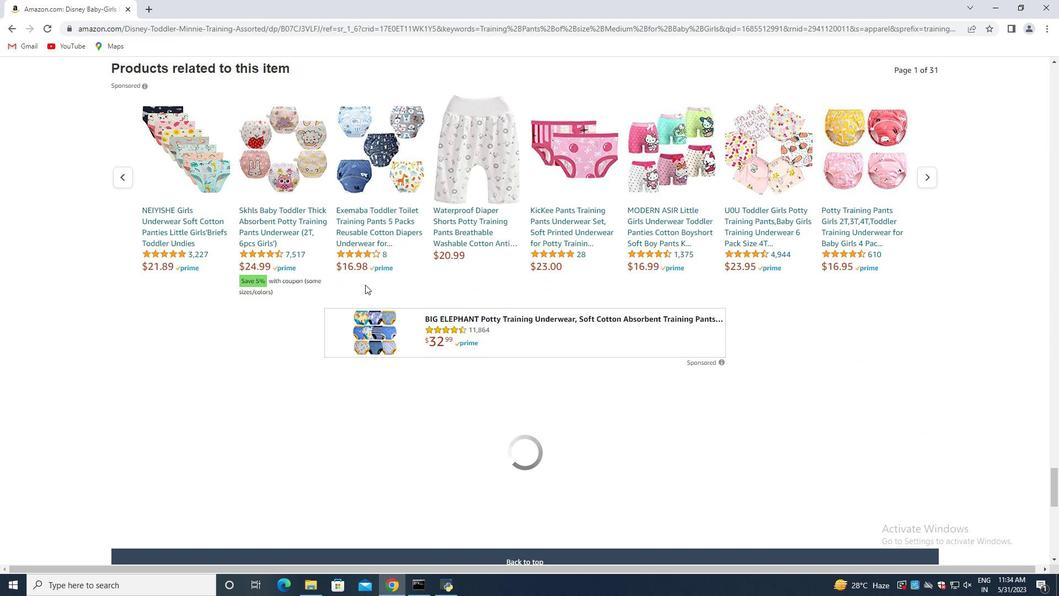 
Action: Mouse scrolled (386, 263) with delta (0, 0)
Screenshot: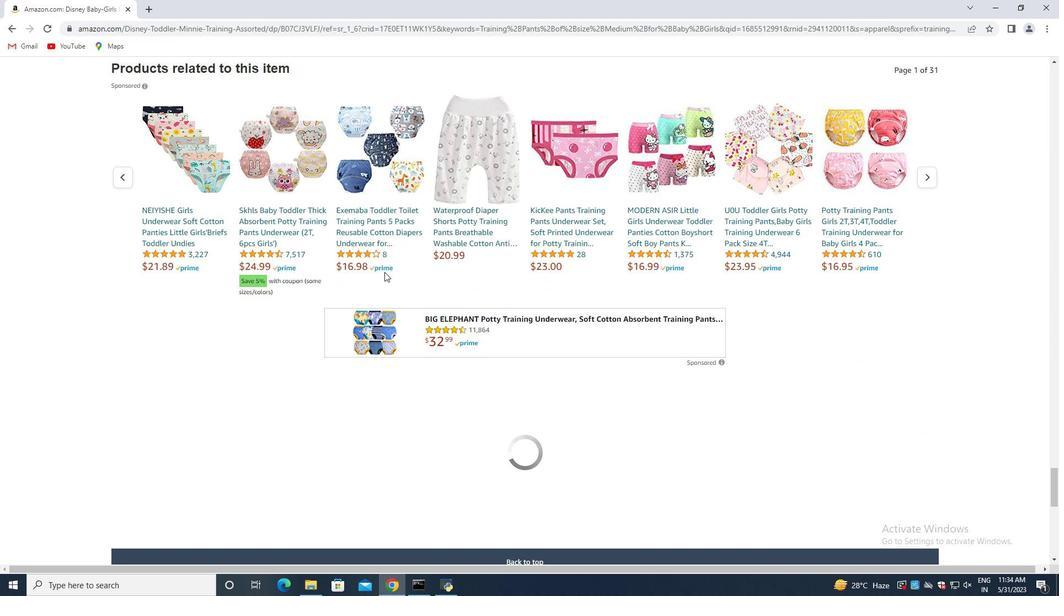 
Action: Mouse scrolled (386, 263) with delta (0, 0)
Screenshot: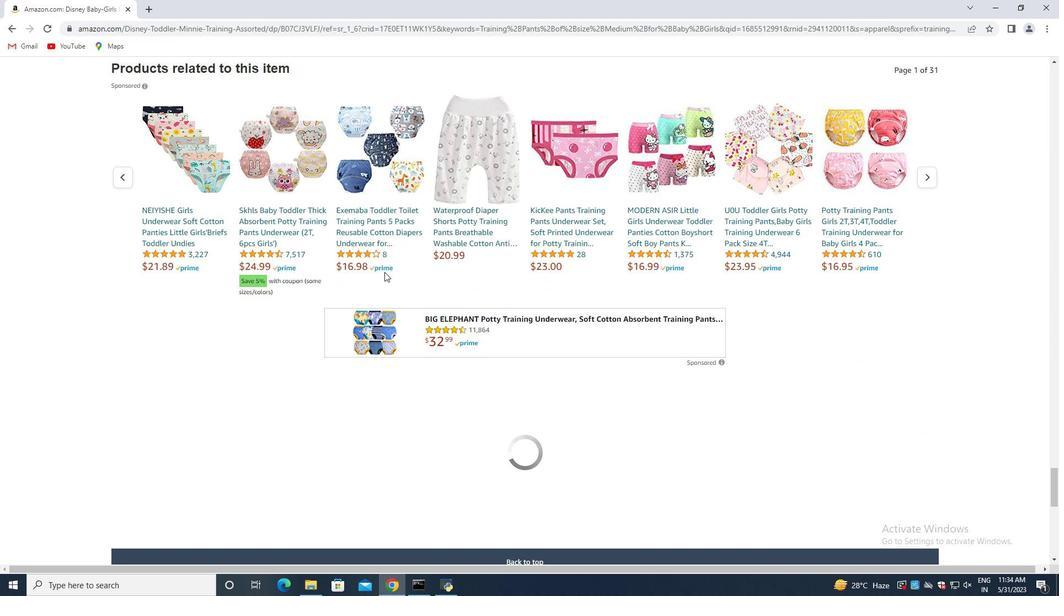 
Action: Mouse scrolled (386, 263) with delta (0, 0)
Screenshot: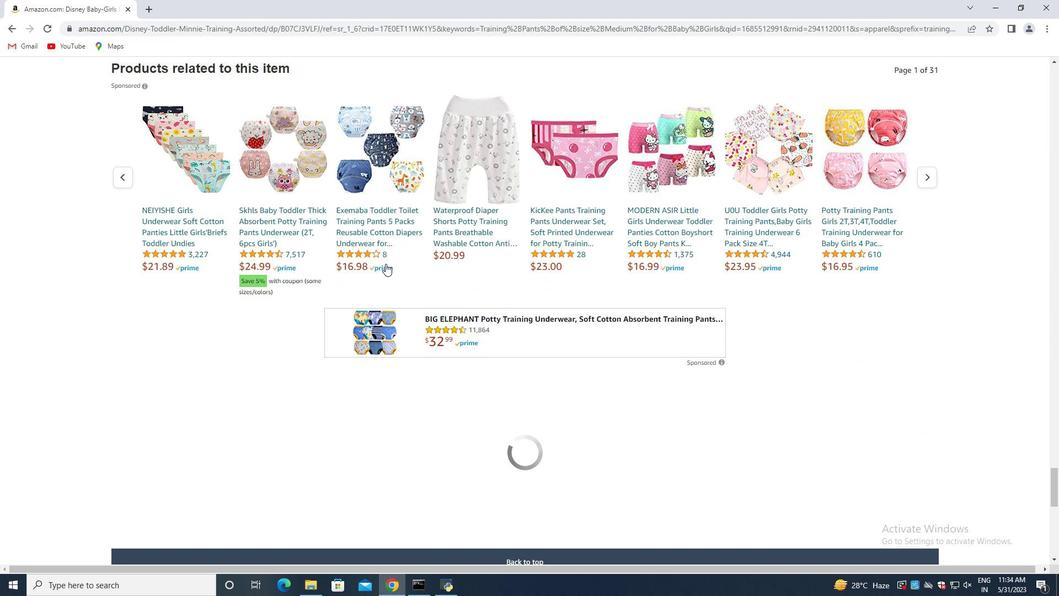 
Action: Mouse scrolled (386, 263) with delta (0, 0)
Screenshot: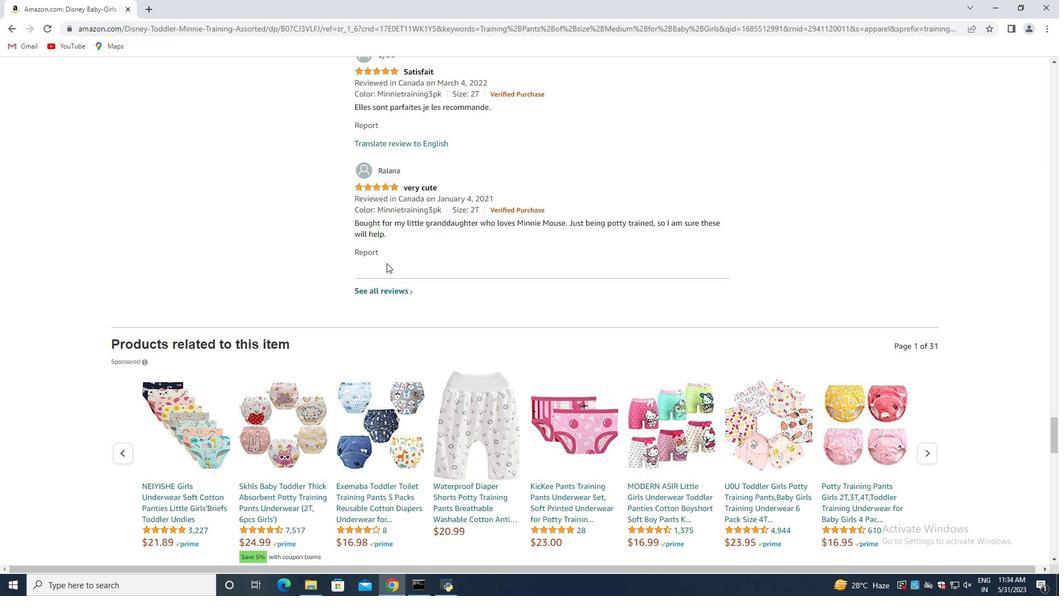 
Action: Mouse scrolled (386, 263) with delta (0, 0)
Screenshot: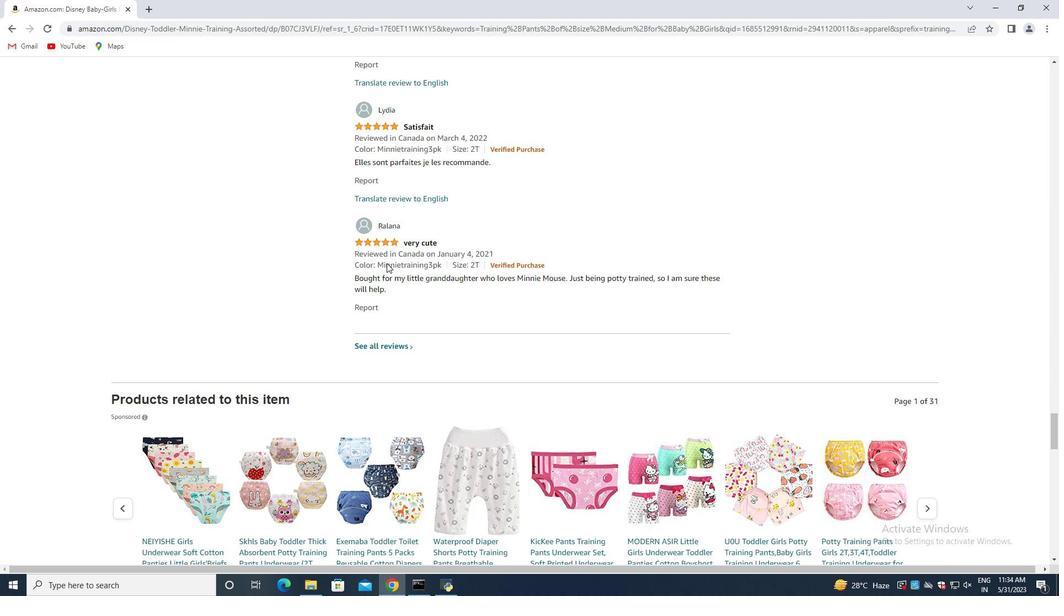 
Action: Mouse scrolled (386, 263) with delta (0, 0)
Screenshot: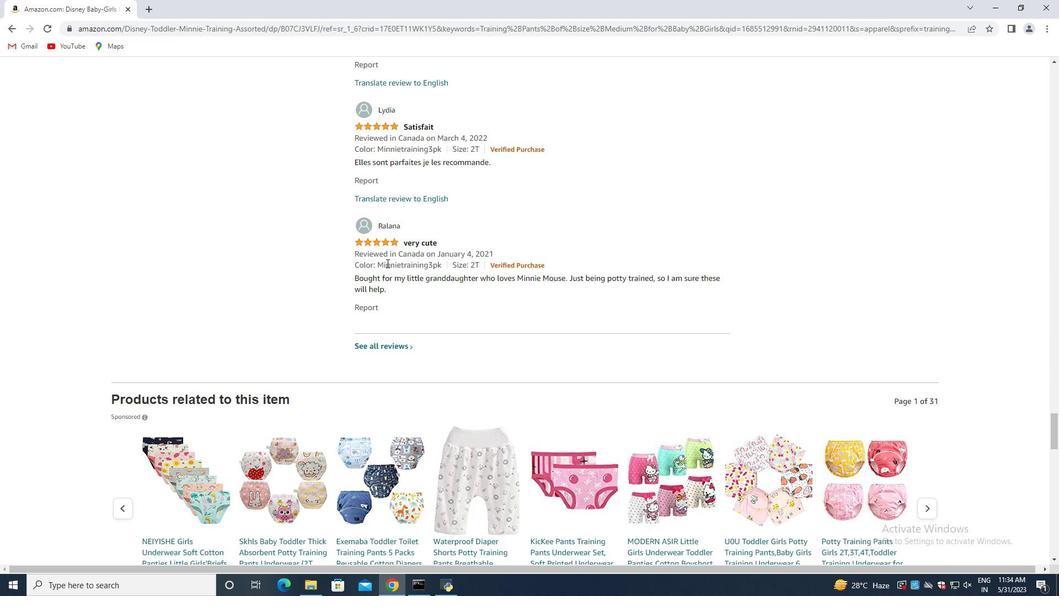 
Action: Mouse scrolled (386, 263) with delta (0, 0)
Screenshot: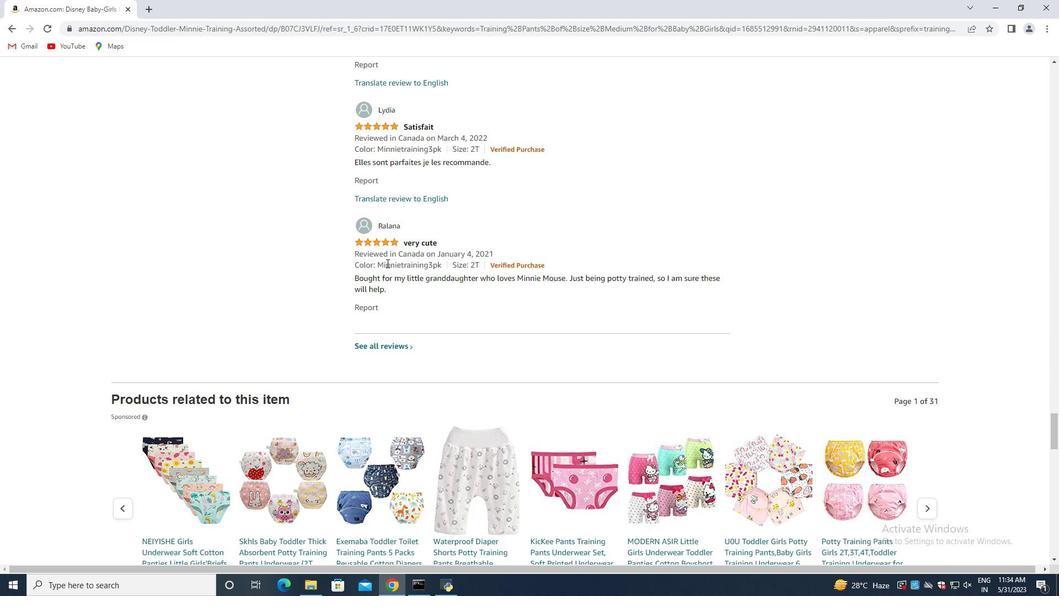 
Action: Mouse scrolled (386, 263) with delta (0, 0)
Screenshot: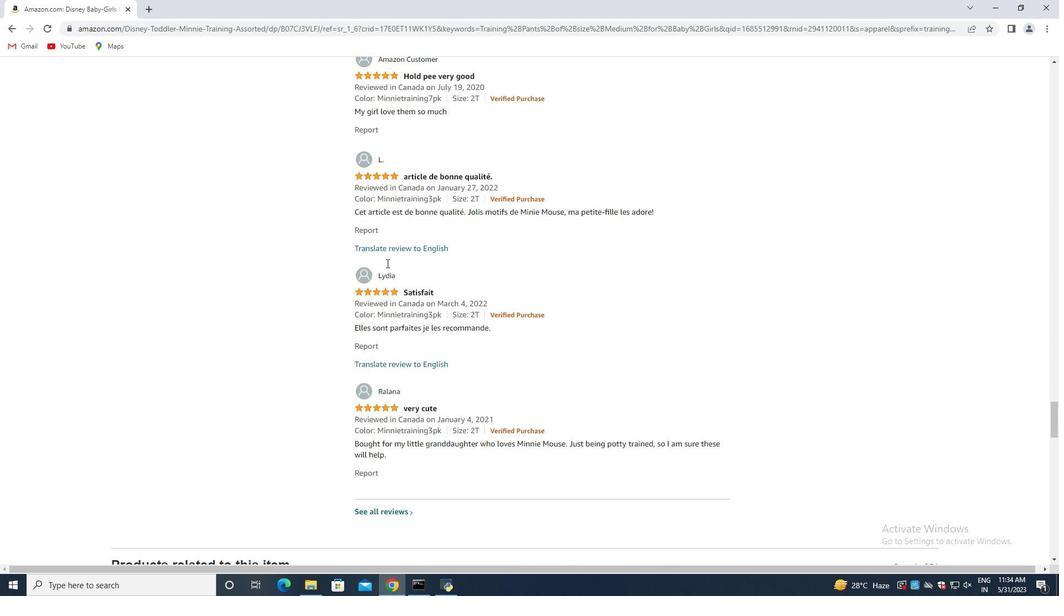 
Action: Mouse scrolled (386, 263) with delta (0, 0)
Screenshot: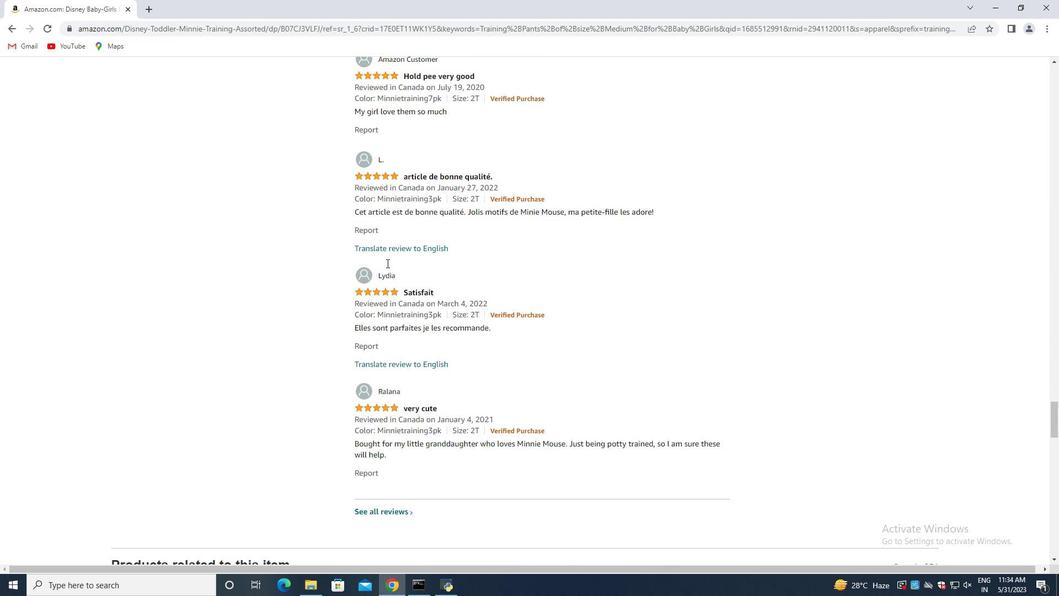 
Action: Mouse scrolled (386, 263) with delta (0, 0)
Screenshot: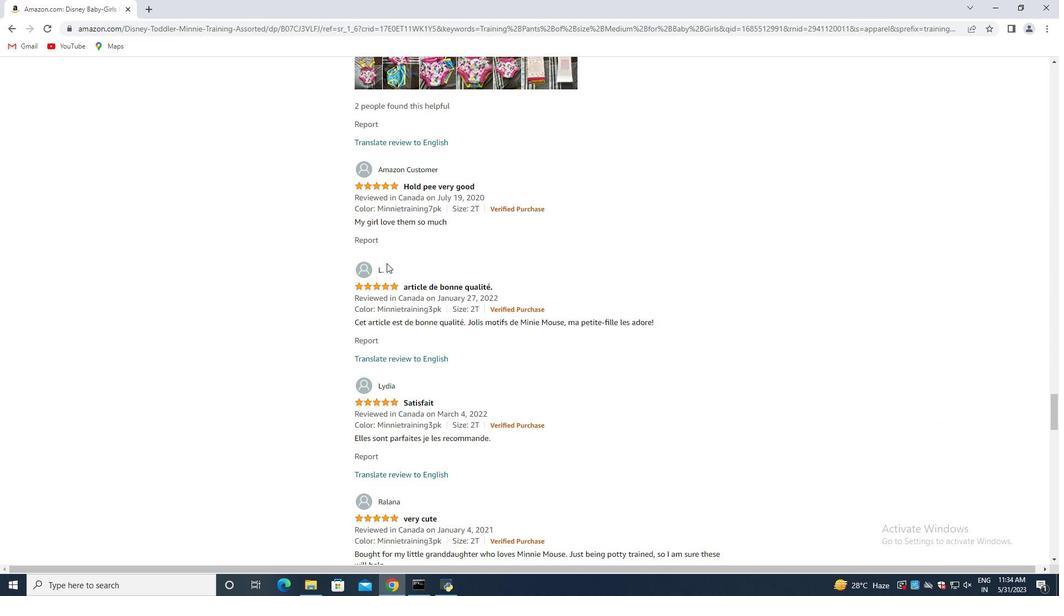 
Action: Mouse scrolled (386, 263) with delta (0, 0)
Screenshot: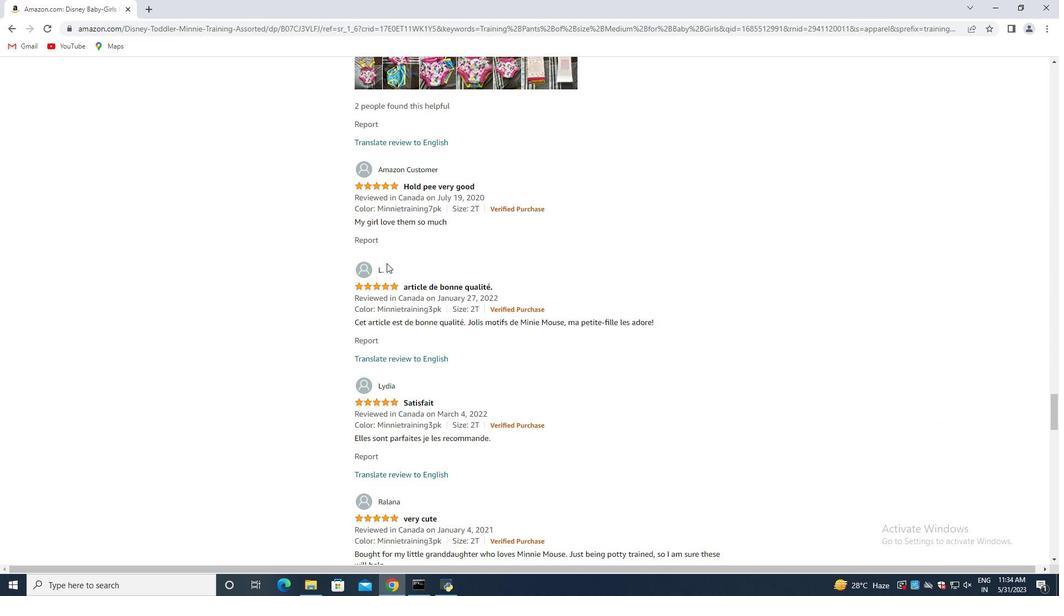 
Action: Mouse scrolled (386, 263) with delta (0, 0)
Screenshot: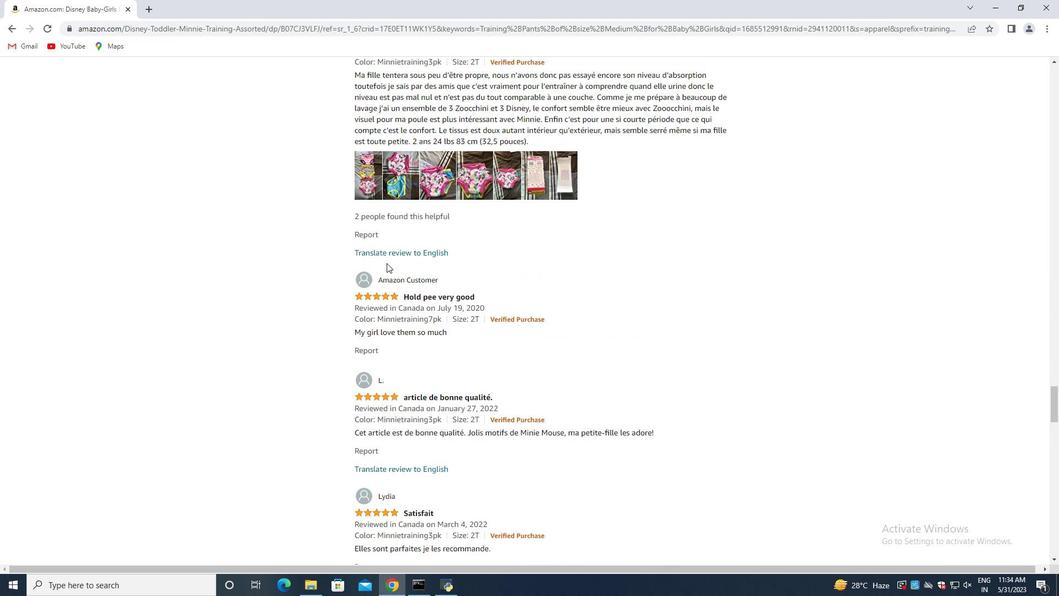 
Action: Mouse scrolled (386, 263) with delta (0, 0)
Screenshot: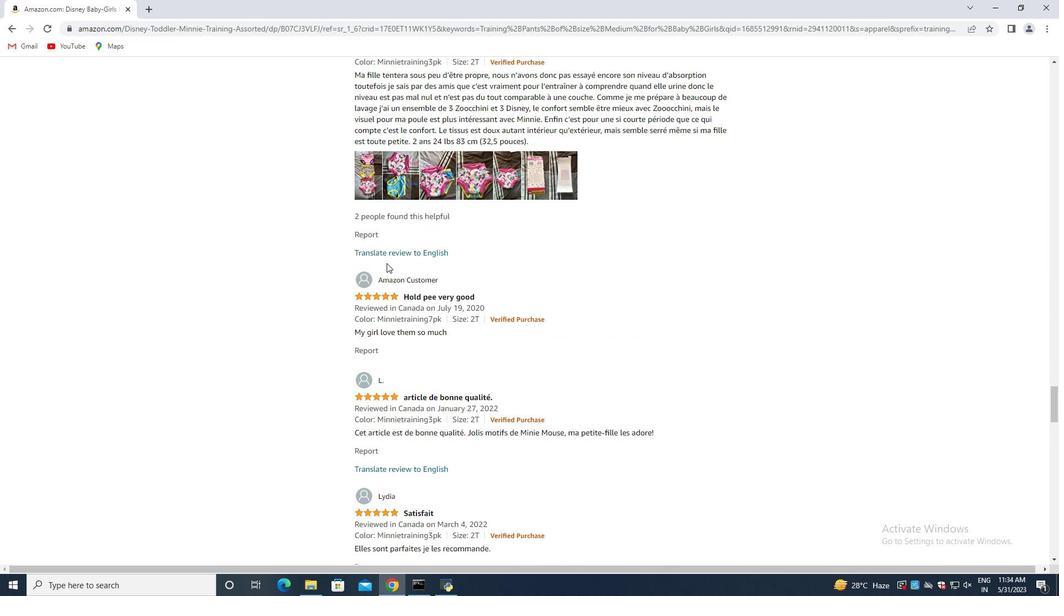 
Action: Mouse scrolled (386, 263) with delta (0, 0)
Screenshot: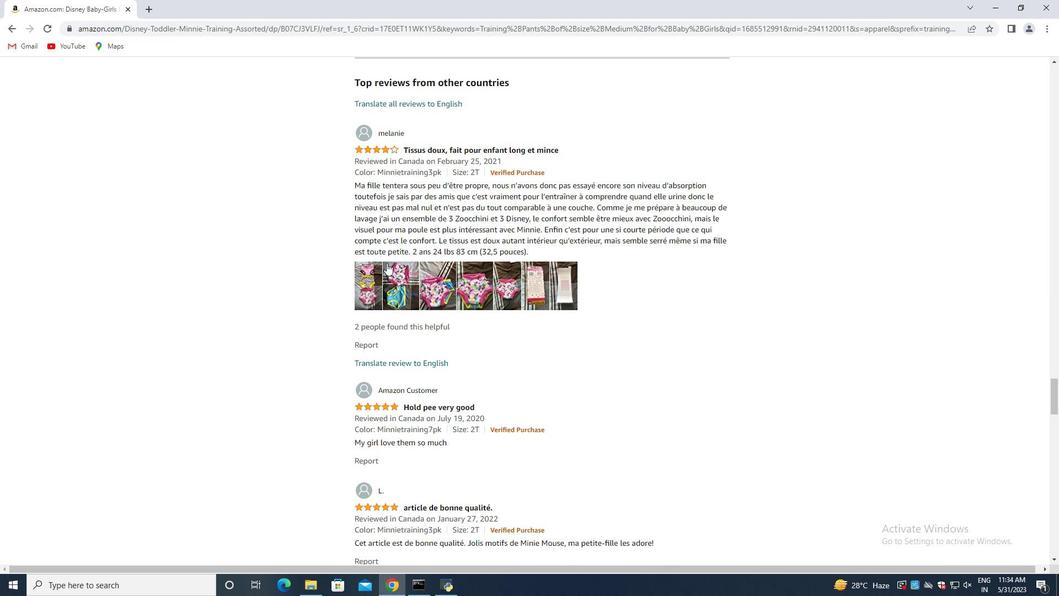 
Action: Mouse scrolled (386, 263) with delta (0, 0)
Screenshot: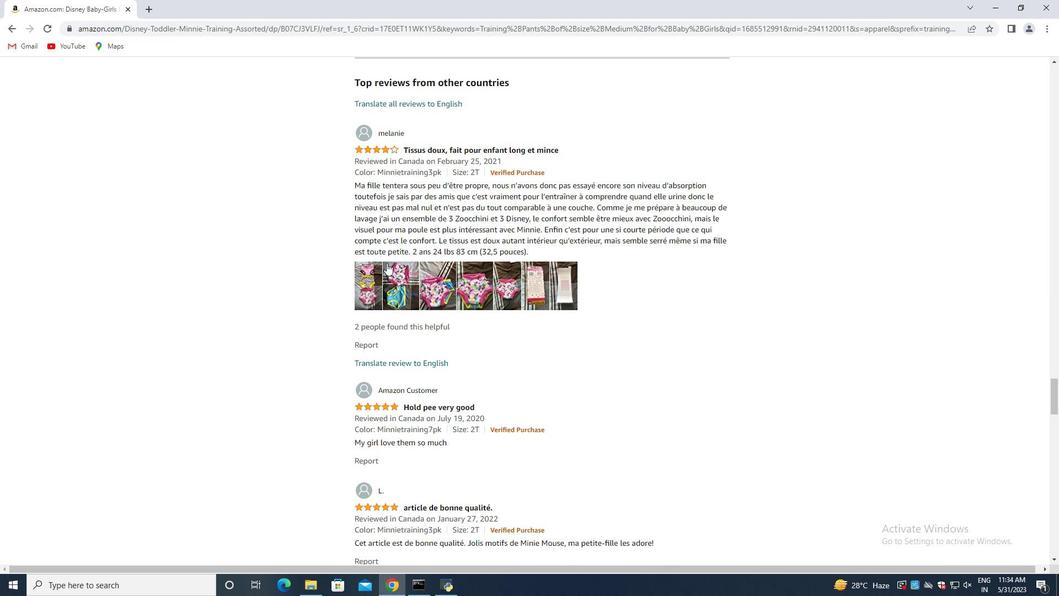 
Action: Mouse scrolled (386, 263) with delta (0, 0)
Screenshot: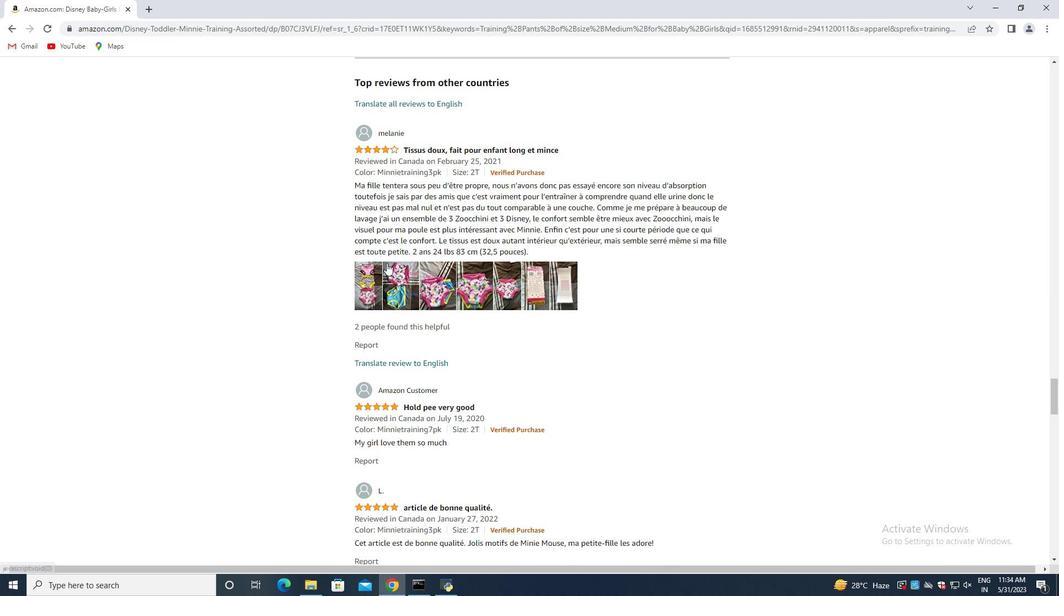 
Action: Mouse scrolled (386, 263) with delta (0, 0)
Screenshot: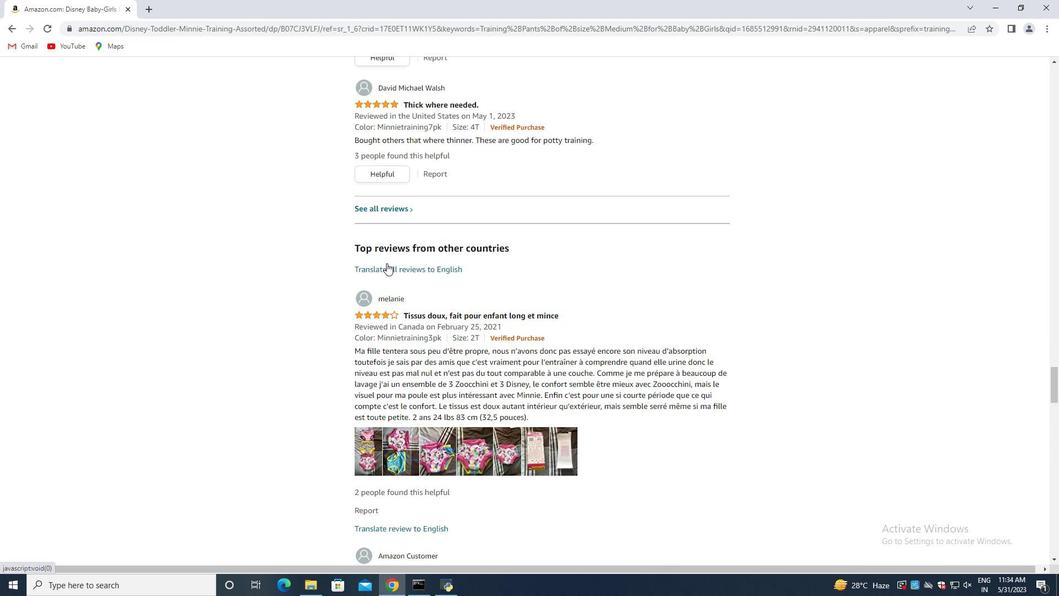 
Action: Mouse scrolled (386, 263) with delta (0, 0)
Screenshot: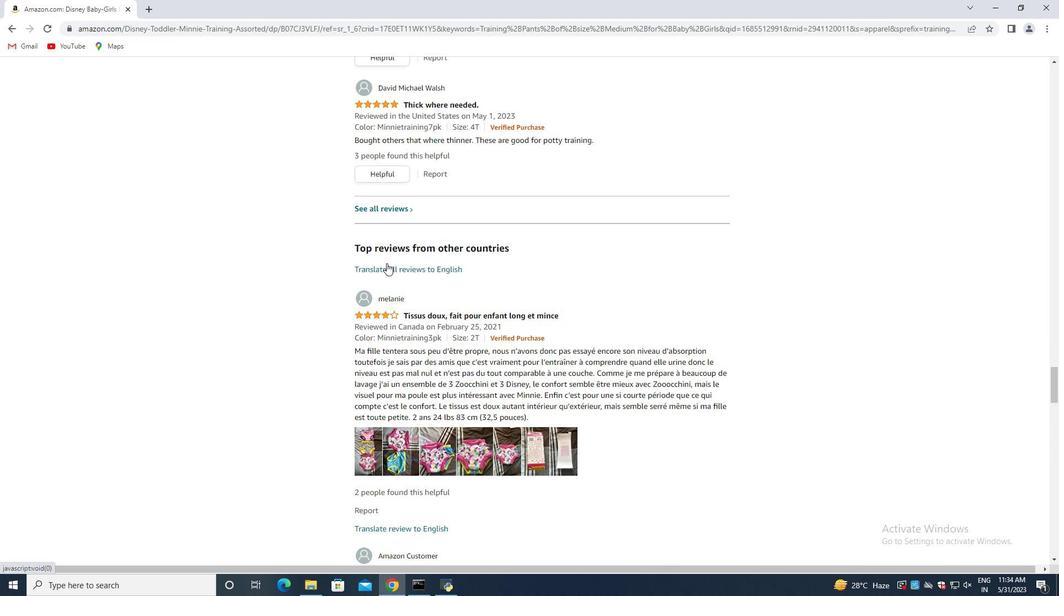 
Action: Mouse scrolled (386, 263) with delta (0, 0)
Screenshot: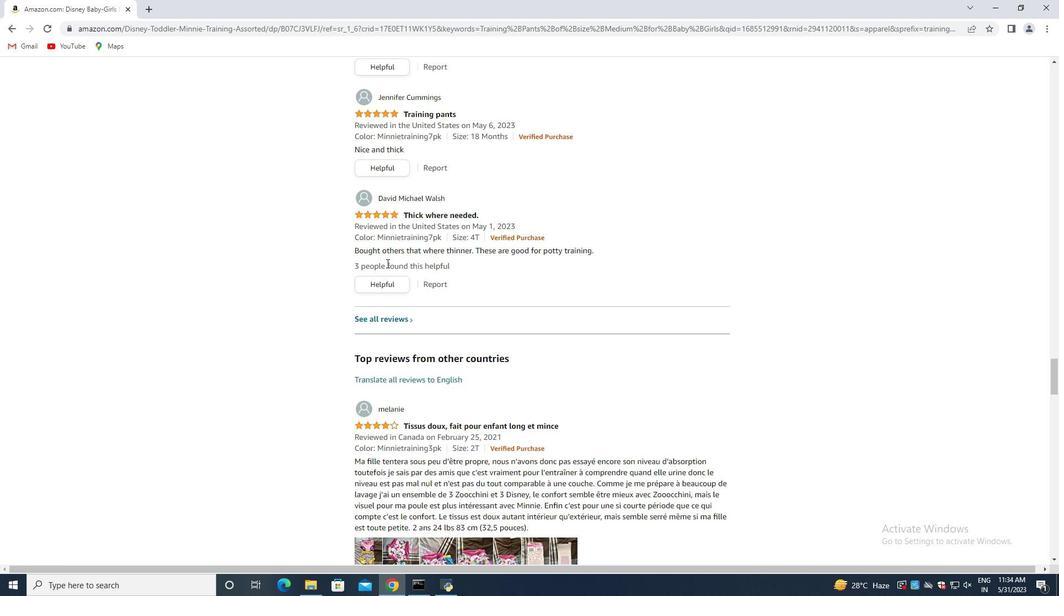 
Action: Mouse scrolled (386, 263) with delta (0, 0)
Screenshot: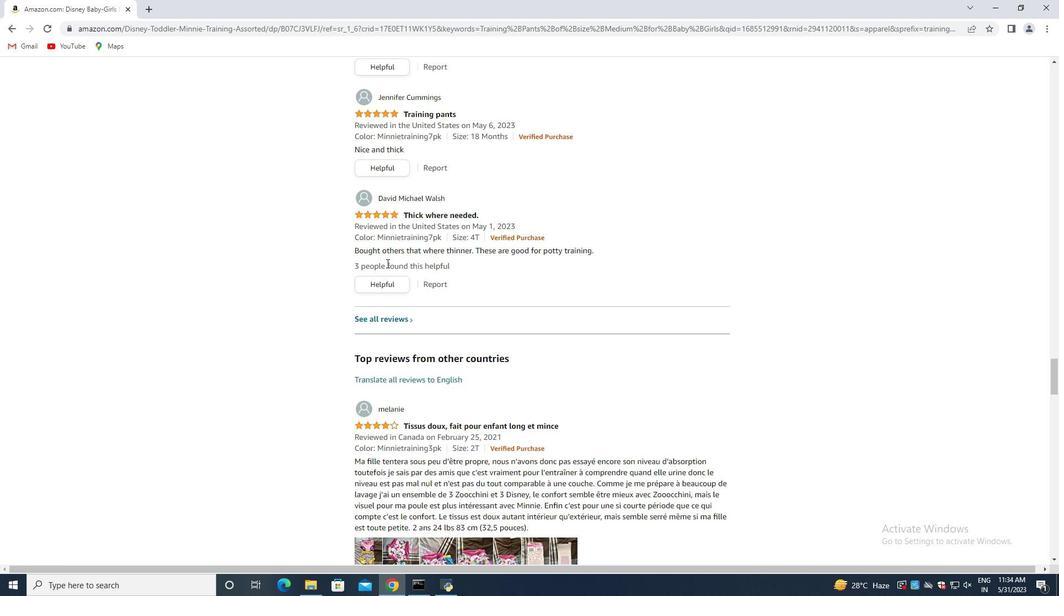 
Action: Mouse scrolled (386, 263) with delta (0, 0)
Screenshot: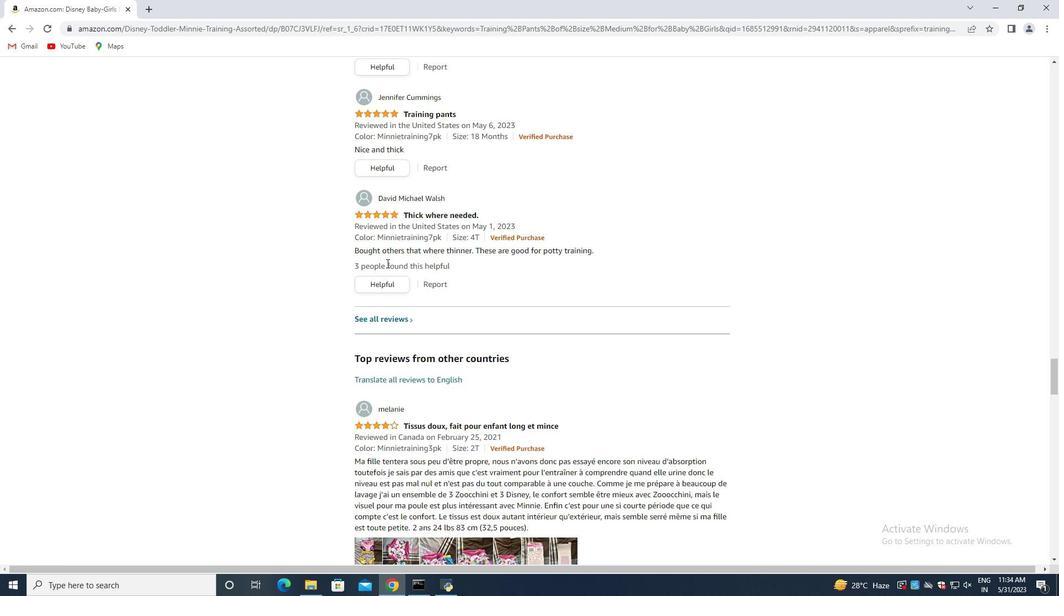 
Action: Mouse scrolled (386, 263) with delta (0, 0)
Screenshot: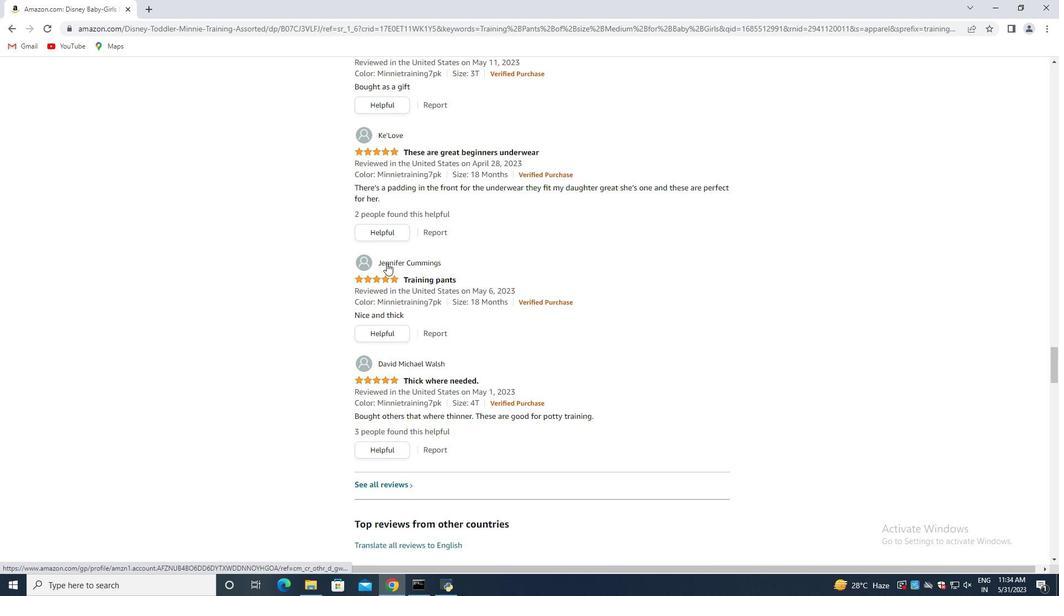 
Action: Mouse scrolled (386, 263) with delta (0, 0)
Screenshot: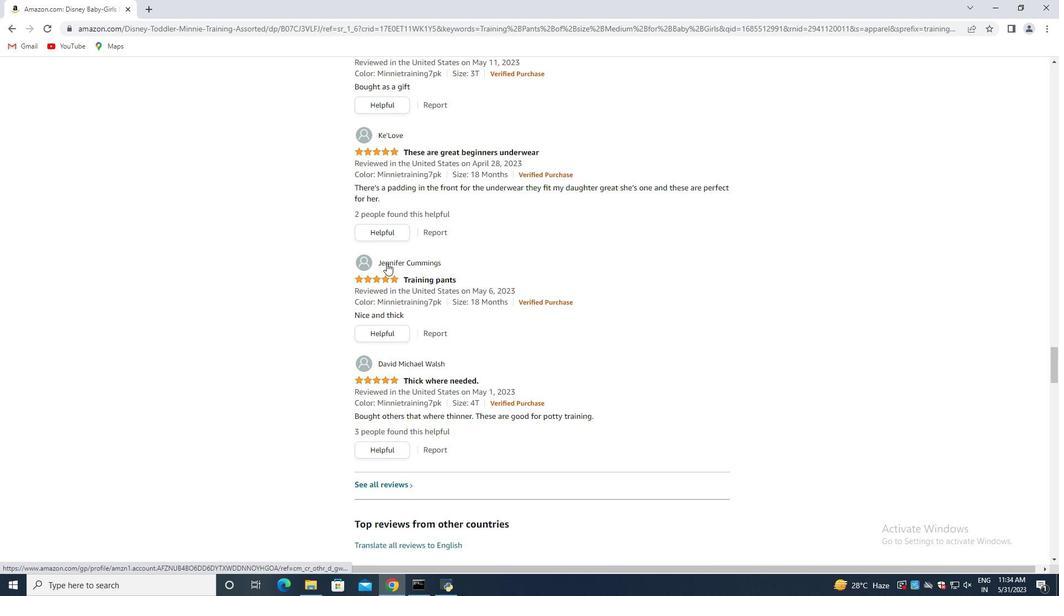 
Action: Mouse scrolled (386, 263) with delta (0, 0)
Screenshot: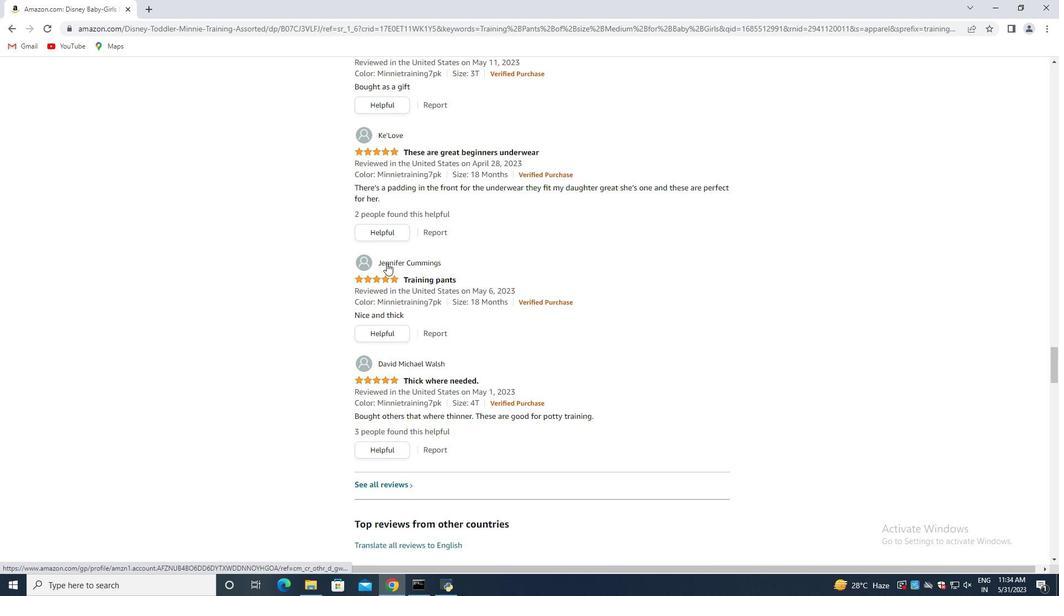 
Action: Mouse scrolled (386, 263) with delta (0, 0)
Screenshot: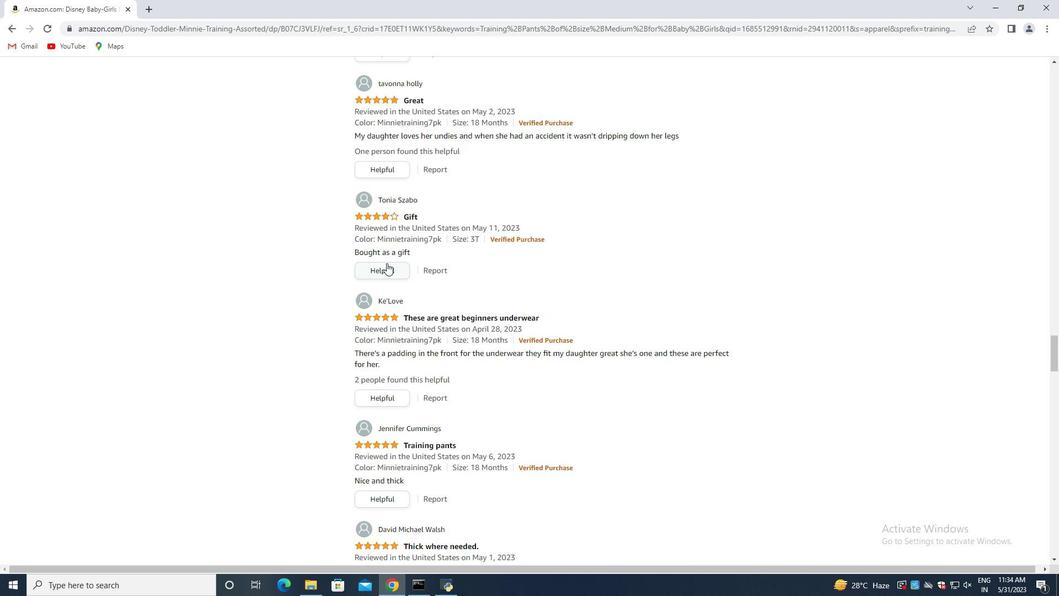 
Action: Mouse scrolled (386, 263) with delta (0, 0)
Screenshot: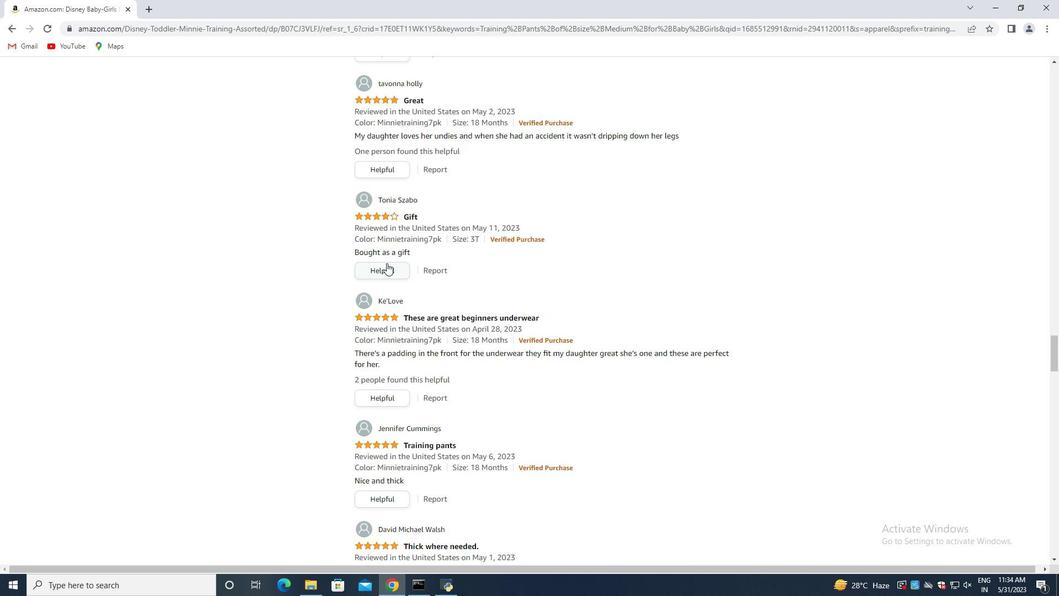 
Action: Mouse scrolled (386, 263) with delta (0, 0)
Screenshot: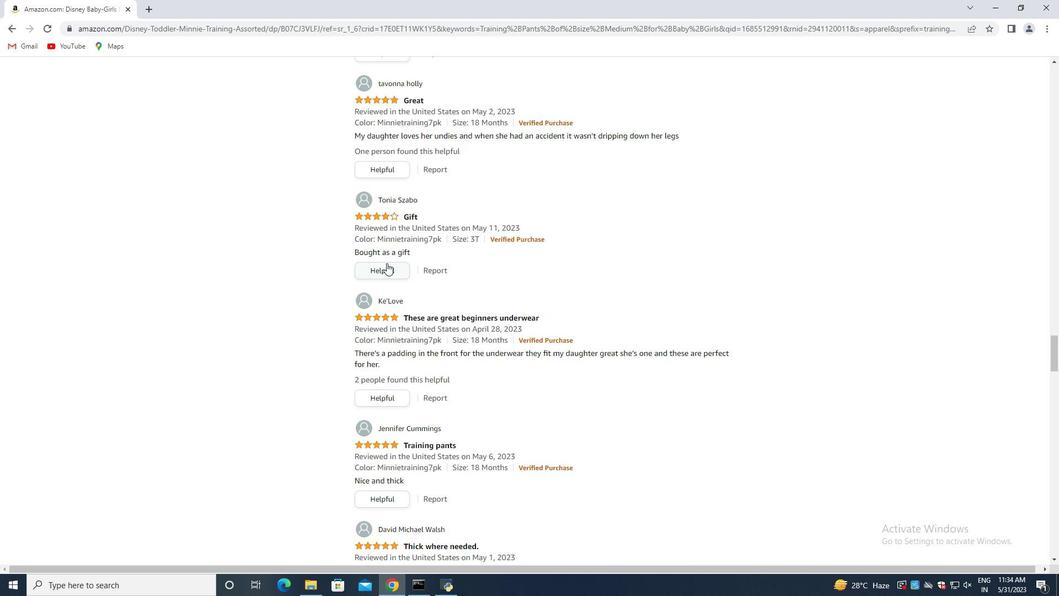 
Action: Mouse scrolled (386, 263) with delta (0, 0)
Screenshot: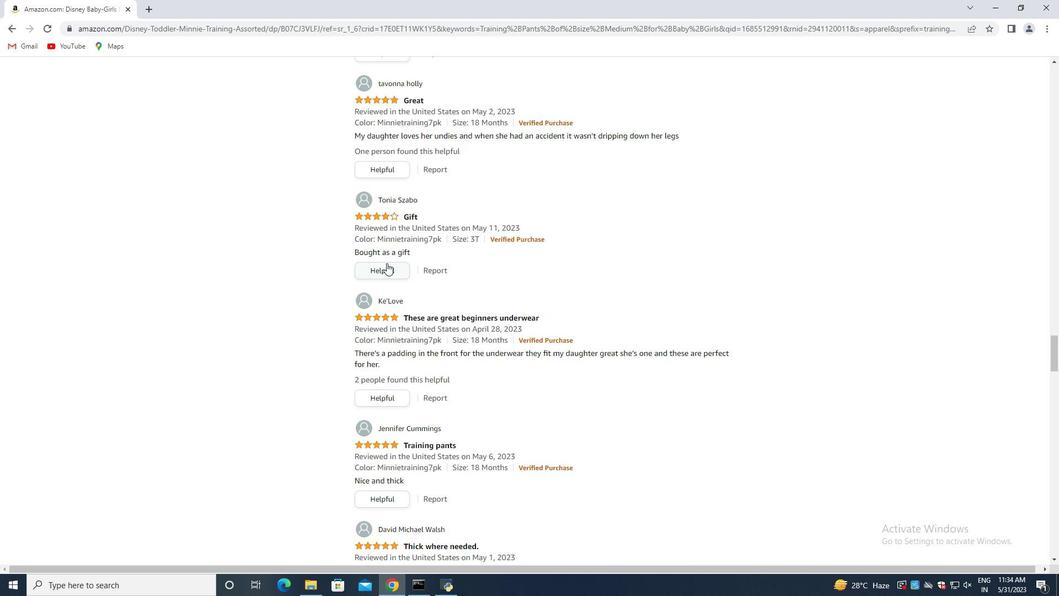 
Action: Mouse scrolled (386, 263) with delta (0, 0)
Screenshot: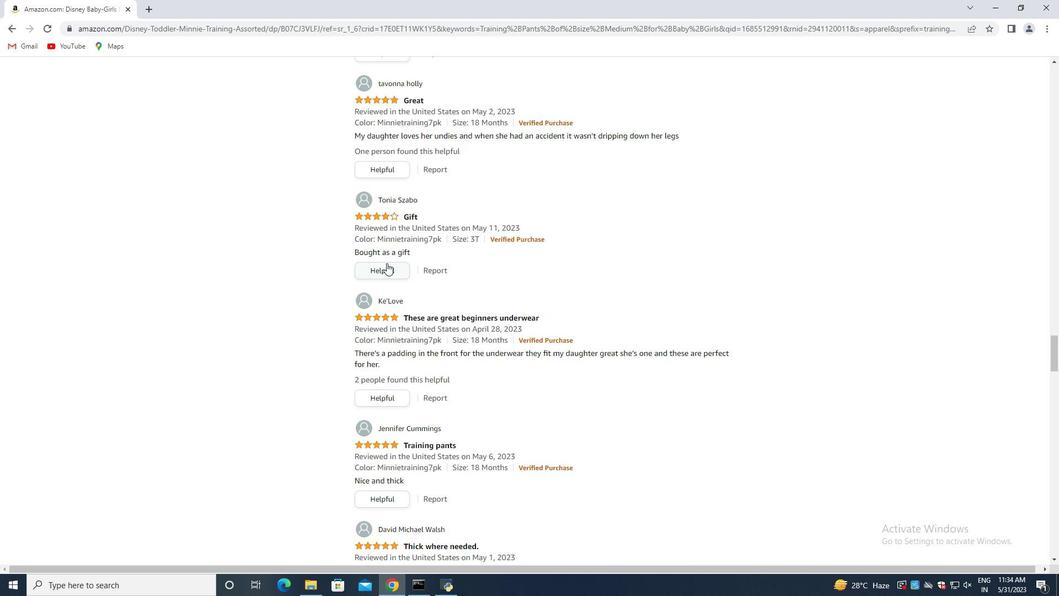 
Action: Mouse moved to (412, 157)
Screenshot: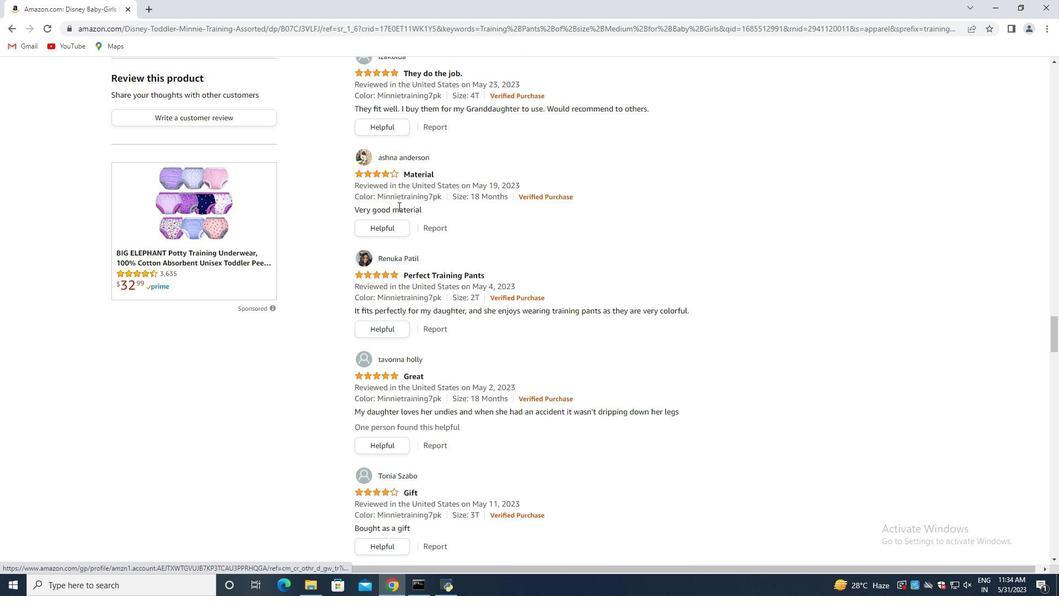 
Action: Mouse scrolled (412, 157) with delta (0, 0)
Screenshot: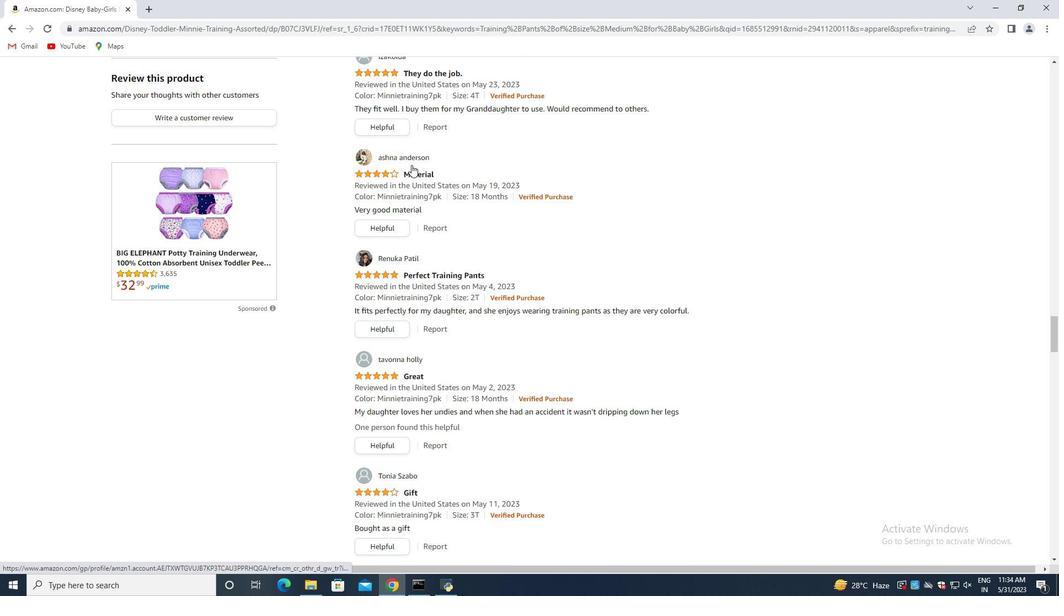 
Action: Mouse moved to (388, 184)
